 Task: 100. Fashion Model Portfolio: - Build a Squarespace portfolio for a fashion model. Feature modeling work, photo shoots, and modeling career achievements.
Action: Mouse moved to (835, 106)
Screenshot: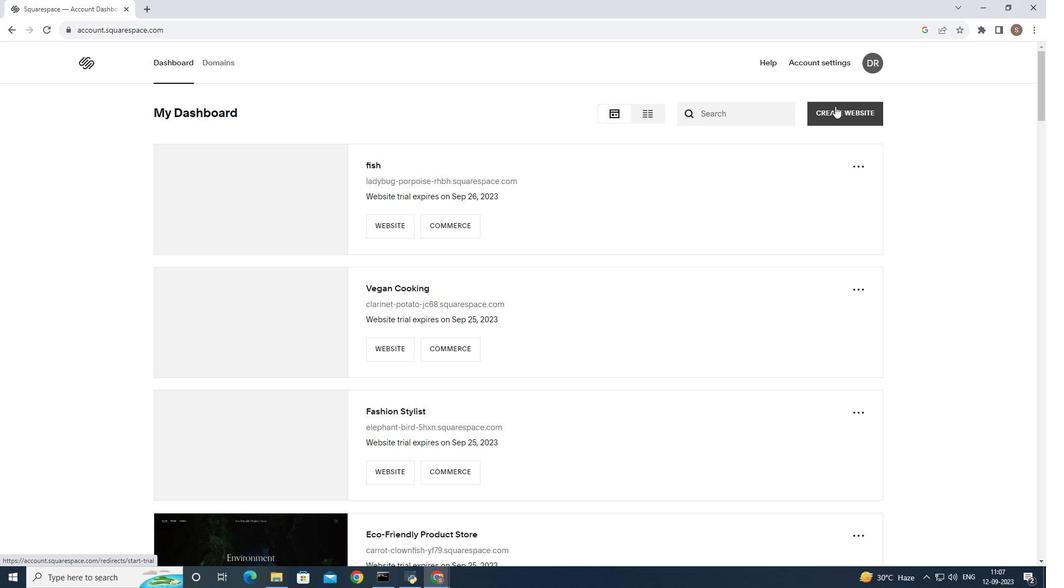 
Action: Mouse pressed left at (835, 106)
Screenshot: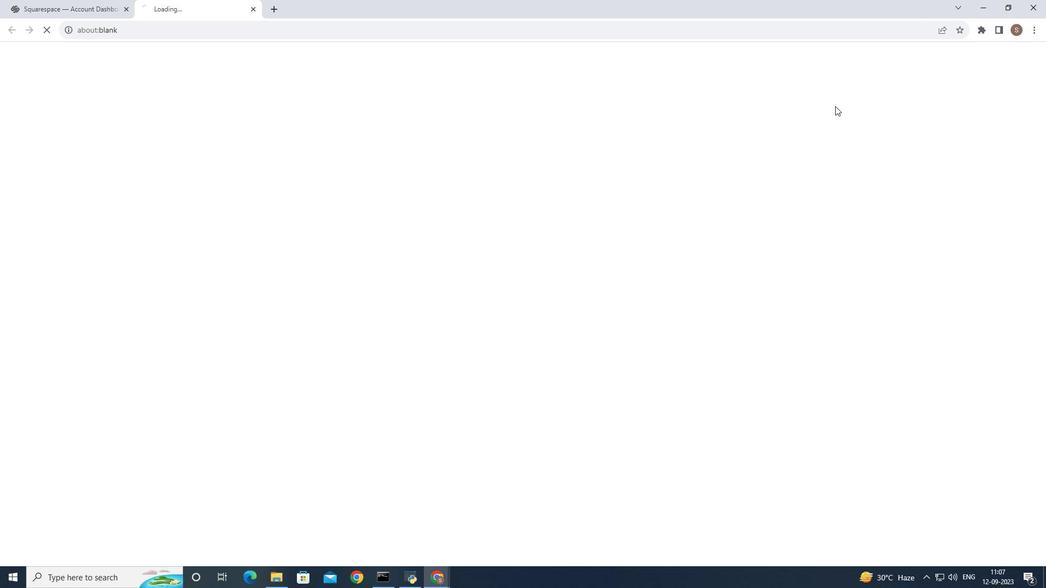 
Action: Mouse moved to (49, 213)
Screenshot: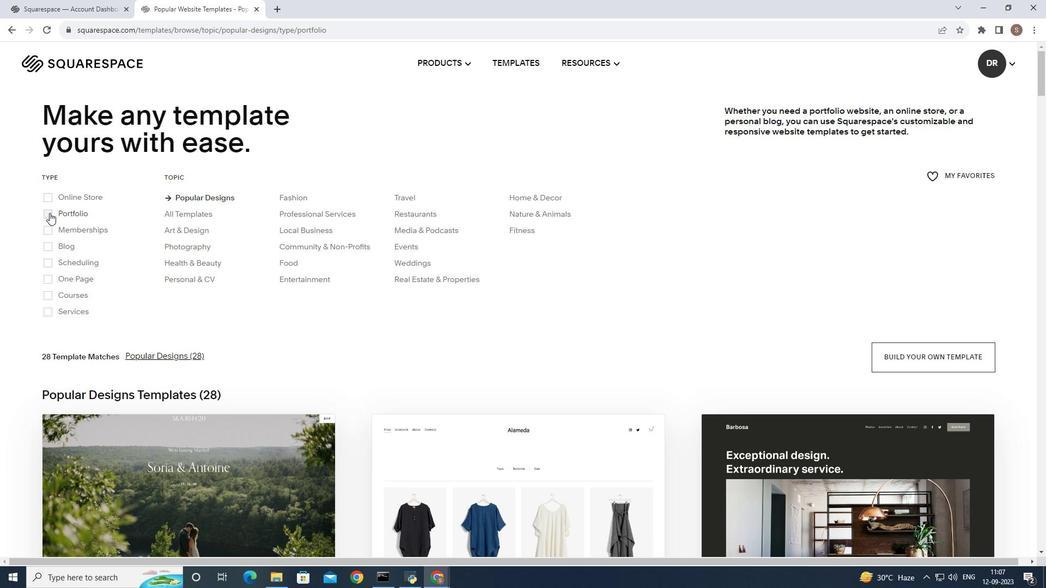 
Action: Mouse pressed left at (49, 213)
Screenshot: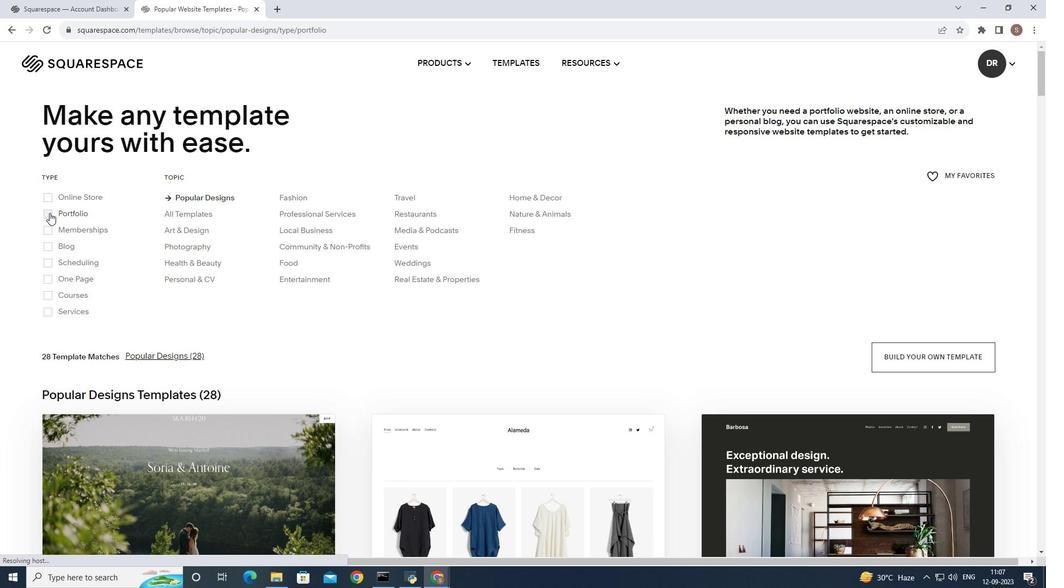 
Action: Mouse moved to (113, 270)
Screenshot: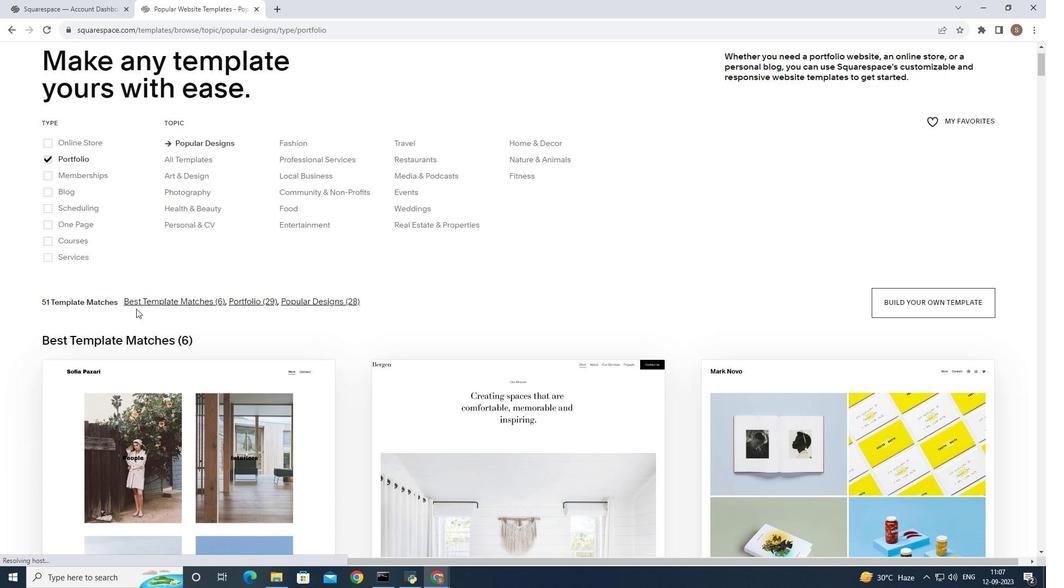
Action: Mouse scrolled (113, 270) with delta (0, 0)
Screenshot: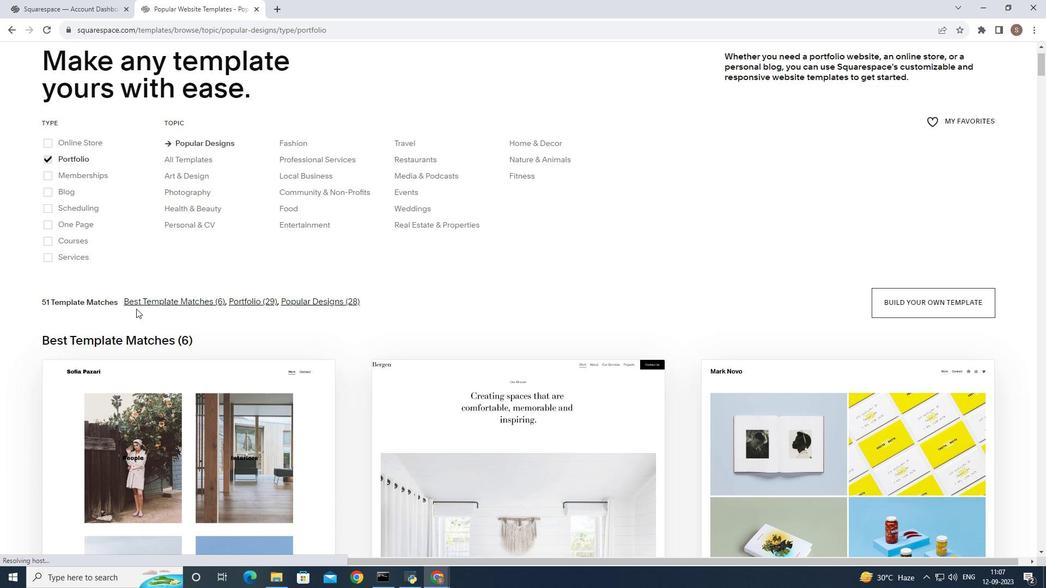 
Action: Mouse moved to (128, 292)
Screenshot: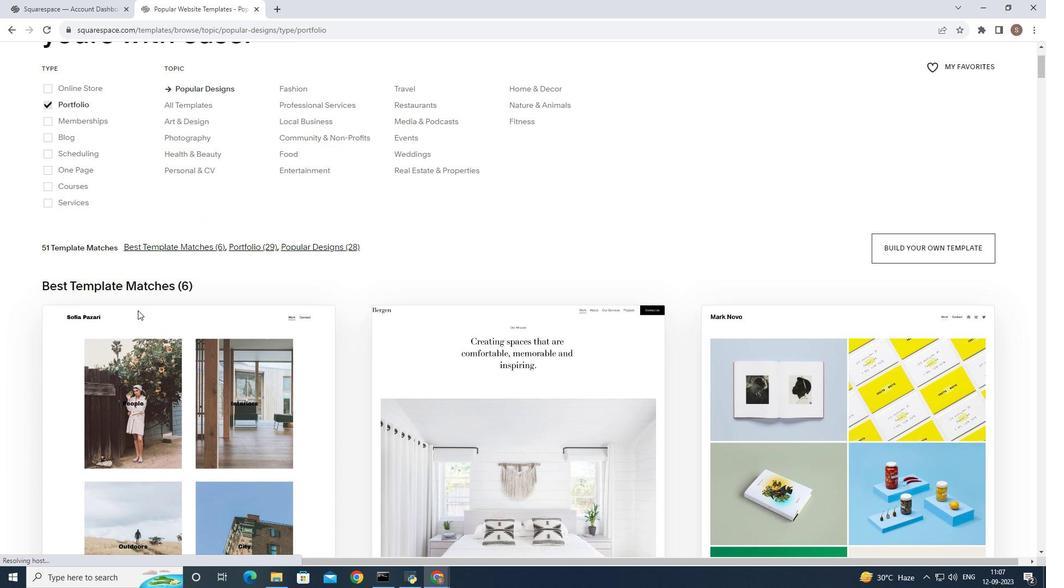 
Action: Mouse scrolled (128, 292) with delta (0, 0)
Screenshot: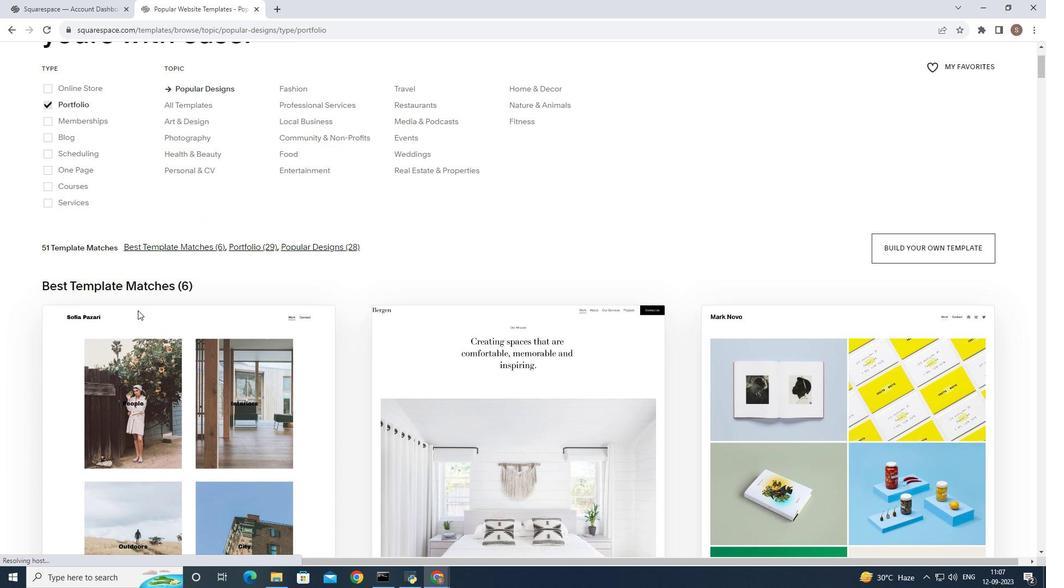 
Action: Mouse moved to (137, 310)
Screenshot: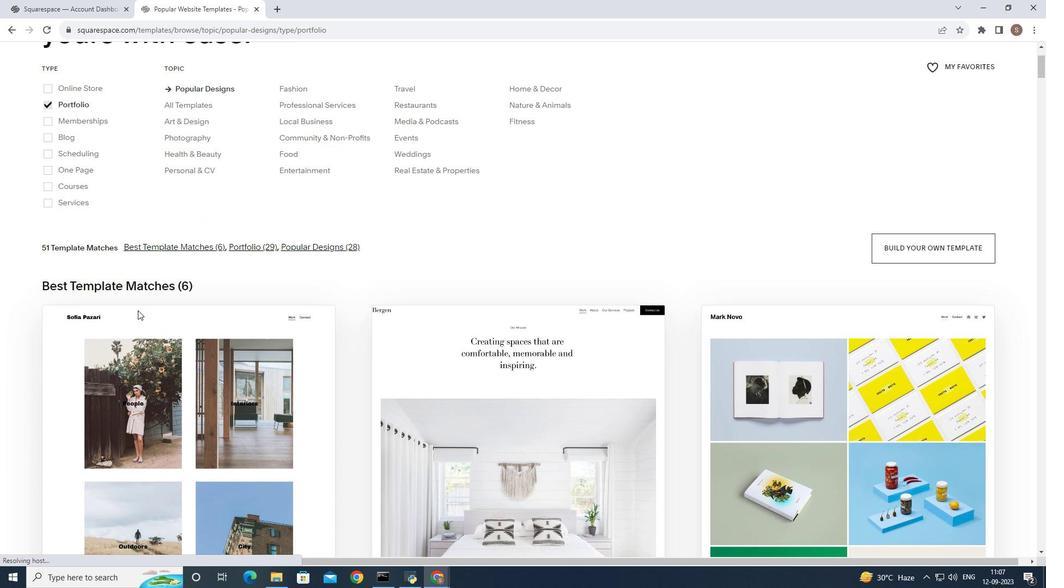 
Action: Mouse scrolled (137, 310) with delta (0, 0)
Screenshot: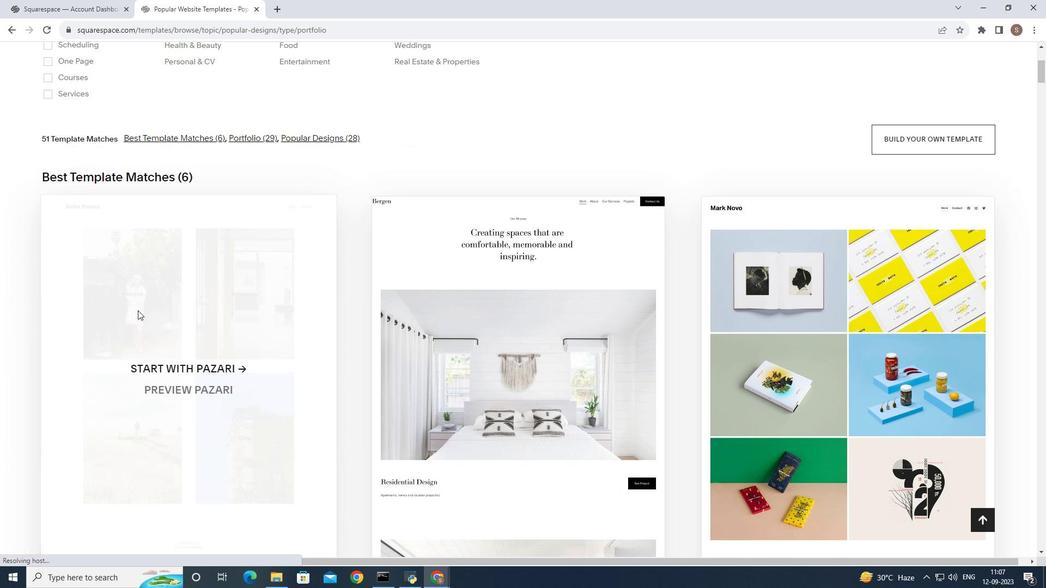 
Action: Mouse scrolled (137, 310) with delta (0, 0)
Screenshot: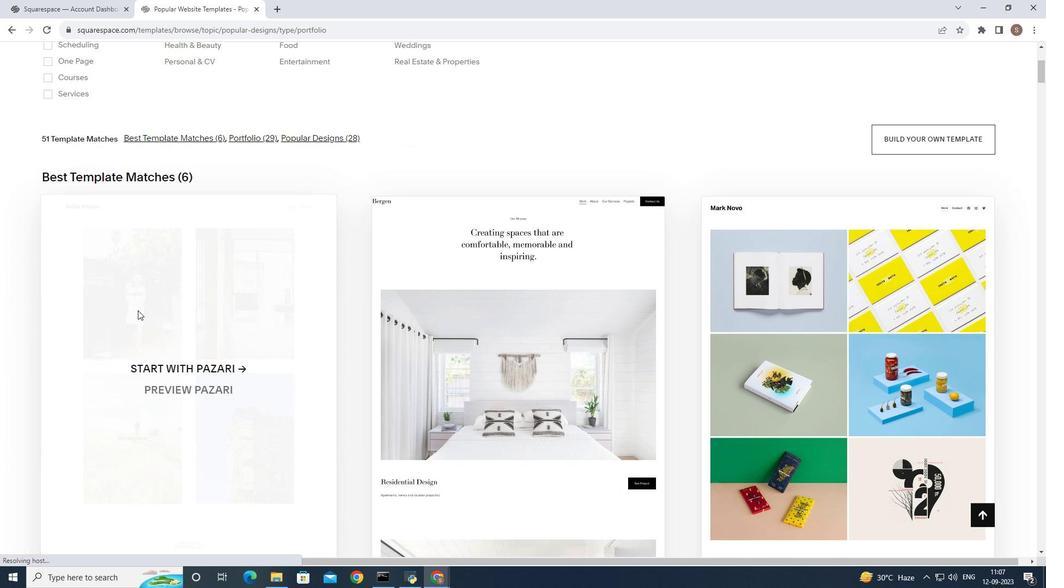 
Action: Mouse scrolled (137, 311) with delta (0, 0)
Screenshot: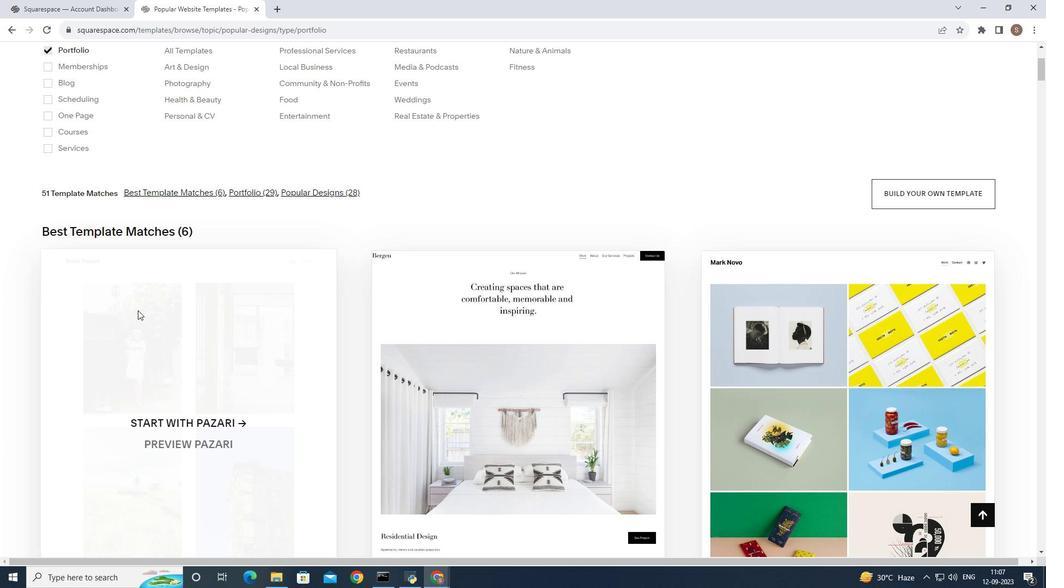 
Action: Mouse scrolled (137, 311) with delta (0, 0)
Screenshot: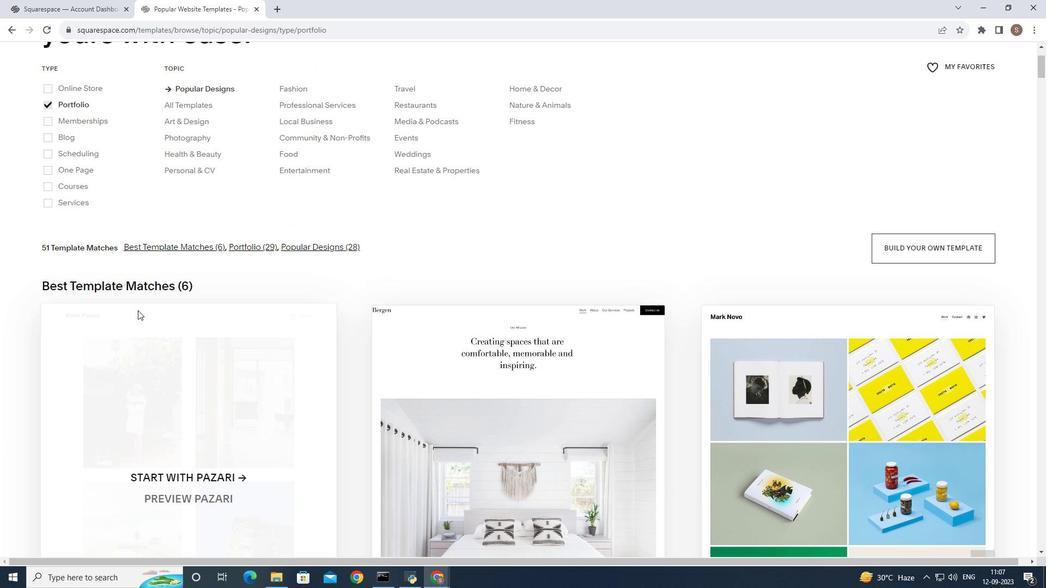 
Action: Mouse scrolled (137, 311) with delta (0, 0)
Screenshot: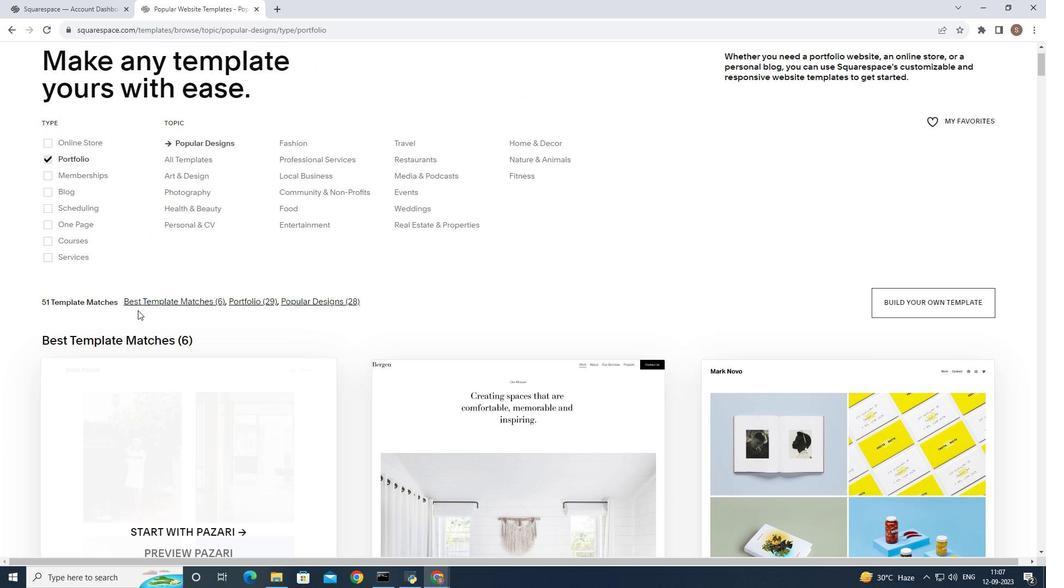 
Action: Mouse moved to (301, 147)
Screenshot: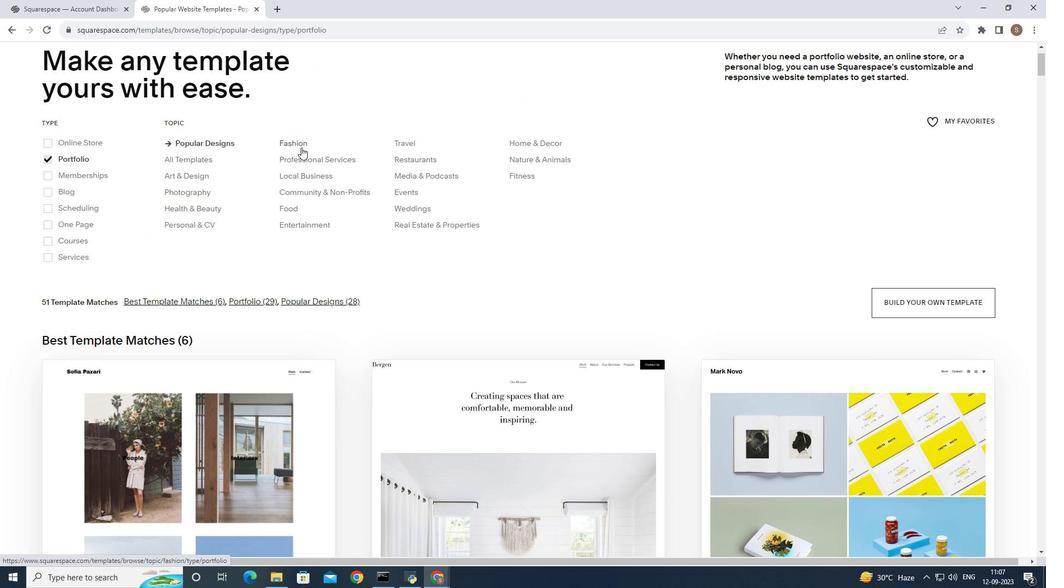 
Action: Mouse pressed left at (301, 147)
Screenshot: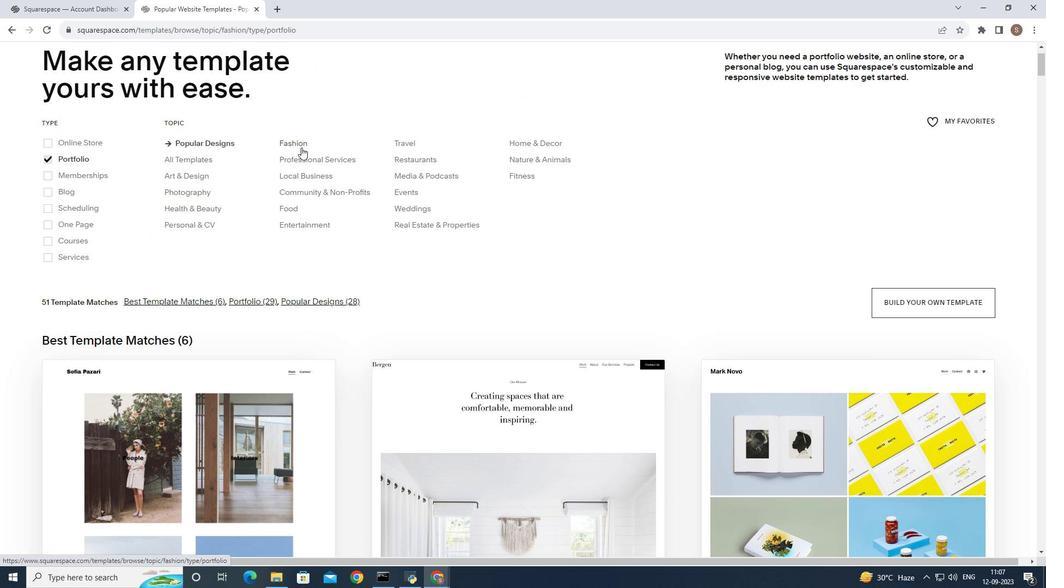 
Action: Mouse moved to (295, 310)
Screenshot: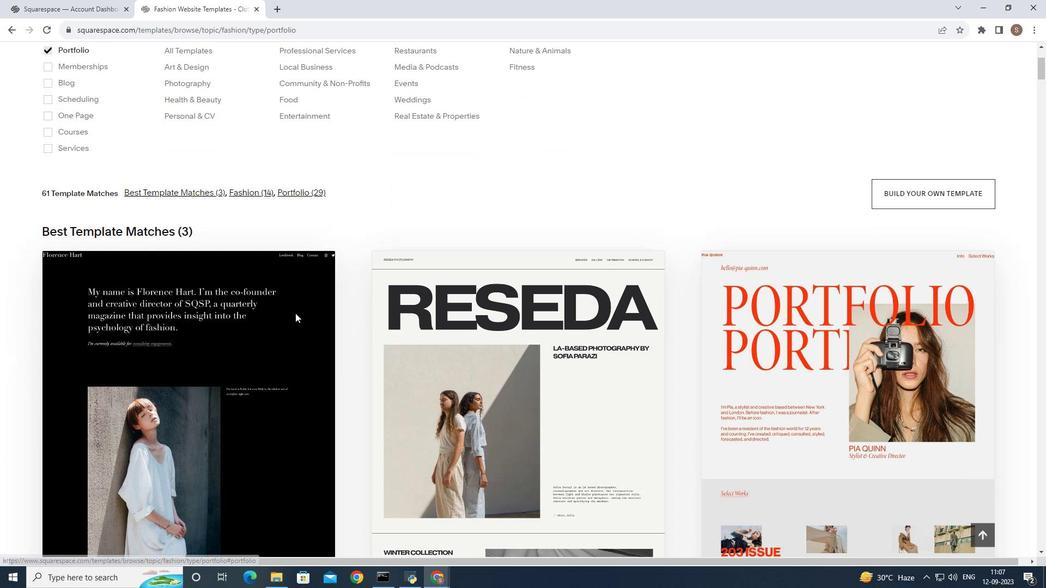 
Action: Mouse scrolled (295, 310) with delta (0, 0)
Screenshot: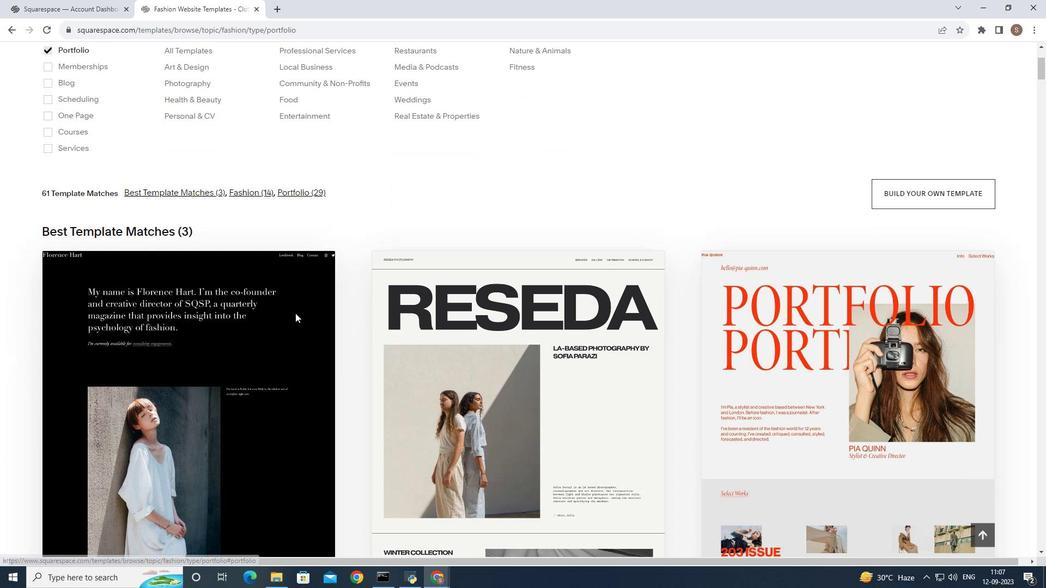 
Action: Mouse moved to (295, 312)
Screenshot: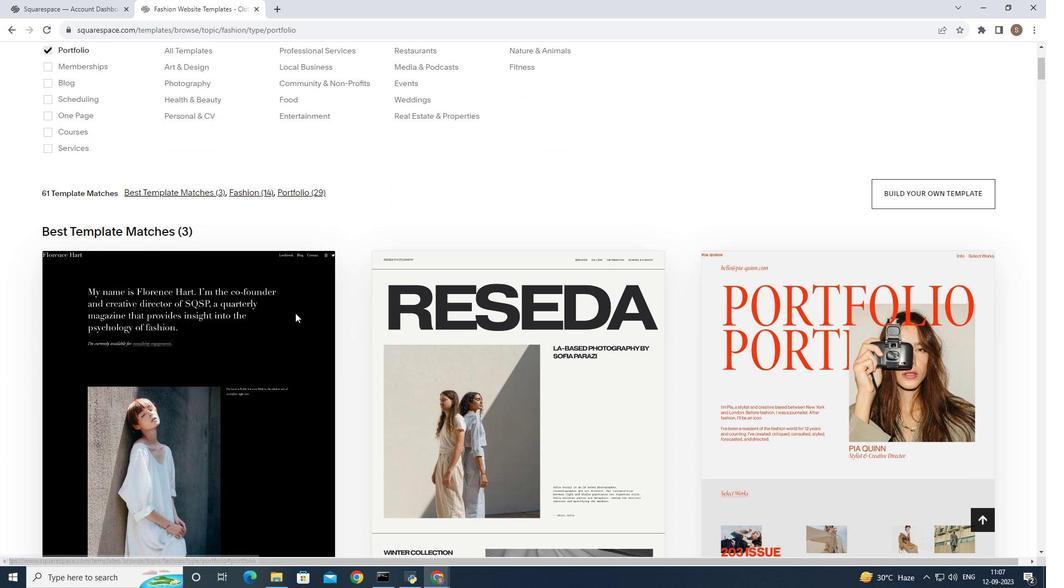 
Action: Mouse scrolled (295, 312) with delta (0, 0)
Screenshot: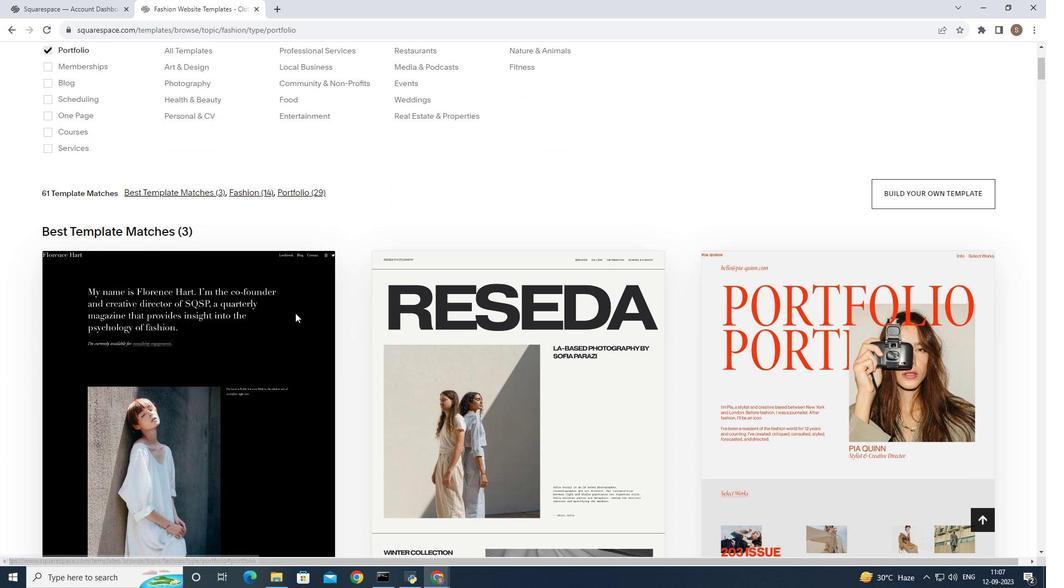 
Action: Mouse moved to (295, 313)
Screenshot: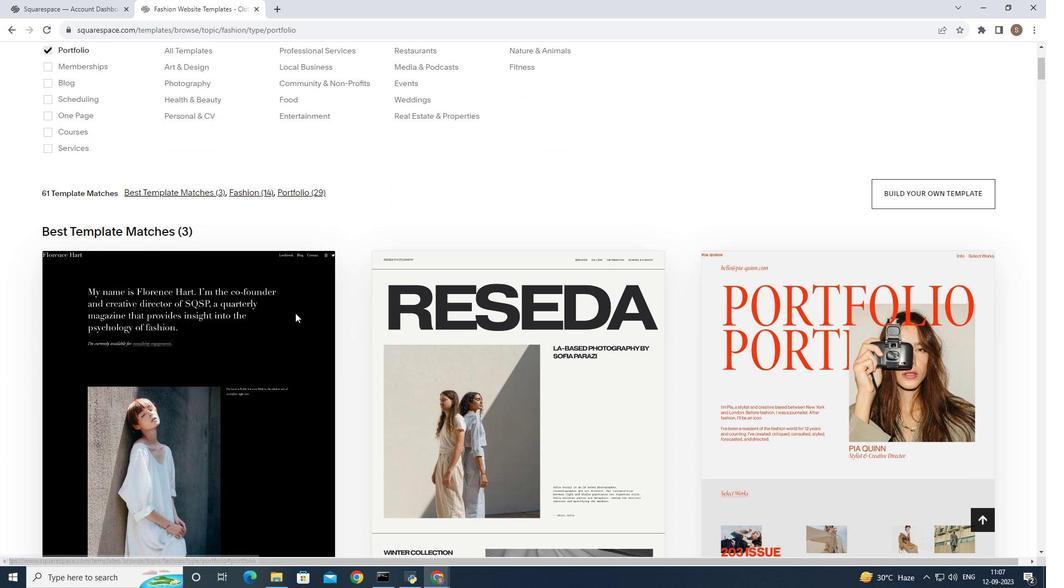 
Action: Mouse scrolled (295, 312) with delta (0, 0)
Screenshot: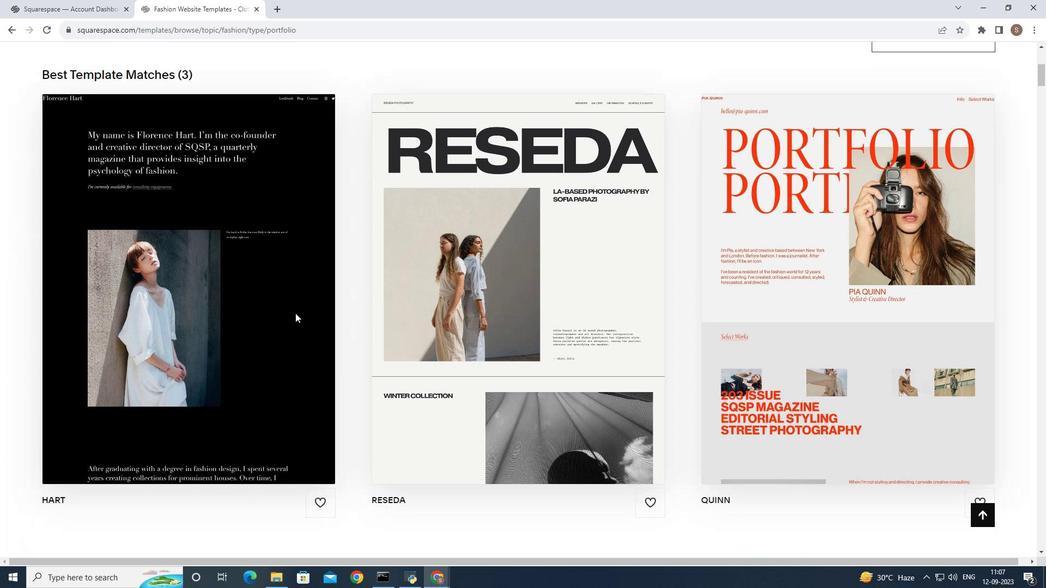 
Action: Mouse scrolled (295, 312) with delta (0, 0)
Screenshot: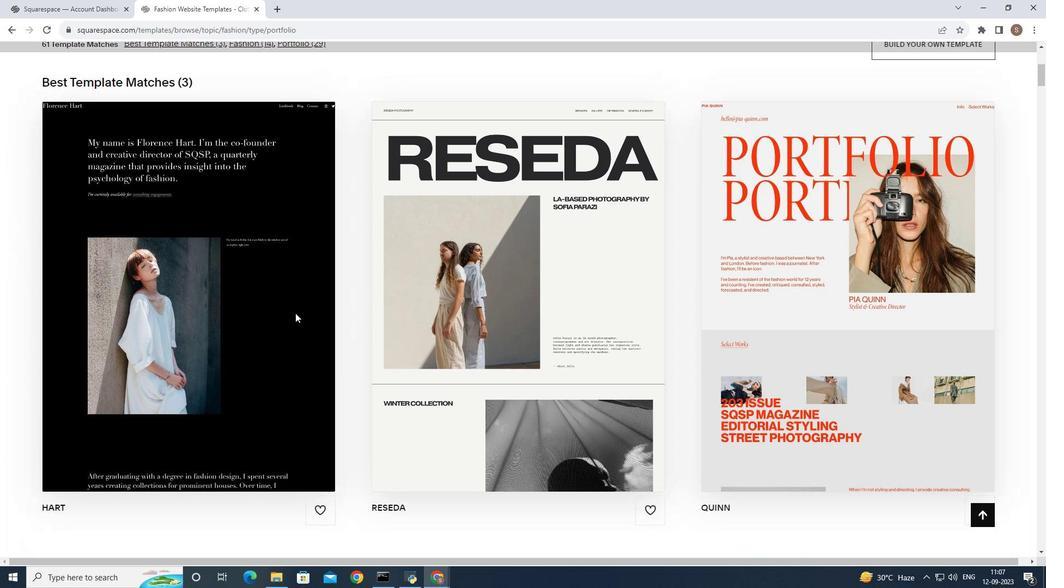
Action: Mouse scrolled (295, 312) with delta (0, 0)
Screenshot: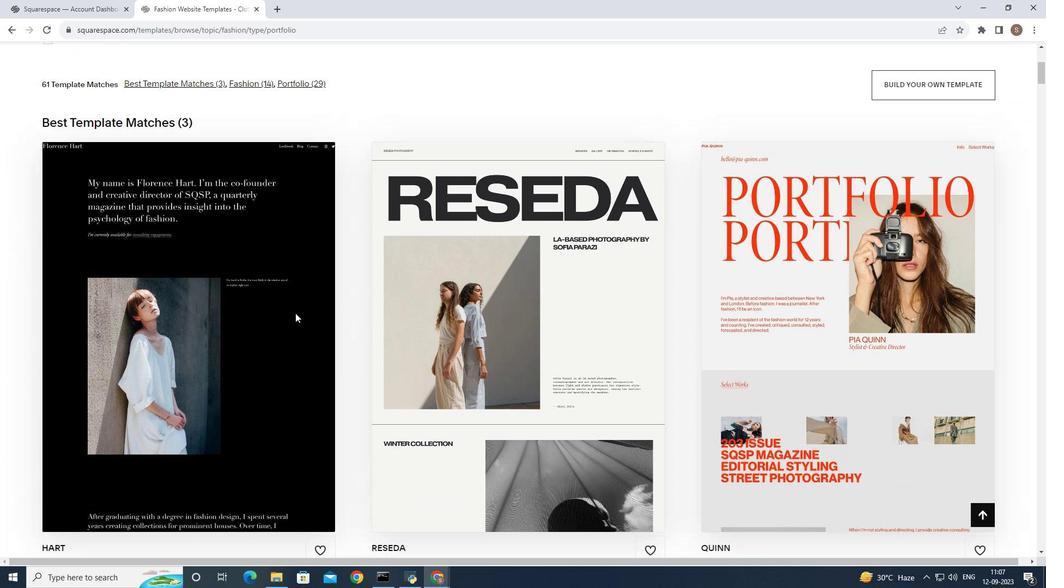 
Action: Mouse scrolled (295, 314) with delta (0, 0)
Screenshot: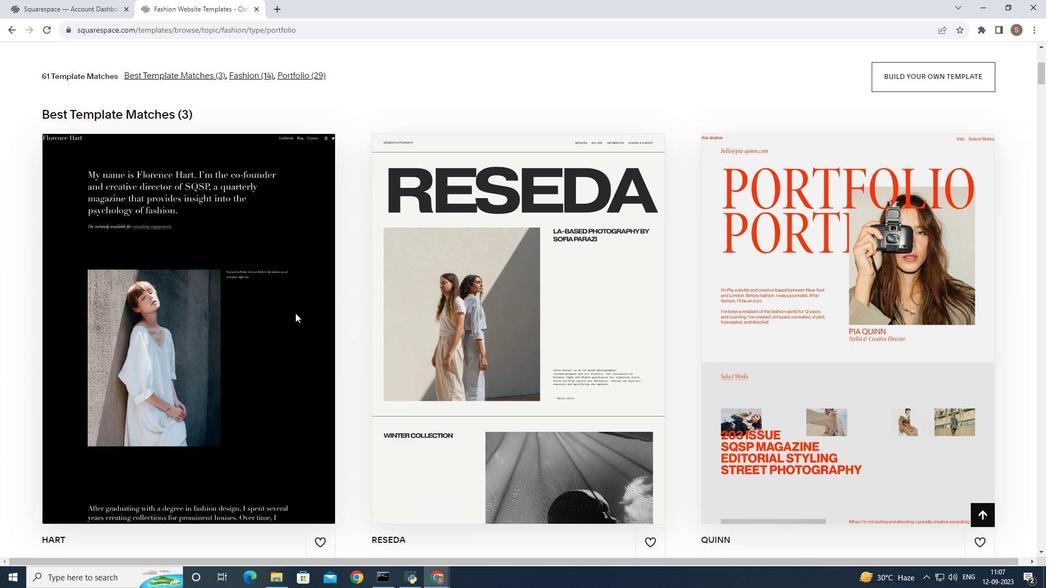 
Action: Mouse scrolled (295, 312) with delta (0, 0)
Screenshot: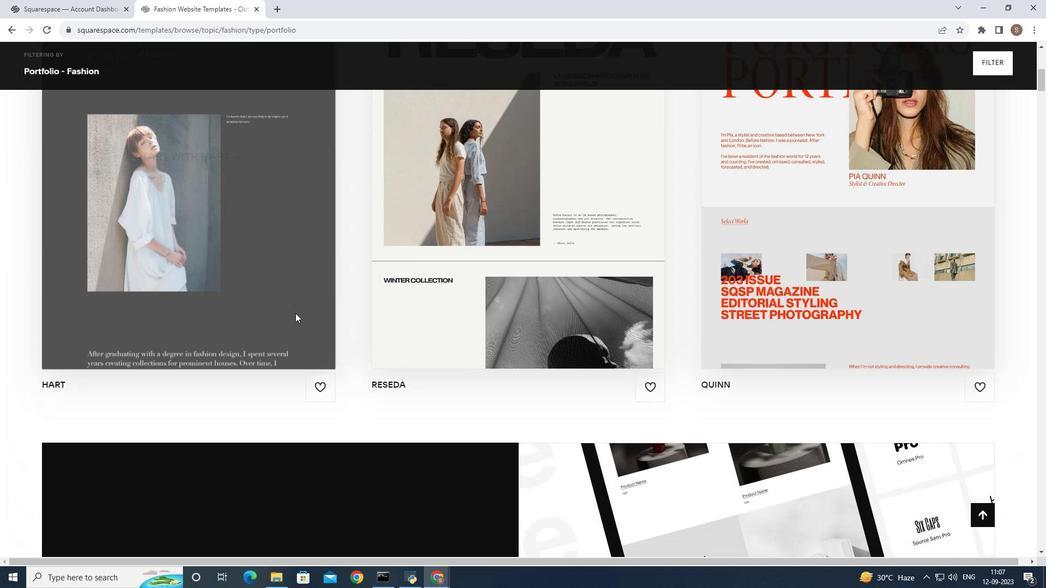 
Action: Mouse scrolled (295, 312) with delta (0, 0)
Screenshot: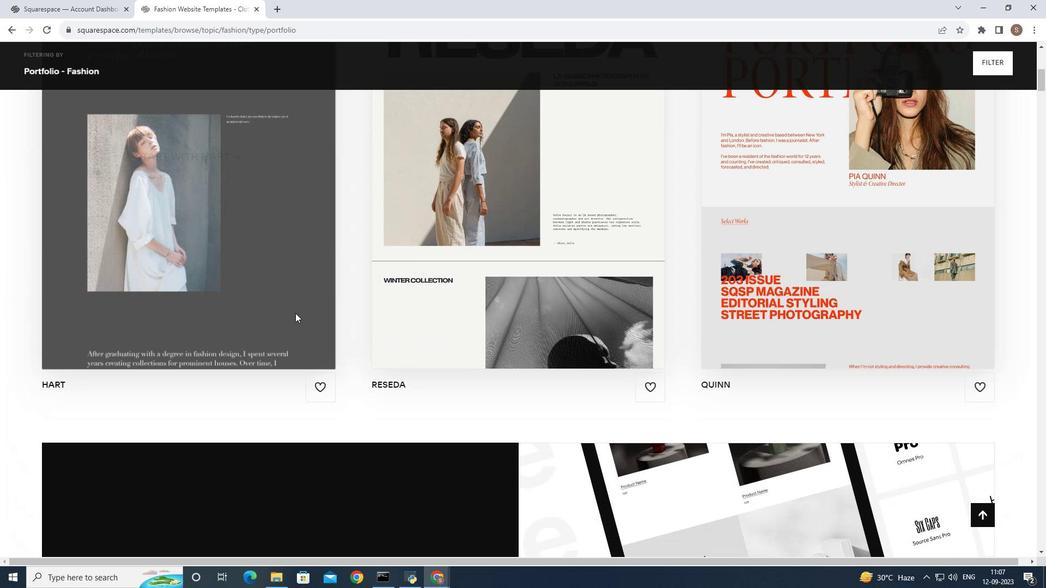 
Action: Mouse scrolled (295, 312) with delta (0, 0)
Screenshot: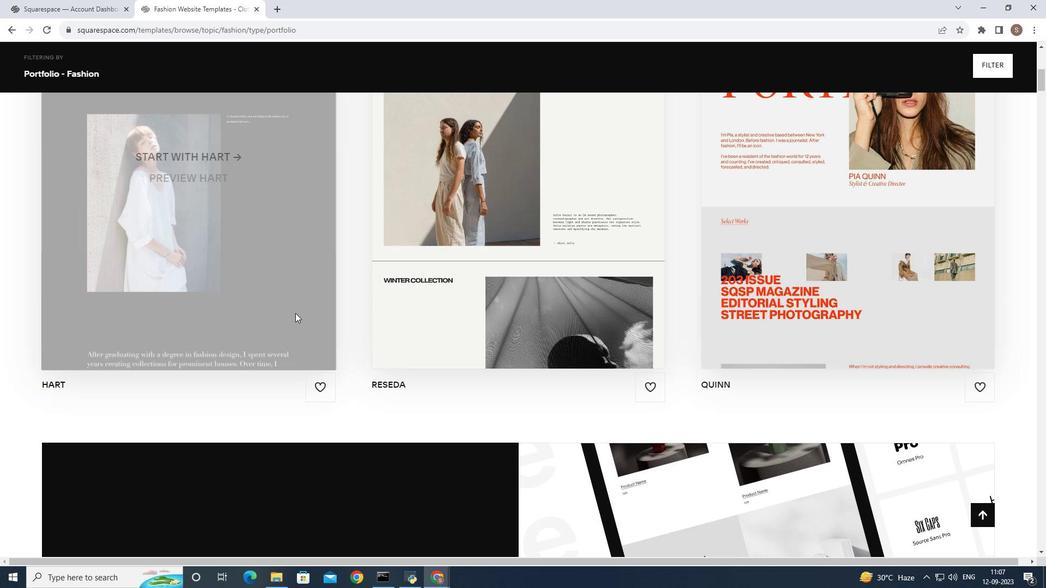 
Action: Mouse scrolled (295, 312) with delta (0, 0)
Screenshot: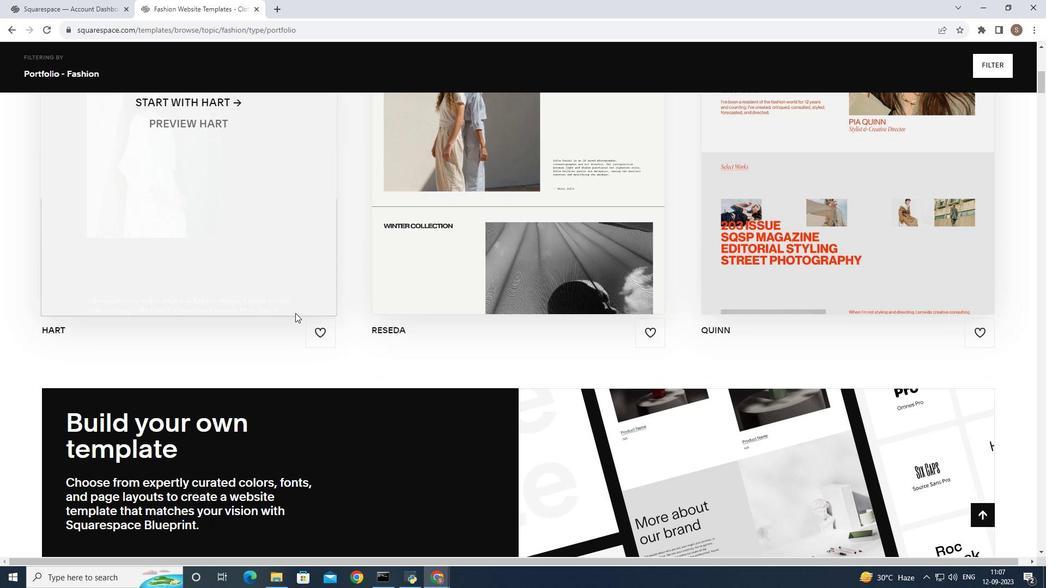 
Action: Mouse scrolled (295, 312) with delta (0, 0)
Screenshot: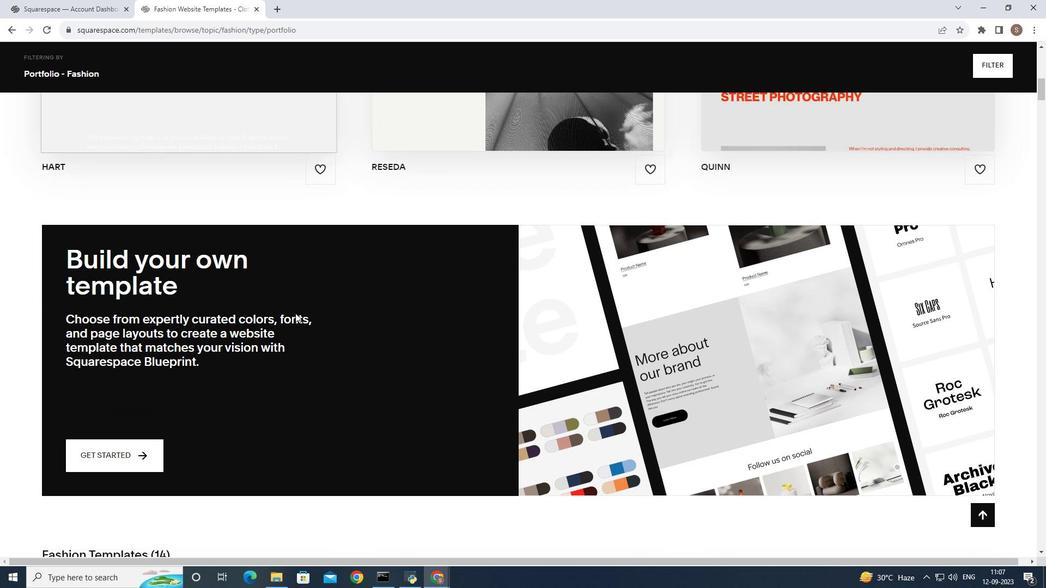 
Action: Mouse scrolled (295, 312) with delta (0, 0)
Screenshot: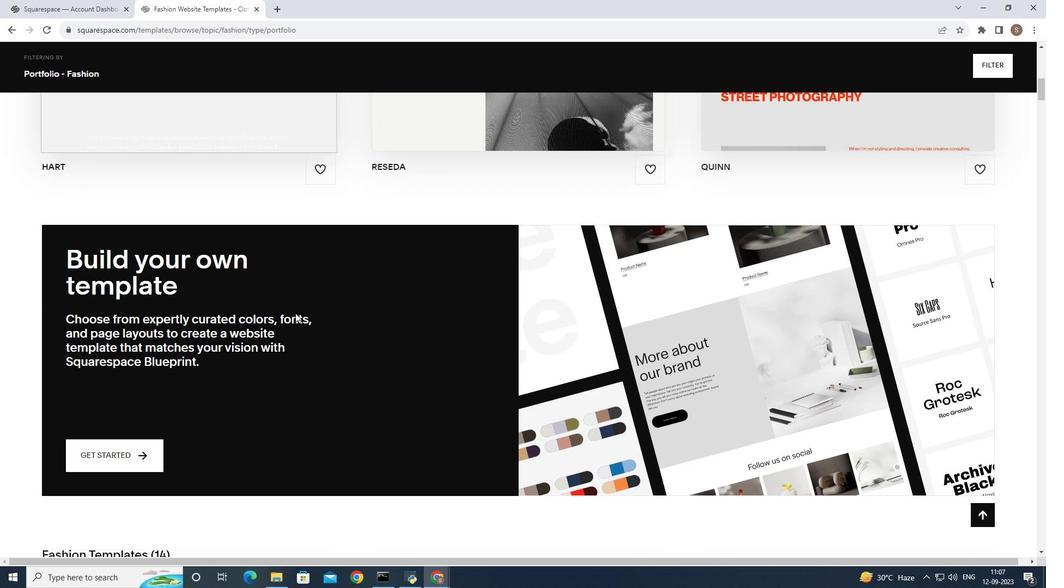 
Action: Mouse scrolled (295, 312) with delta (0, 0)
Screenshot: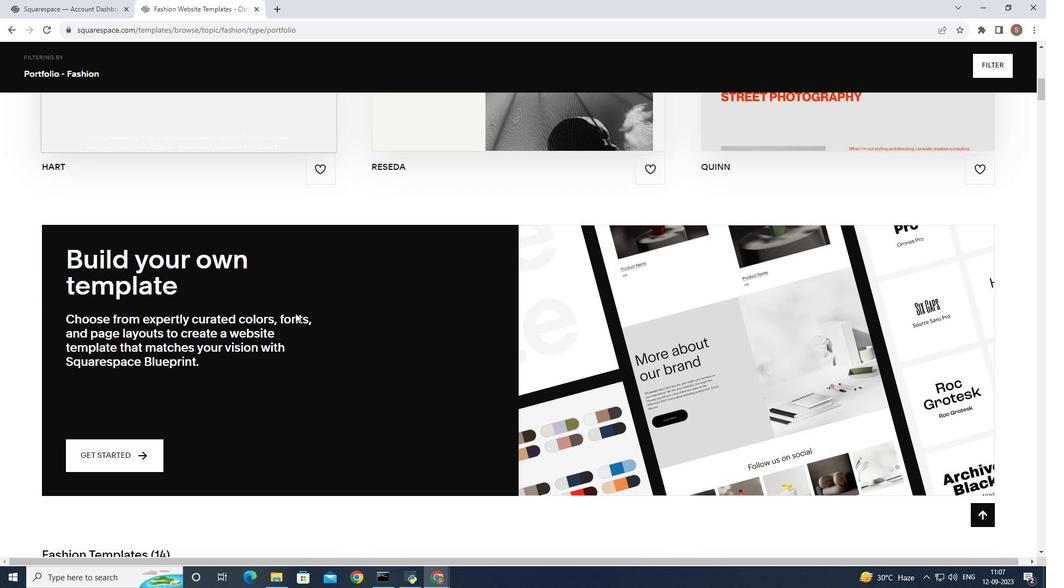 
Action: Mouse scrolled (295, 312) with delta (0, 0)
Screenshot: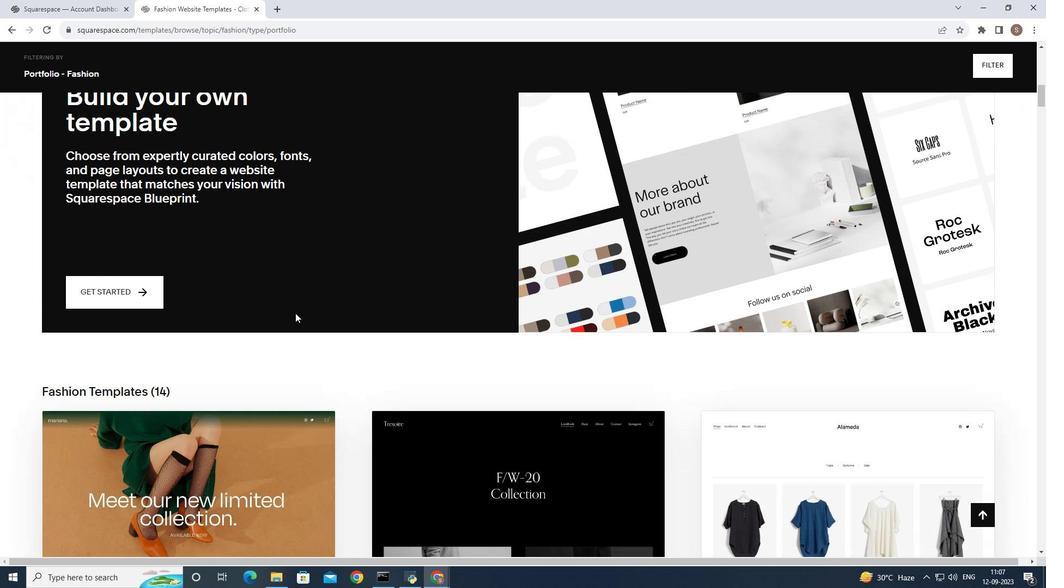 
Action: Mouse scrolled (295, 312) with delta (0, 0)
Screenshot: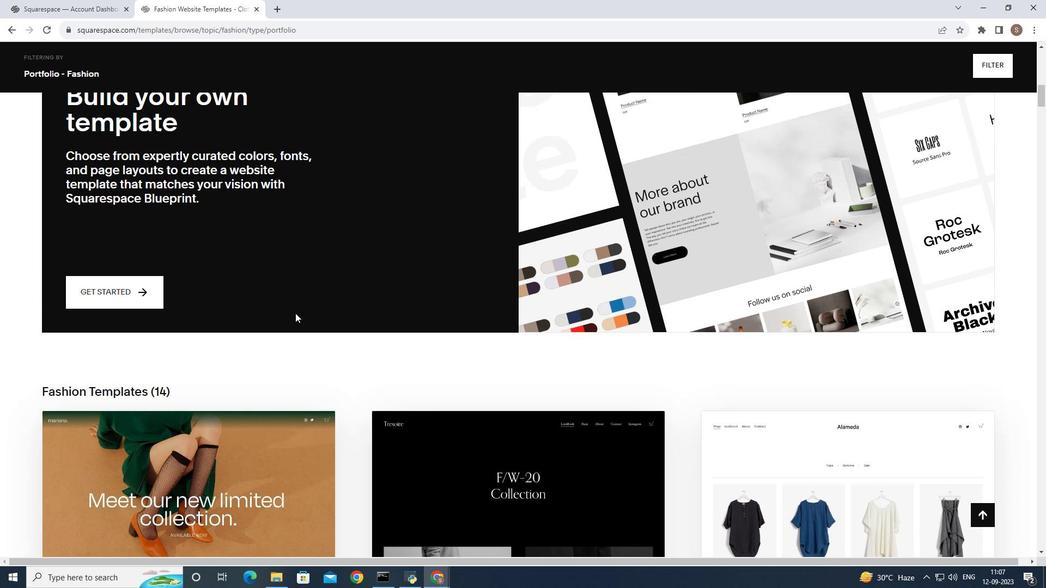 
Action: Mouse scrolled (295, 312) with delta (0, 0)
Screenshot: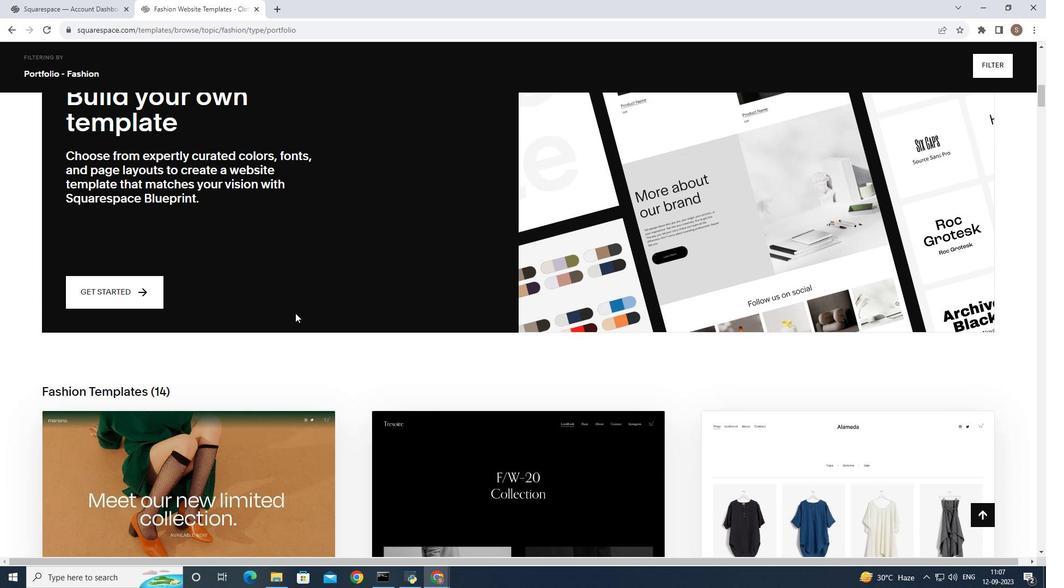 
Action: Mouse scrolled (295, 312) with delta (0, 0)
Screenshot: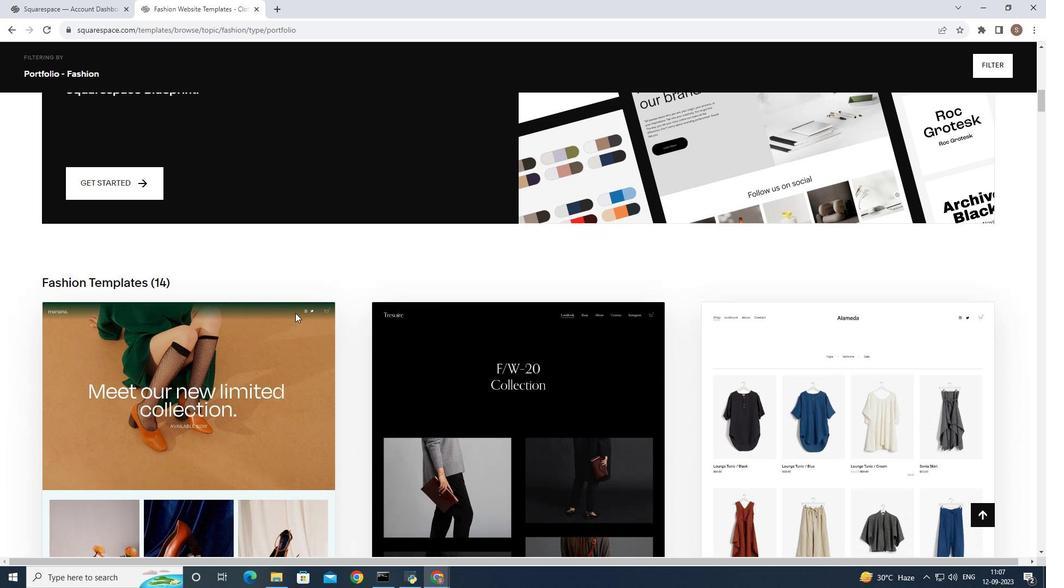 
Action: Mouse scrolled (295, 312) with delta (0, 0)
Screenshot: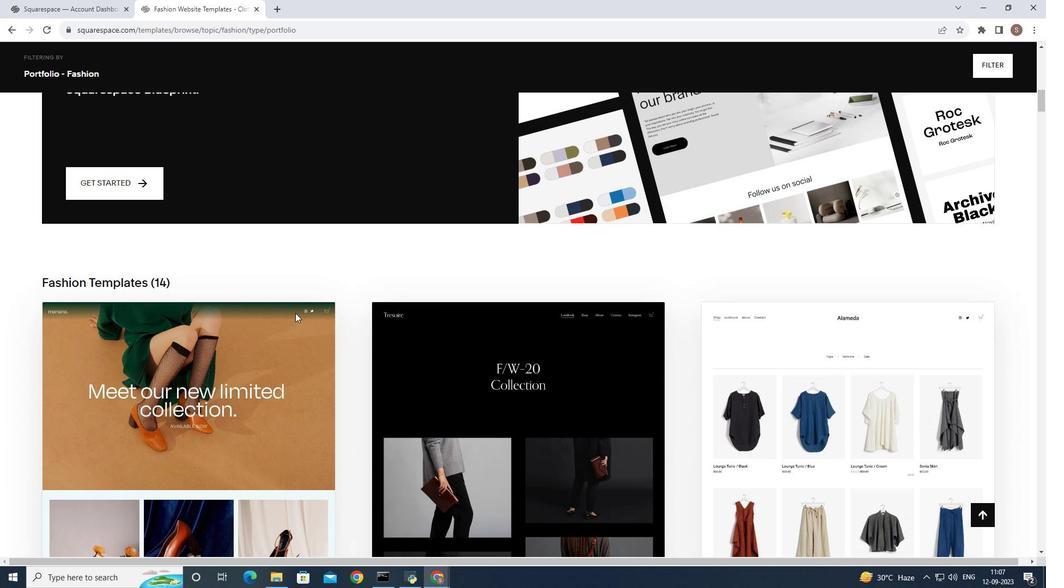 
Action: Mouse scrolled (295, 312) with delta (0, 0)
Screenshot: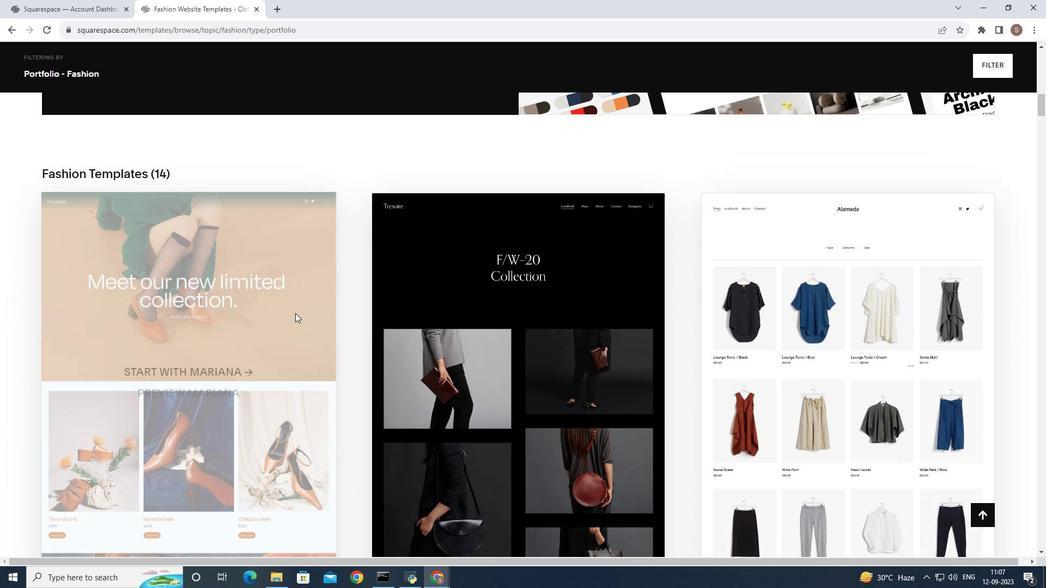 
Action: Mouse scrolled (295, 312) with delta (0, 0)
Screenshot: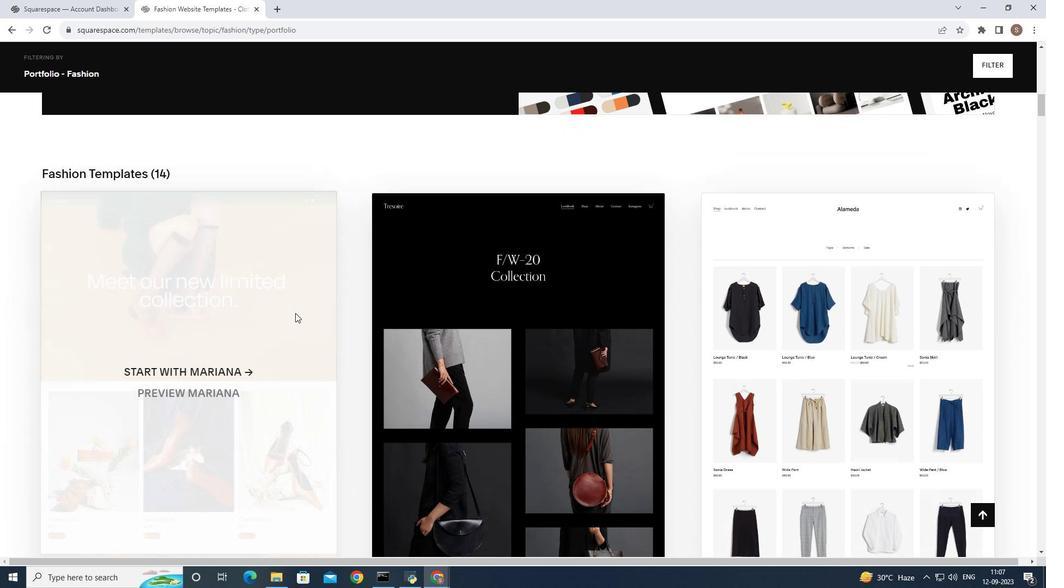 
Action: Mouse scrolled (295, 312) with delta (0, 0)
Screenshot: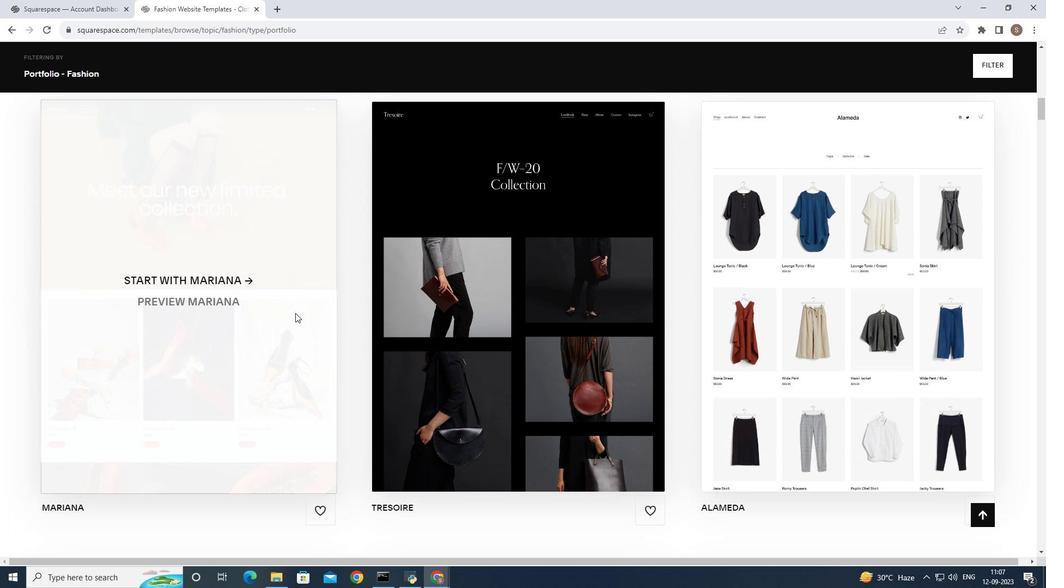 
Action: Mouse scrolled (295, 312) with delta (0, 0)
Screenshot: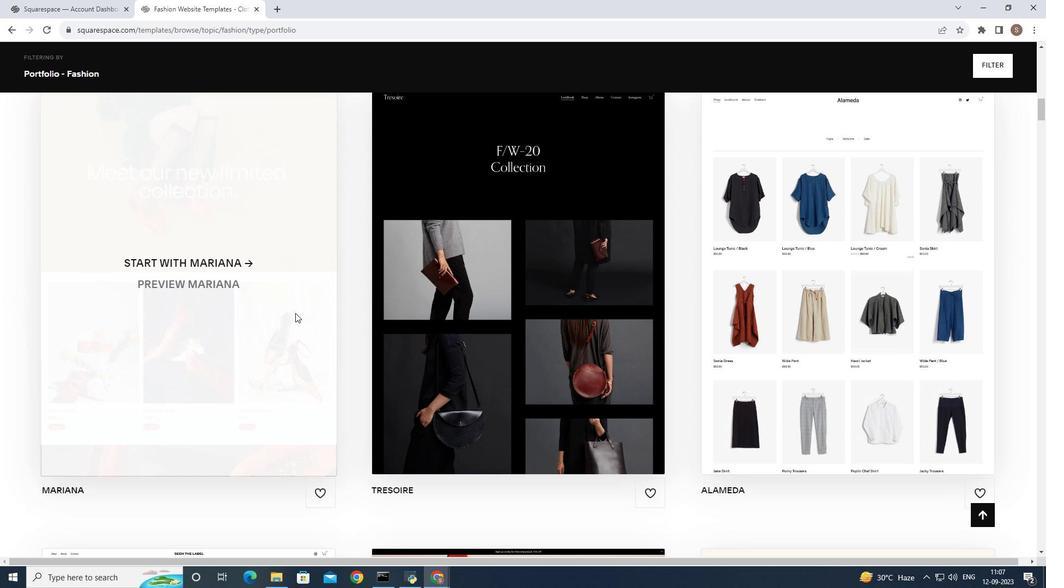
Action: Mouse moved to (298, 314)
Screenshot: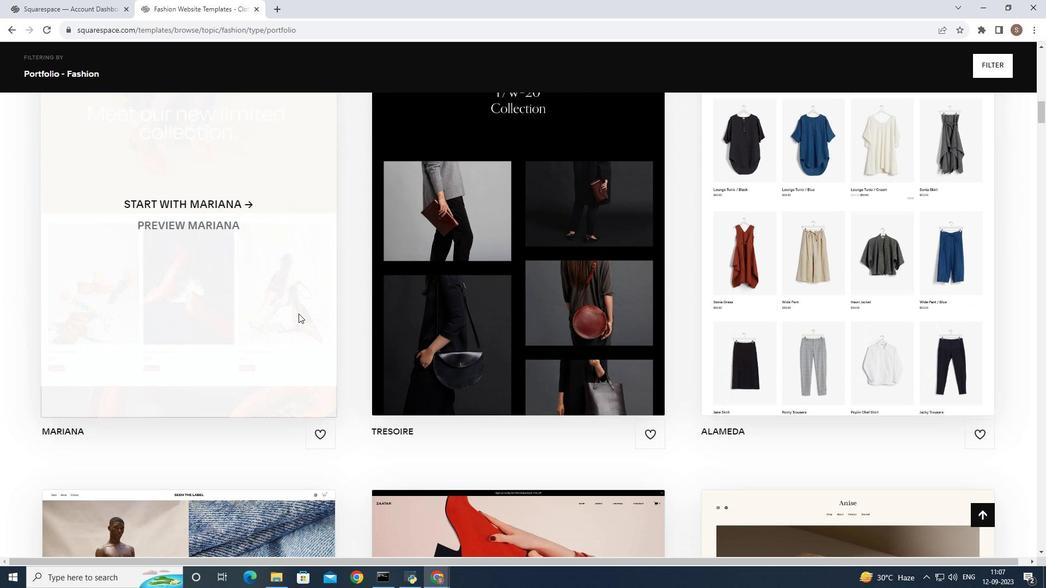 
Action: Mouse scrolled (298, 313) with delta (0, 0)
Screenshot: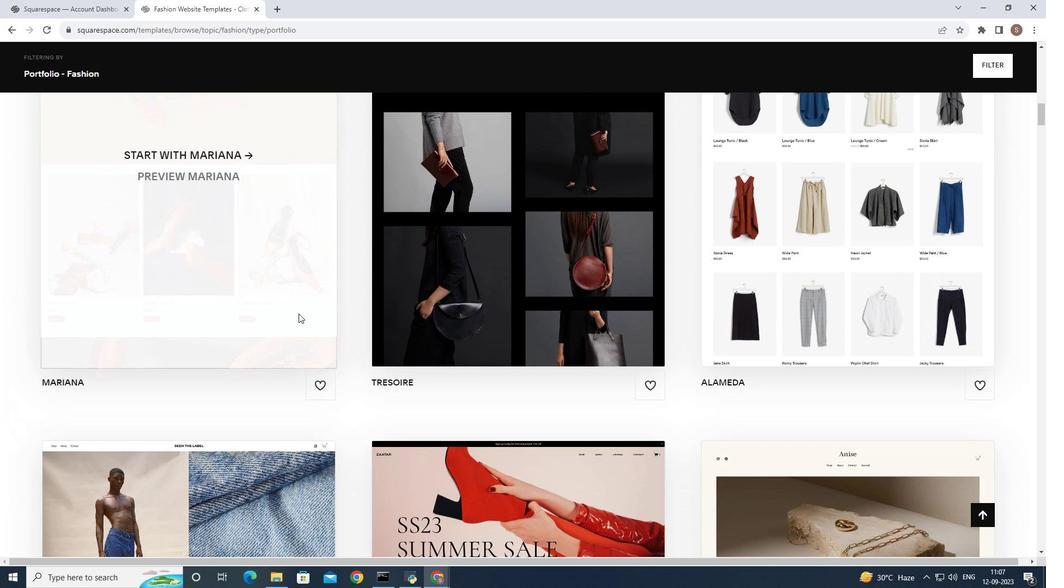 
Action: Mouse scrolled (298, 313) with delta (0, 0)
Screenshot: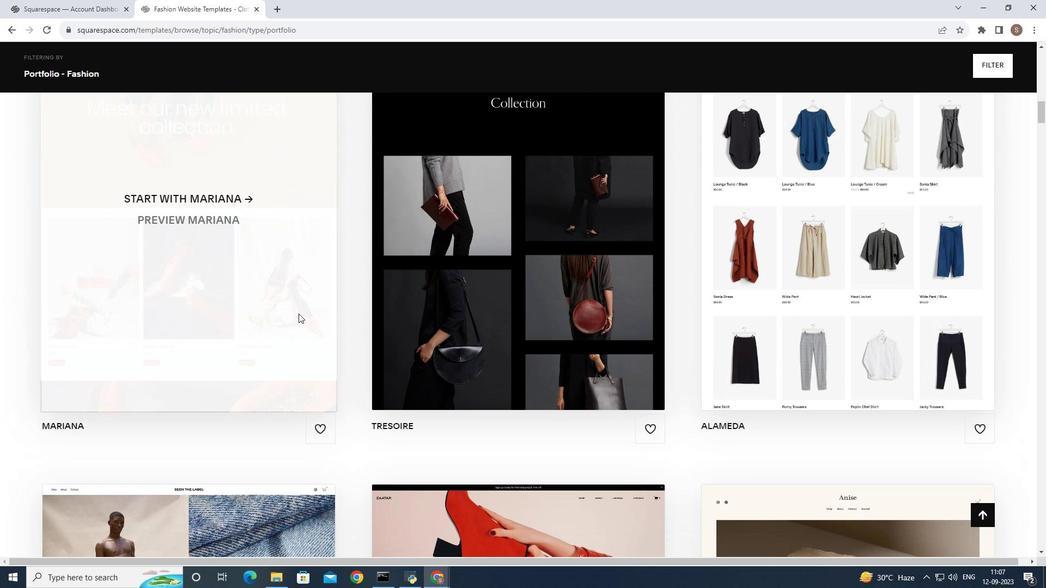 
Action: Mouse scrolled (298, 314) with delta (0, 0)
Screenshot: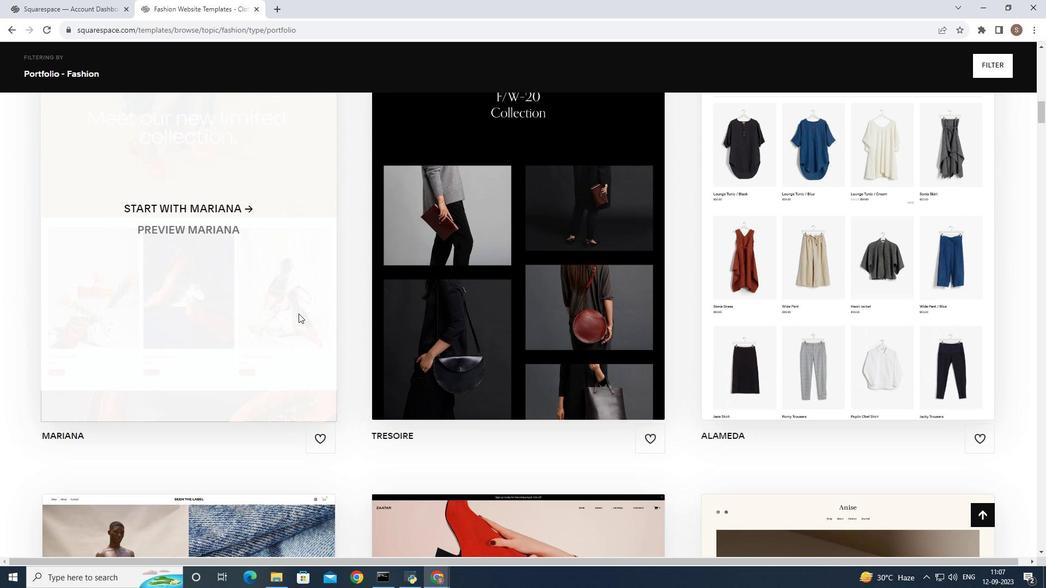 
Action: Mouse moved to (503, 204)
Screenshot: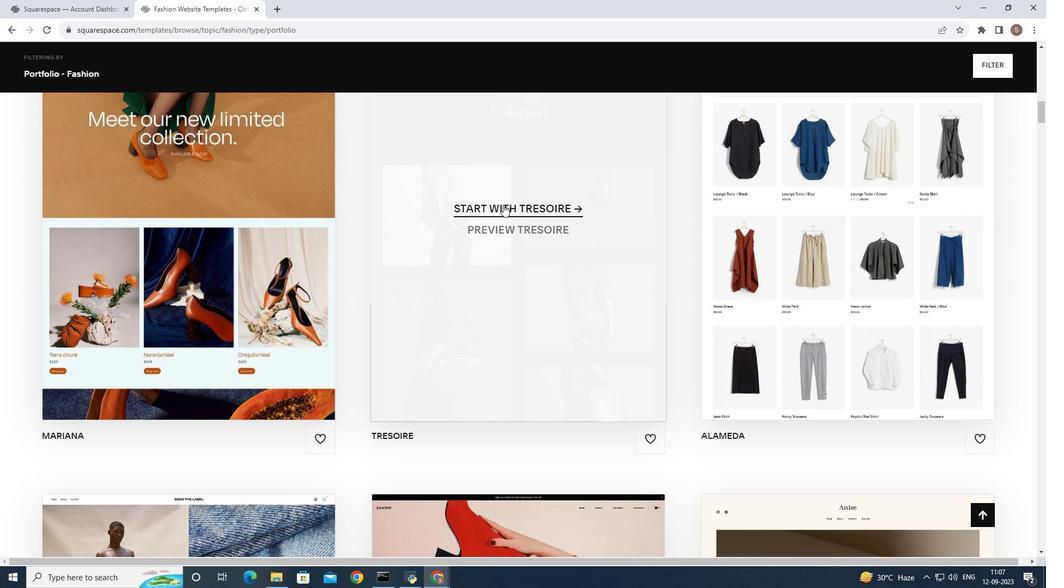
Action: Mouse pressed left at (503, 204)
Screenshot: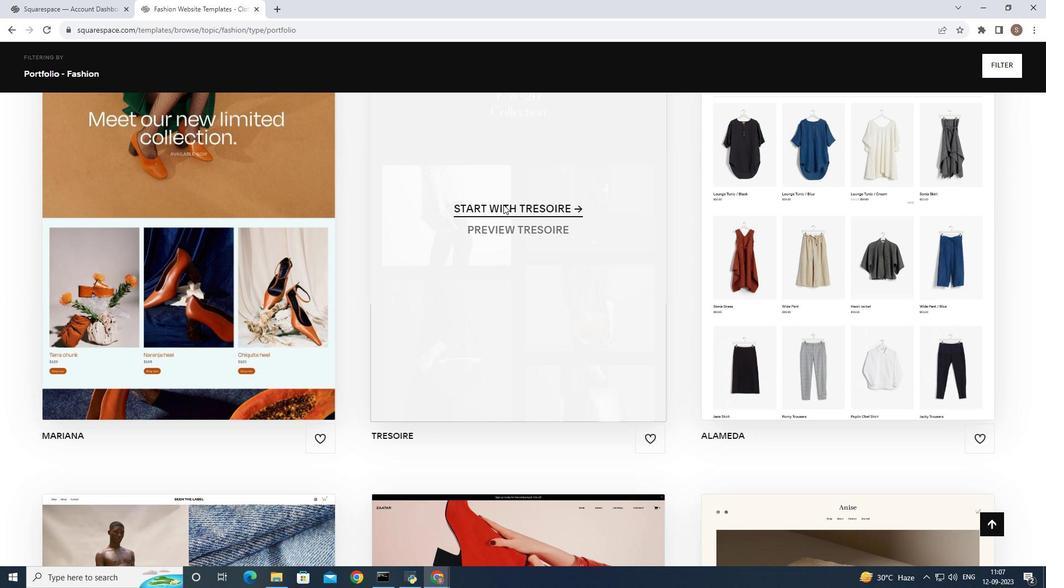 
Action: Mouse moved to (387, 261)
Screenshot: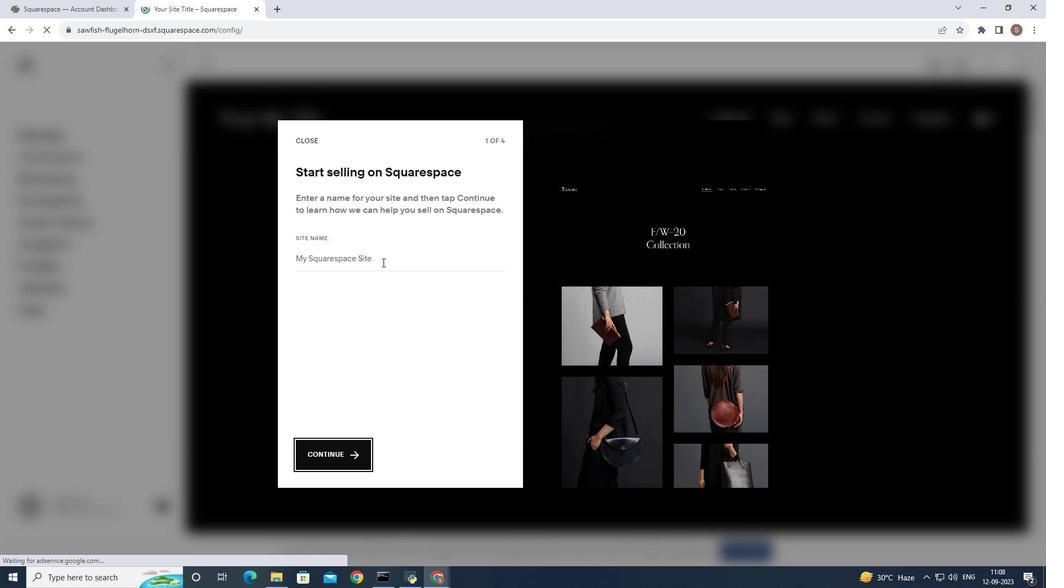 
Action: Mouse pressed left at (387, 261)
Screenshot: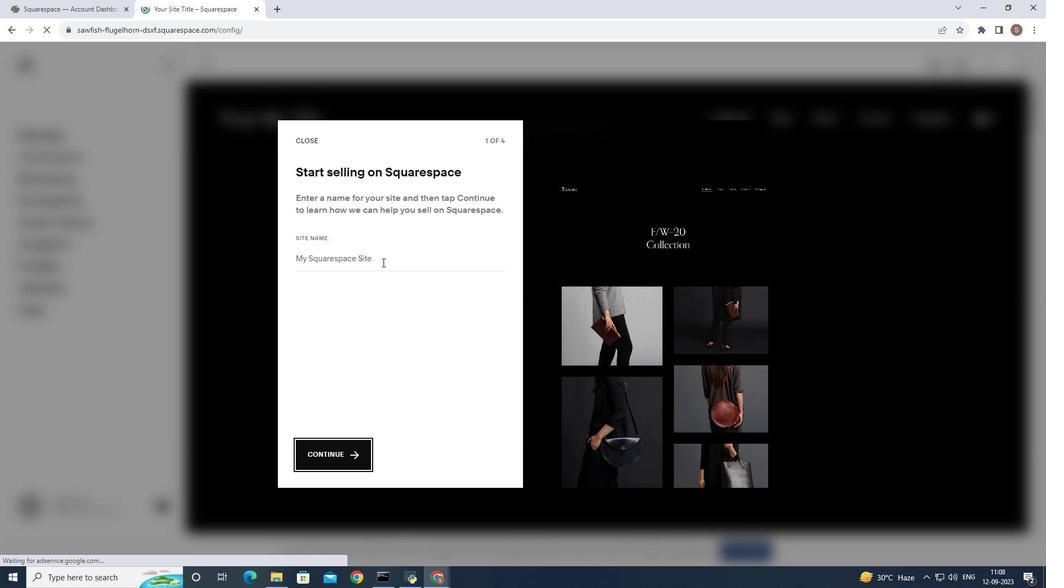 
Action: Mouse moved to (368, 263)
Screenshot: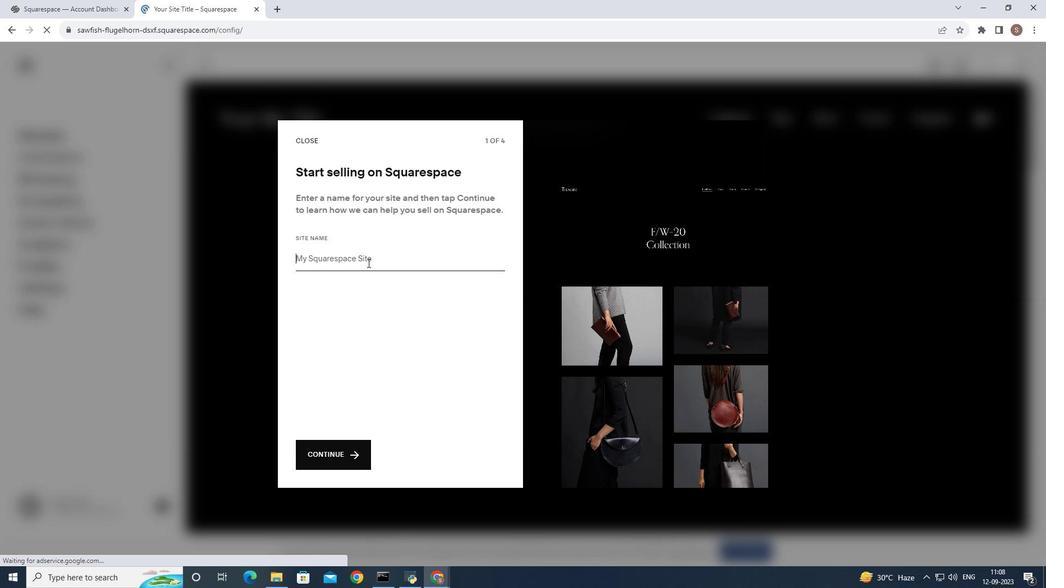 
Action: Key pressed <Key.shift>Fashion<Key.space><Key.shift>Model
Screenshot: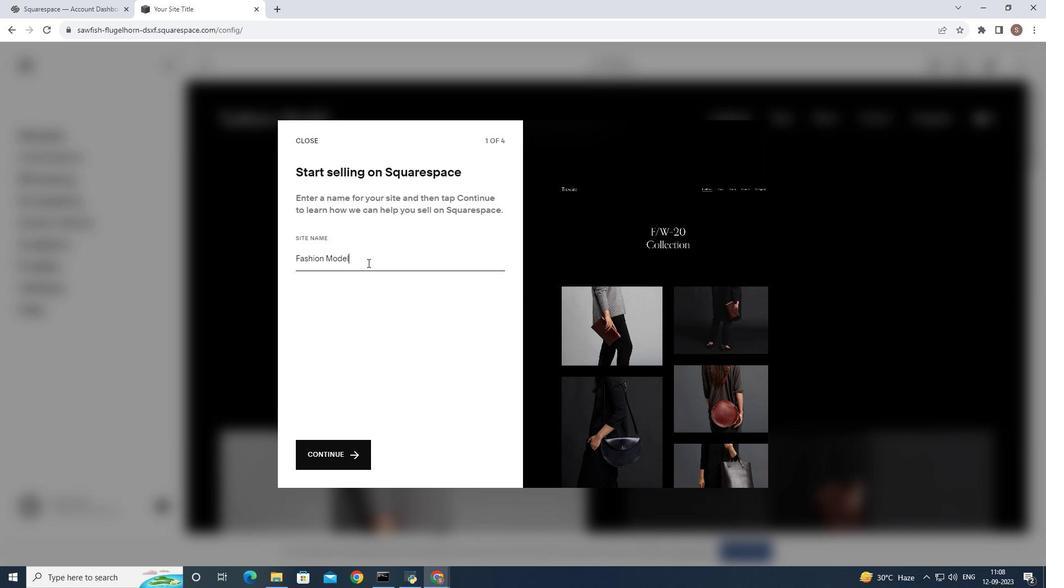 
Action: Mouse moved to (316, 444)
Screenshot: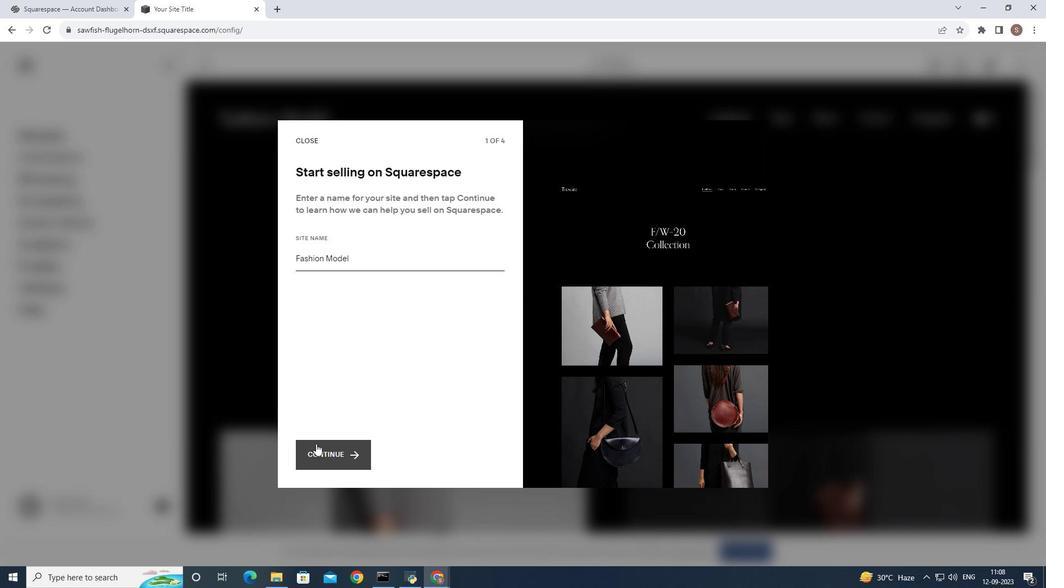 
Action: Mouse pressed left at (316, 444)
Screenshot: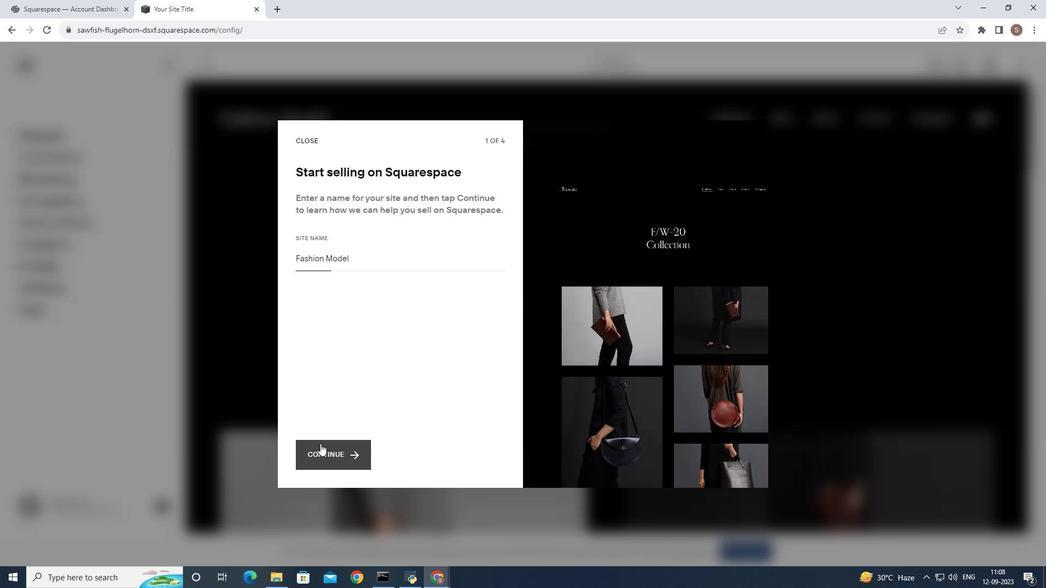 
Action: Mouse moved to (456, 453)
Screenshot: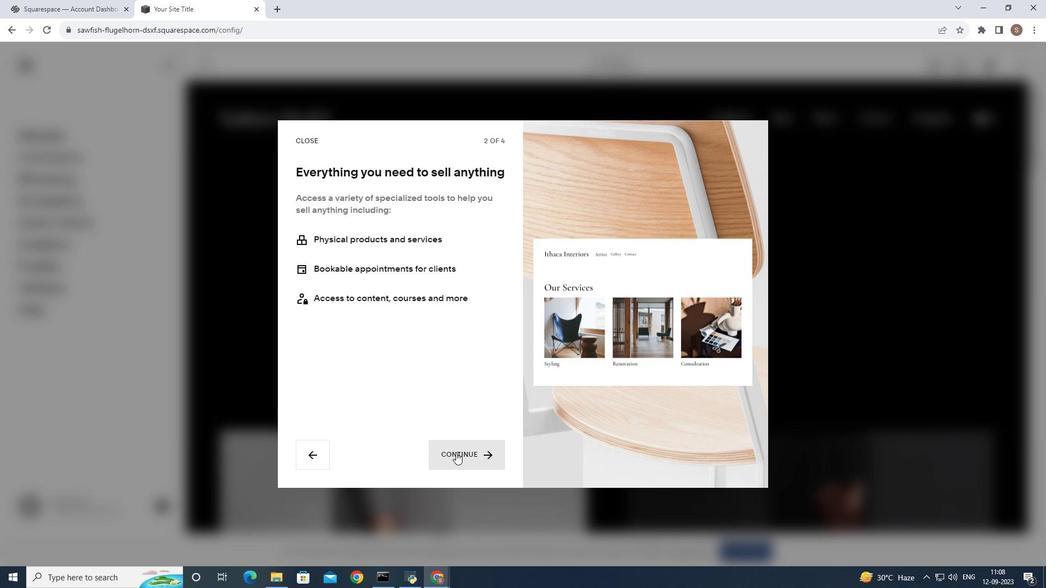 
Action: Mouse pressed left at (456, 453)
Screenshot: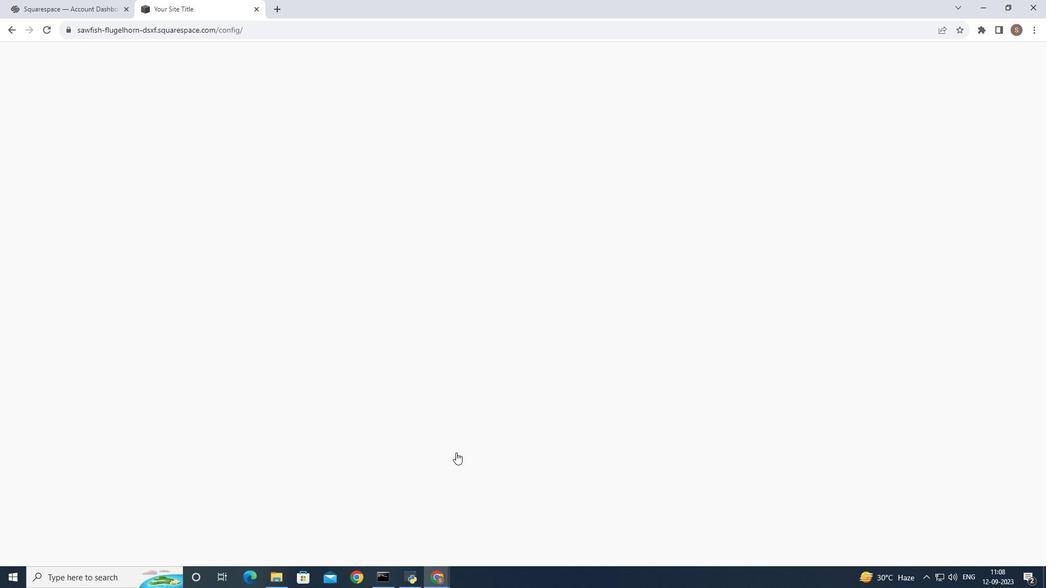 
Action: Mouse pressed left at (456, 453)
Screenshot: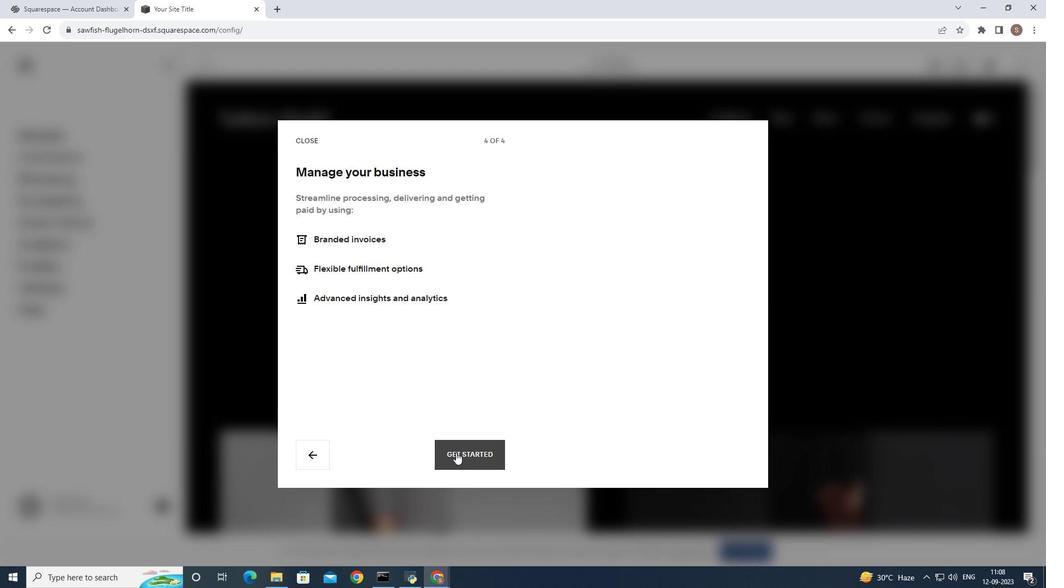 
Action: Mouse pressed left at (456, 453)
Screenshot: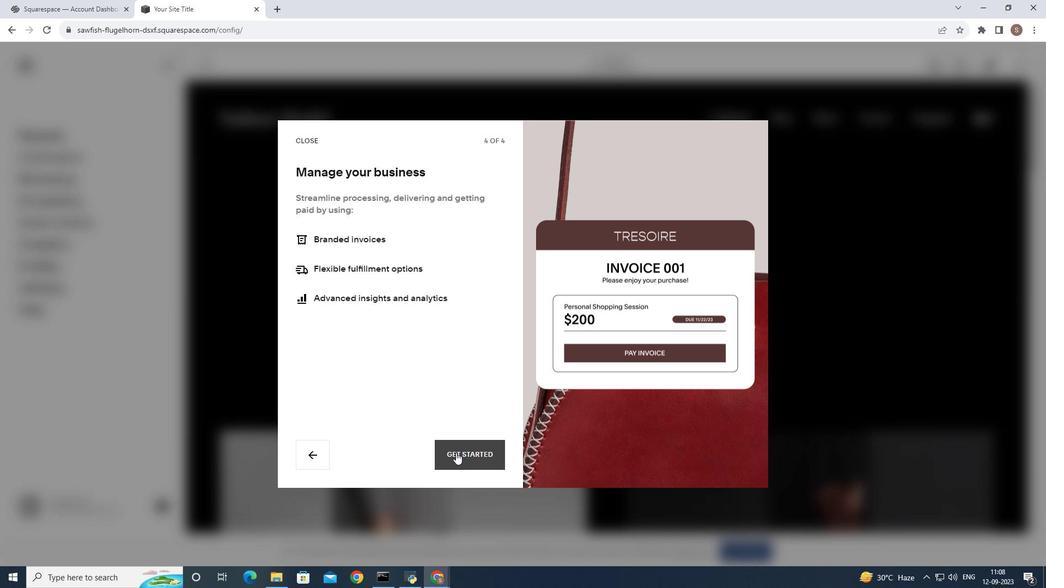 
Action: Mouse moved to (39, 138)
Screenshot: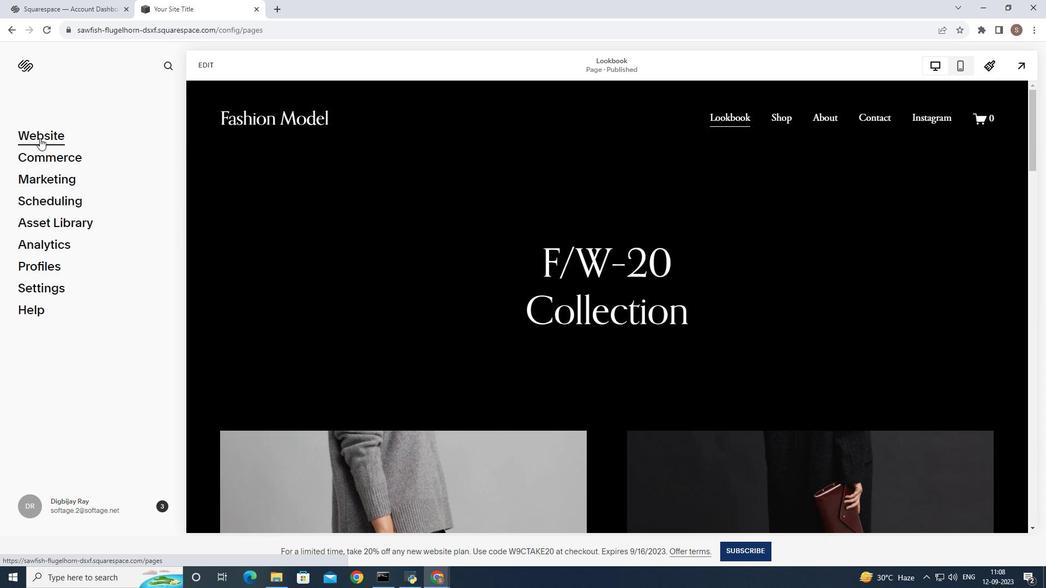 
Action: Mouse pressed left at (39, 138)
Screenshot: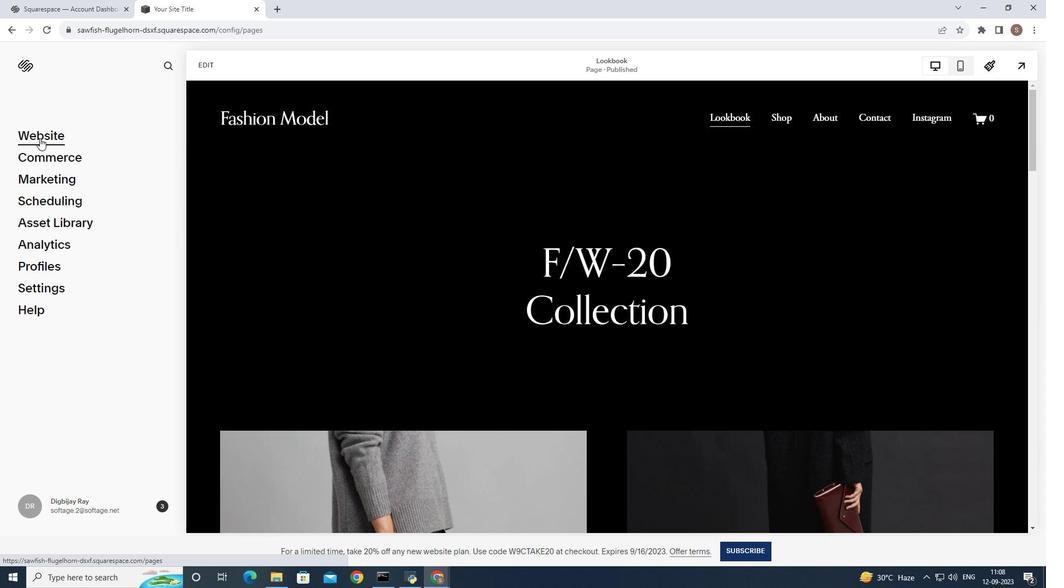 
Action: Mouse moved to (56, 160)
Screenshot: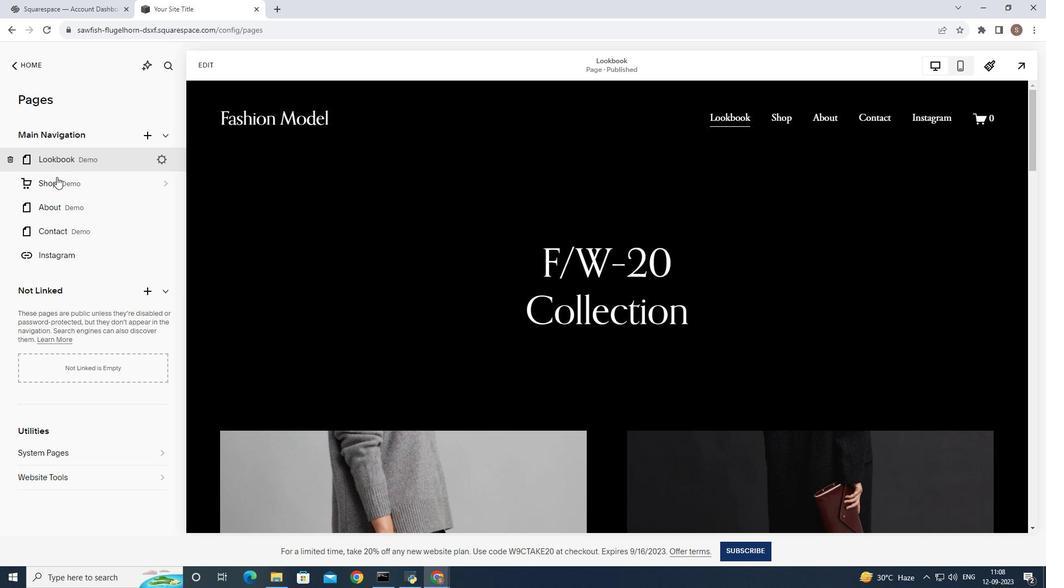 
Action: Mouse pressed left at (56, 160)
Screenshot: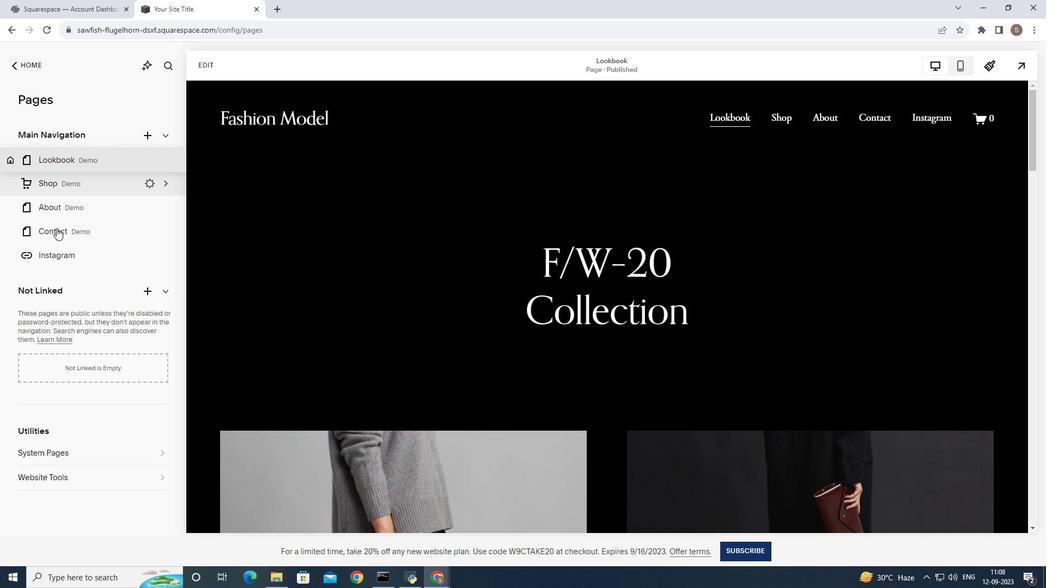 
Action: Mouse moved to (71, 178)
Screenshot: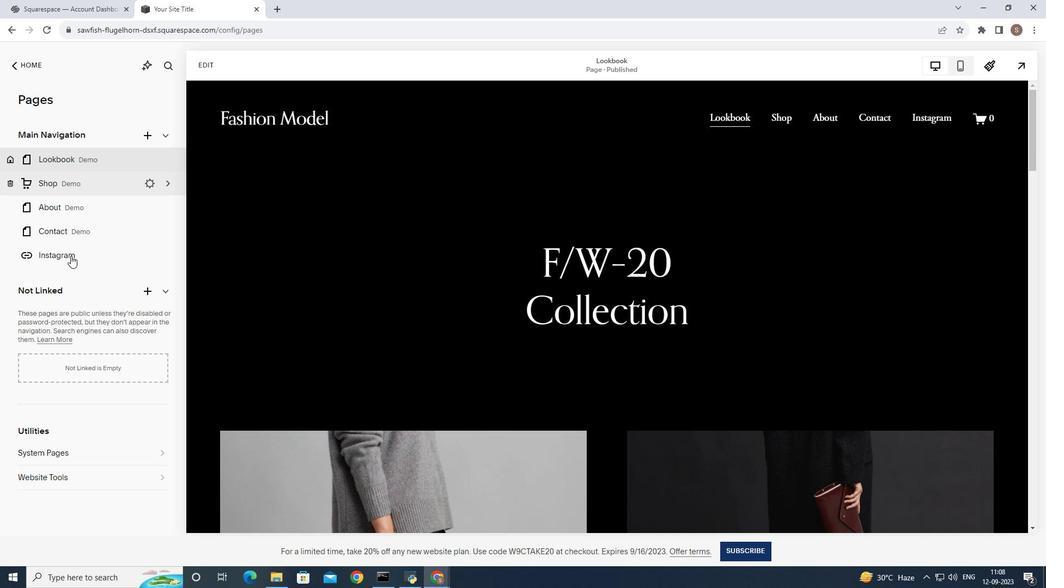 
Action: Mouse pressed left at (71, 178)
Screenshot: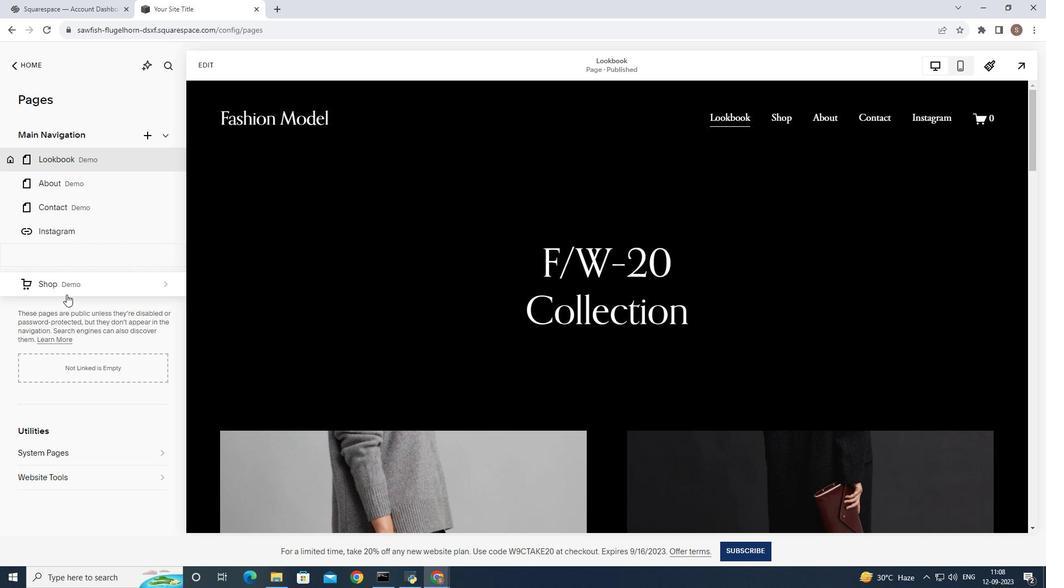 
Action: Mouse moved to (62, 184)
Screenshot: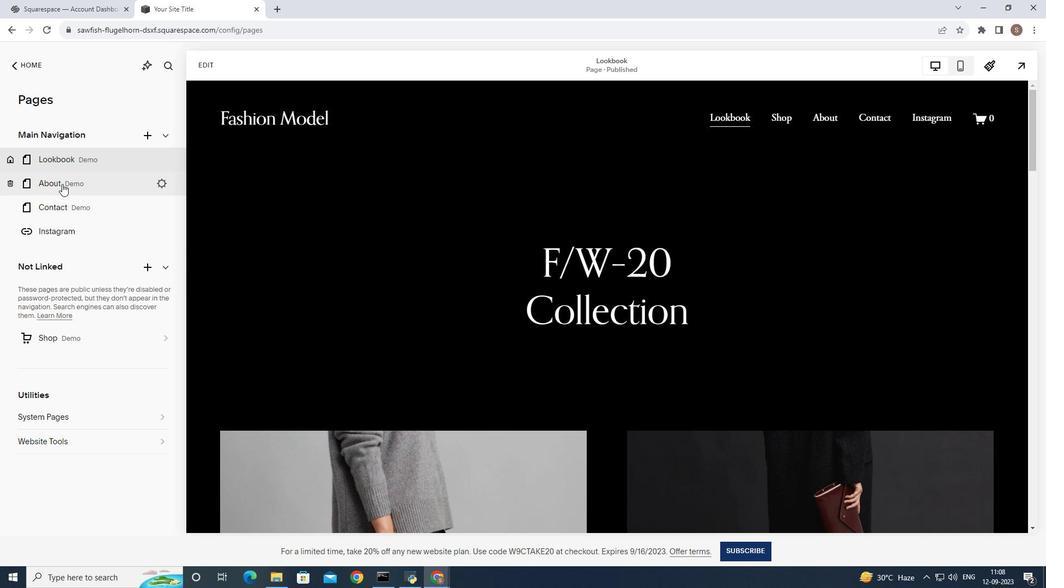 
Action: Mouse pressed left at (62, 184)
Screenshot: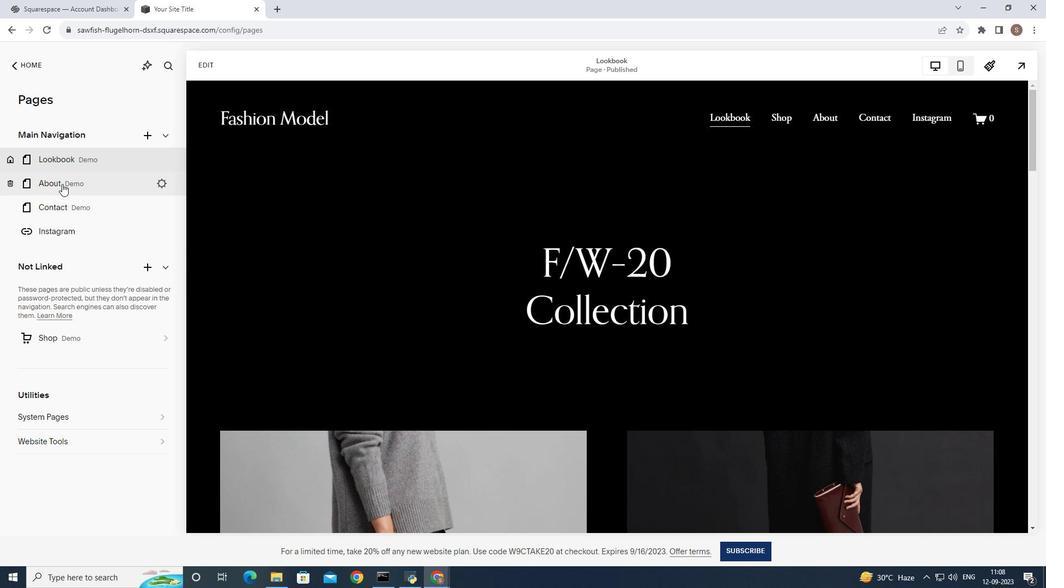 
Action: Mouse moved to (70, 152)
Screenshot: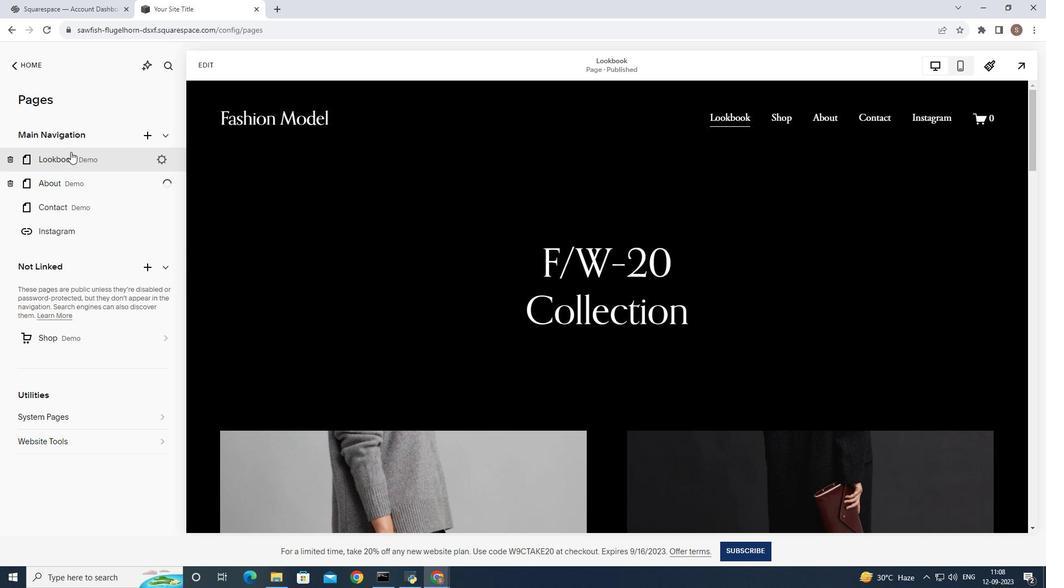 
Action: Mouse pressed left at (70, 152)
Screenshot: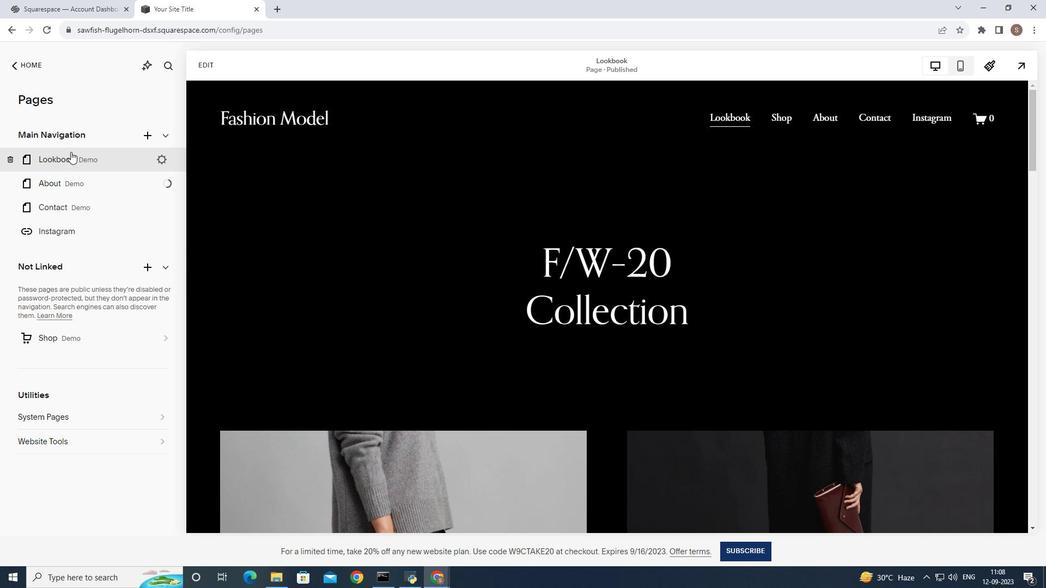 
Action: Mouse moved to (80, 156)
Screenshot: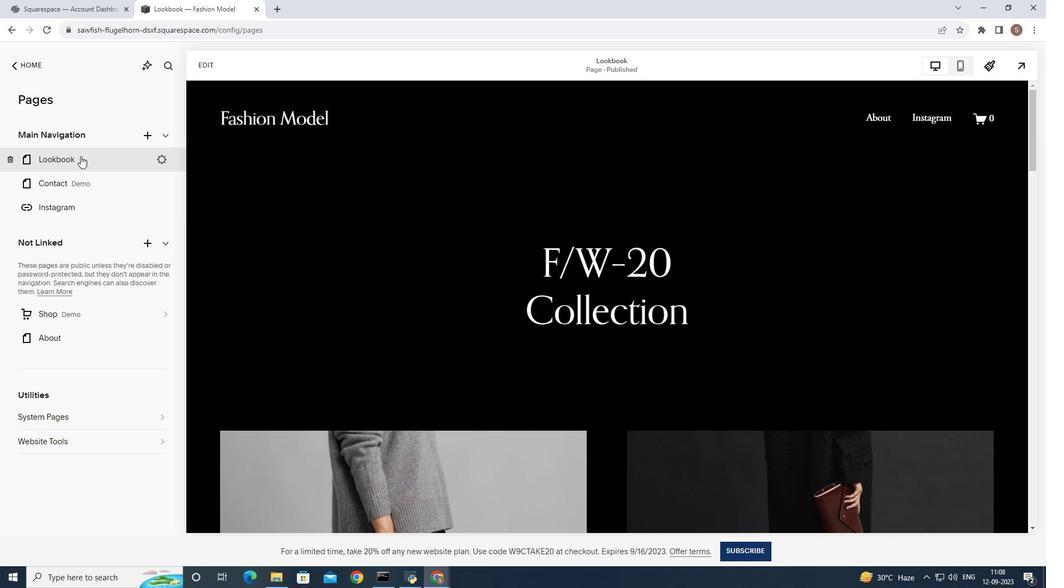 
Action: Mouse pressed left at (80, 156)
Screenshot: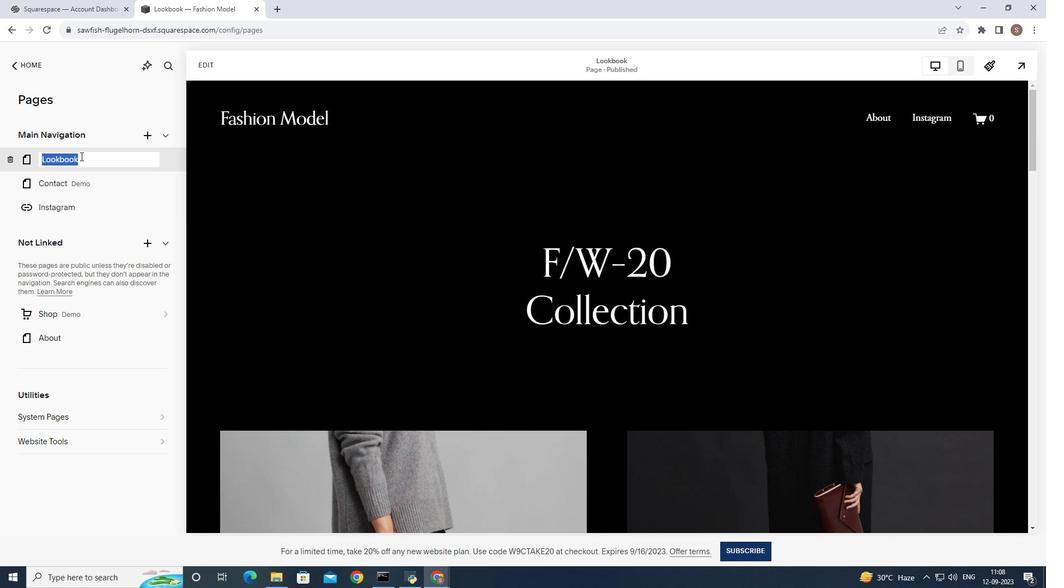 
Action: Mouse pressed left at (80, 156)
Screenshot: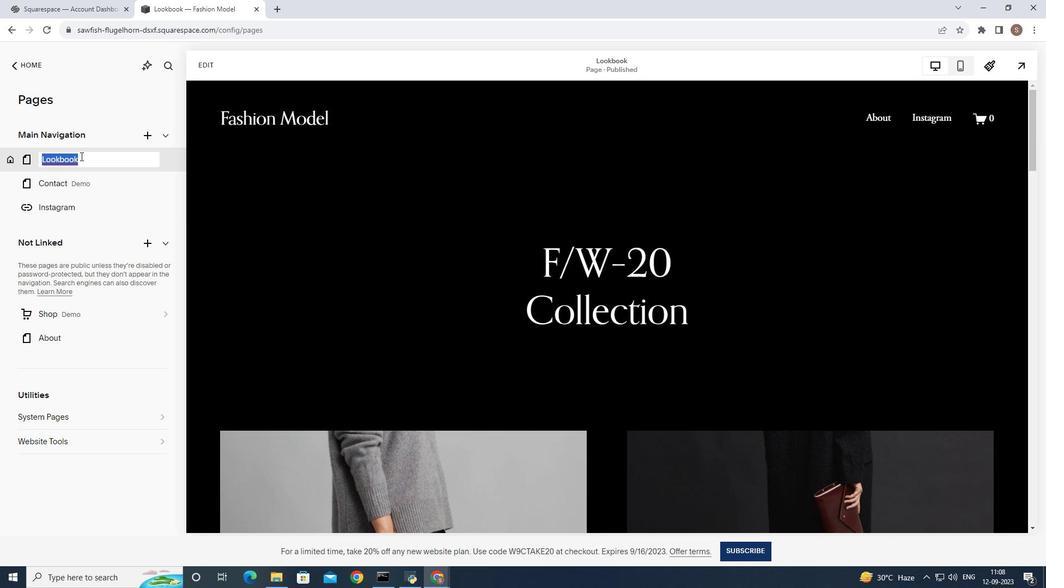 
Action: Key pressed <Key.shift>Home
Screenshot: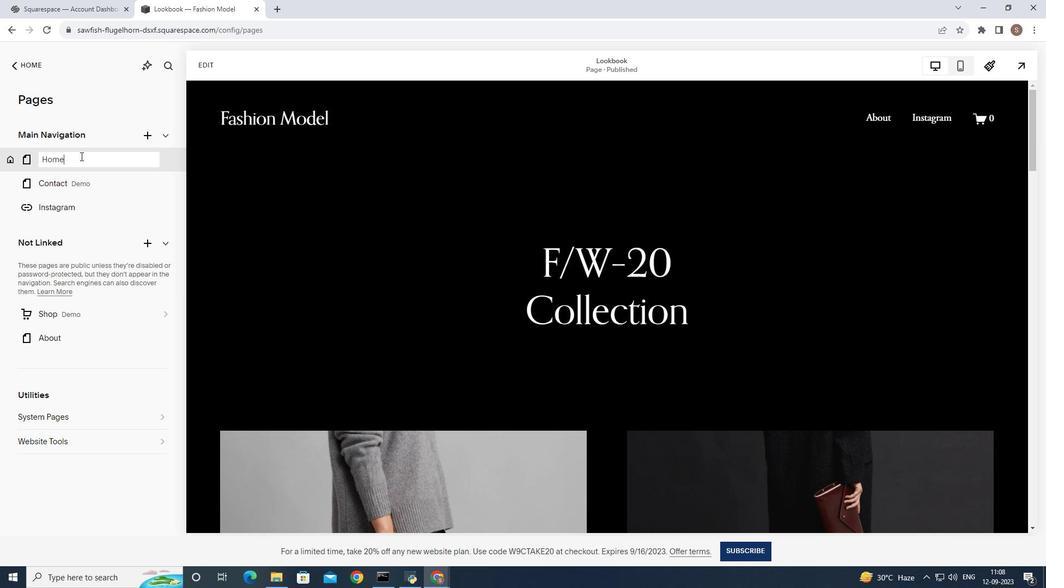 
Action: Mouse moved to (75, 210)
Screenshot: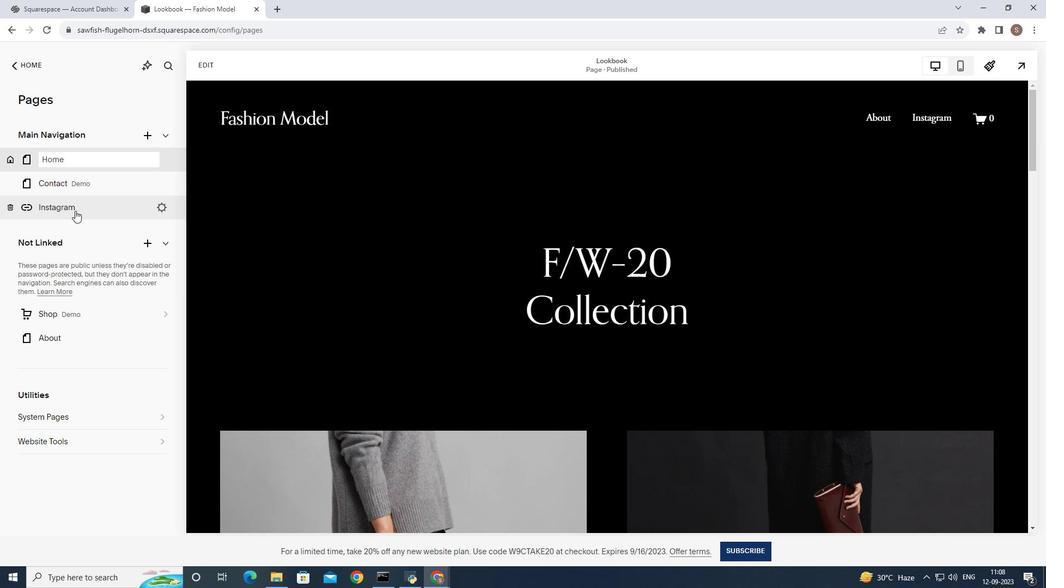 
Action: Mouse pressed left at (75, 210)
Screenshot: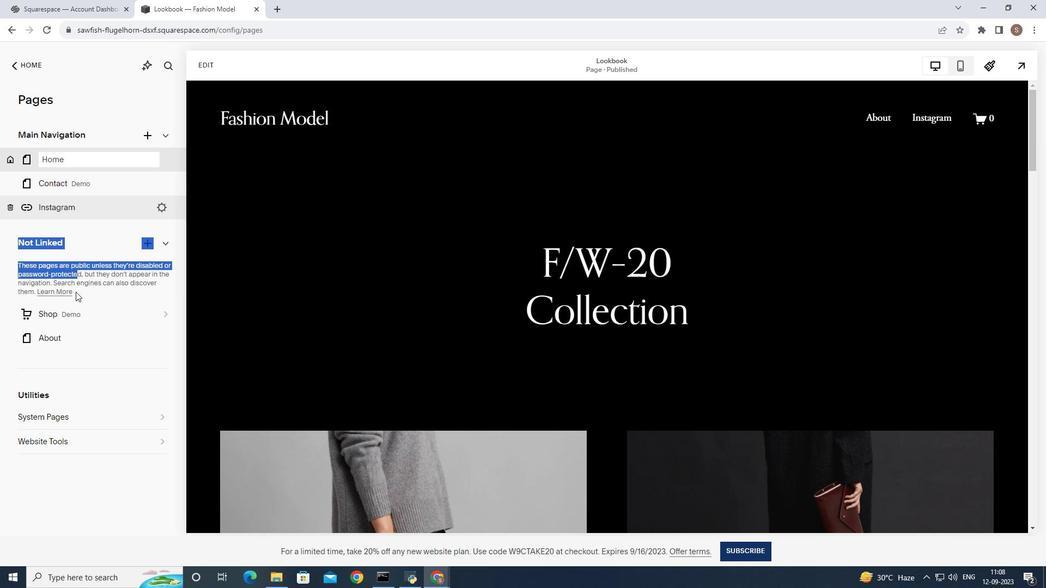 
Action: Mouse moved to (96, 204)
Screenshot: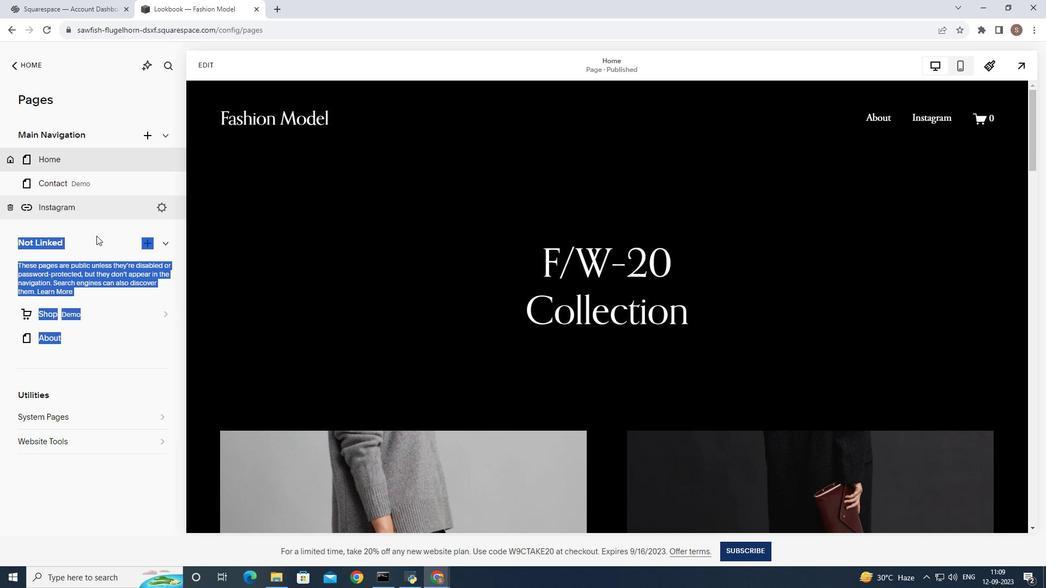 
Action: Mouse pressed left at (96, 204)
Screenshot: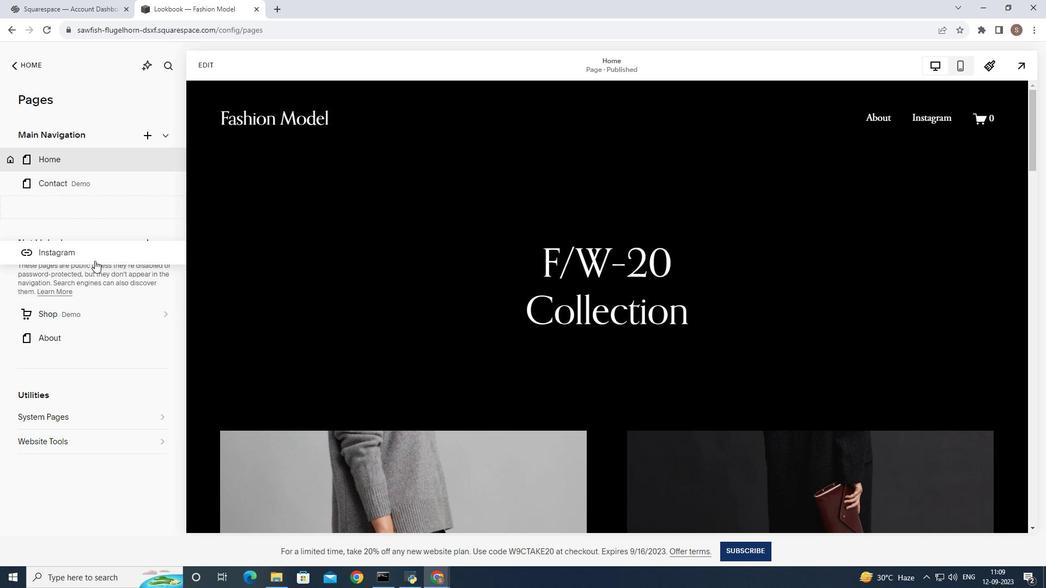 
Action: Mouse moved to (203, 61)
Screenshot: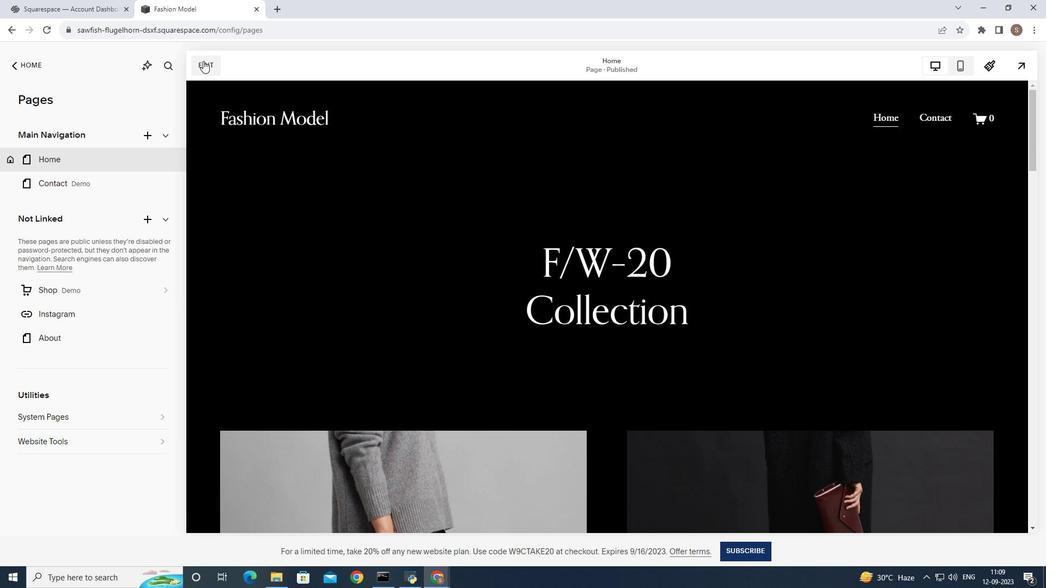 
Action: Mouse pressed left at (203, 61)
Screenshot: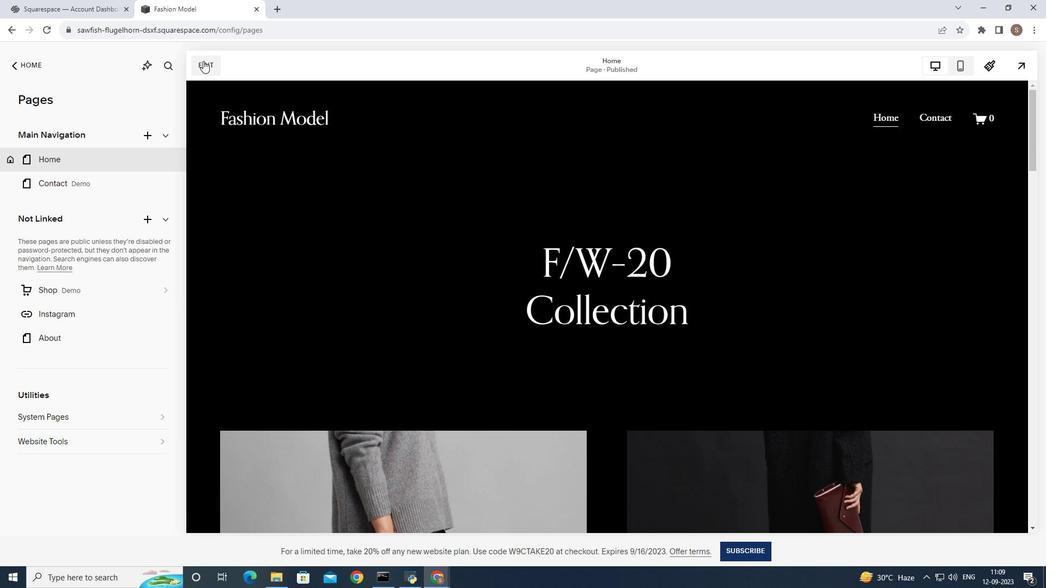 
Action: Mouse moved to (553, 261)
Screenshot: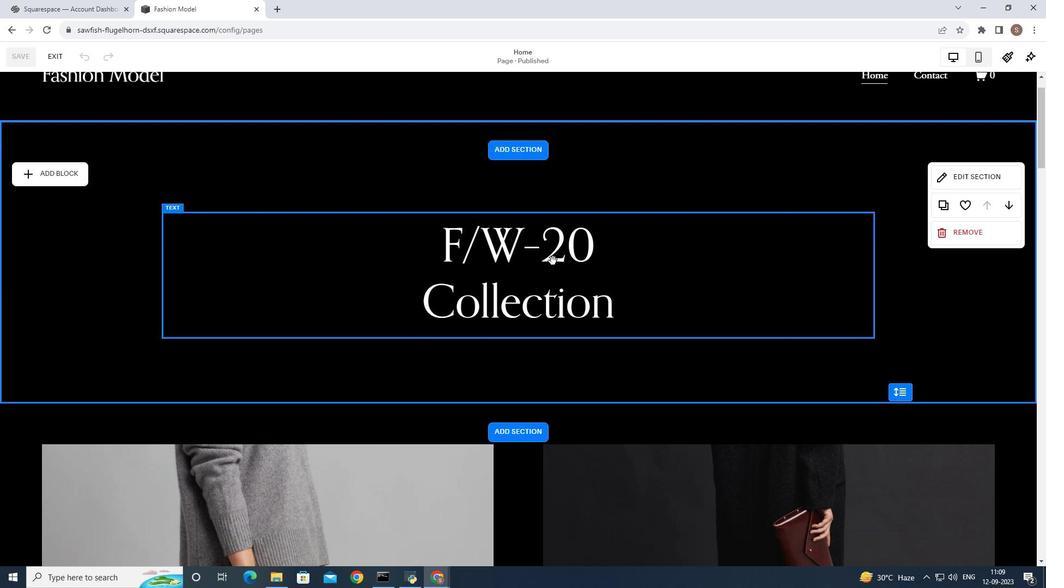 
Action: Mouse scrolled (553, 260) with delta (0, 0)
Screenshot: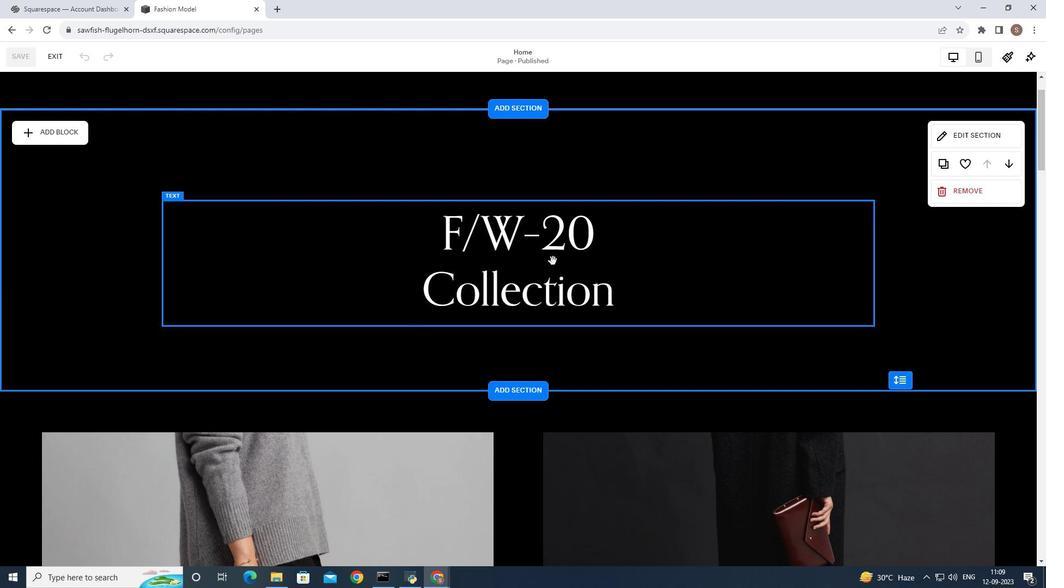 
Action: Mouse scrolled (553, 261) with delta (0, 0)
Screenshot: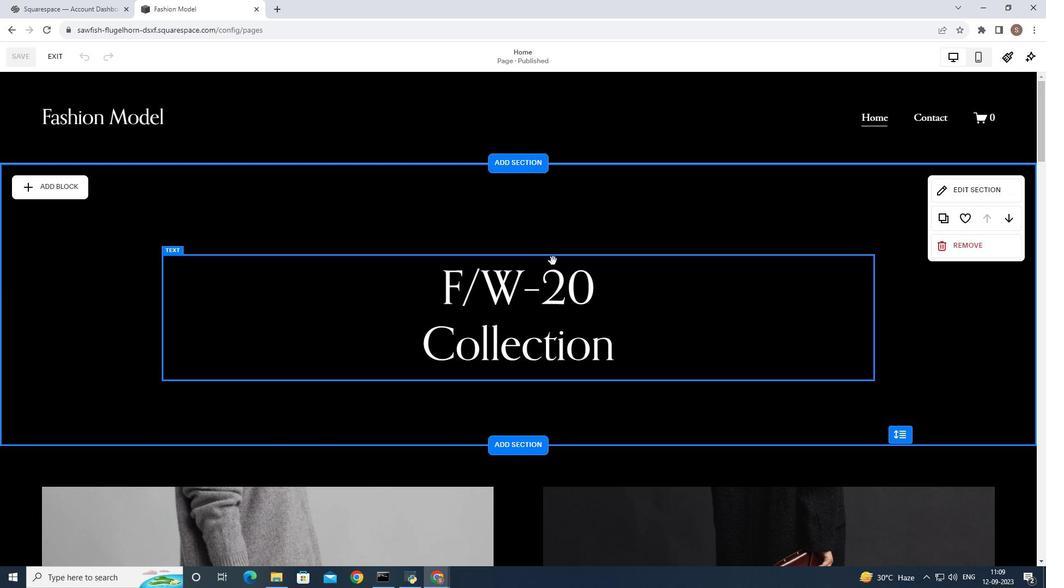 
Action: Mouse scrolled (553, 261) with delta (0, 0)
Screenshot: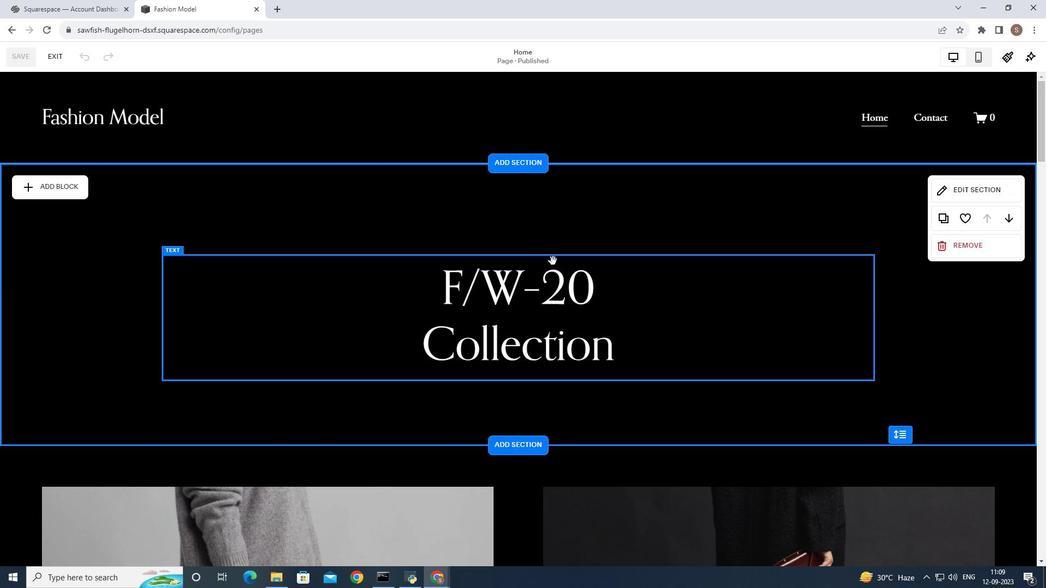 
Action: Mouse scrolled (553, 261) with delta (0, 0)
Screenshot: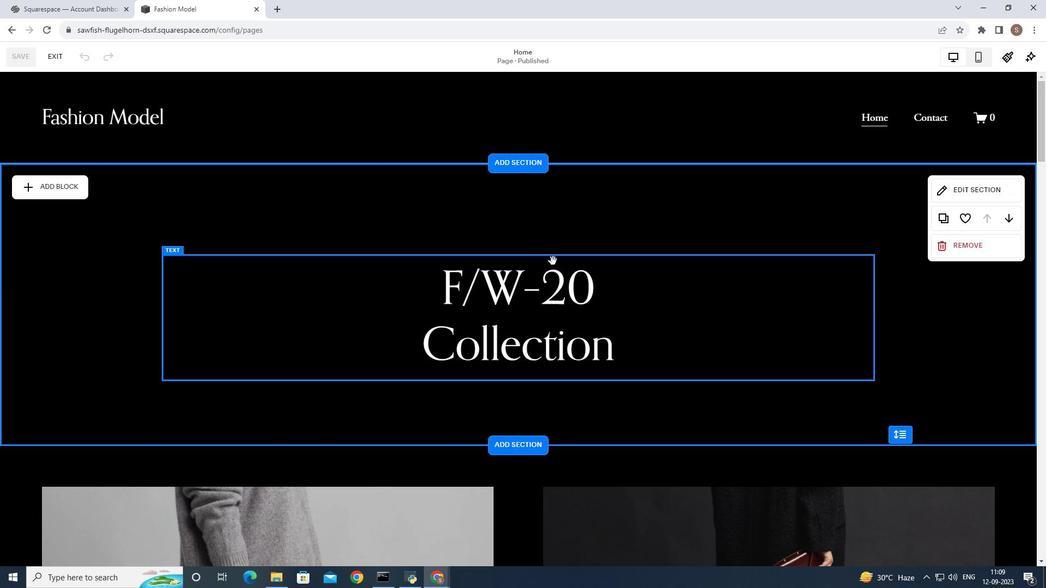 
Action: Mouse moved to (574, 326)
Screenshot: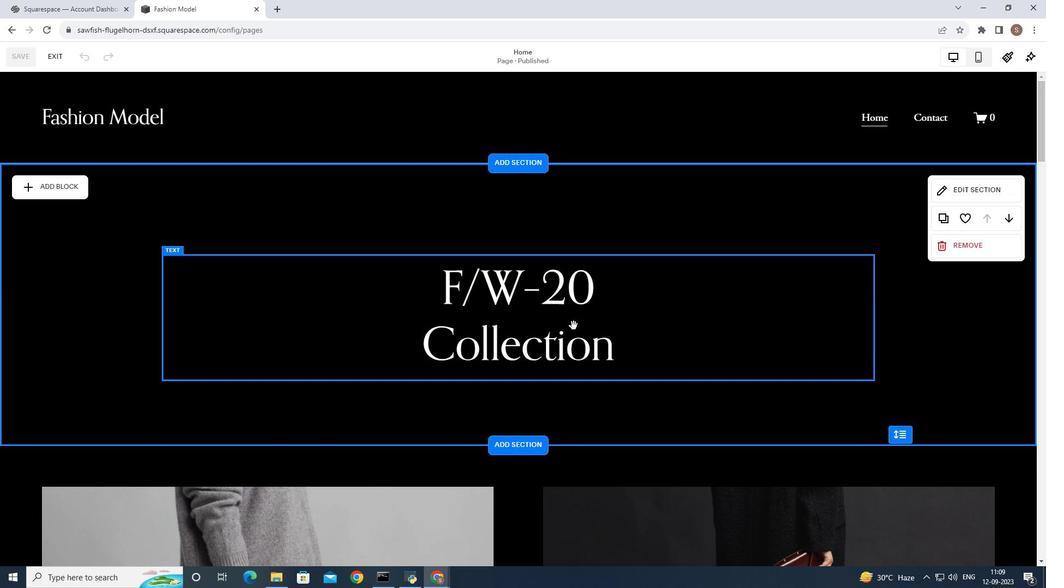 
Action: Mouse pressed left at (574, 326)
Screenshot: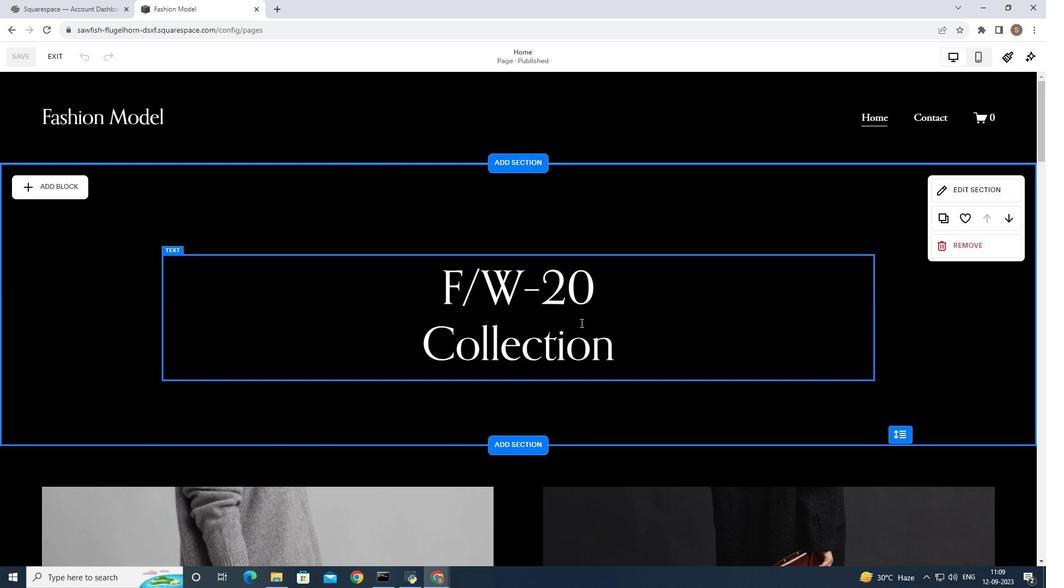
Action: Mouse moved to (240, 234)
Screenshot: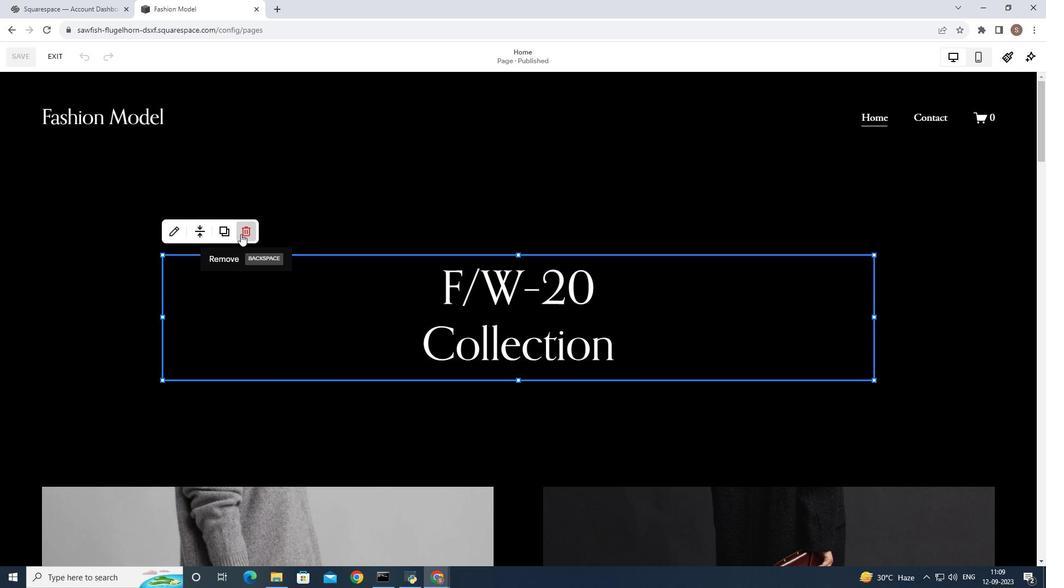 
Action: Mouse pressed left at (240, 234)
Screenshot: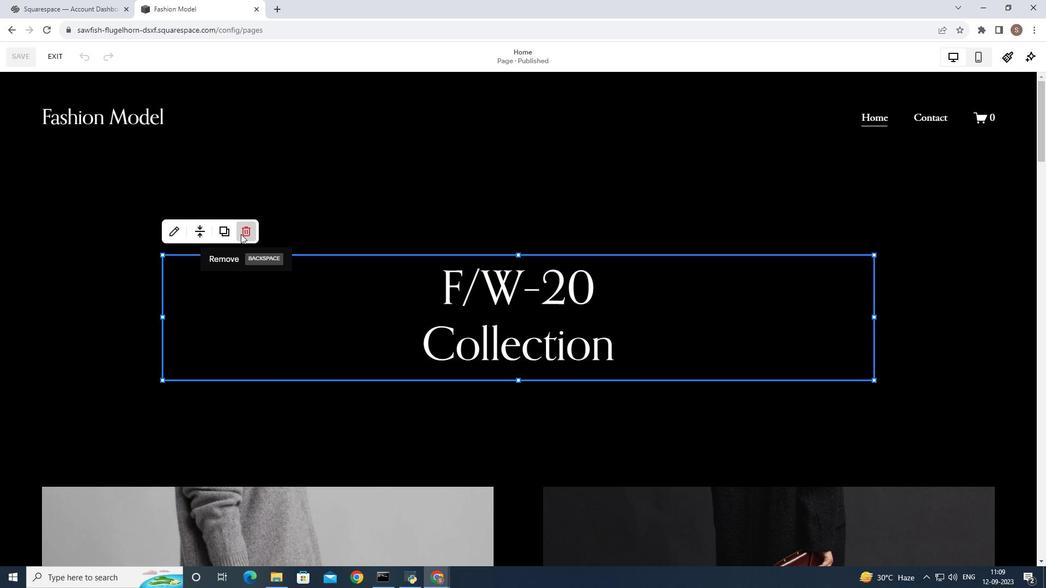 
Action: Mouse moved to (964, 187)
Screenshot: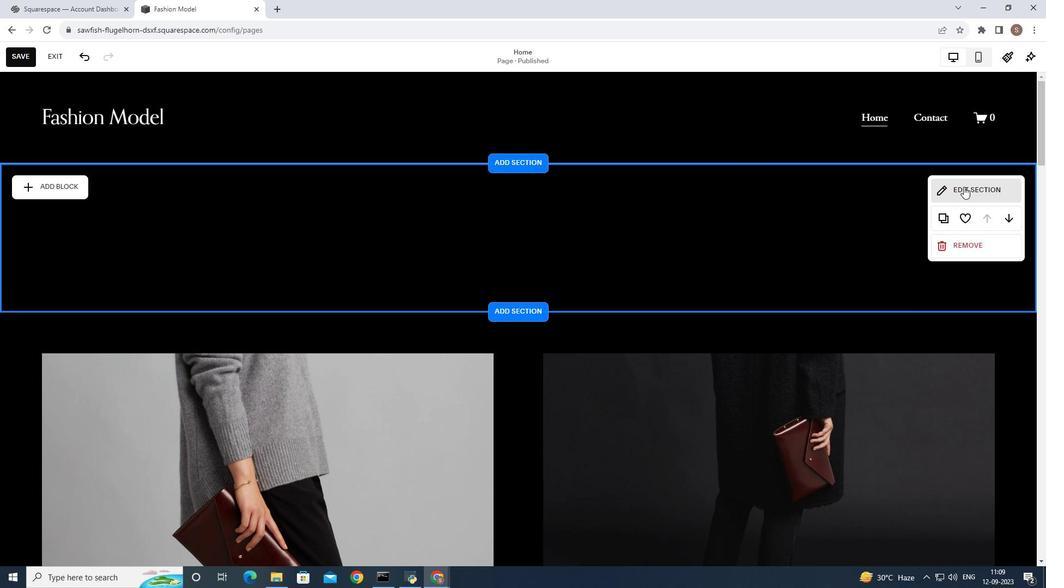 
Action: Mouse pressed left at (964, 187)
Screenshot: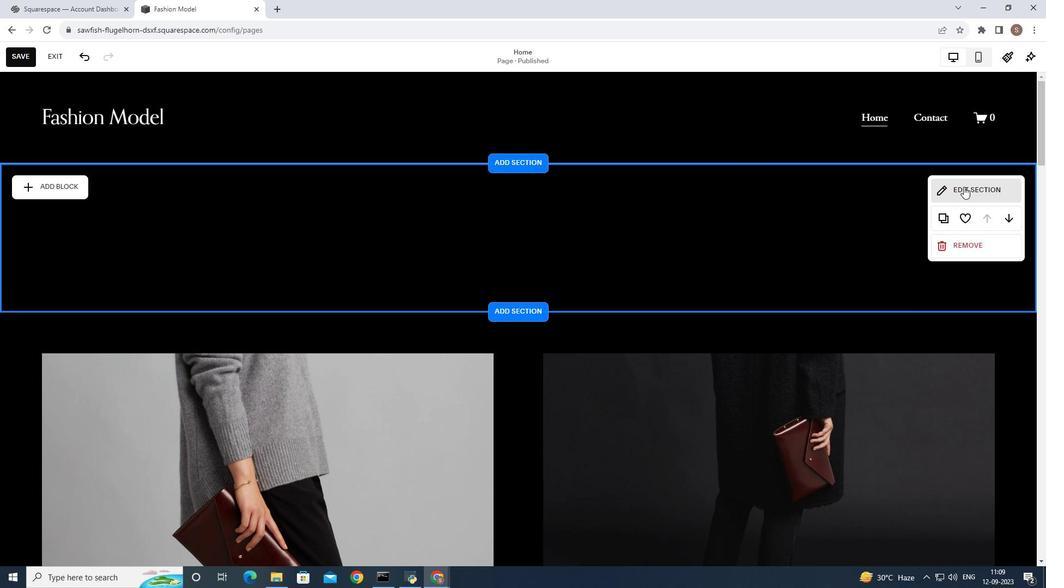 
Action: Mouse moved to (930, 170)
Screenshot: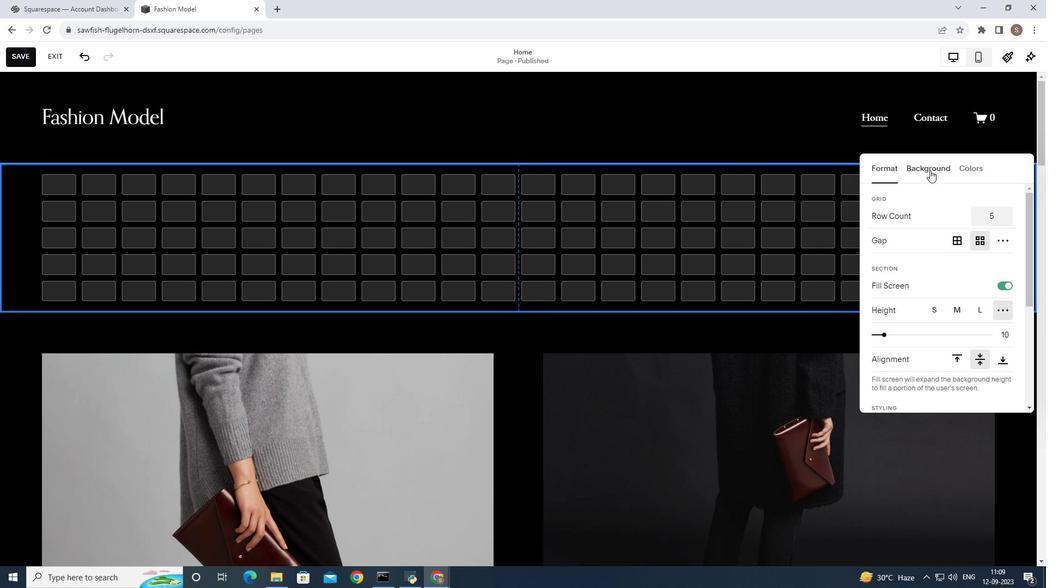 
Action: Mouse pressed left at (930, 170)
Screenshot: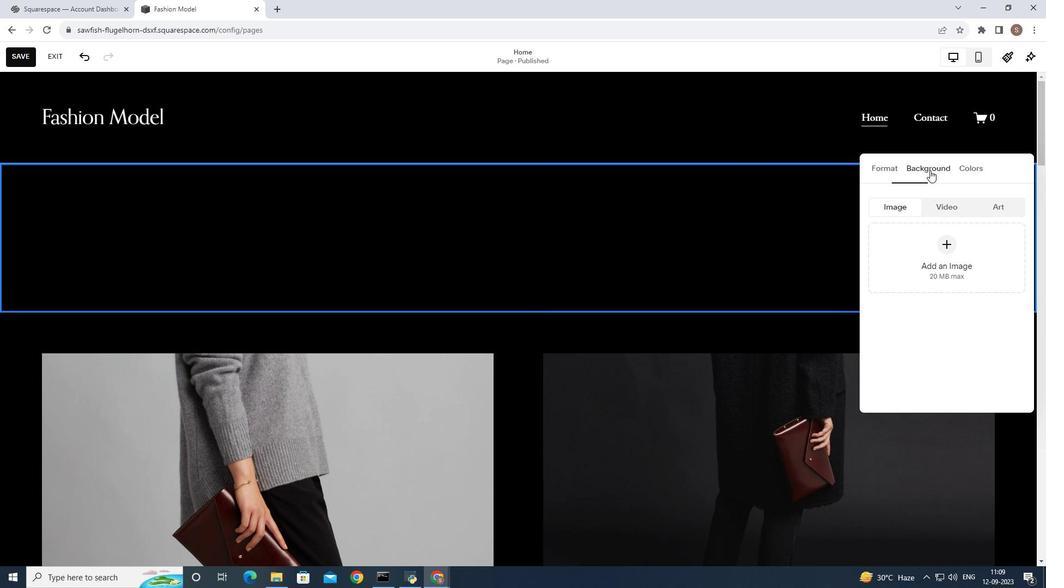 
Action: Mouse moved to (948, 242)
Screenshot: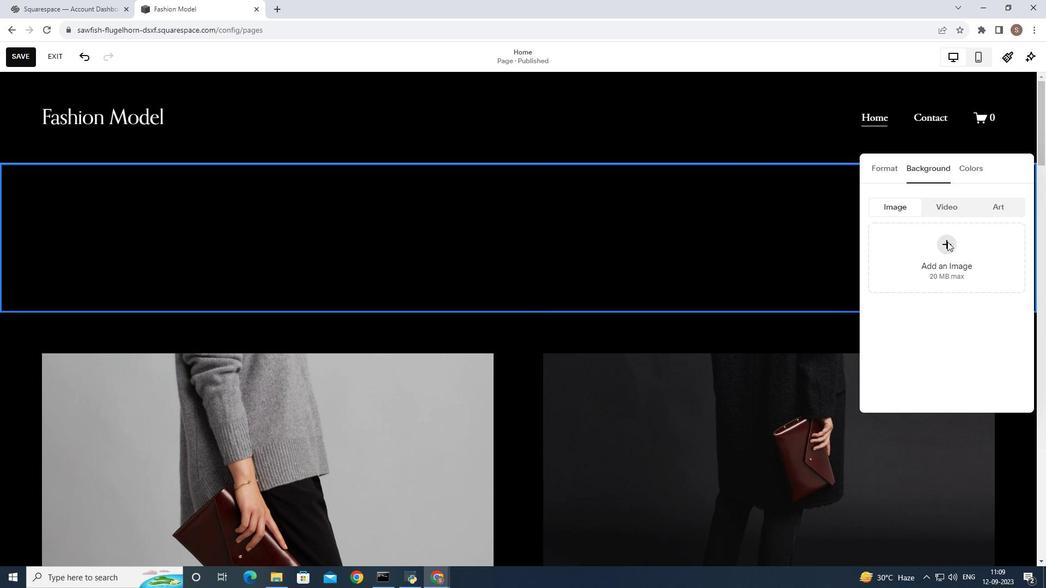 
Action: Mouse pressed left at (948, 242)
Screenshot: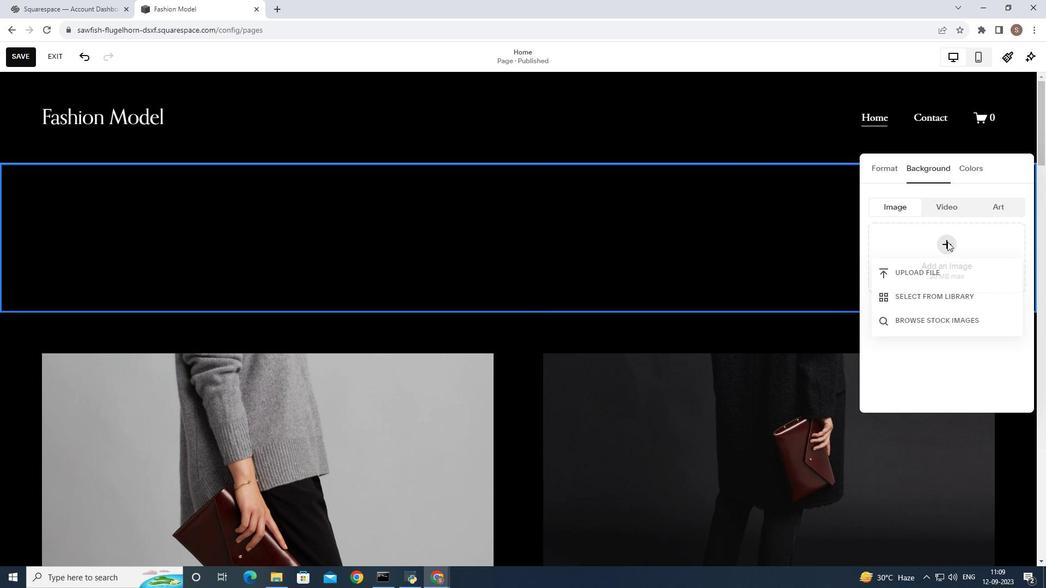 
Action: Mouse moved to (943, 321)
Screenshot: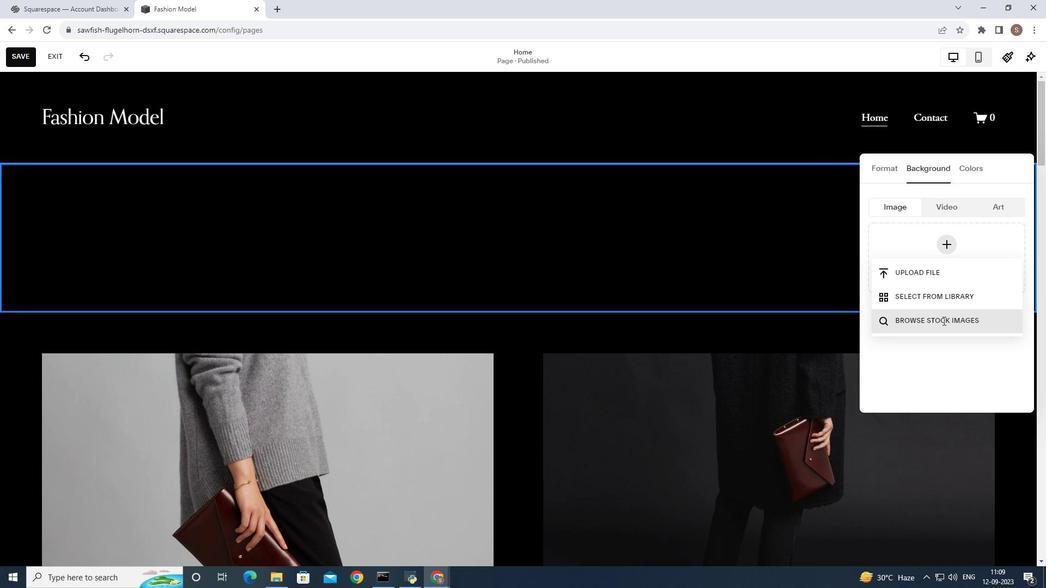 
Action: Mouse pressed left at (943, 321)
Screenshot: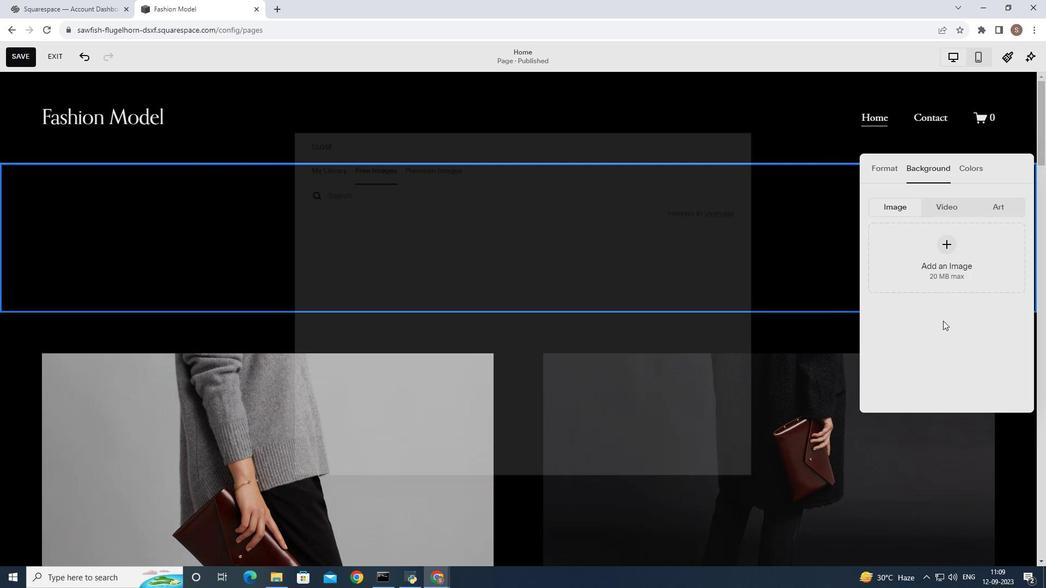 
Action: Mouse moved to (330, 191)
Screenshot: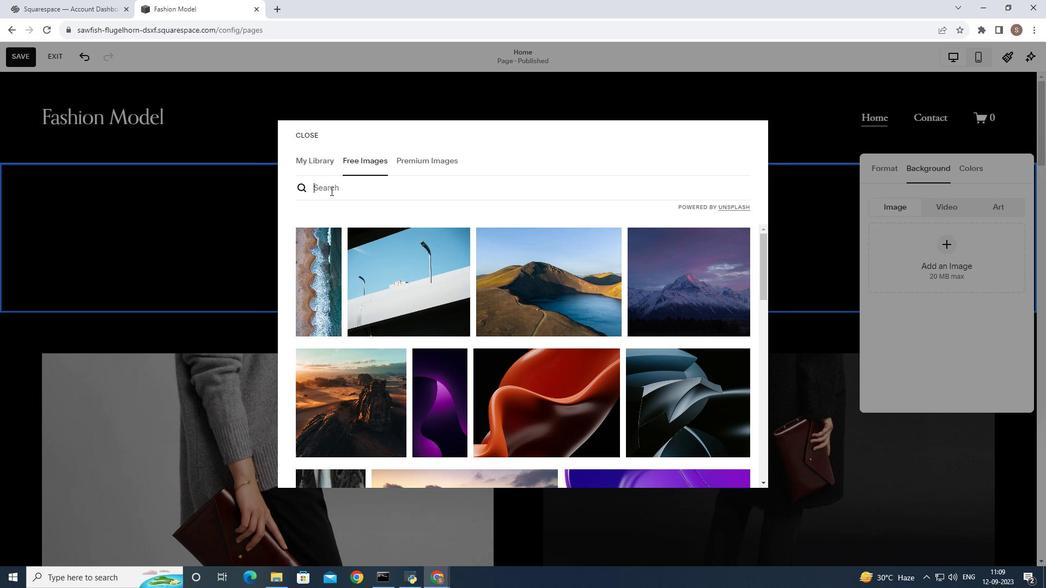 
Action: Mouse pressed left at (330, 191)
Screenshot: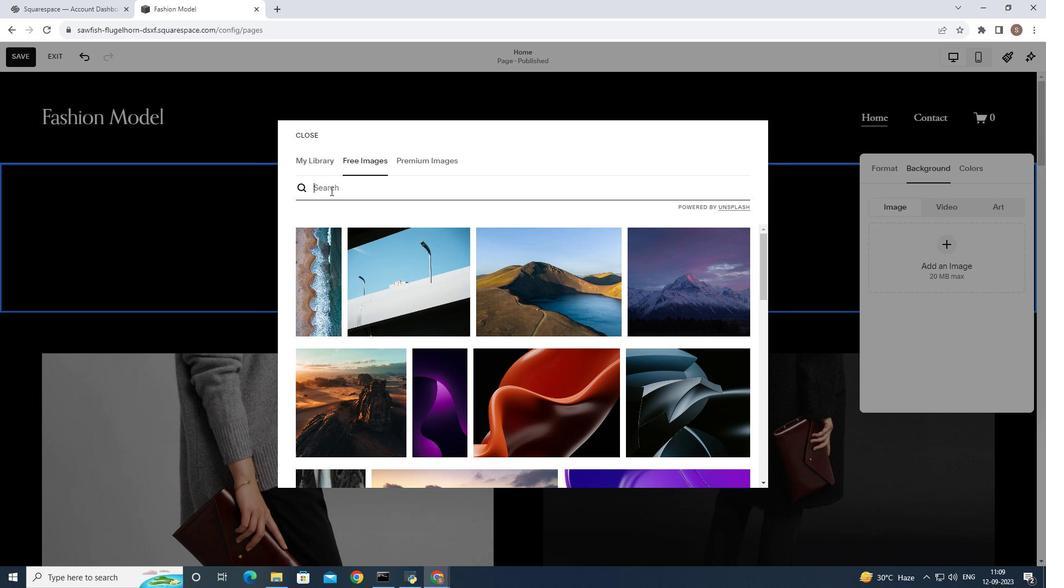 
Action: Key pressed <Key.shift>Model<Key.backspace><Key.backspace><Key.backspace><Key.backspace><Key.backspace><Key.backspace><Key.backspace><Key.backspace><Key.backspace><Key.backspace><Key.backspace><Key.backspace><Key.shift>Fashion<Key.space><Key.shift>Model<Key.enter>
Screenshot: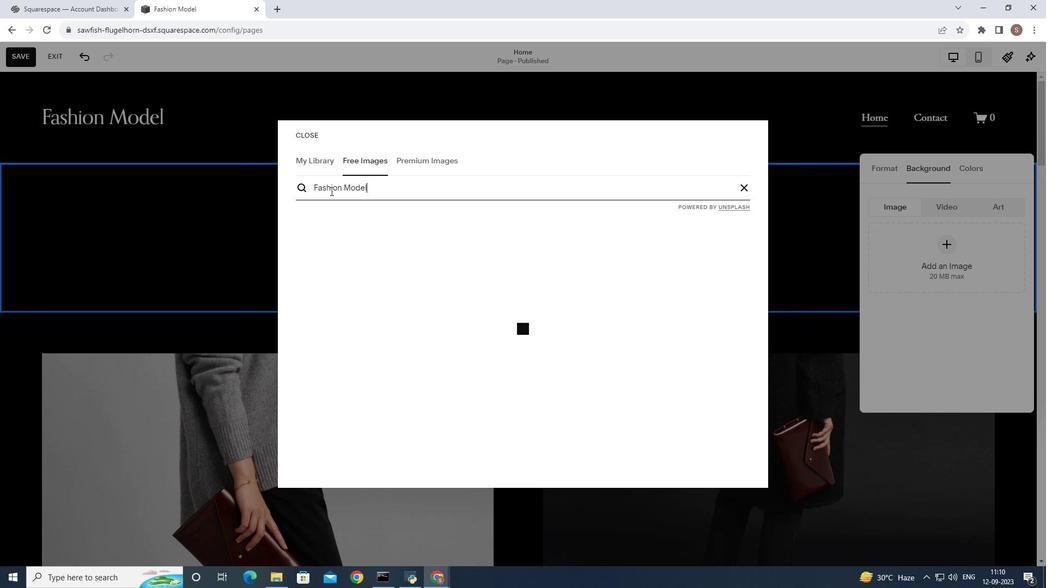 
Action: Mouse moved to (453, 320)
Screenshot: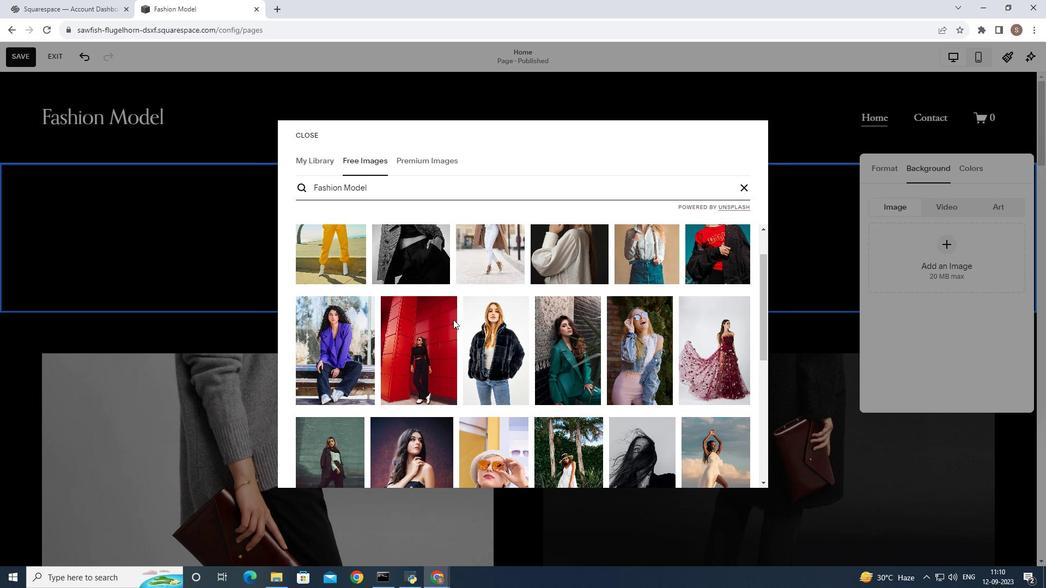 
Action: Mouse scrolled (453, 319) with delta (0, 0)
Screenshot: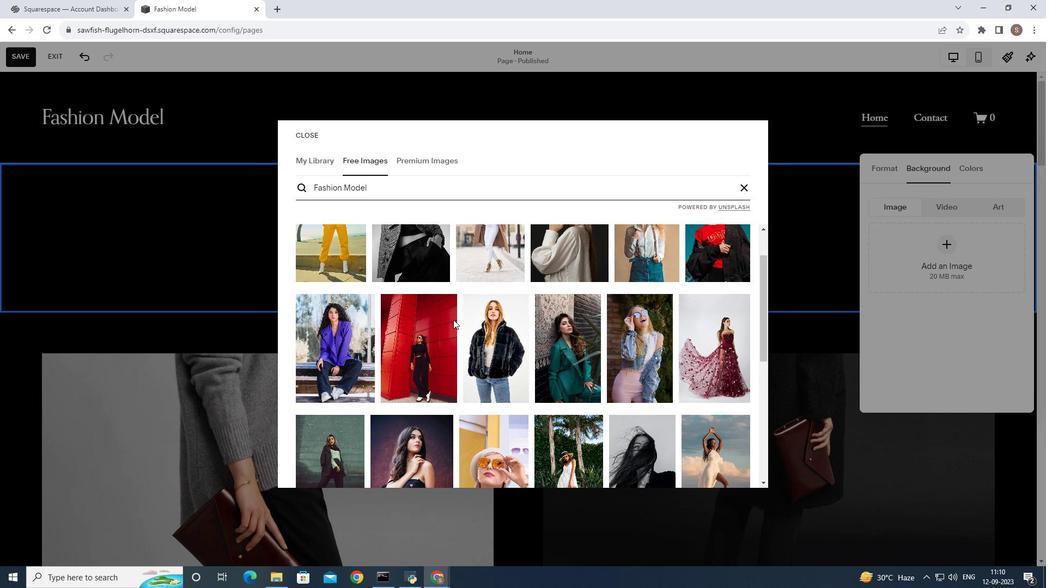 
Action: Mouse scrolled (453, 320) with delta (0, 0)
Screenshot: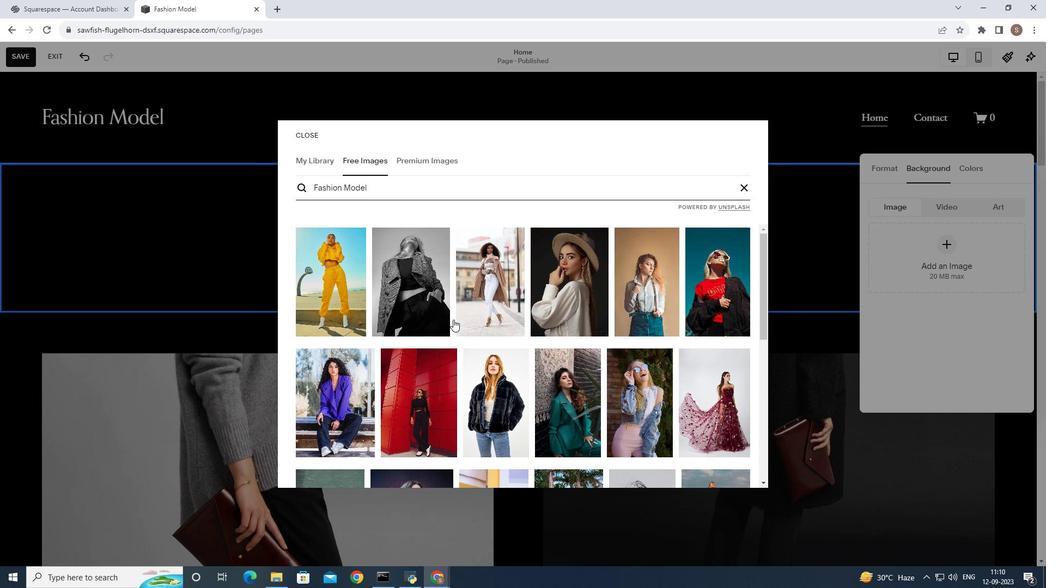 
Action: Mouse scrolled (453, 320) with delta (0, 0)
Screenshot: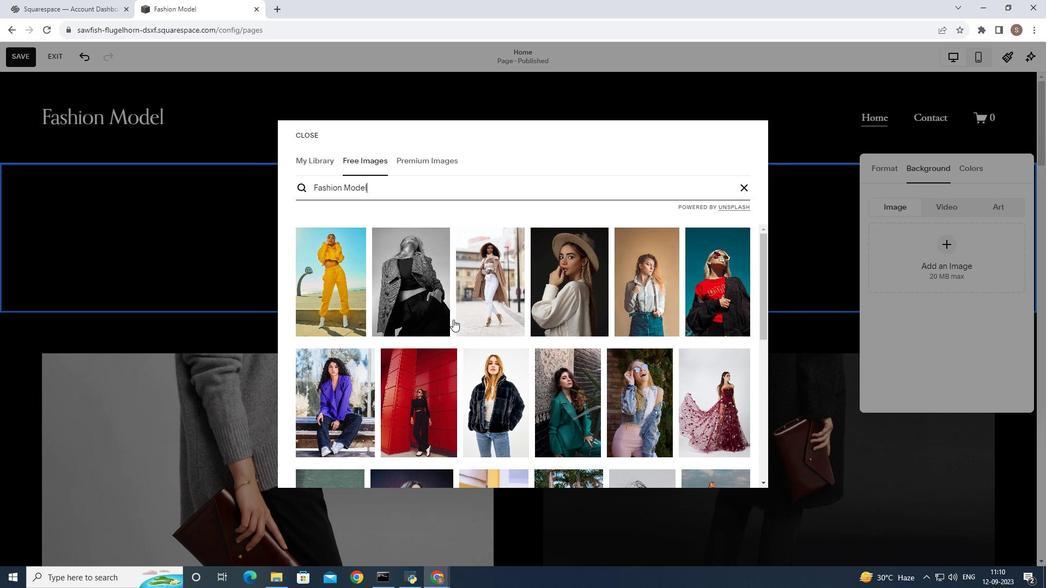 
Action: Mouse moved to (557, 295)
Screenshot: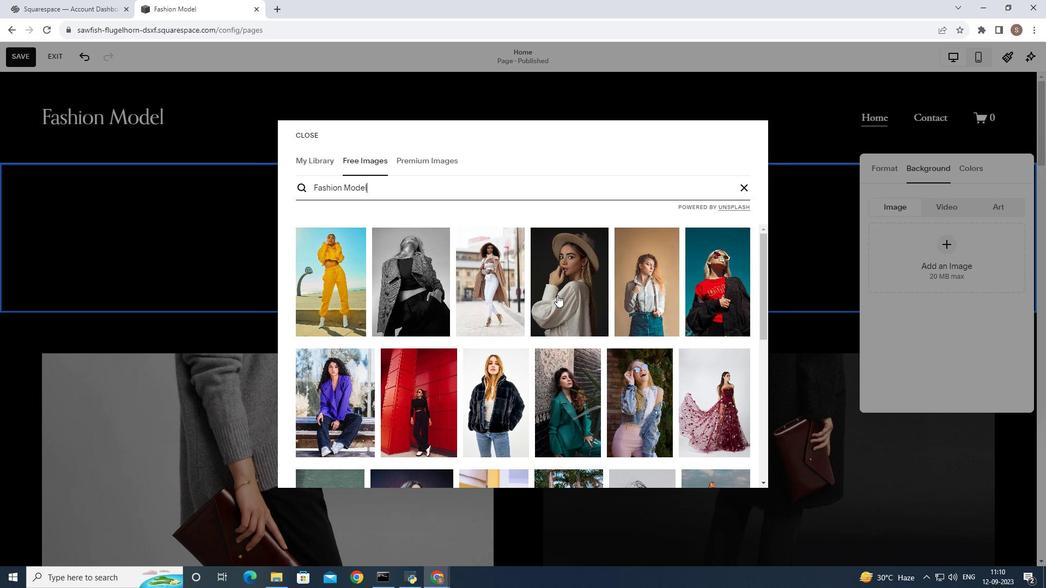 
Action: Mouse scrolled (557, 294) with delta (0, 0)
Screenshot: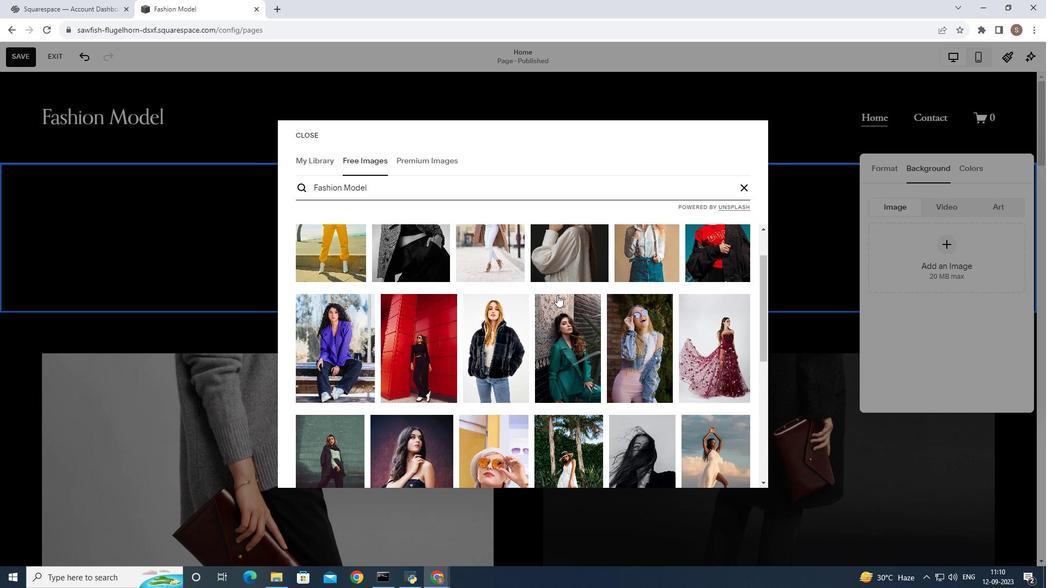 
Action: Mouse scrolled (557, 296) with delta (0, 0)
Screenshot: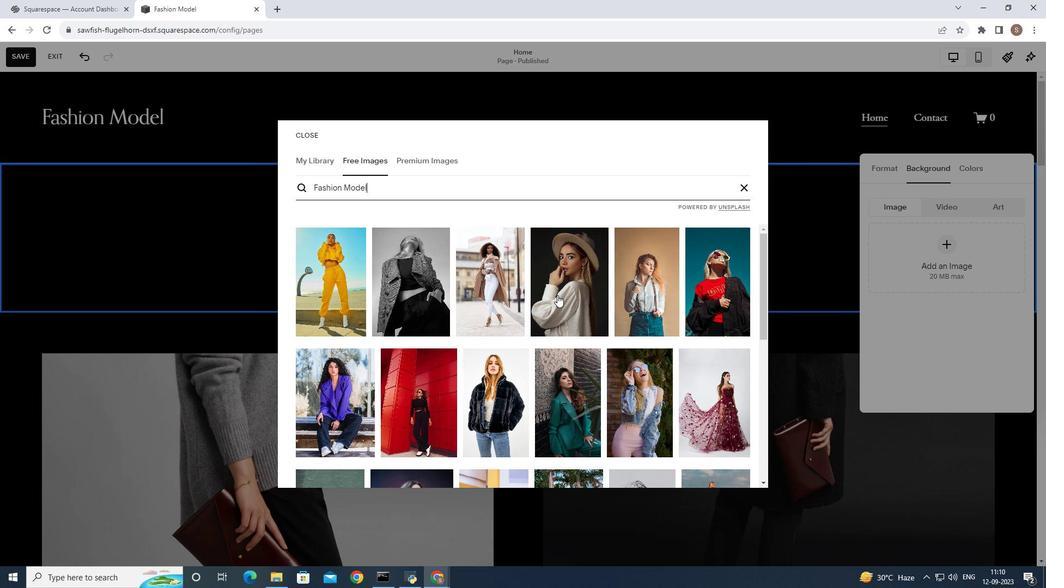 
Action: Mouse scrolled (557, 296) with delta (0, 0)
Screenshot: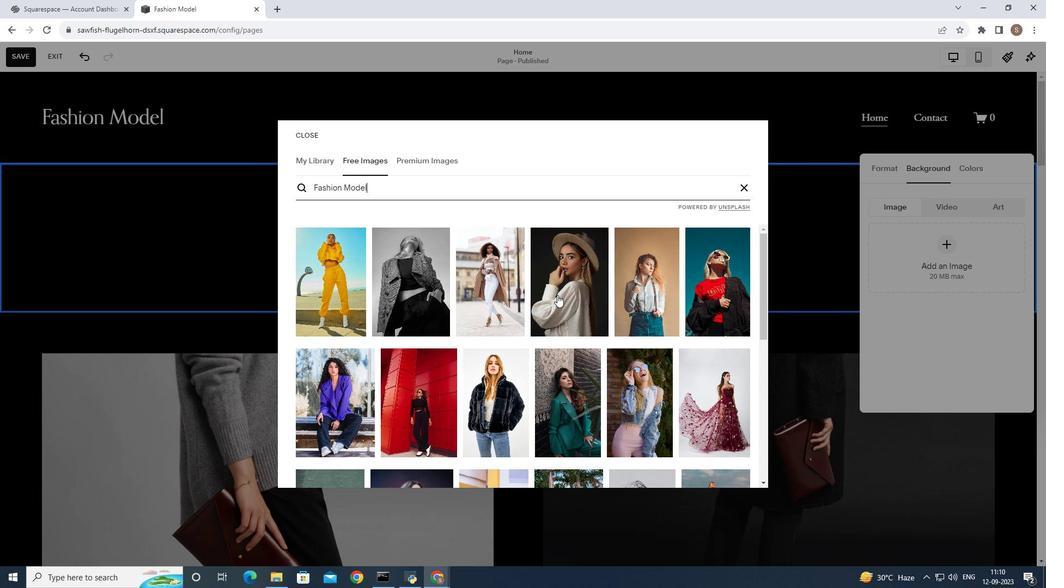 
Action: Mouse moved to (563, 285)
Screenshot: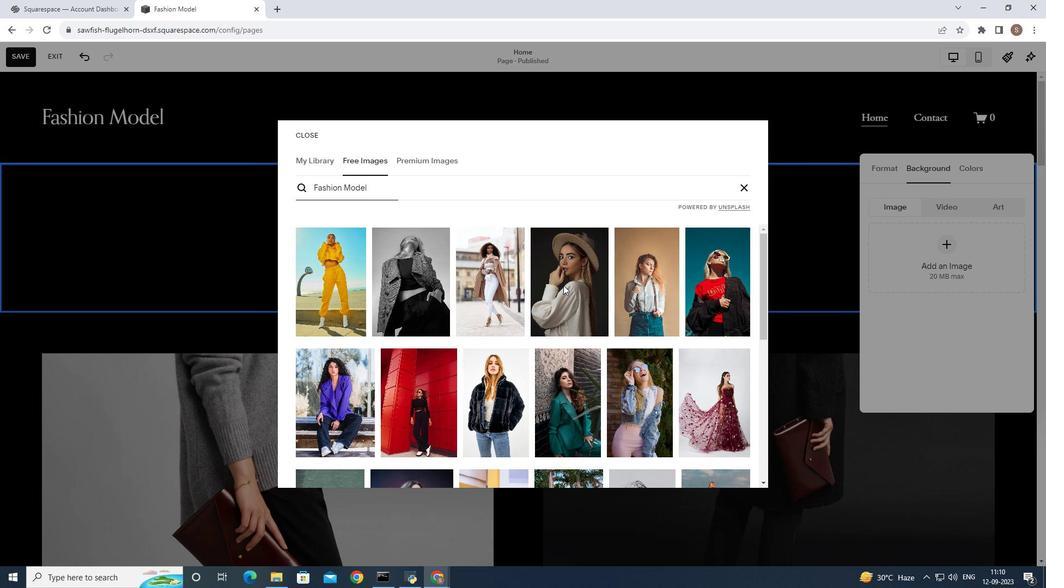 
Action: Mouse pressed left at (563, 285)
Screenshot: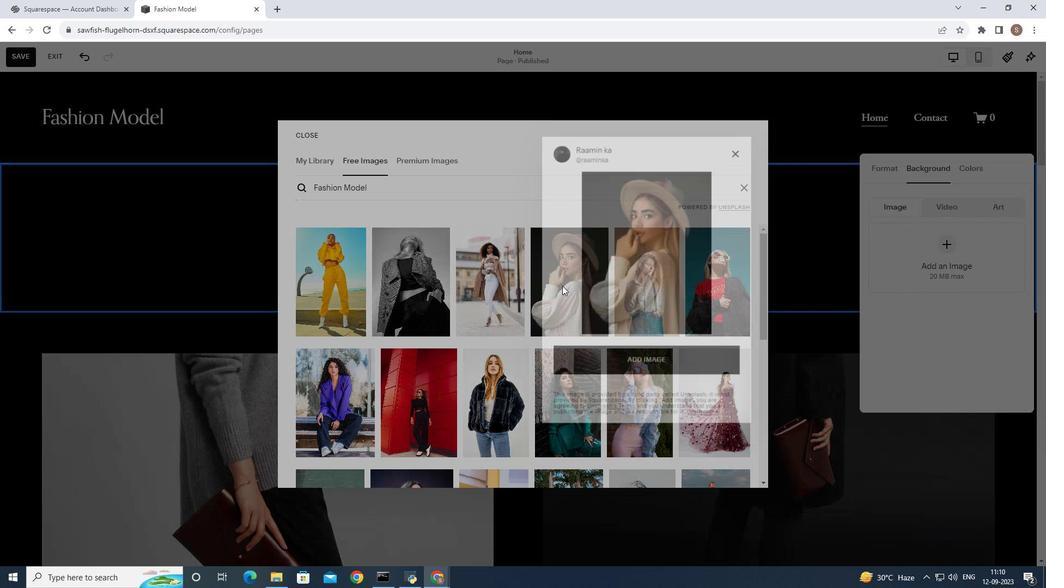 
Action: Mouse moved to (597, 370)
Screenshot: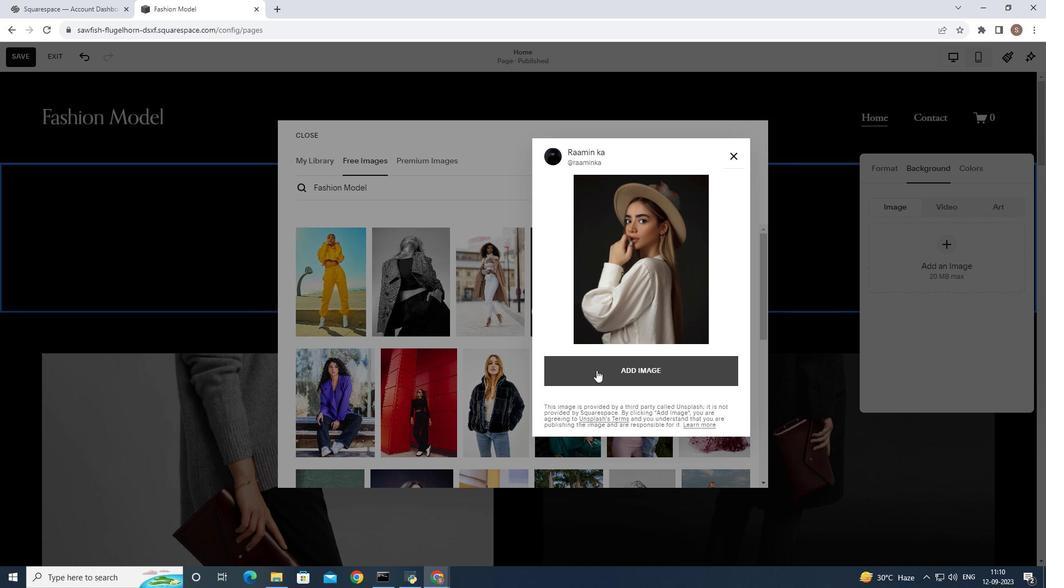 
Action: Mouse pressed left at (597, 370)
Screenshot: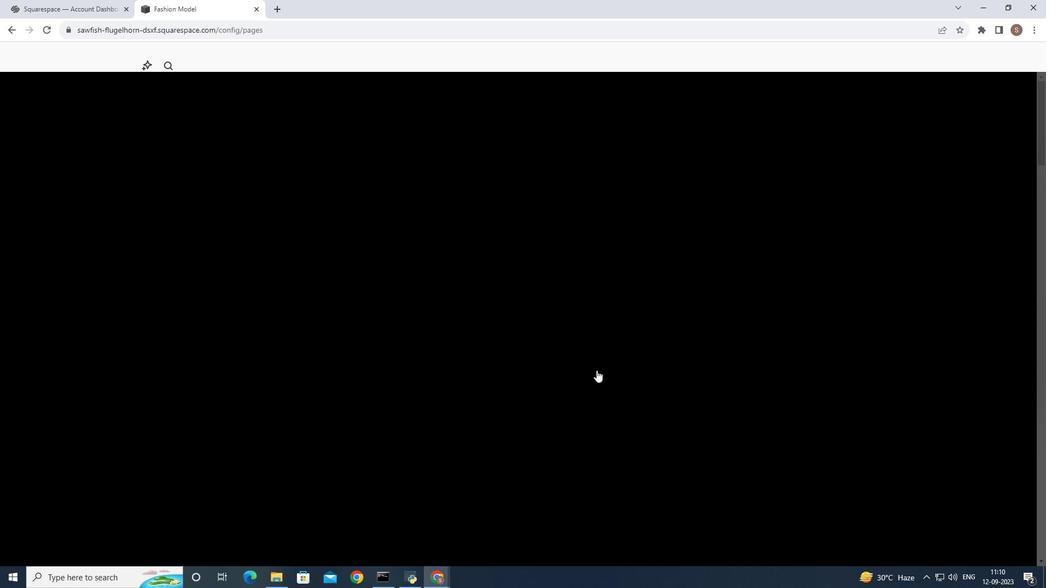 
Action: Mouse moved to (390, 263)
Screenshot: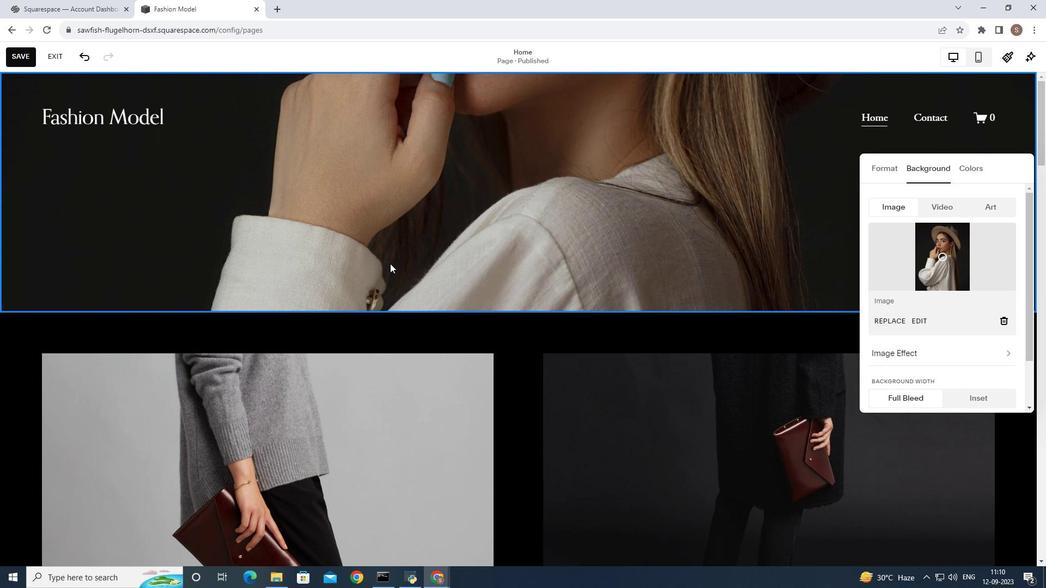 
Action: Mouse scrolled (390, 264) with delta (0, 0)
Screenshot: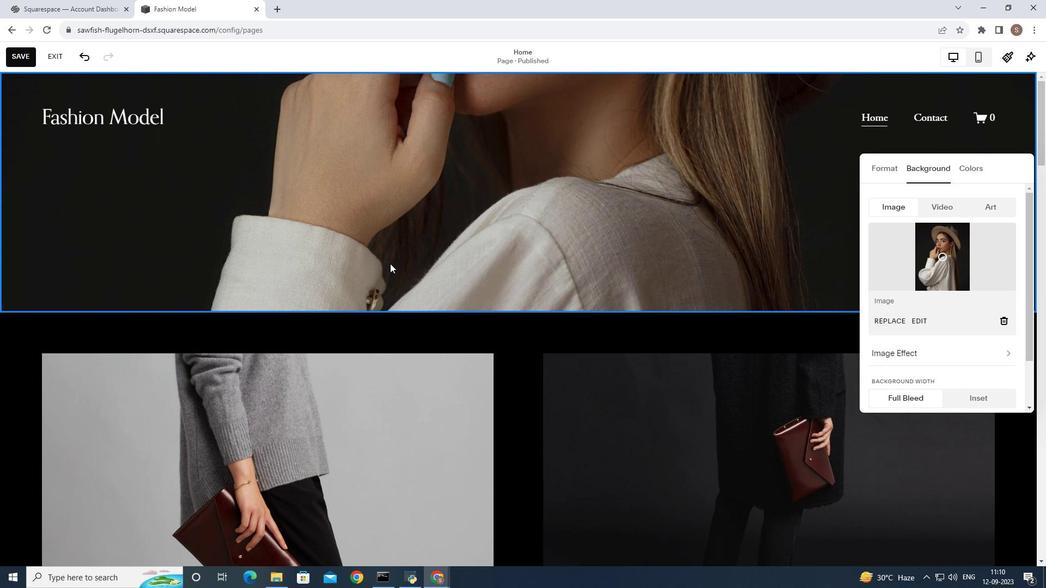 
Action: Mouse scrolled (390, 264) with delta (0, 0)
Screenshot: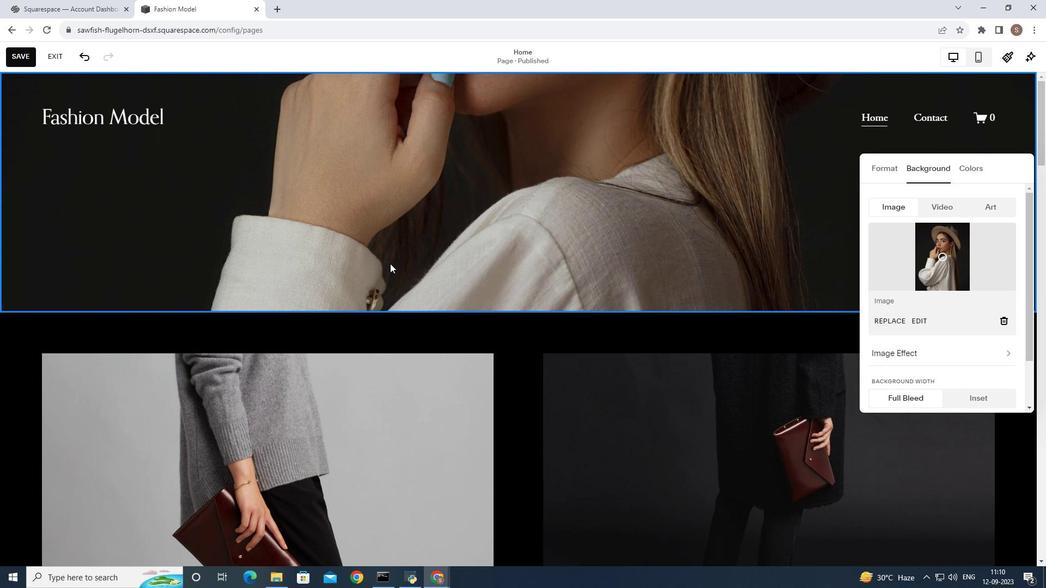 
Action: Mouse scrolled (390, 264) with delta (0, 0)
Screenshot: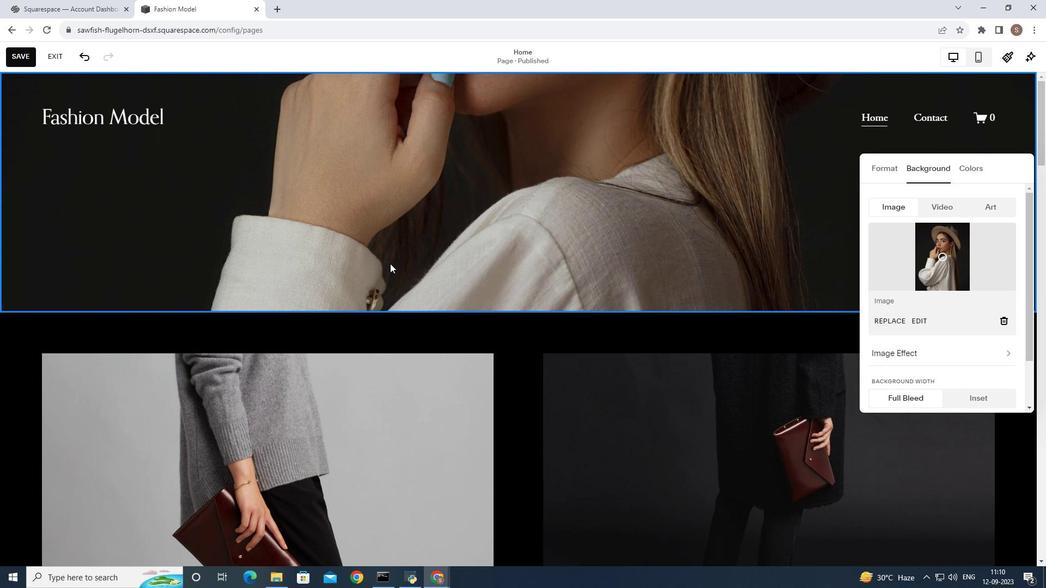 
Action: Mouse scrolled (390, 264) with delta (0, 0)
Screenshot: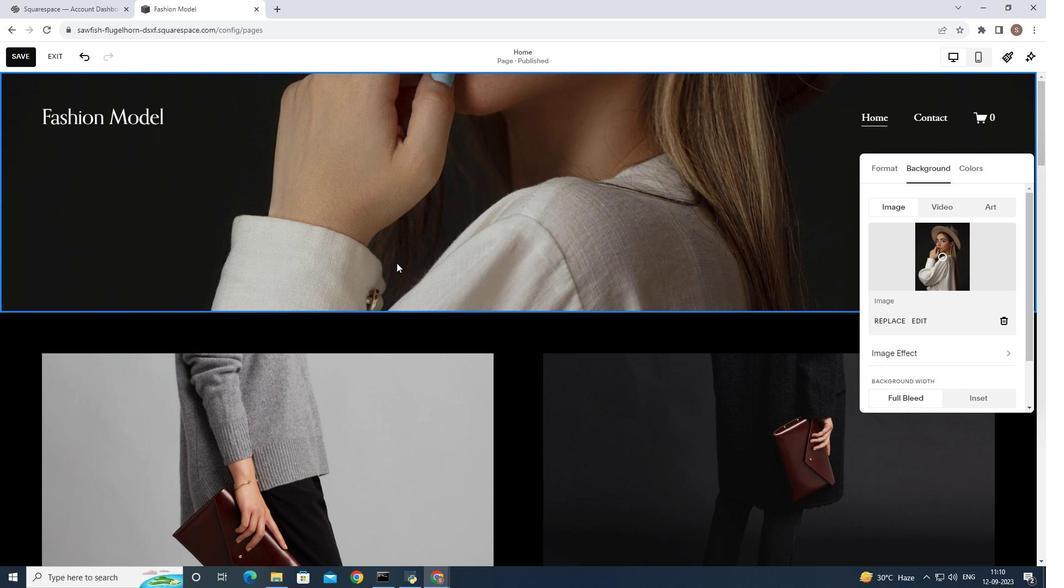 
Action: Mouse moved to (435, 220)
Screenshot: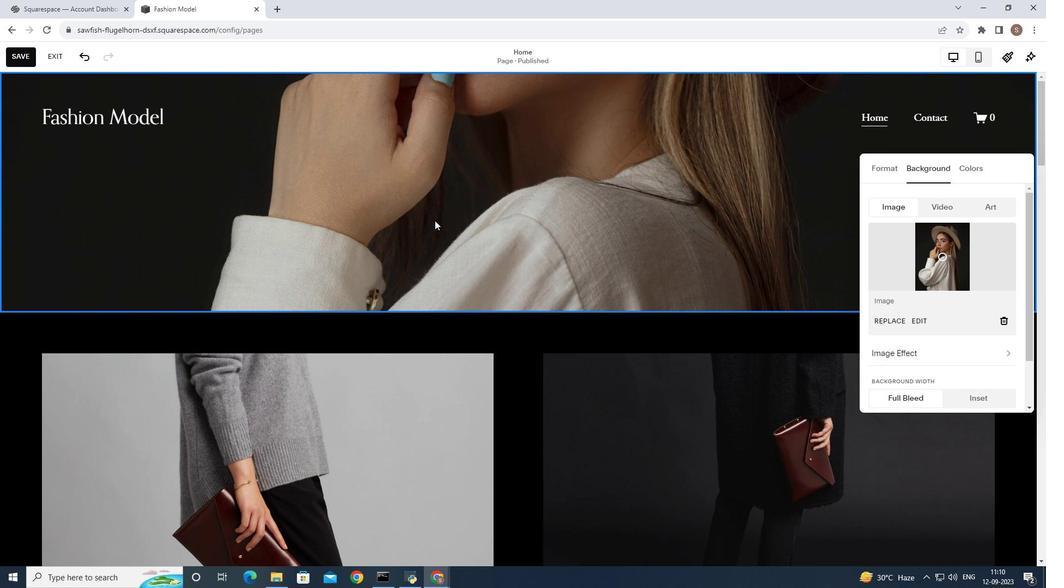 
Action: Mouse pressed left at (435, 220)
Screenshot: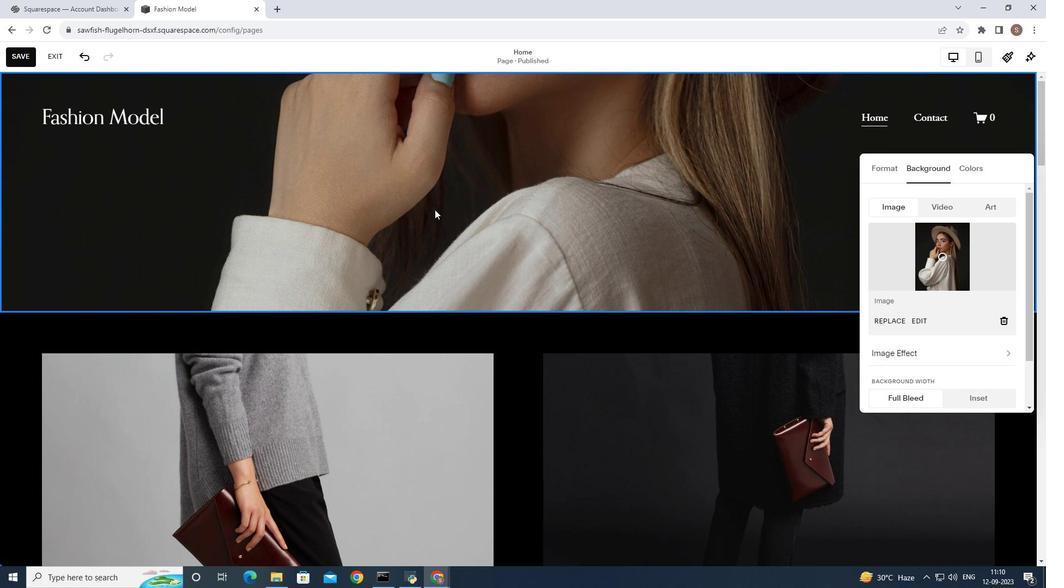 
Action: Mouse moved to (367, 227)
Screenshot: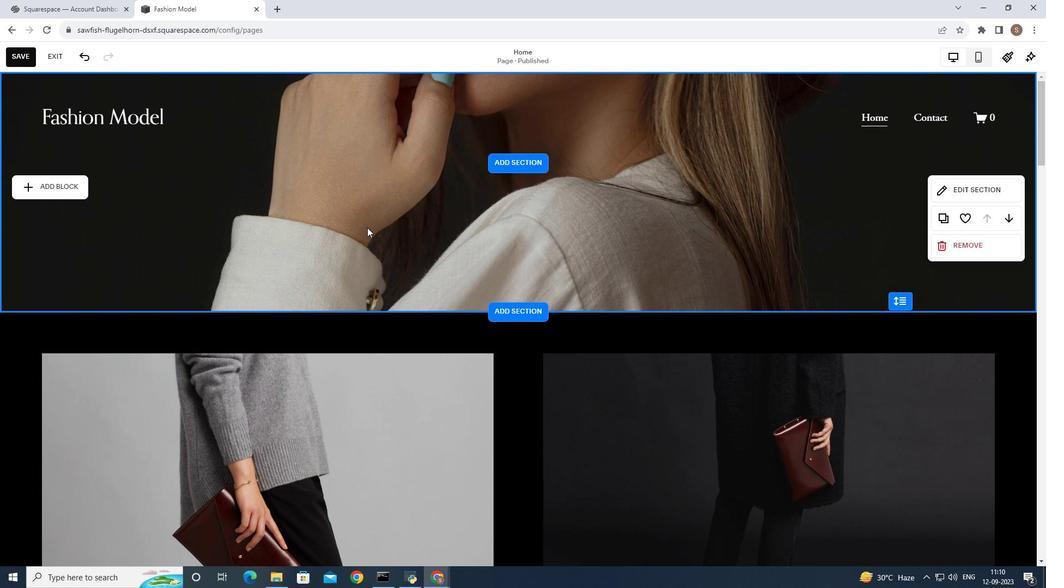 
Action: Mouse scrolled (367, 228) with delta (0, 0)
Screenshot: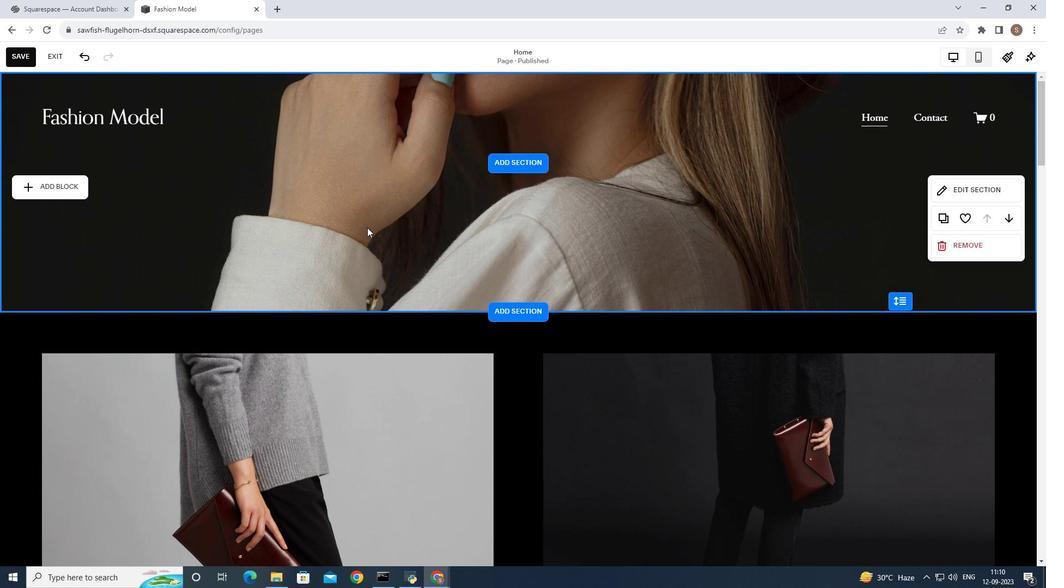 
Action: Mouse scrolled (367, 228) with delta (0, 0)
Screenshot: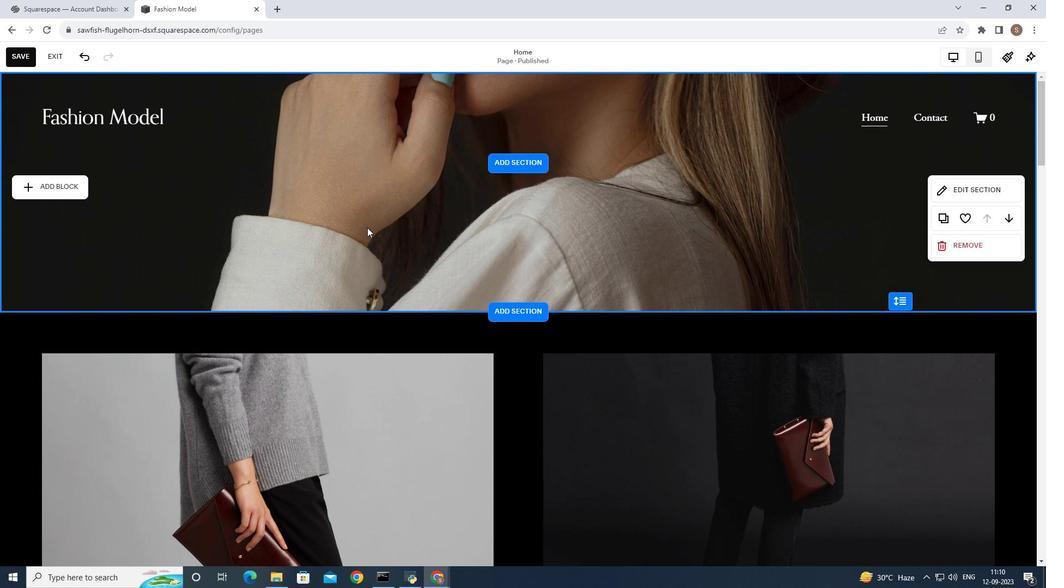 
Action: Mouse moved to (406, 397)
Screenshot: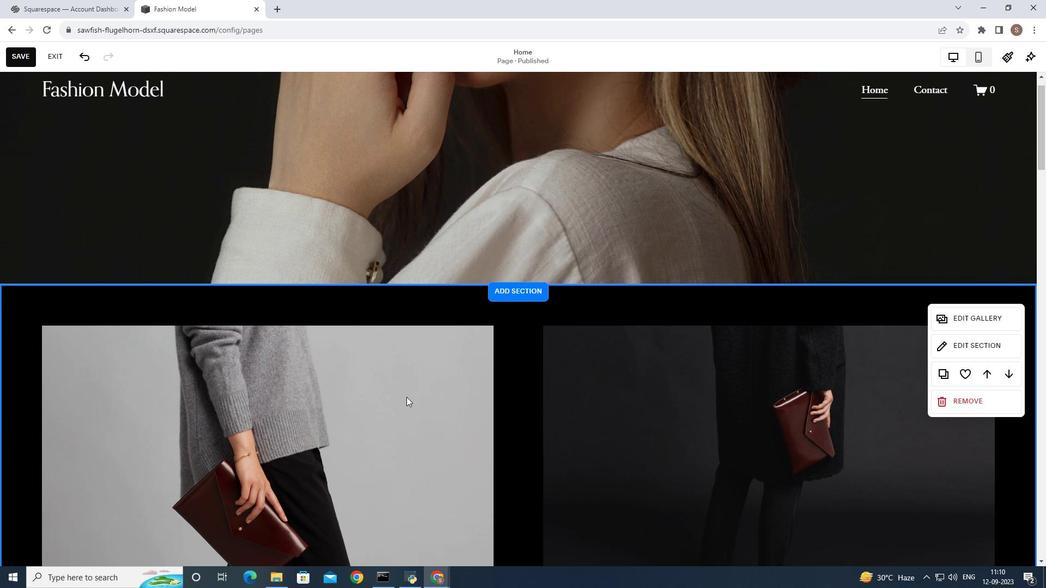 
Action: Mouse scrolled (406, 396) with delta (0, 0)
Screenshot: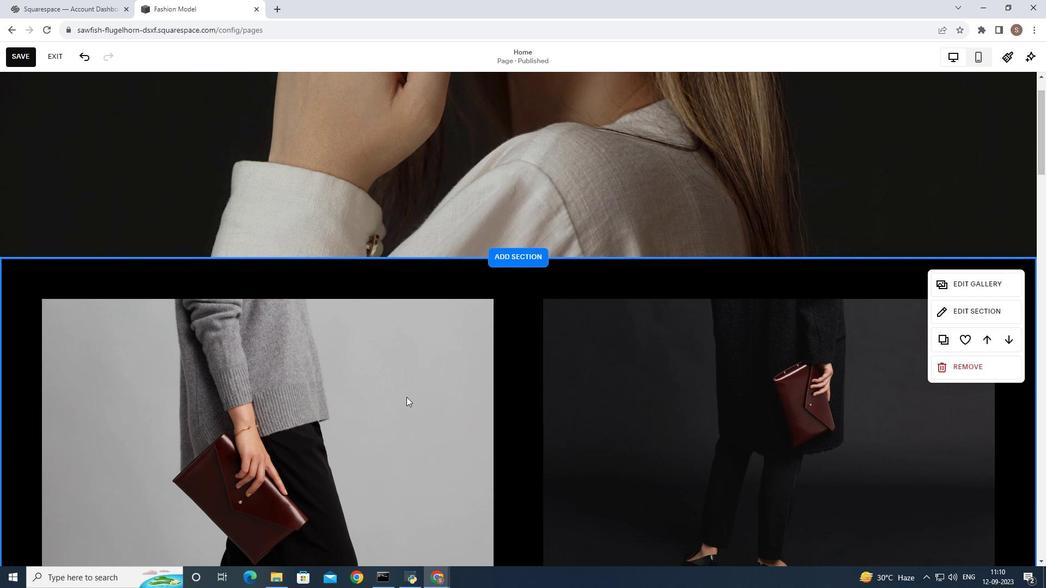 
Action: Mouse scrolled (406, 396) with delta (0, 0)
Screenshot: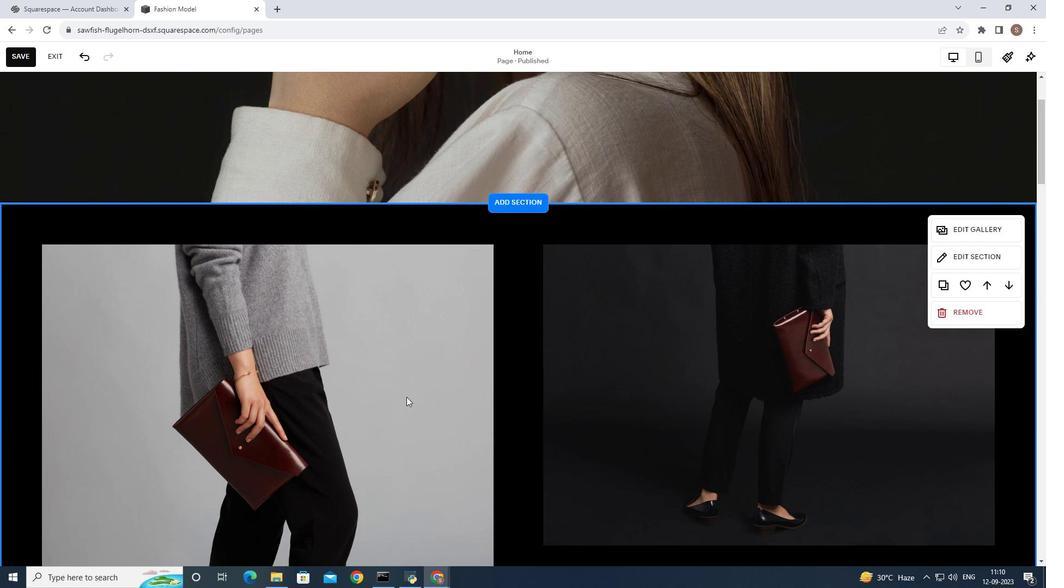 
Action: Mouse scrolled (406, 396) with delta (0, 0)
Screenshot: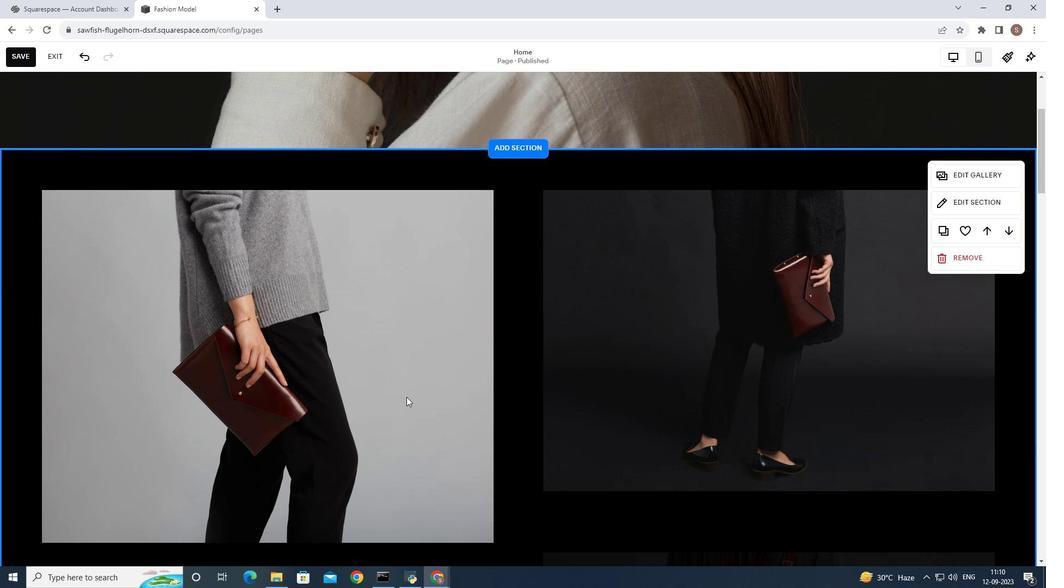 
Action: Mouse moved to (407, 382)
Screenshot: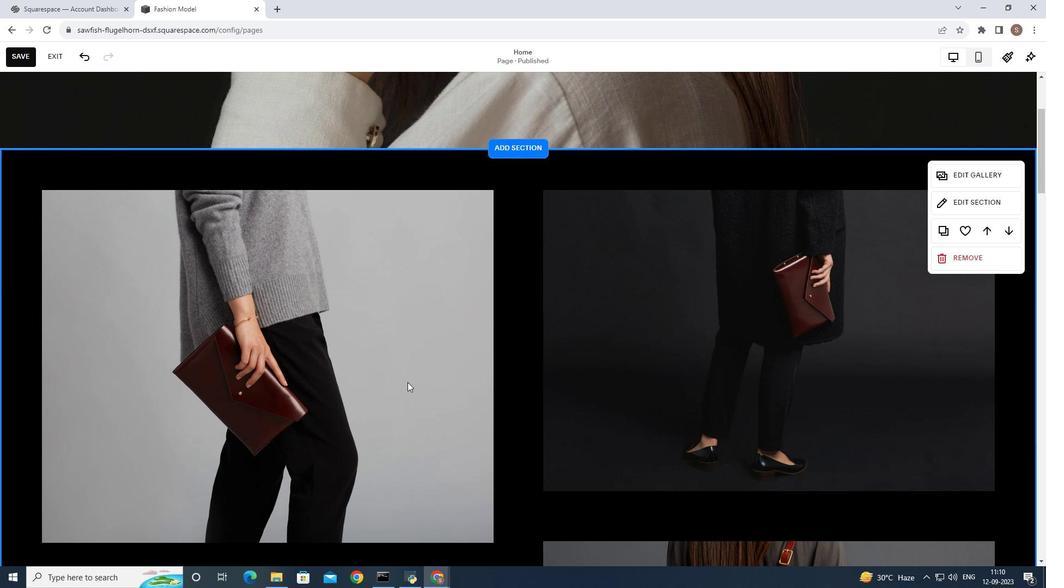 
Action: Mouse scrolled (407, 383) with delta (0, 0)
Screenshot: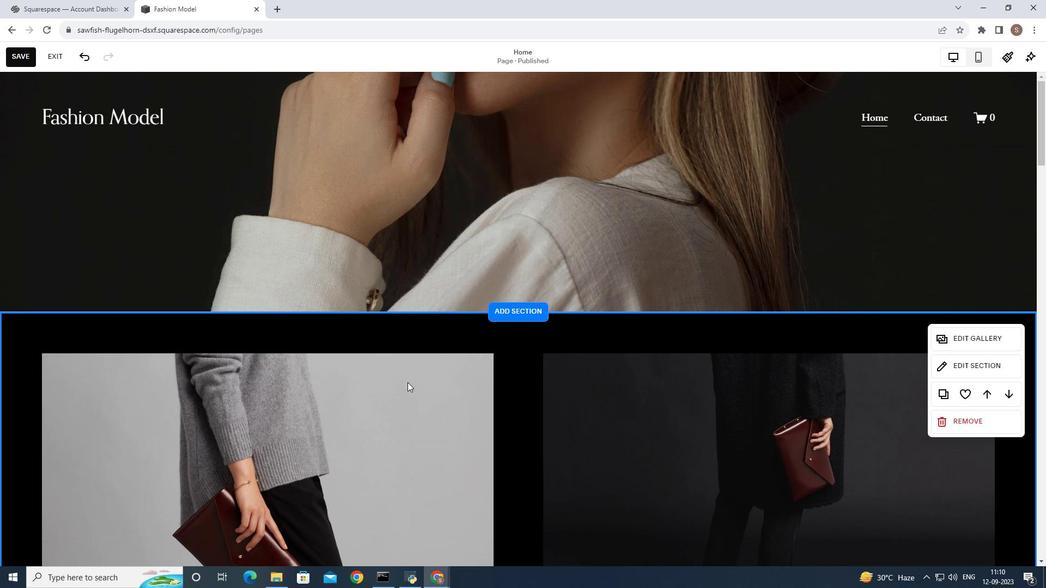 
Action: Mouse scrolled (407, 383) with delta (0, 0)
Screenshot: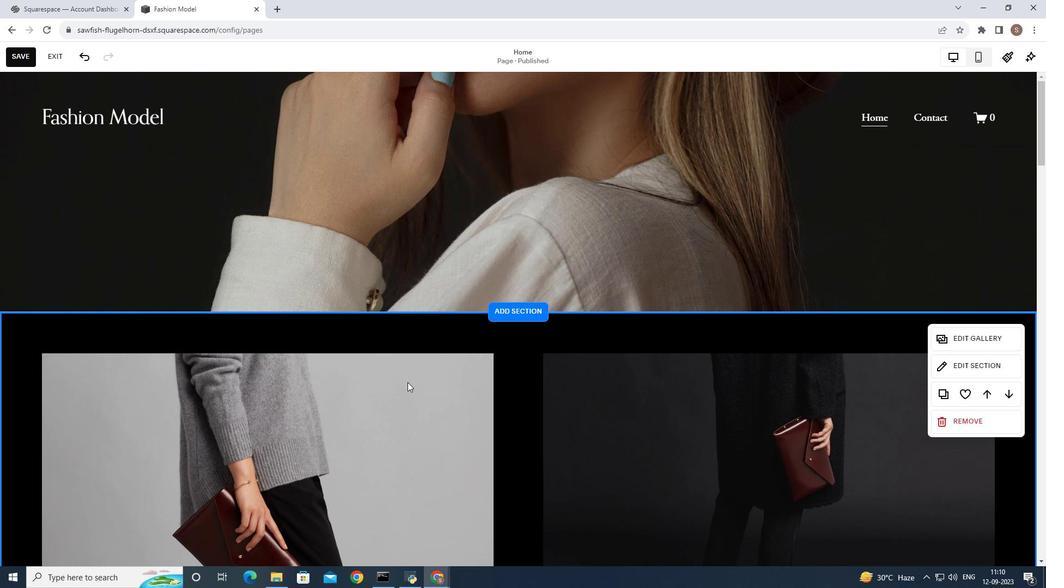 
Action: Mouse scrolled (407, 383) with delta (0, 0)
Screenshot: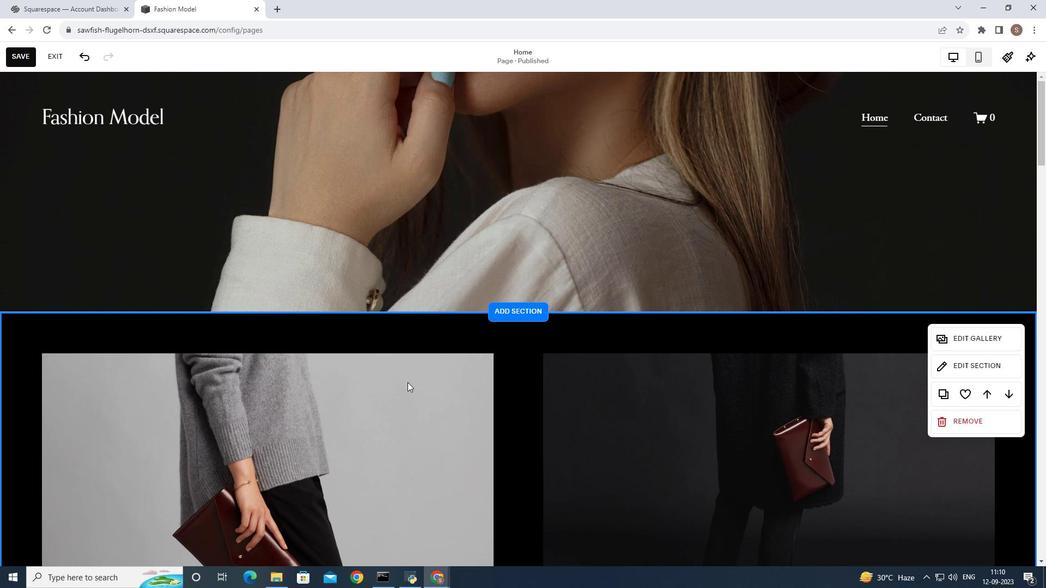 
Action: Mouse scrolled (407, 383) with delta (0, 0)
Screenshot: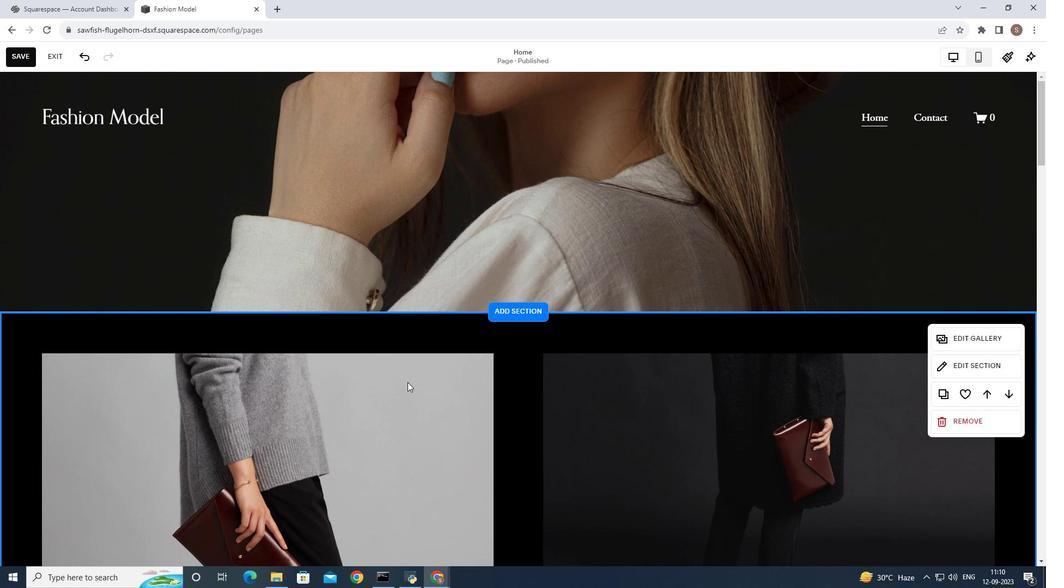 
Action: Mouse scrolled (407, 383) with delta (0, 0)
Screenshot: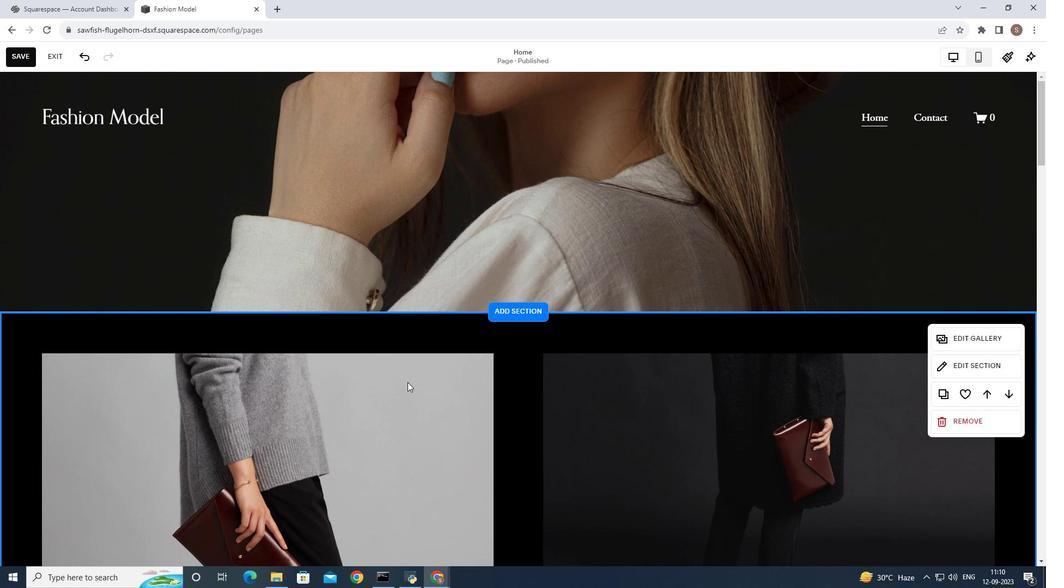 
Action: Mouse scrolled (407, 383) with delta (0, 0)
Screenshot: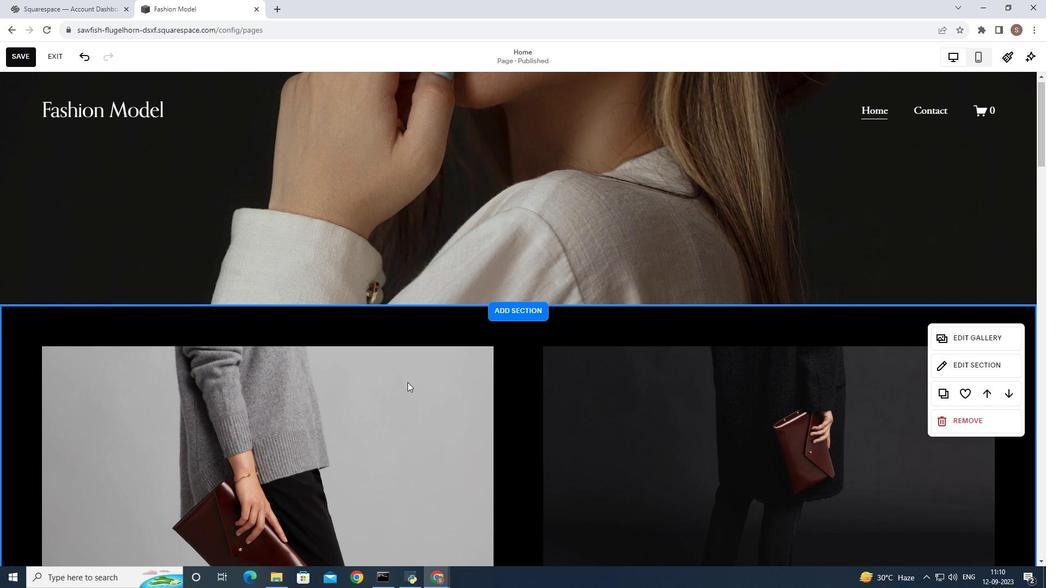 
Action: Mouse scrolled (407, 383) with delta (0, 0)
Screenshot: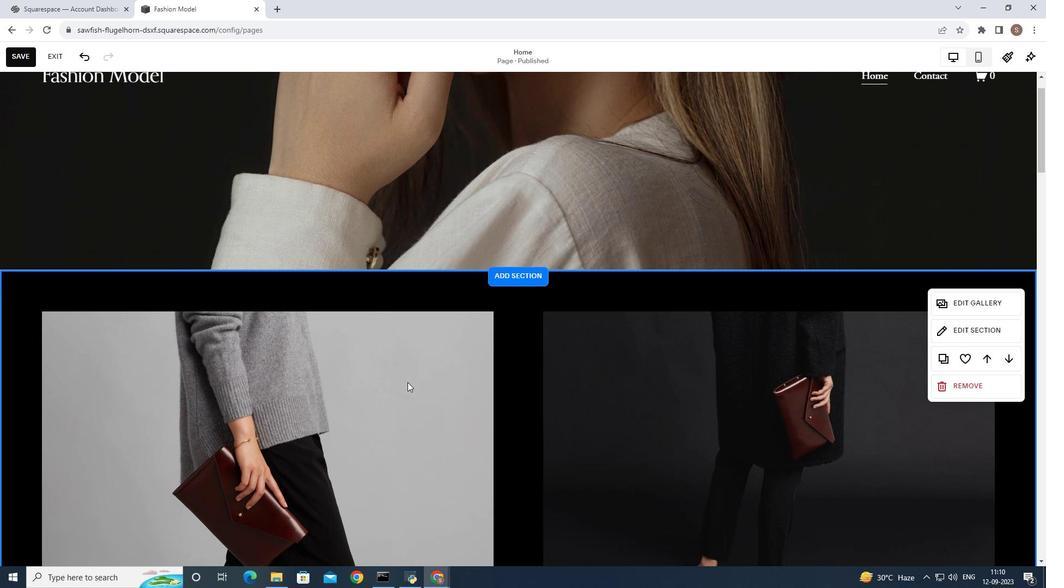 
Action: Mouse scrolled (407, 382) with delta (0, 0)
Screenshot: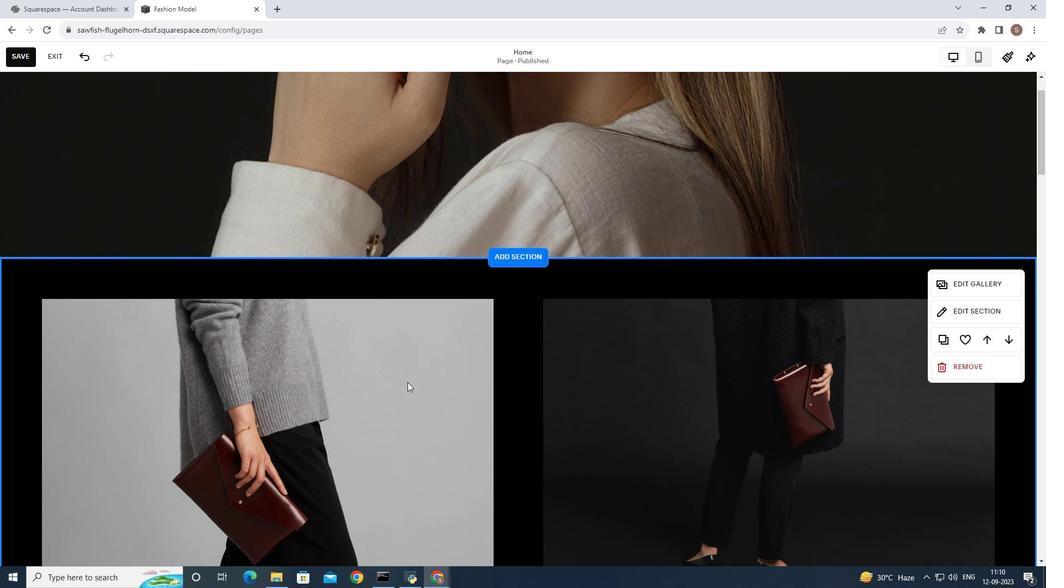 
Action: Mouse scrolled (407, 383) with delta (0, 0)
Screenshot: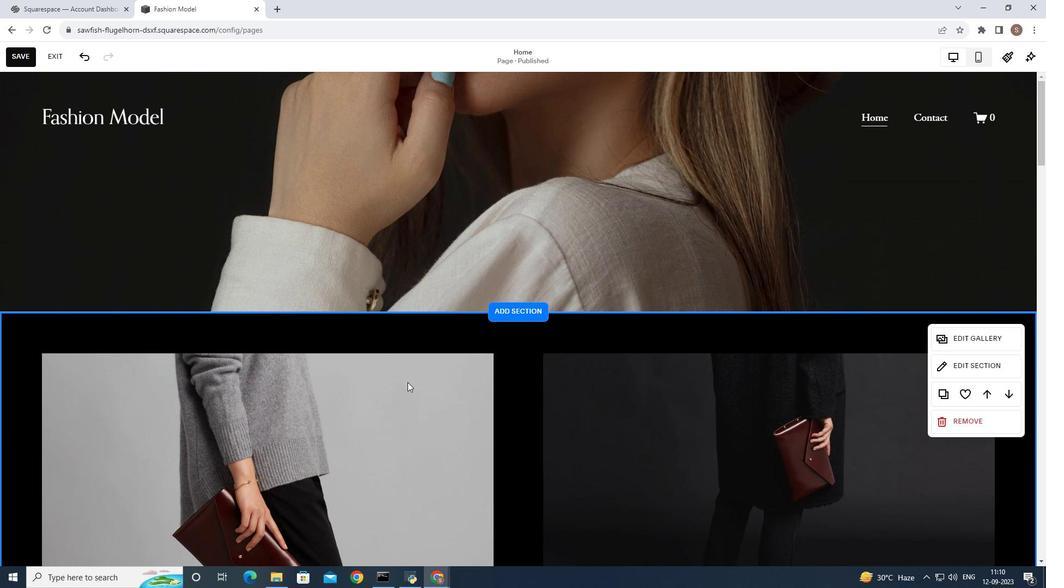 
Action: Mouse scrolled (407, 383) with delta (0, 0)
Screenshot: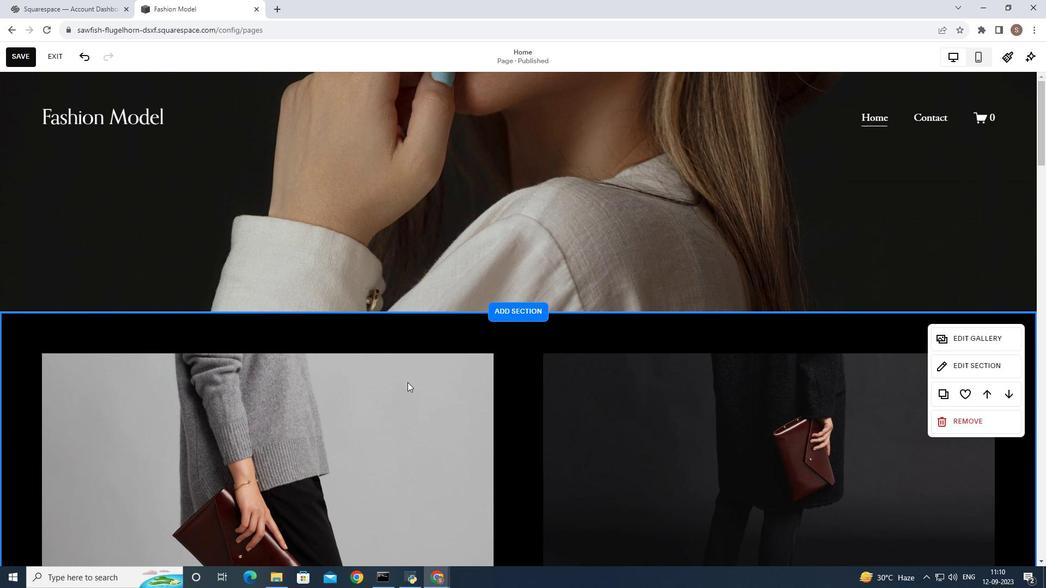 
Action: Mouse scrolled (407, 383) with delta (0, 0)
Screenshot: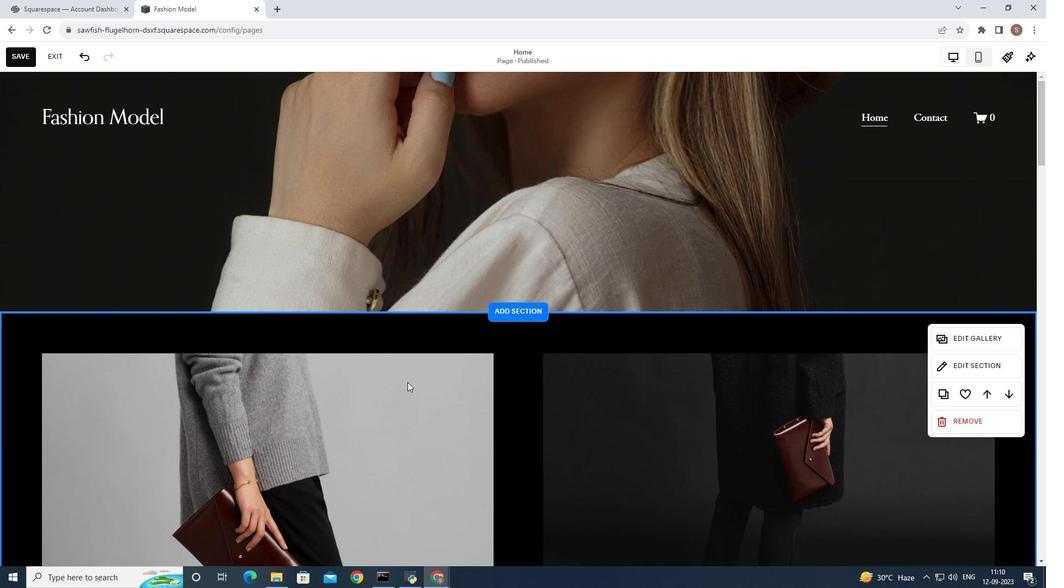 
Action: Mouse scrolled (407, 382) with delta (0, 0)
Screenshot: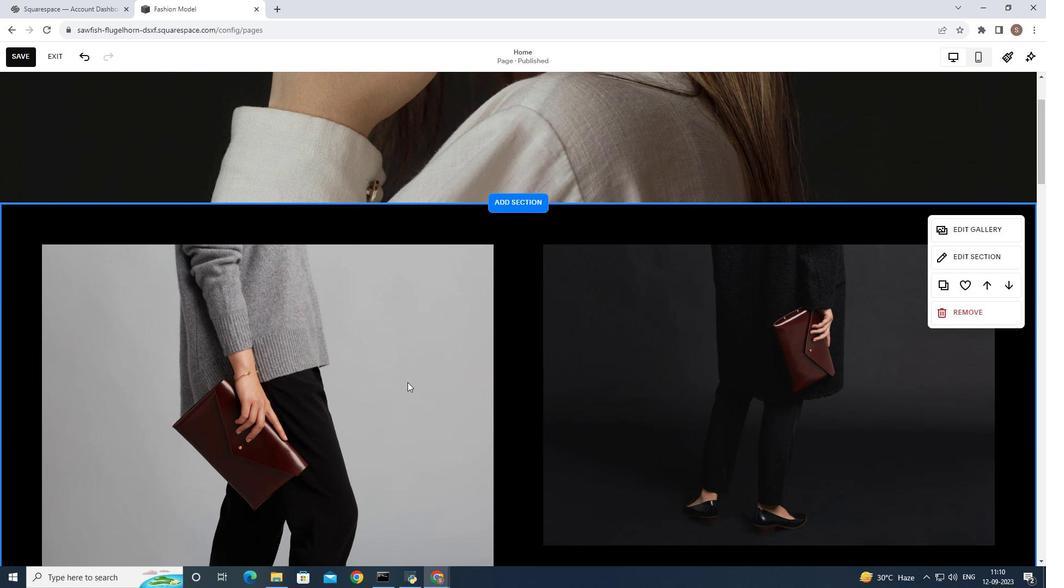 
Action: Mouse scrolled (407, 382) with delta (0, 0)
Screenshot: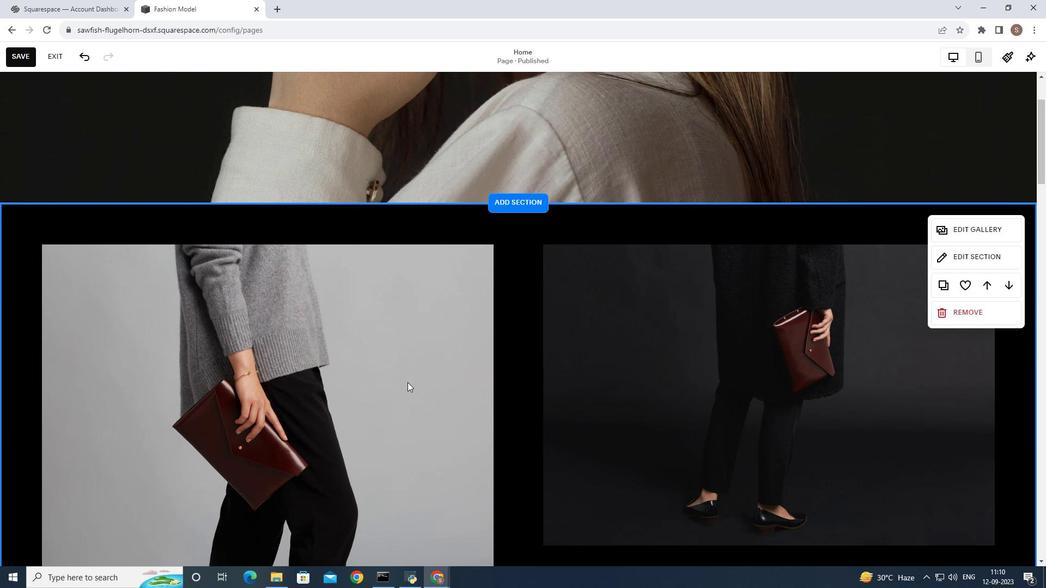 
Action: Mouse scrolled (407, 382) with delta (0, 0)
Screenshot: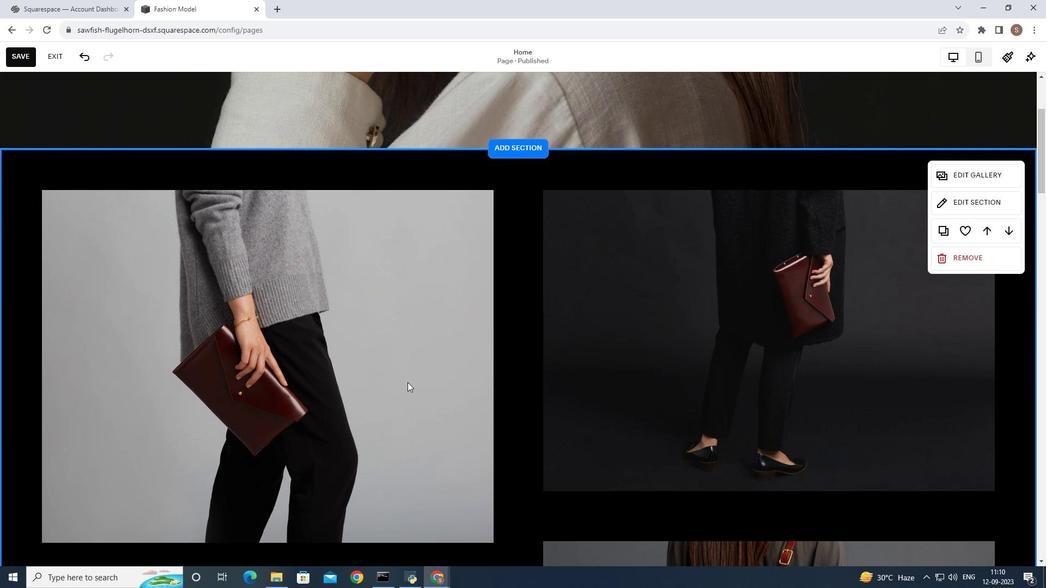 
Action: Mouse moved to (297, 381)
Screenshot: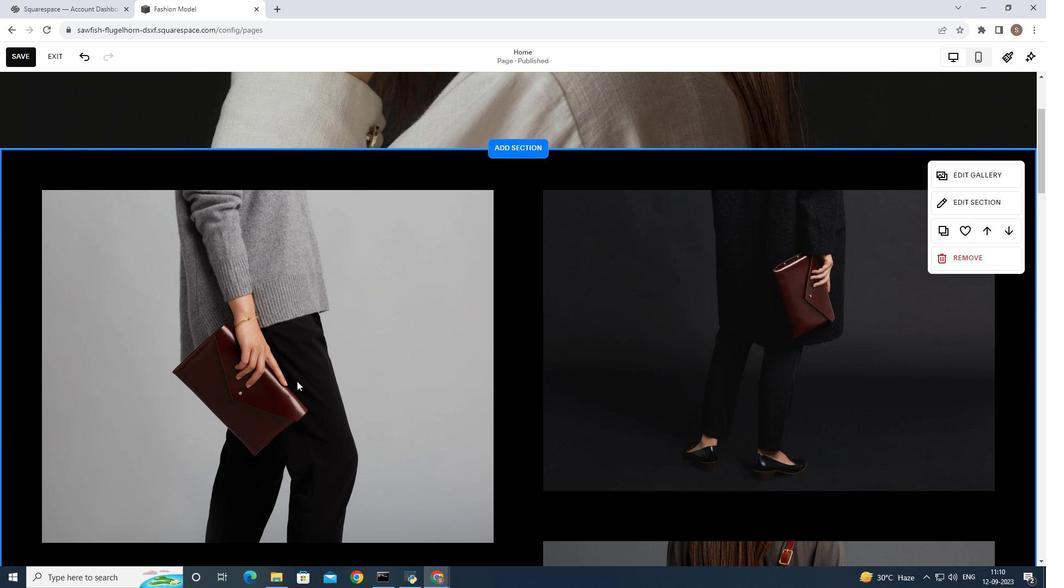 
Action: Mouse pressed left at (297, 381)
Screenshot: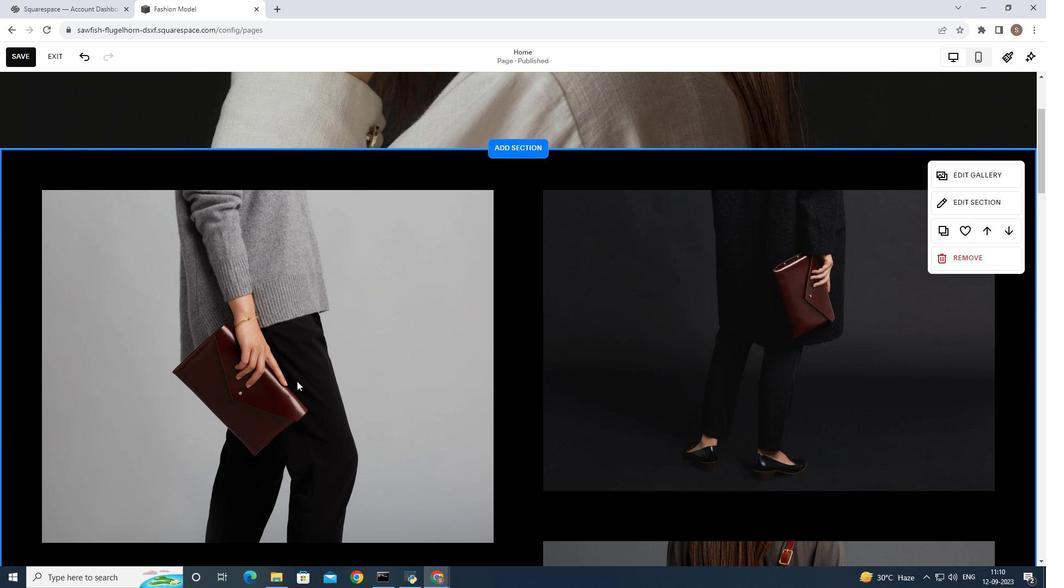 
Action: Mouse moved to (378, 299)
Screenshot: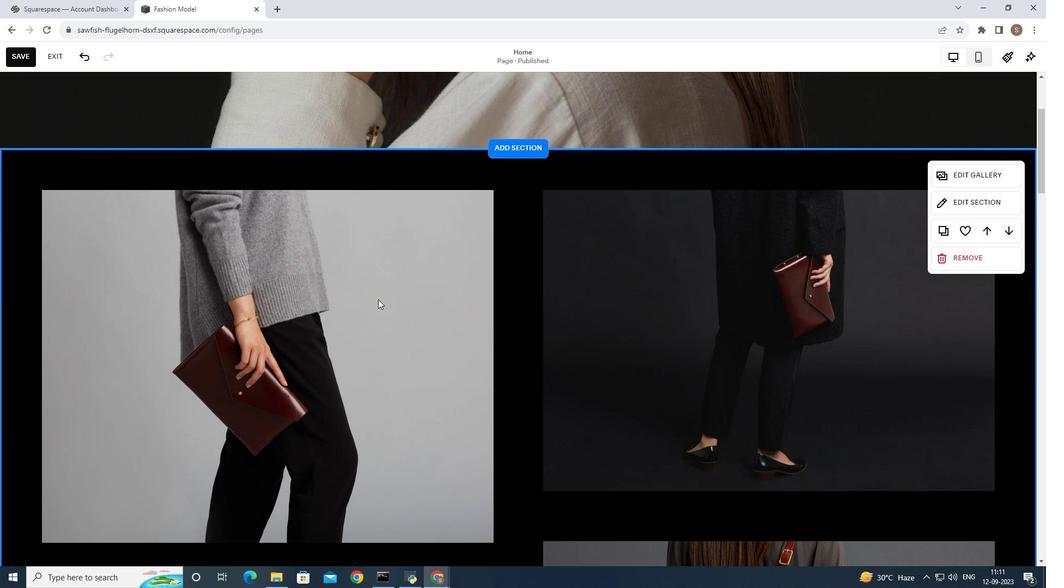 
Action: Mouse pressed left at (378, 299)
Screenshot: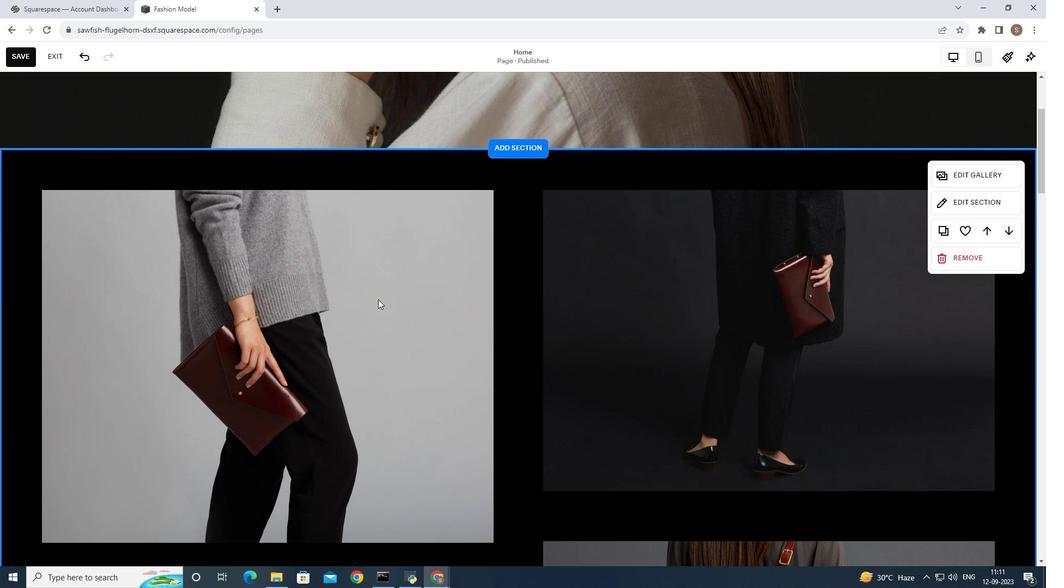 
Action: Mouse moved to (525, 294)
Screenshot: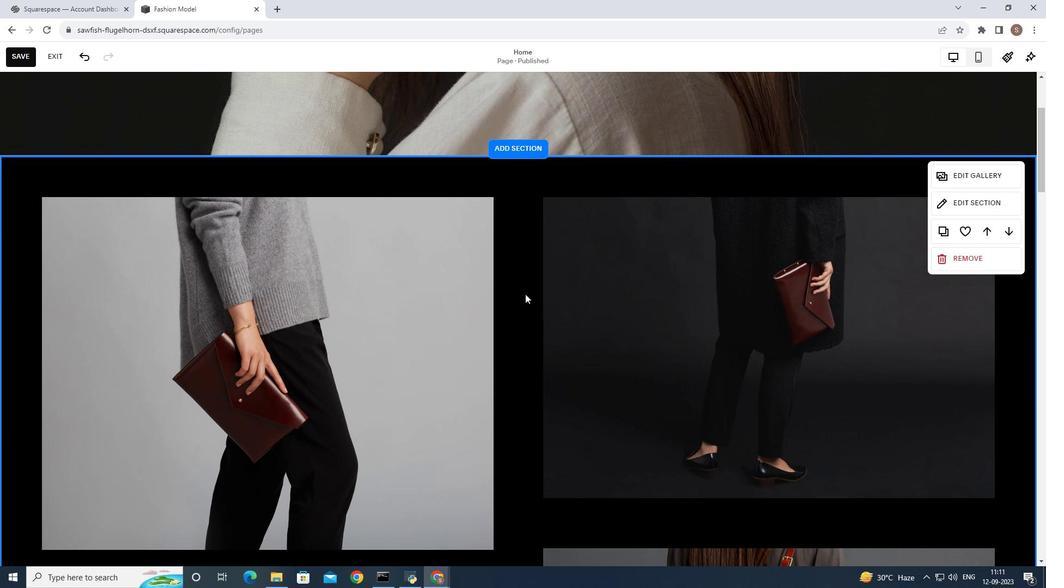 
Action: Mouse scrolled (525, 294) with delta (0, 0)
Screenshot: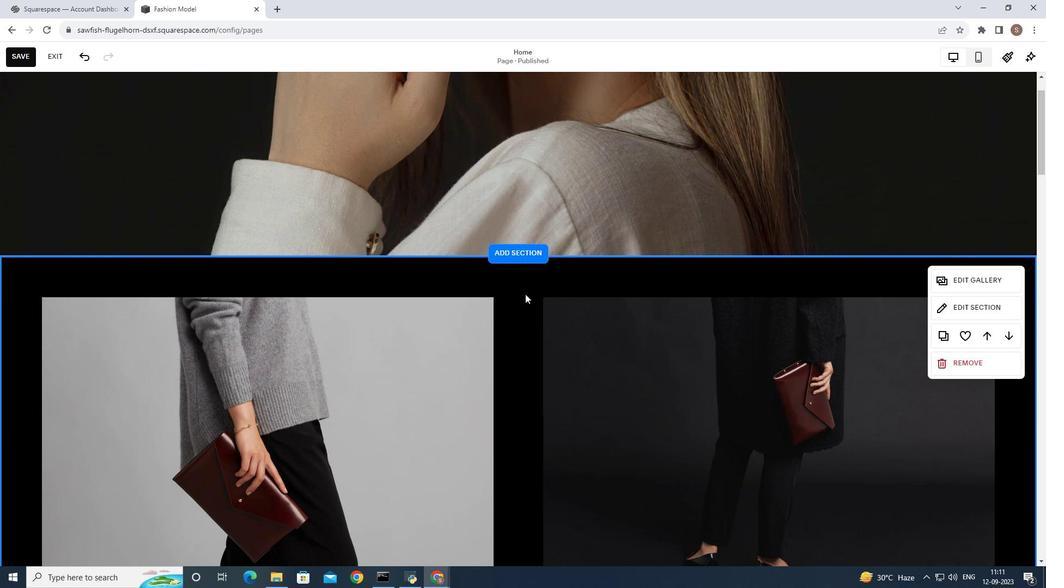 
Action: Mouse scrolled (525, 294) with delta (0, 0)
Screenshot: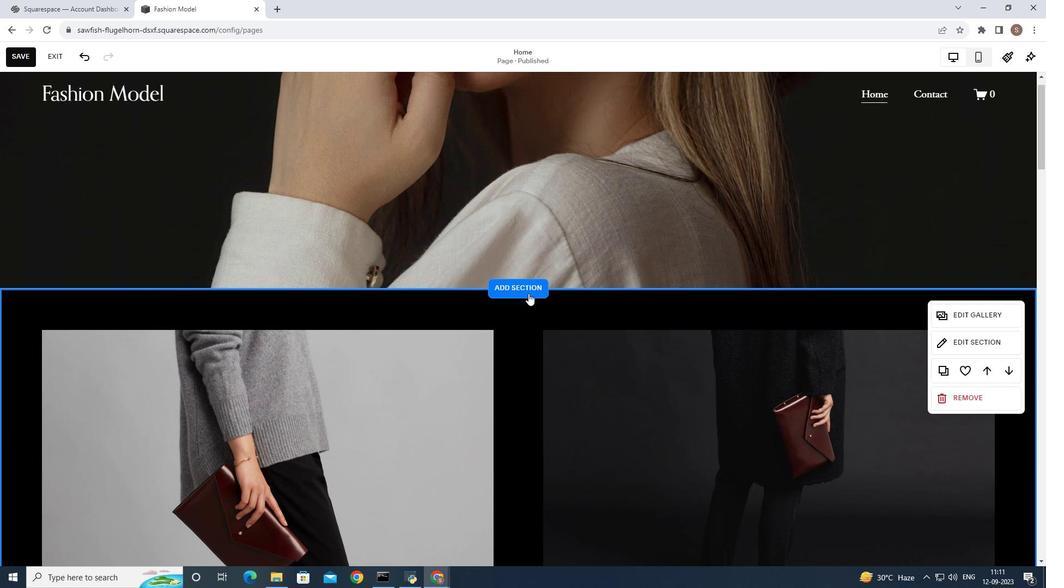 
Action: Mouse scrolled (525, 294) with delta (0, 0)
Screenshot: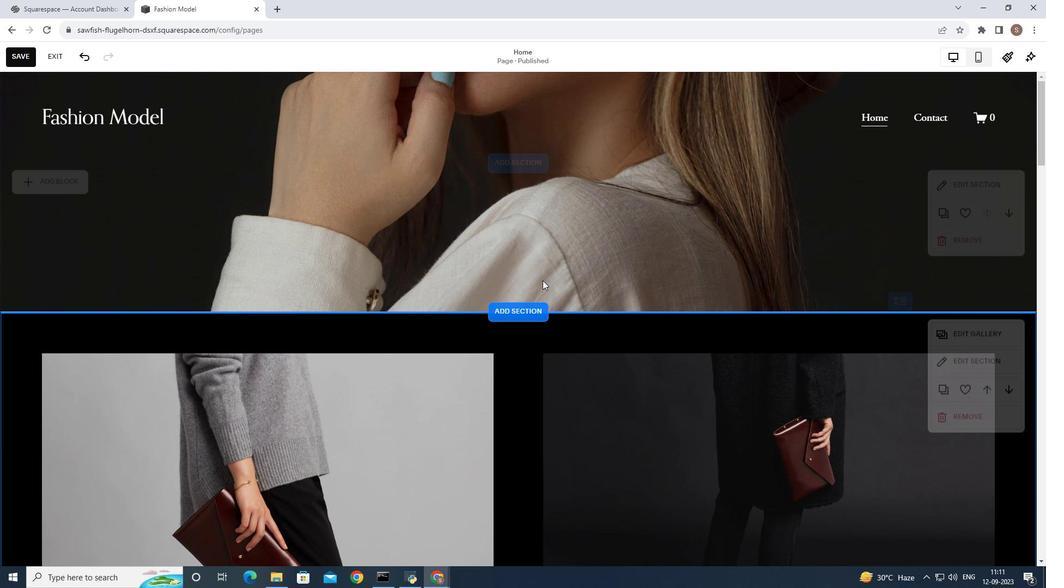 
Action: Mouse moved to (534, 291)
Screenshot: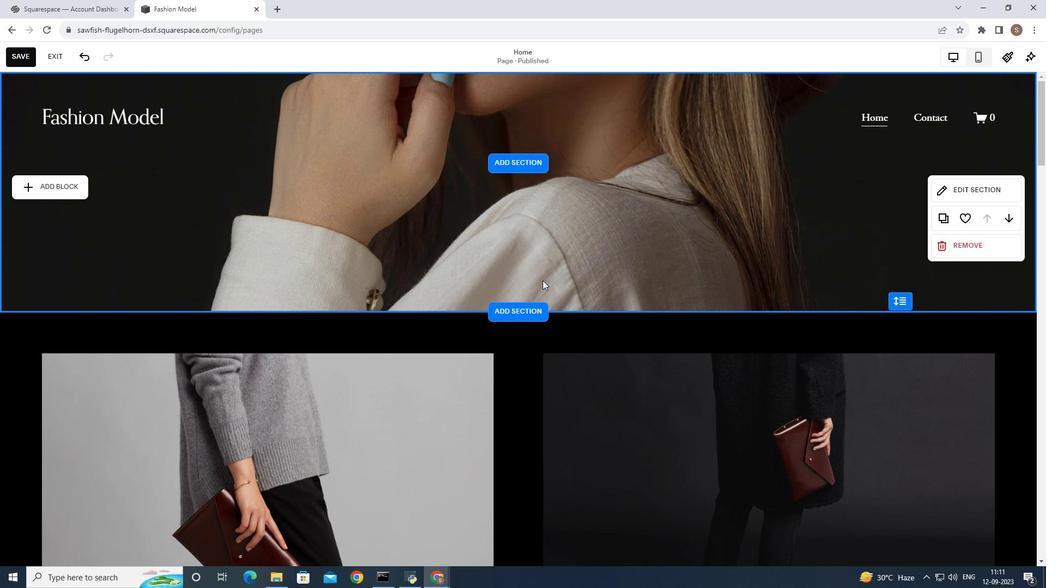 
Action: Mouse scrolled (534, 291) with delta (0, 0)
Screenshot: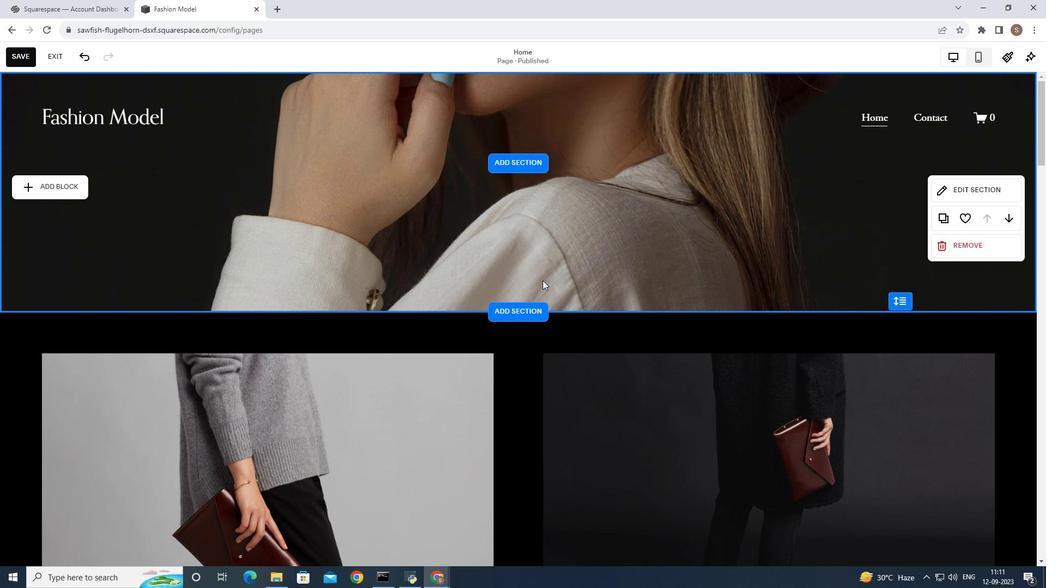 
Action: Mouse moved to (543, 280)
Screenshot: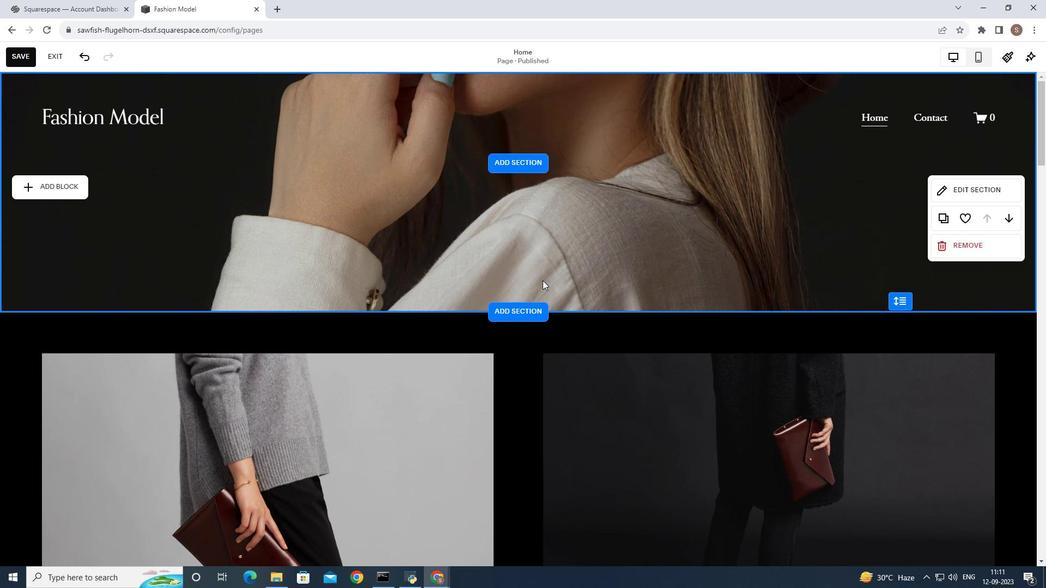 
Action: Mouse scrolled (543, 280) with delta (0, 0)
Screenshot: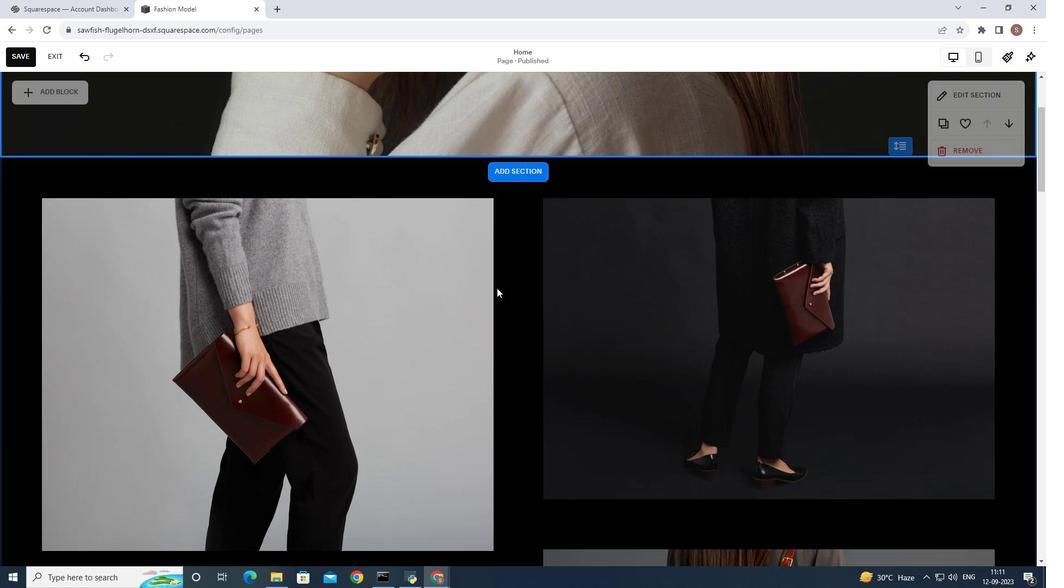 
Action: Mouse scrolled (543, 280) with delta (0, 0)
Screenshot: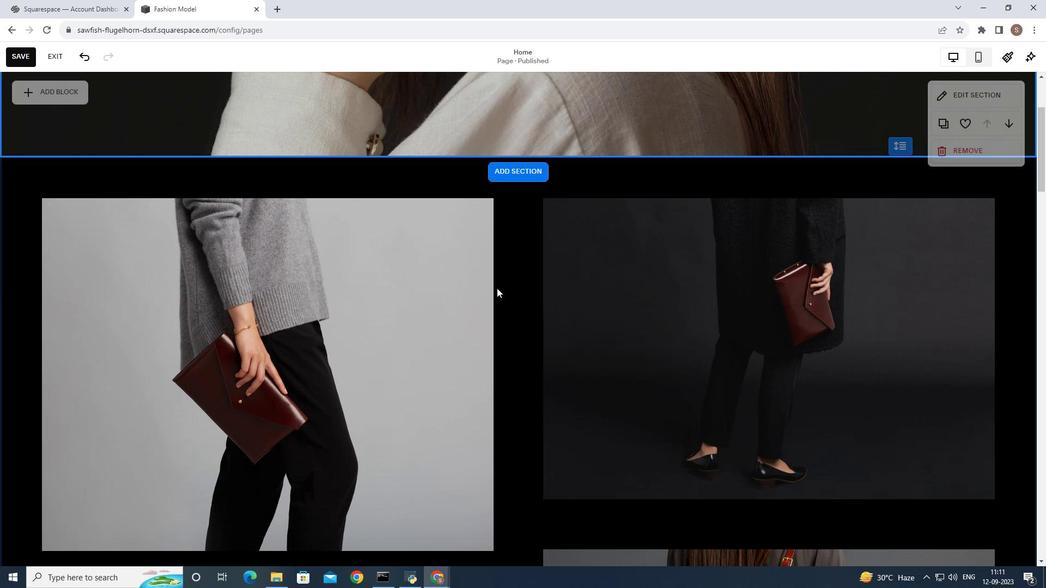 
Action: Mouse scrolled (543, 280) with delta (0, 0)
Screenshot: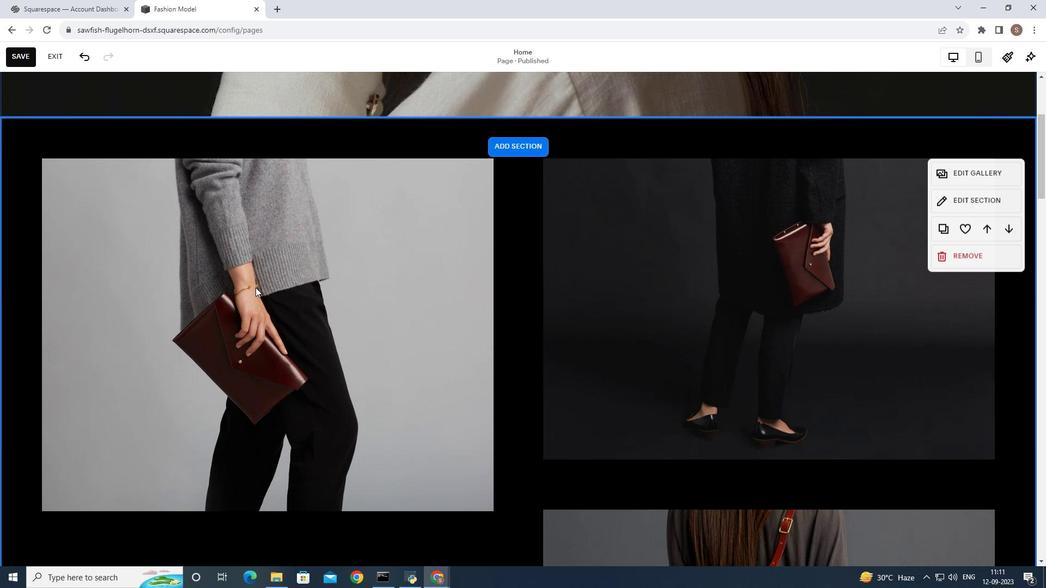 
Action: Mouse moved to (543, 280)
Screenshot: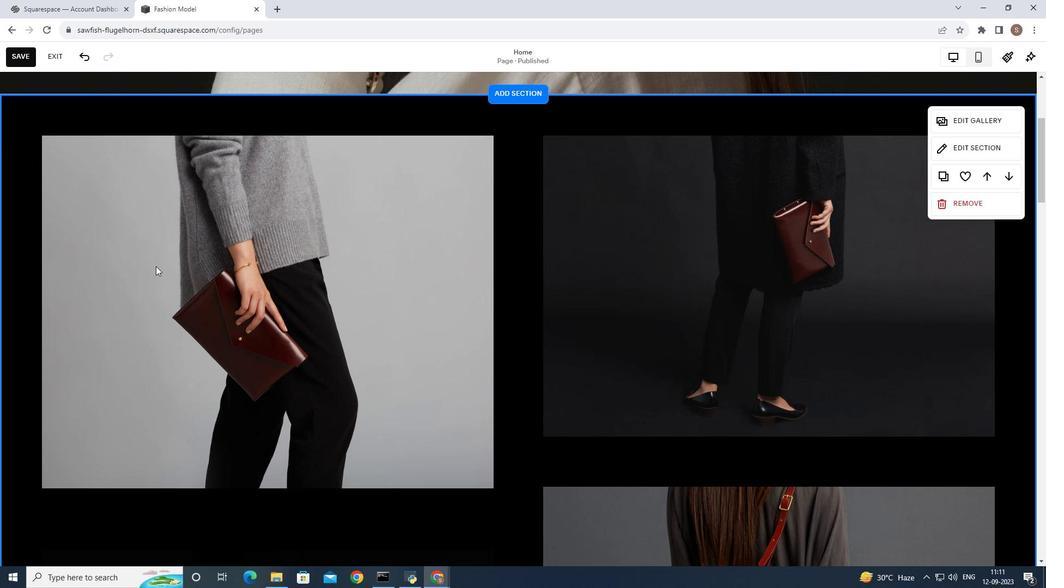 
Action: Mouse scrolled (543, 280) with delta (0, 0)
Screenshot: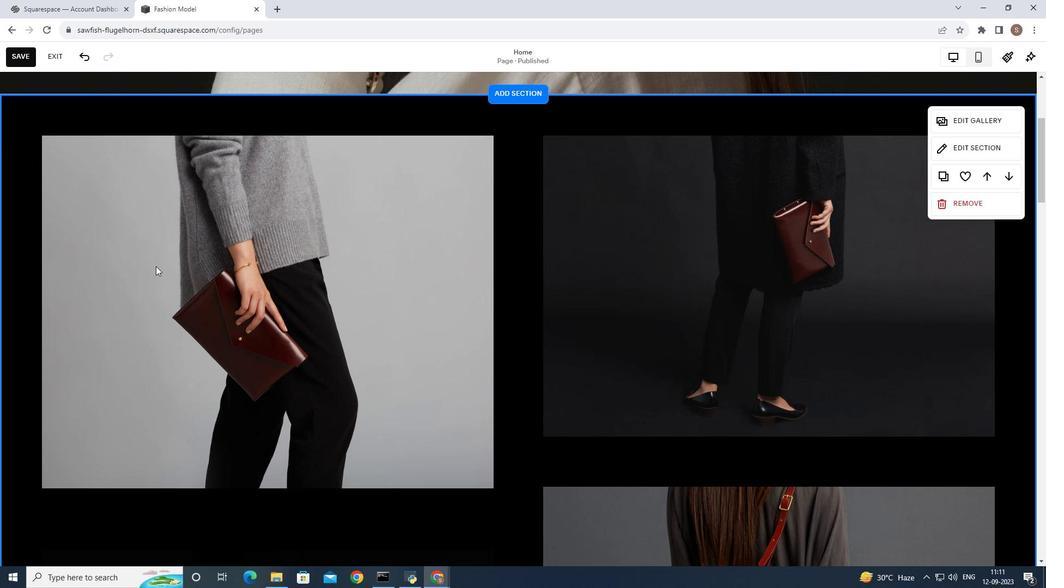 
Action: Mouse moved to (155, 263)
Screenshot: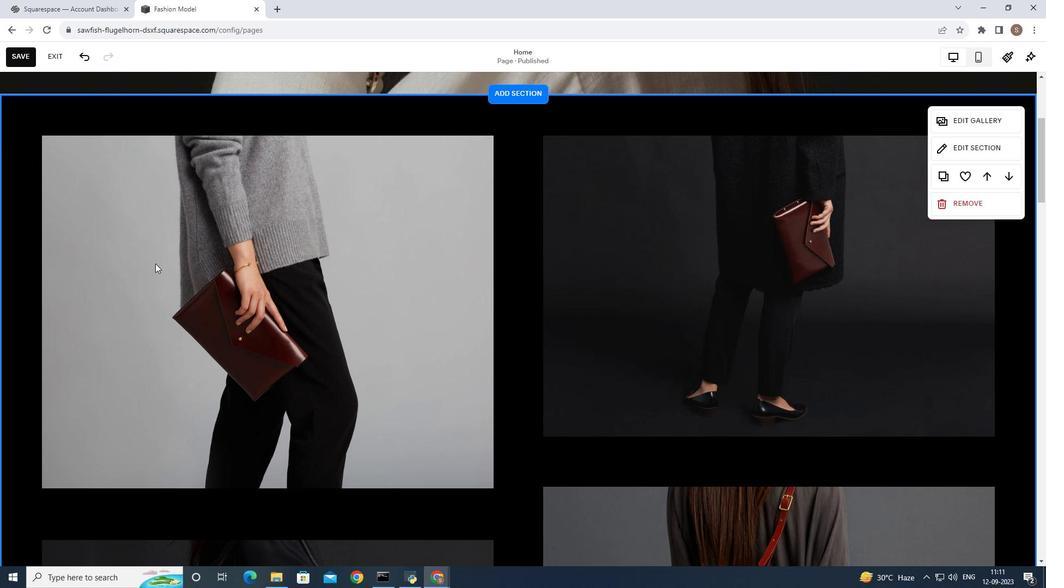 
Action: Mouse pressed left at (155, 263)
Screenshot: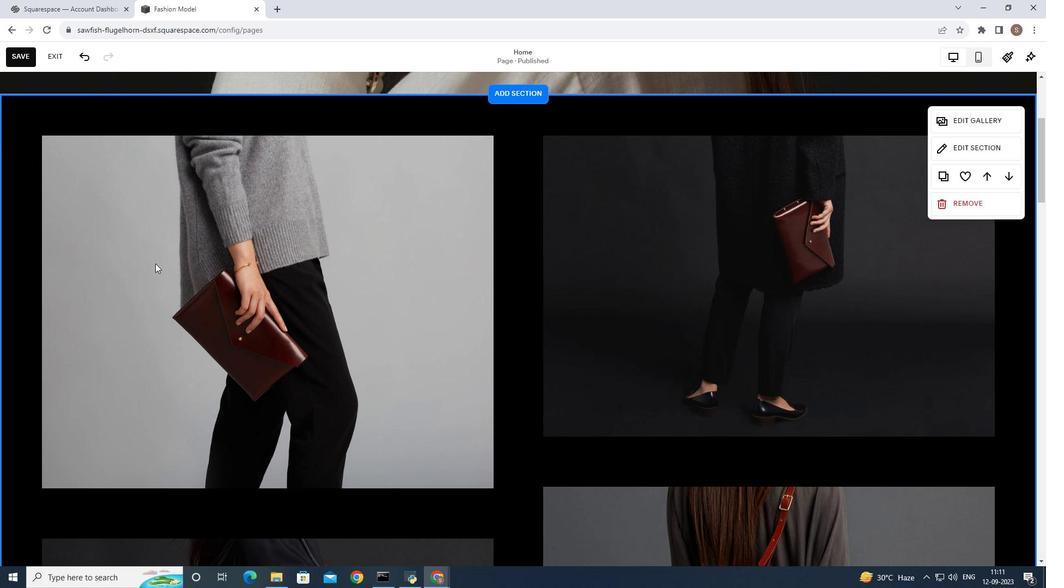 
Action: Mouse moved to (246, 163)
Screenshot: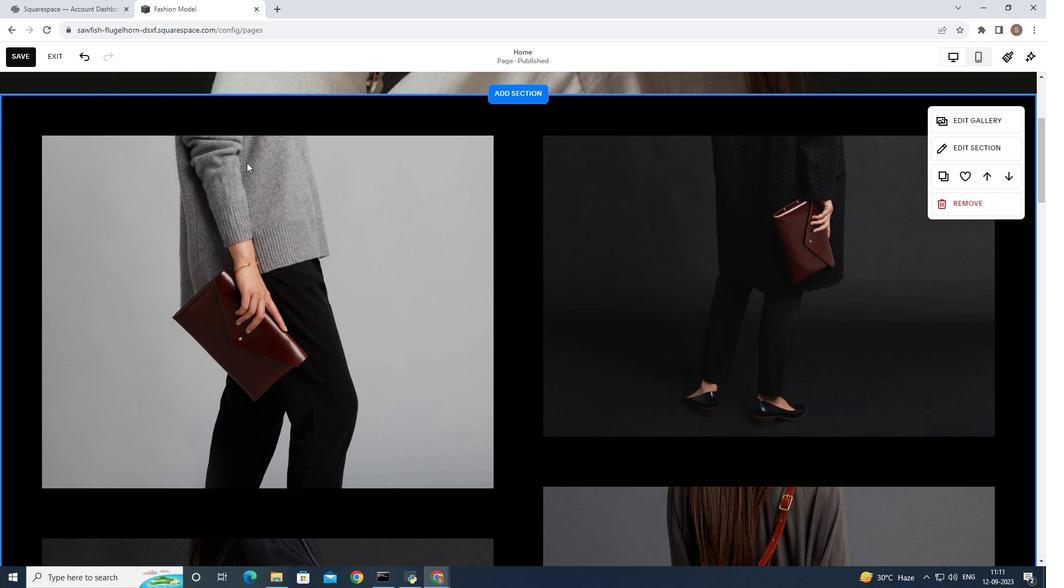 
Action: Mouse scrolled (246, 162) with delta (0, 0)
Screenshot: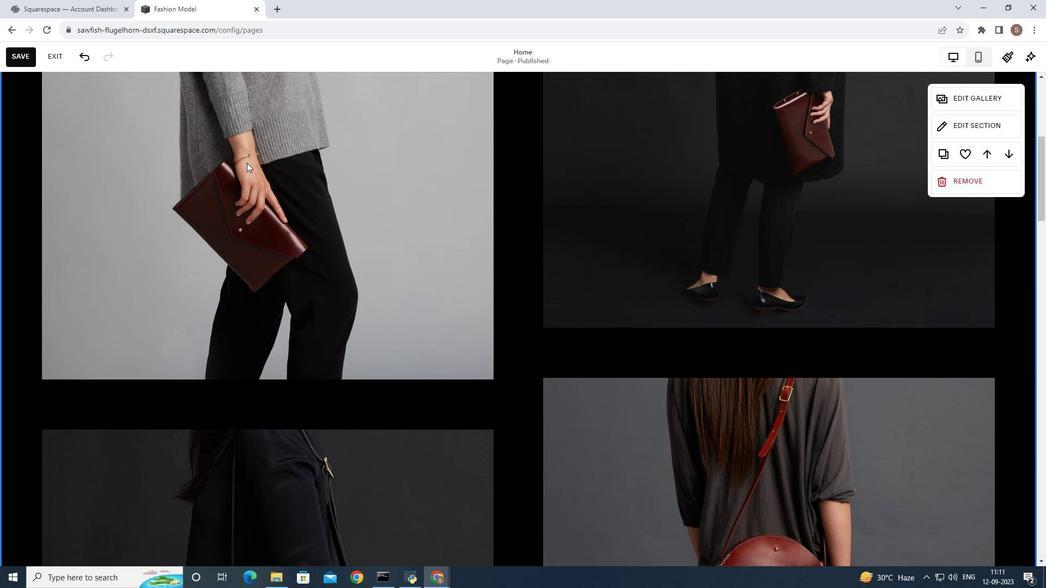 
Action: Mouse scrolled (246, 162) with delta (0, 0)
Screenshot: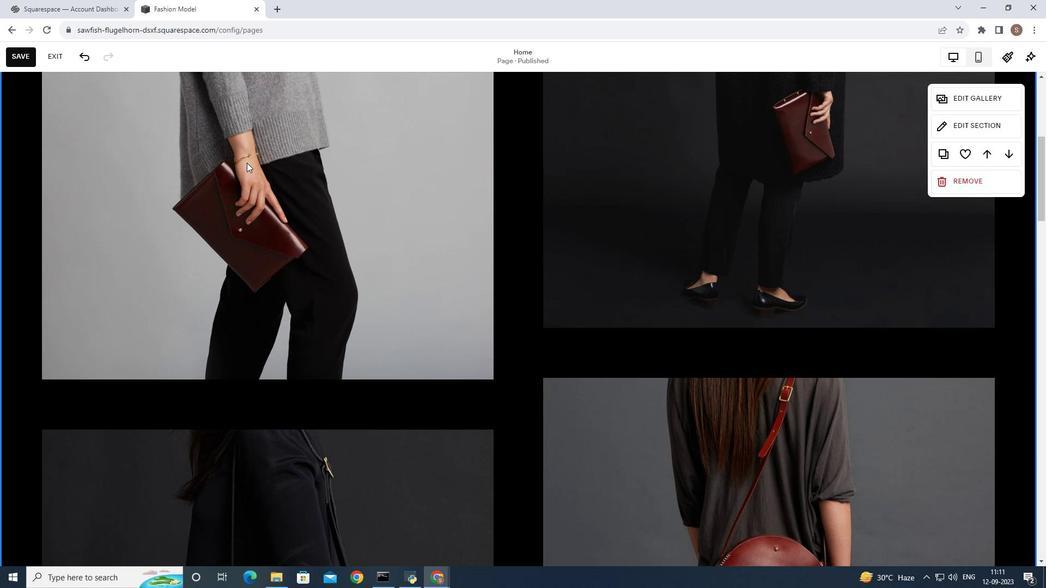 
Action: Mouse scrolled (246, 162) with delta (0, 0)
Screenshot: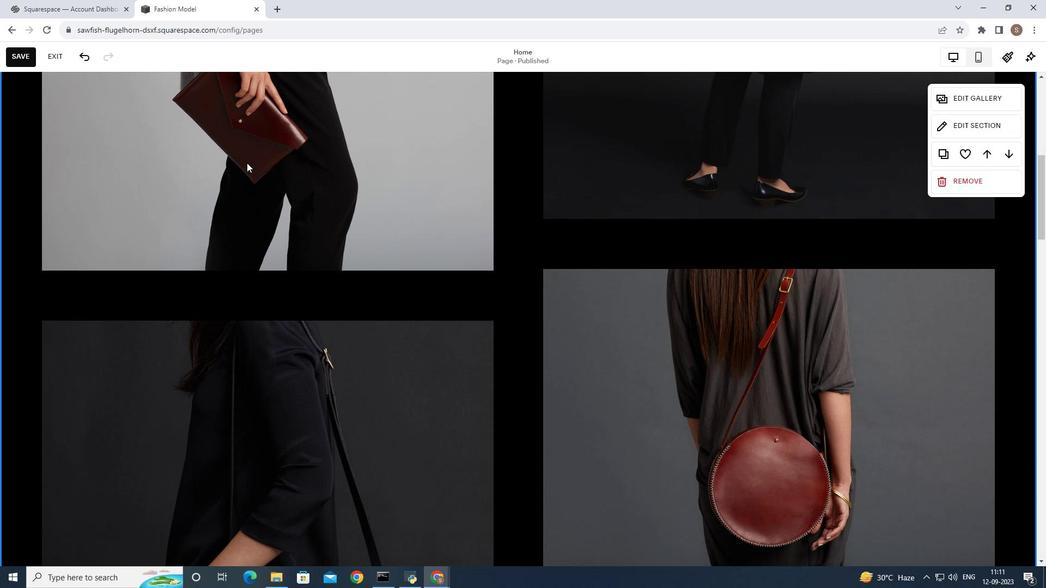 
Action: Mouse scrolled (246, 162) with delta (0, 0)
Screenshot: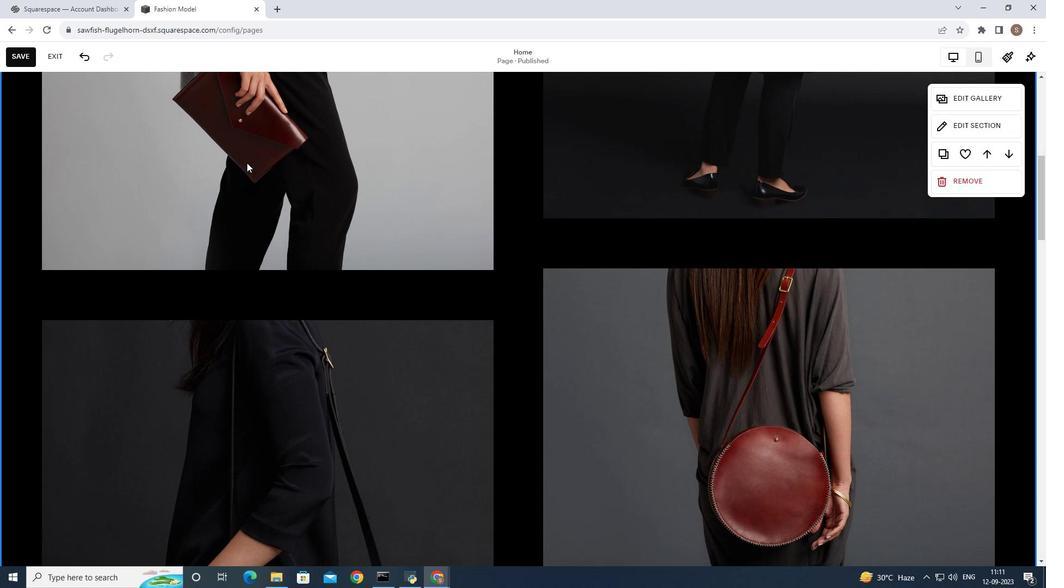 
Action: Mouse scrolled (246, 162) with delta (0, 0)
Screenshot: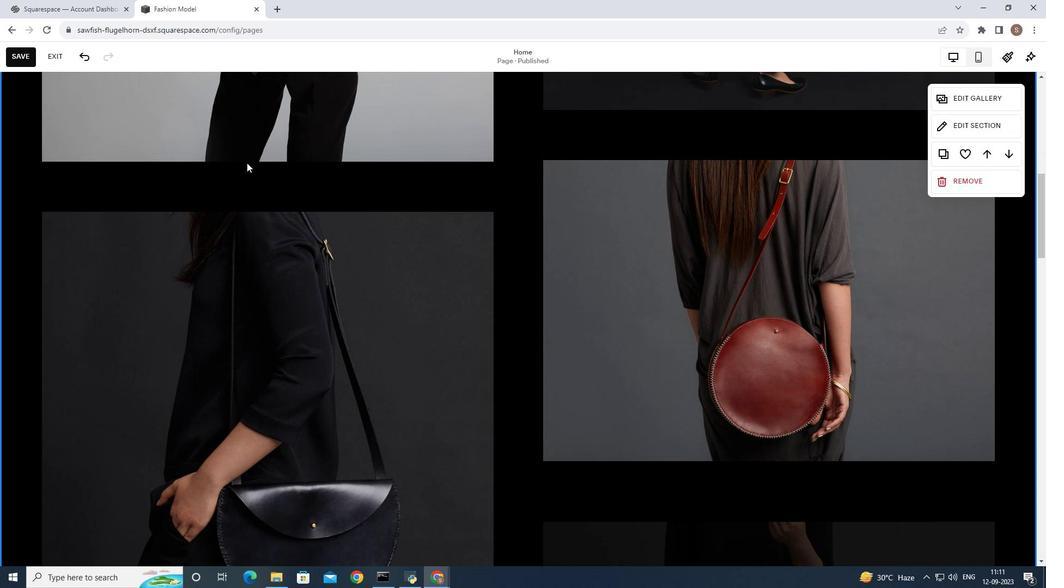 
Action: Mouse scrolled (246, 162) with delta (0, 0)
Screenshot: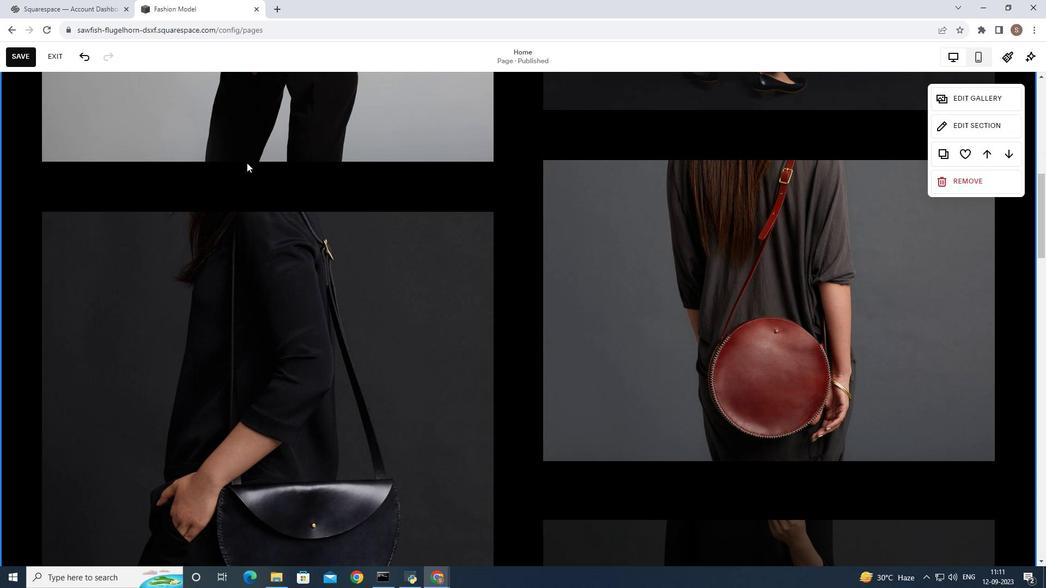 
Action: Mouse scrolled (246, 162) with delta (0, 0)
Screenshot: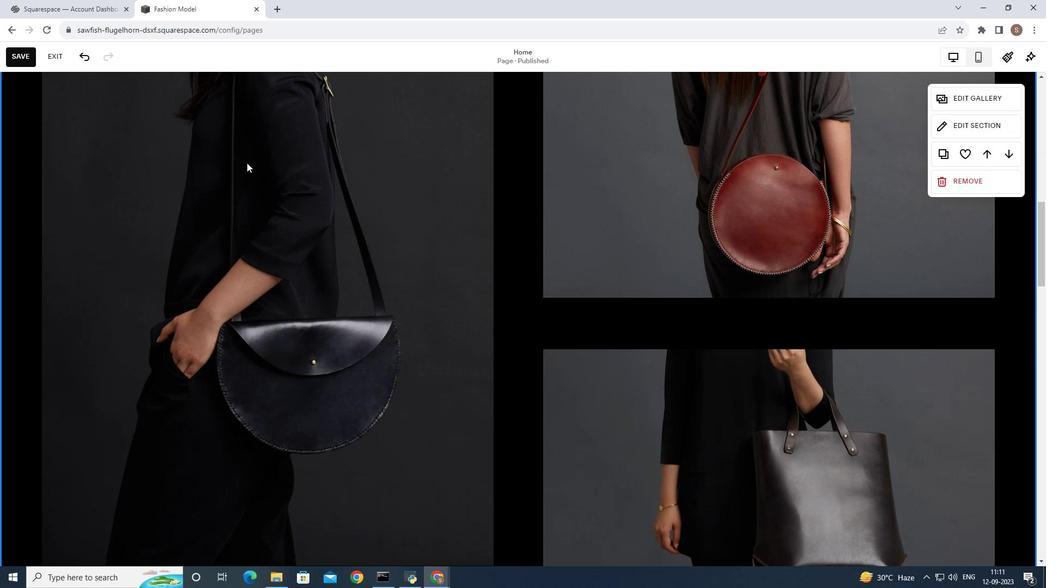 
Action: Mouse scrolled (246, 162) with delta (0, 0)
Screenshot: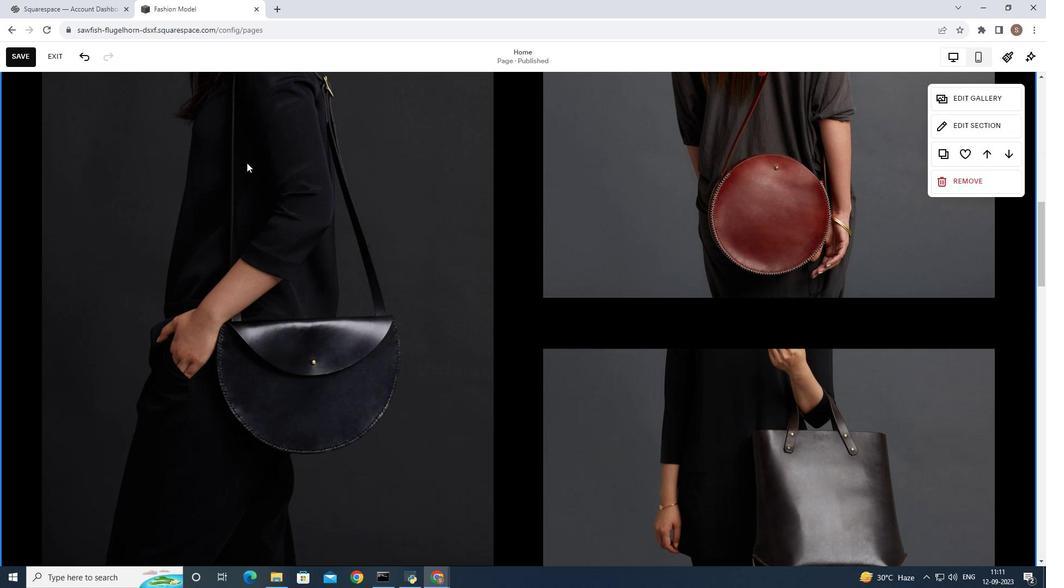 
Action: Mouse scrolled (246, 162) with delta (0, 0)
Screenshot: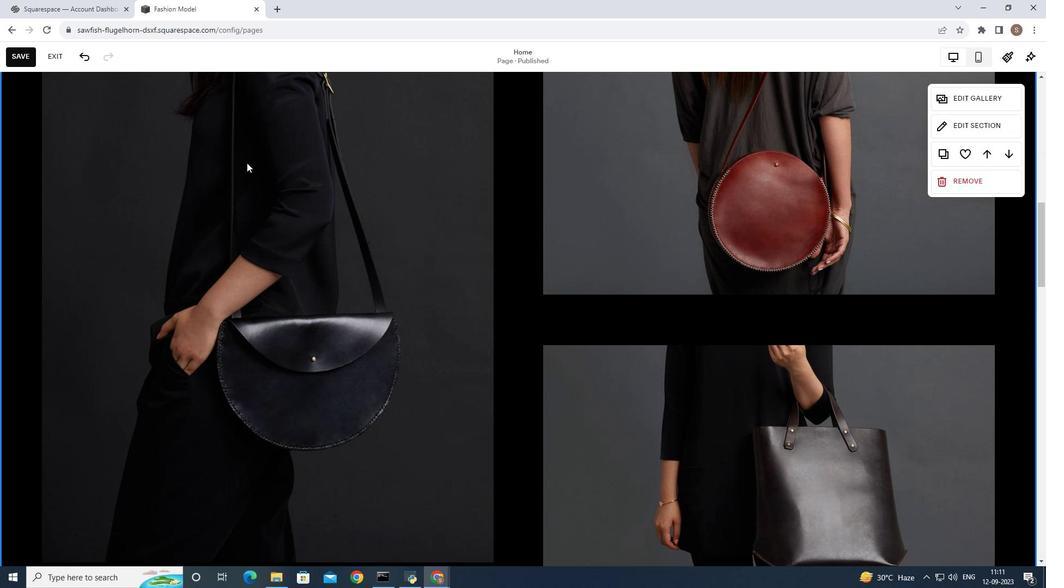 
Action: Mouse scrolled (246, 162) with delta (0, 0)
Screenshot: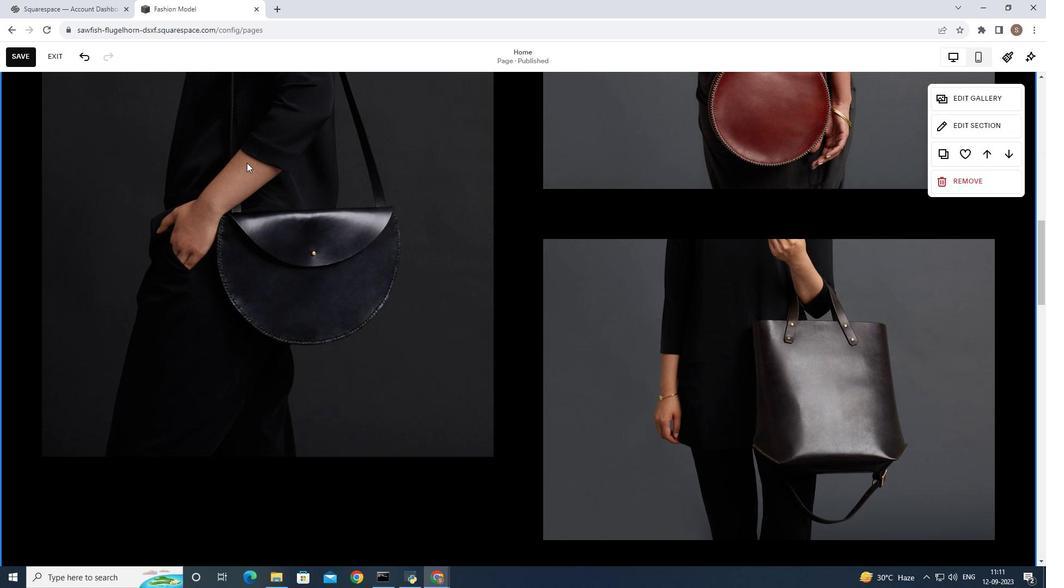 
Action: Mouse scrolled (246, 162) with delta (0, 0)
Screenshot: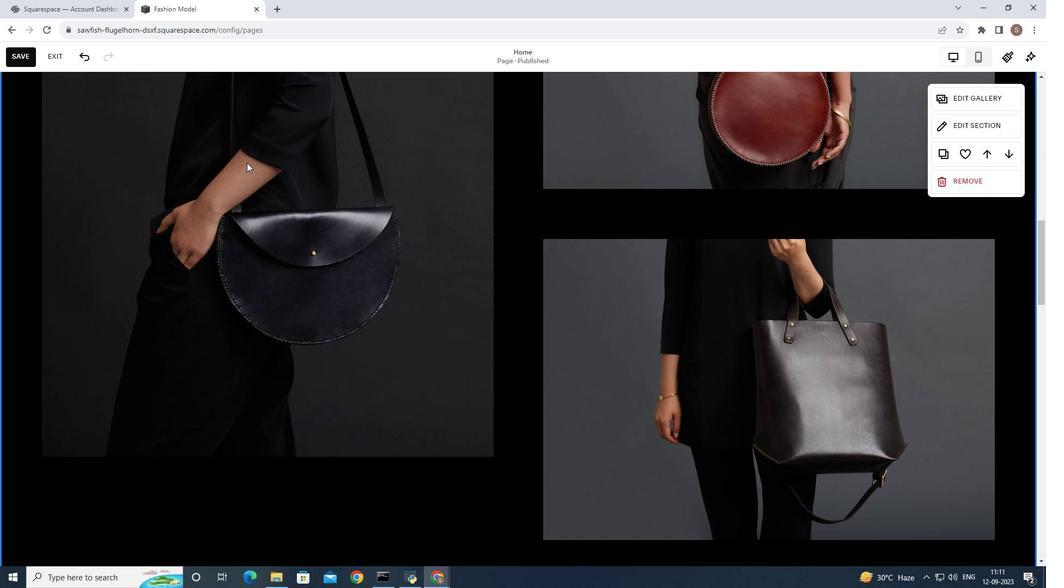 
Action: Mouse scrolled (246, 162) with delta (0, 0)
Screenshot: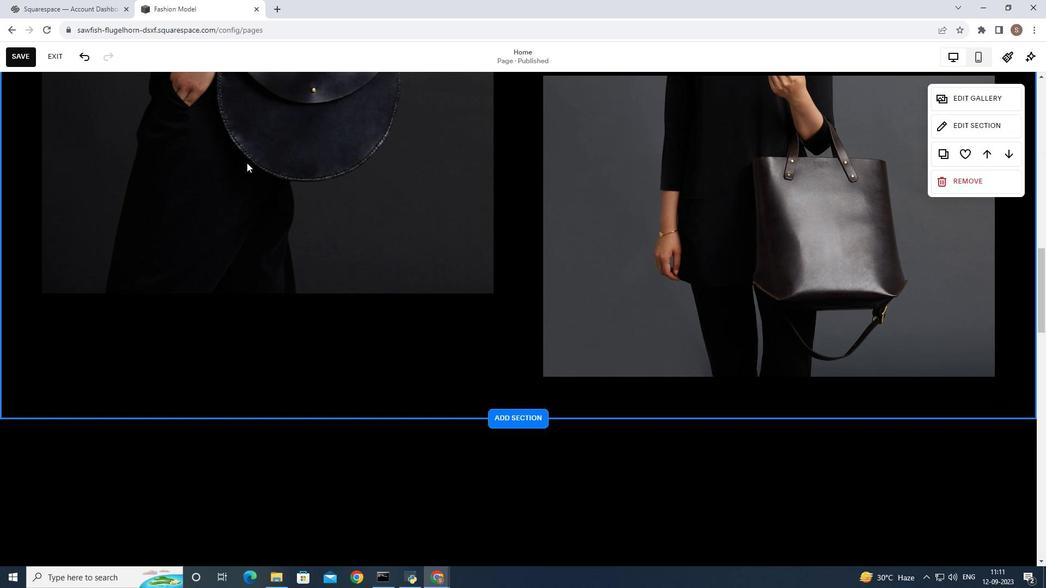 
Action: Mouse scrolled (246, 162) with delta (0, 0)
Screenshot: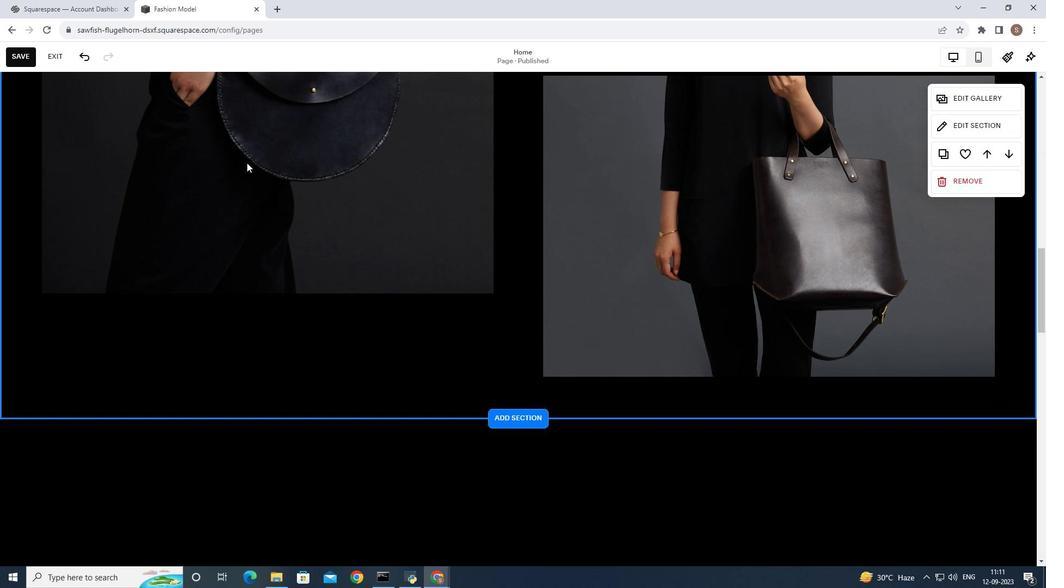 
Action: Mouse scrolled (246, 162) with delta (0, 0)
Screenshot: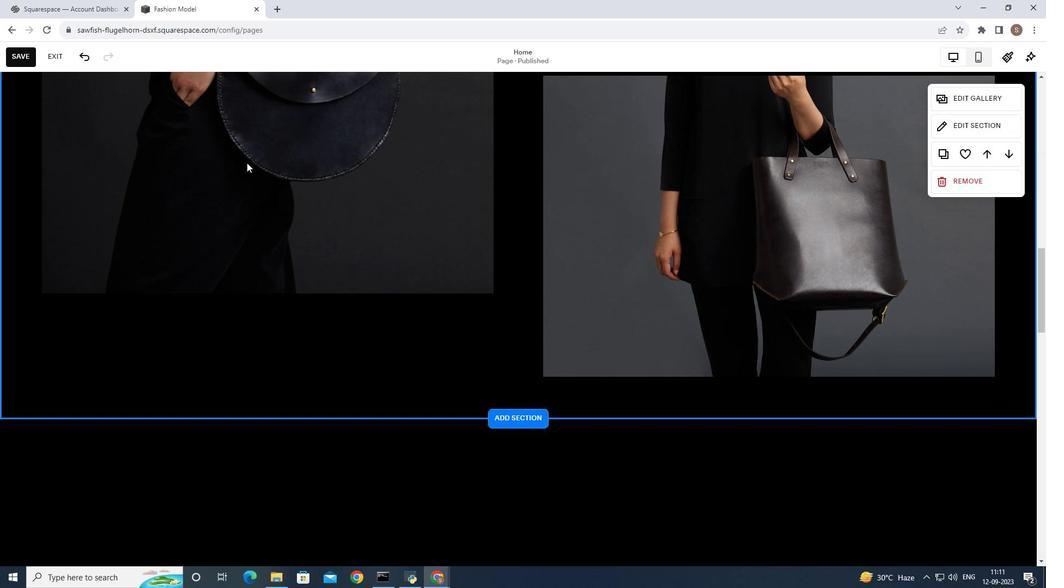 
Action: Mouse scrolled (246, 162) with delta (0, 0)
Screenshot: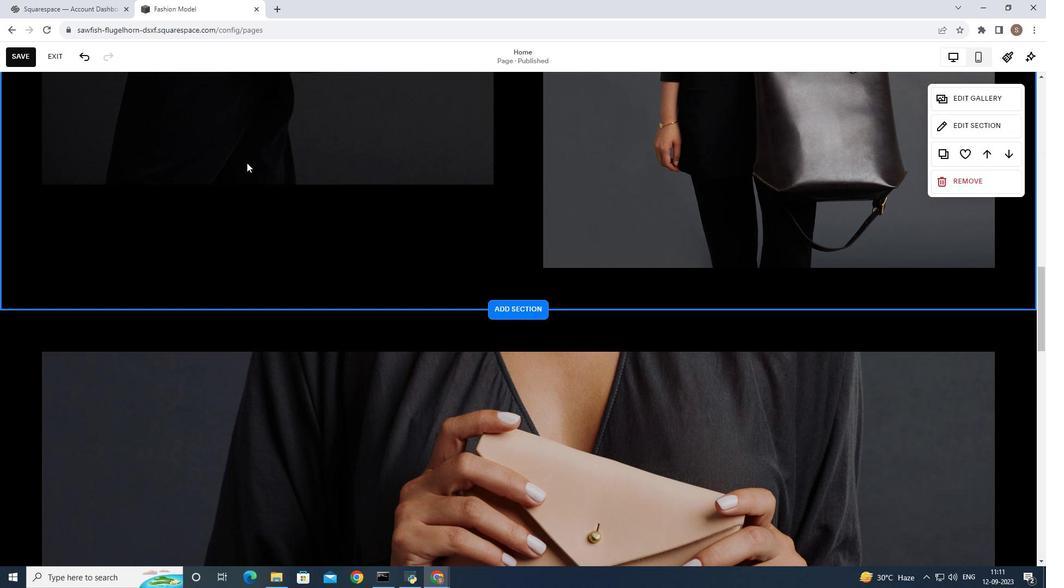 
Action: Mouse scrolled (246, 162) with delta (0, 0)
Screenshot: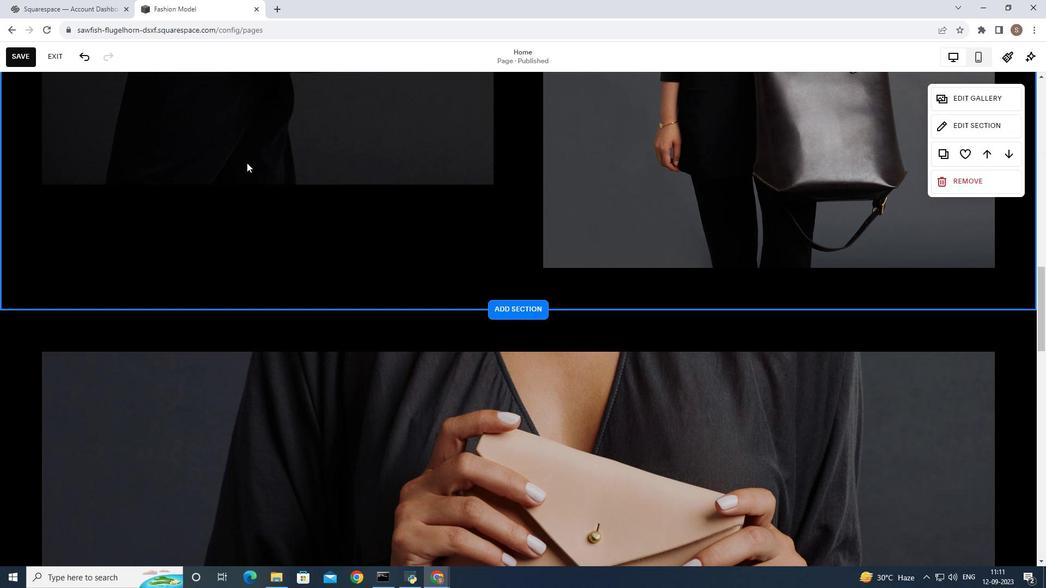 
Action: Mouse scrolled (246, 163) with delta (0, 0)
Screenshot: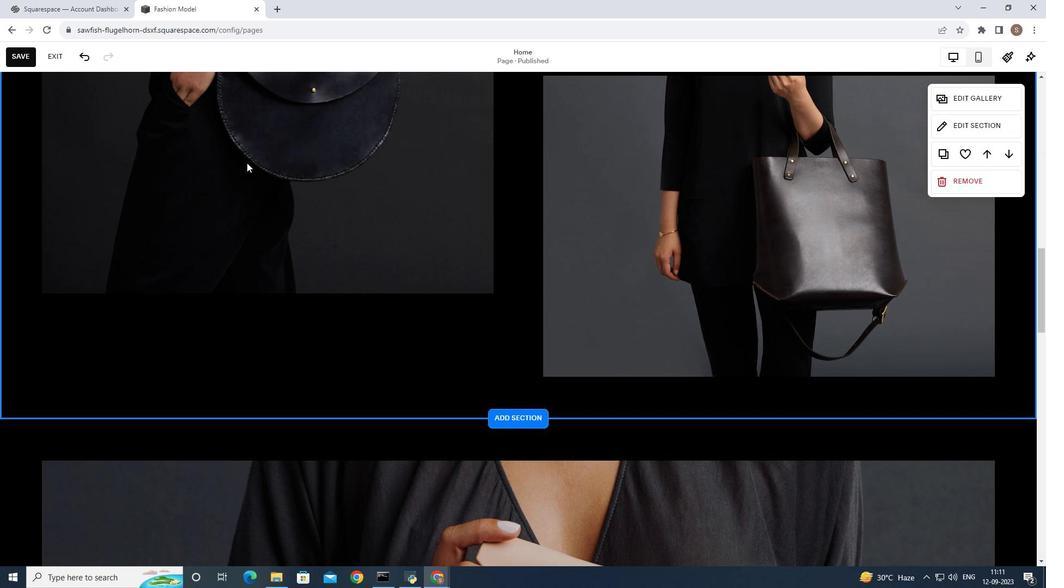 
Action: Mouse scrolled (246, 163) with delta (0, 0)
Screenshot: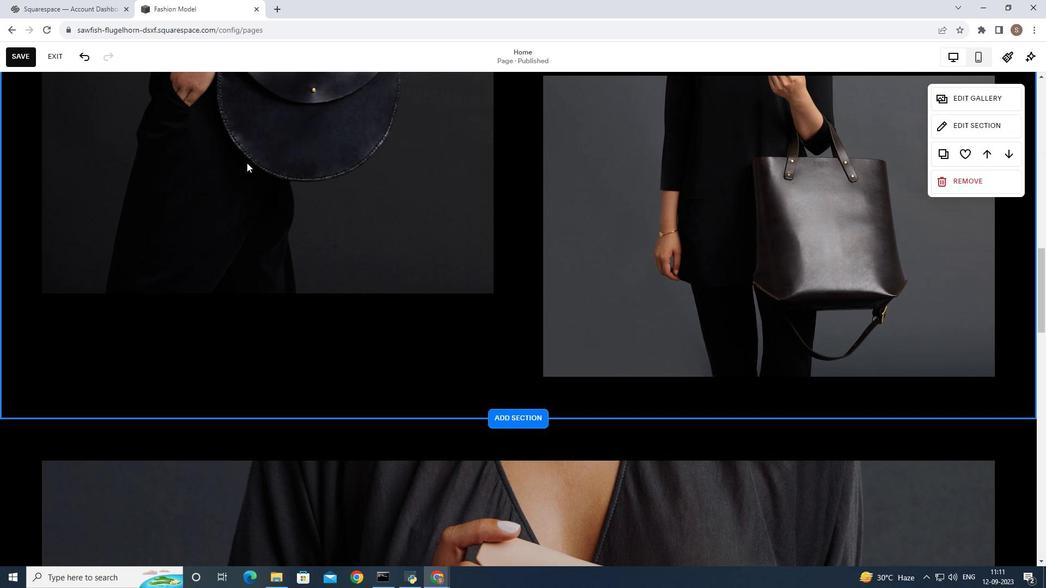 
Action: Mouse scrolled (246, 163) with delta (0, 0)
Screenshot: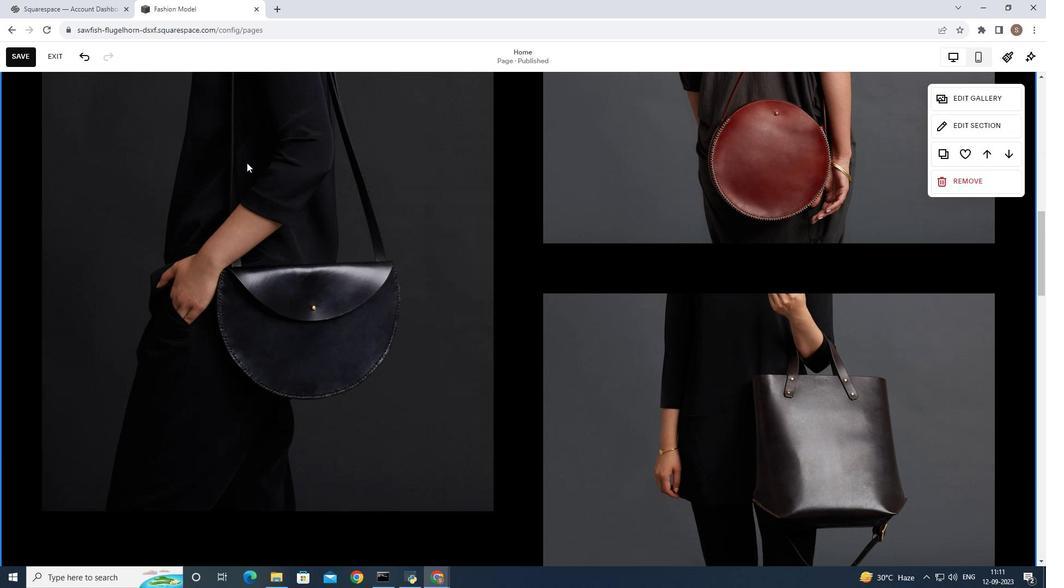 
Action: Mouse scrolled (246, 163) with delta (0, 0)
Screenshot: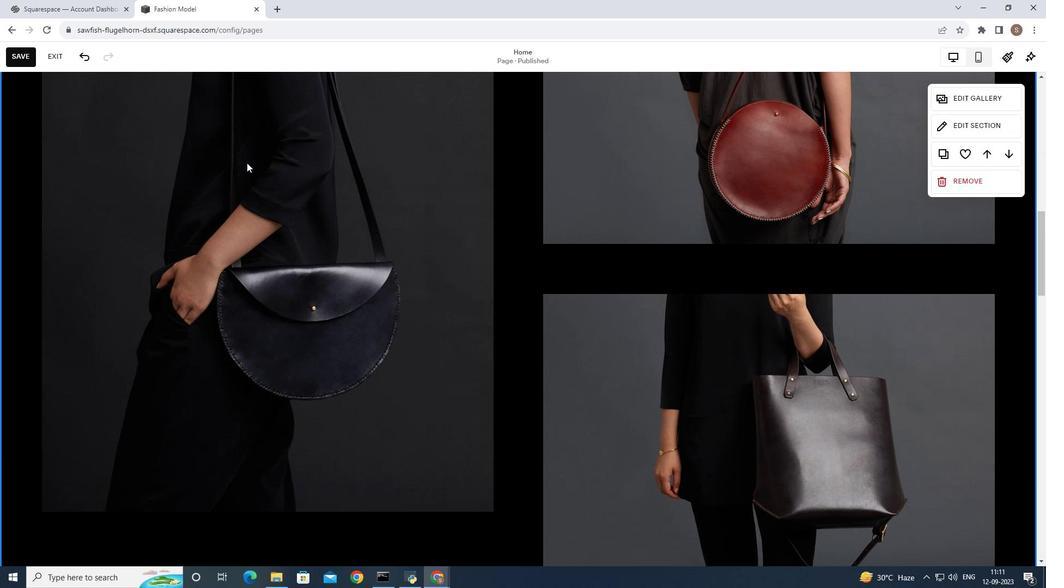 
Action: Mouse scrolled (246, 163) with delta (0, 0)
Screenshot: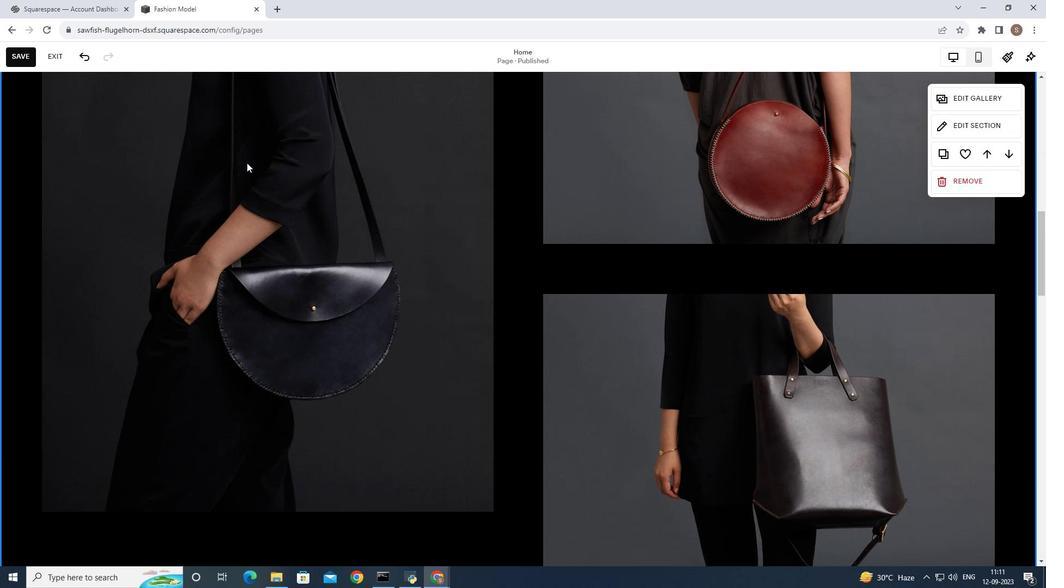 
Action: Mouse scrolled (246, 163) with delta (0, 0)
Screenshot: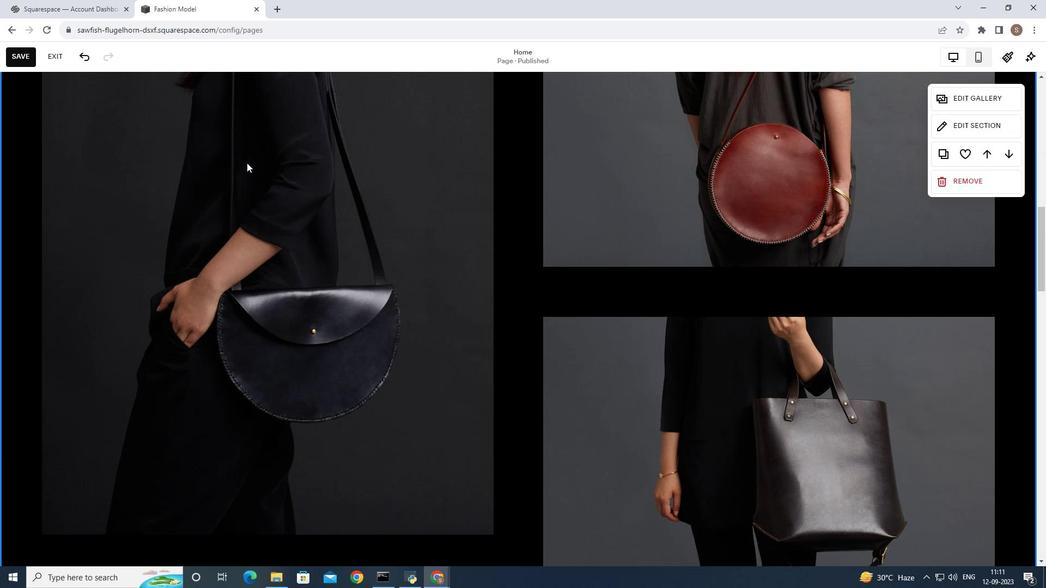 
Action: Mouse scrolled (246, 163) with delta (0, 0)
Screenshot: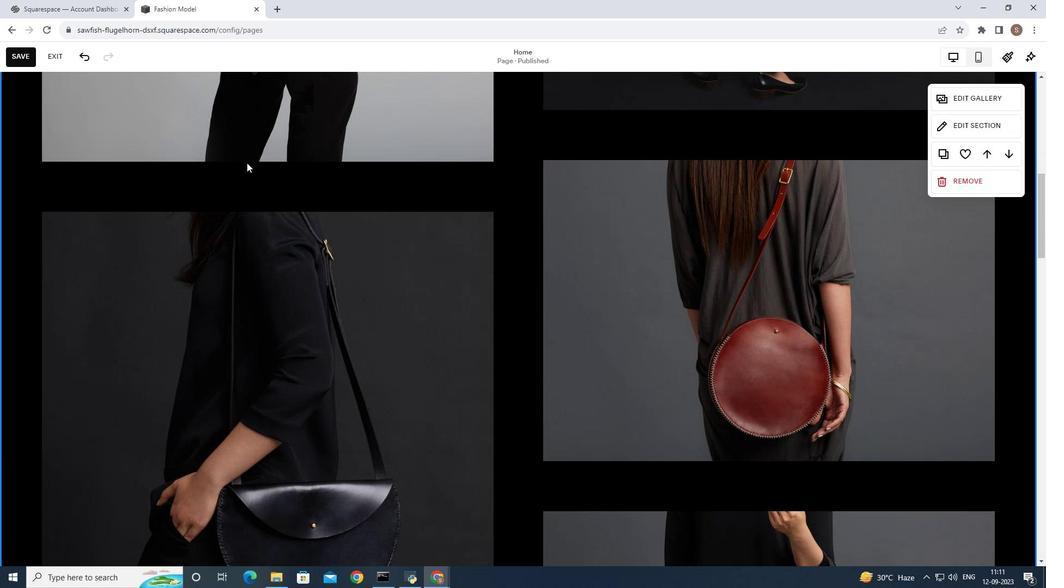 
Action: Mouse scrolled (246, 163) with delta (0, 0)
Screenshot: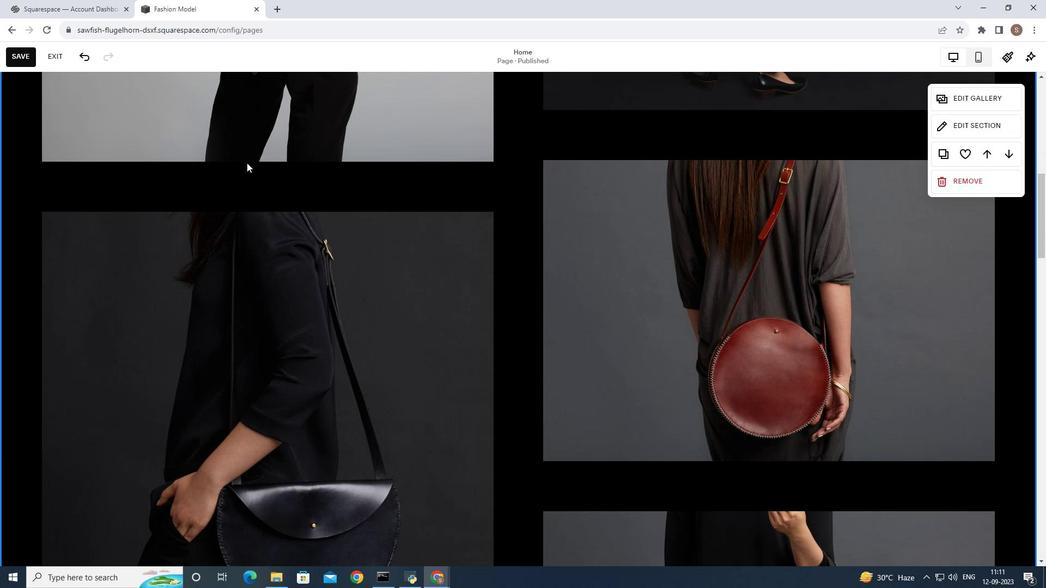 
Action: Mouse scrolled (246, 163) with delta (0, 0)
Screenshot: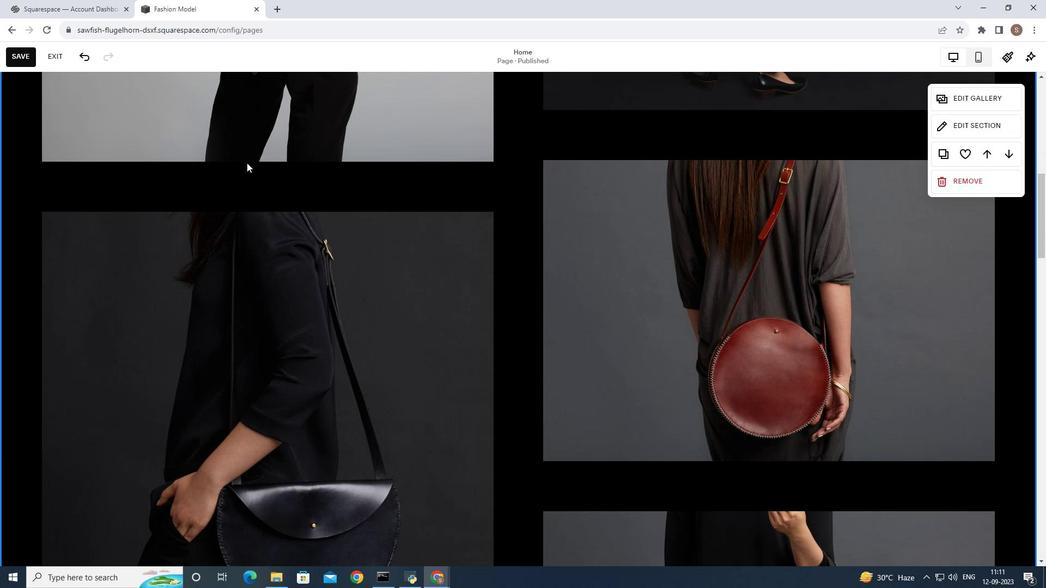 
Action: Mouse scrolled (246, 163) with delta (0, 0)
Screenshot: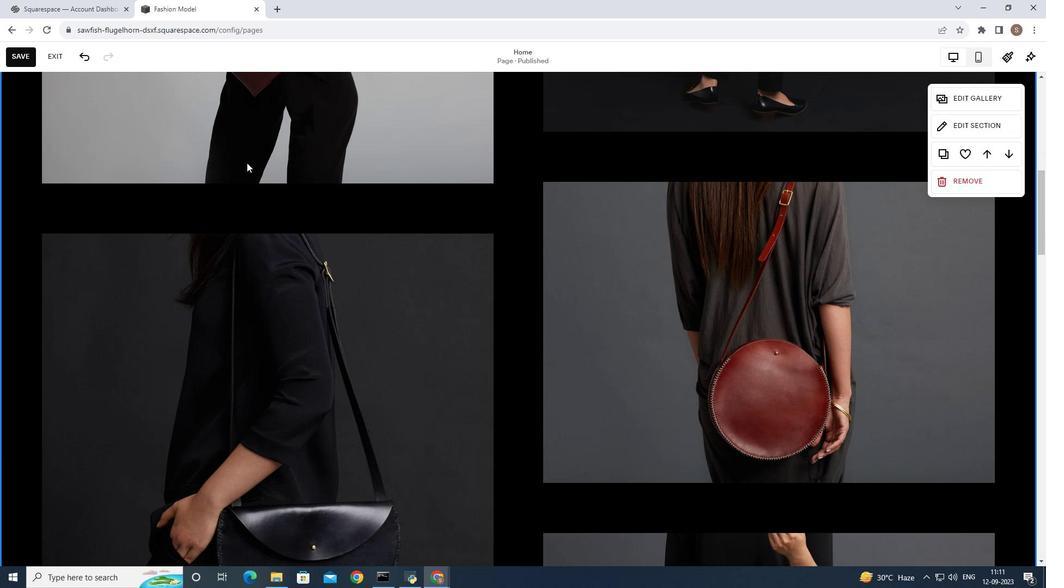 
Action: Mouse scrolled (246, 163) with delta (0, 0)
Screenshot: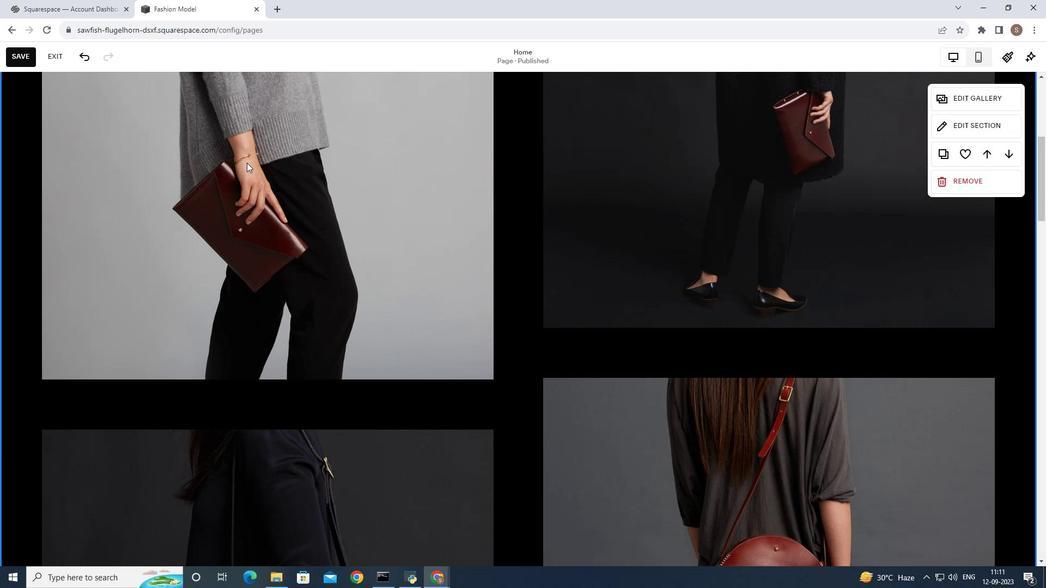 
Action: Mouse scrolled (246, 163) with delta (0, 0)
Screenshot: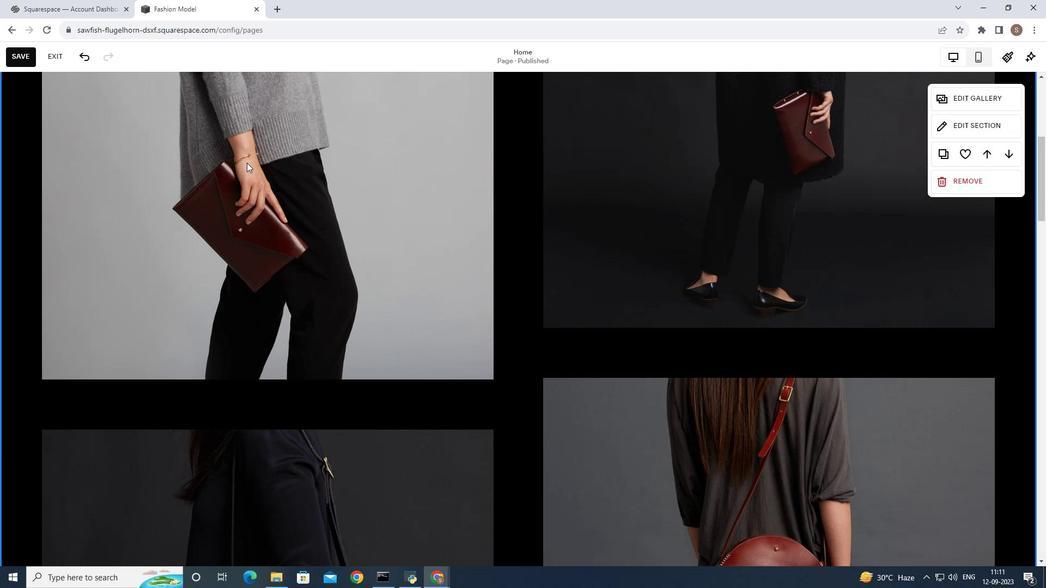 
Action: Mouse scrolled (246, 163) with delta (0, 0)
Screenshot: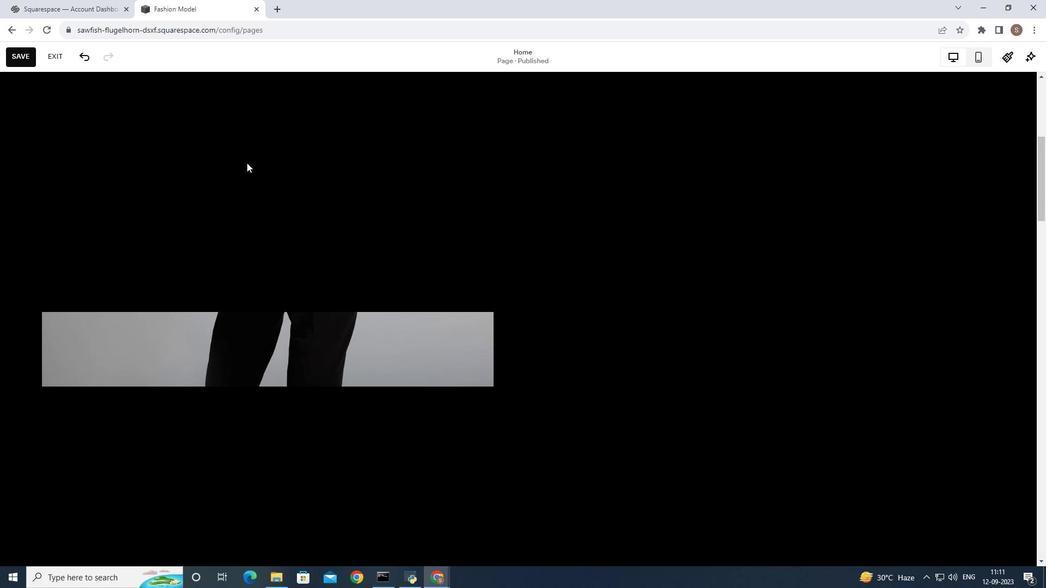 
Action: Mouse scrolled (246, 163) with delta (0, 0)
Screenshot: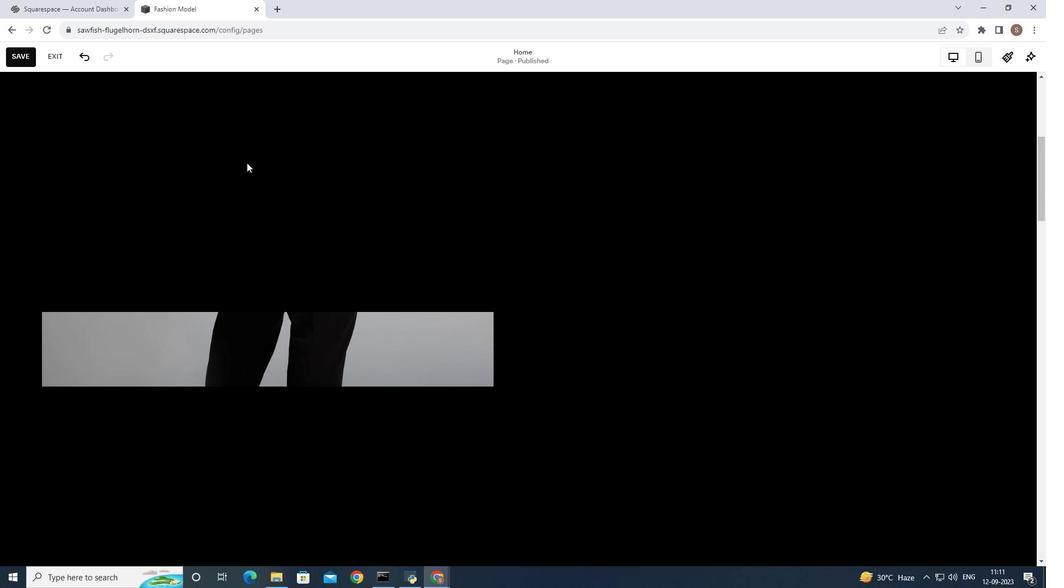 
Action: Mouse scrolled (246, 163) with delta (0, 0)
Screenshot: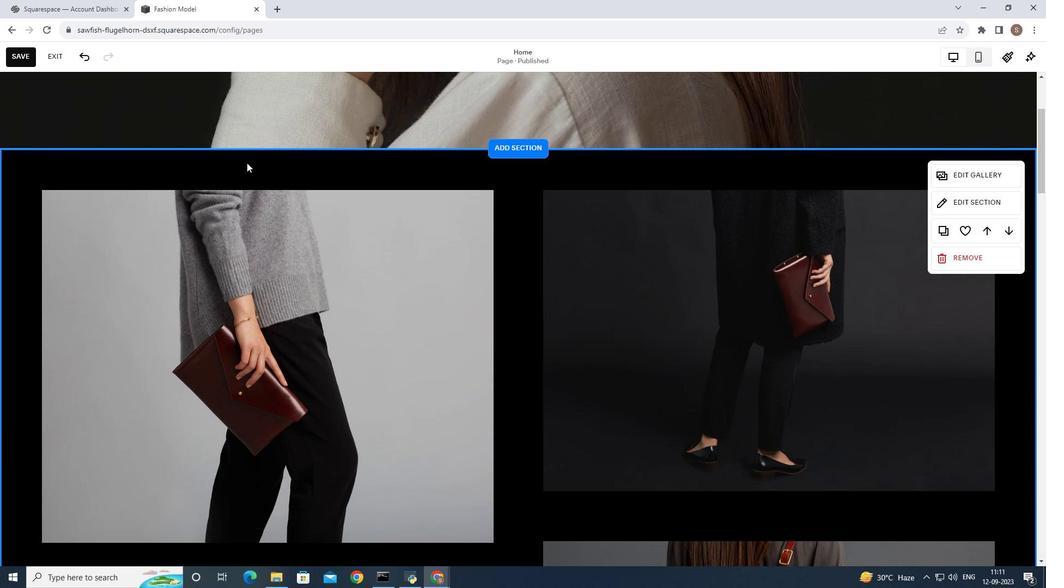 
Action: Mouse scrolled (246, 163) with delta (0, 0)
Screenshot: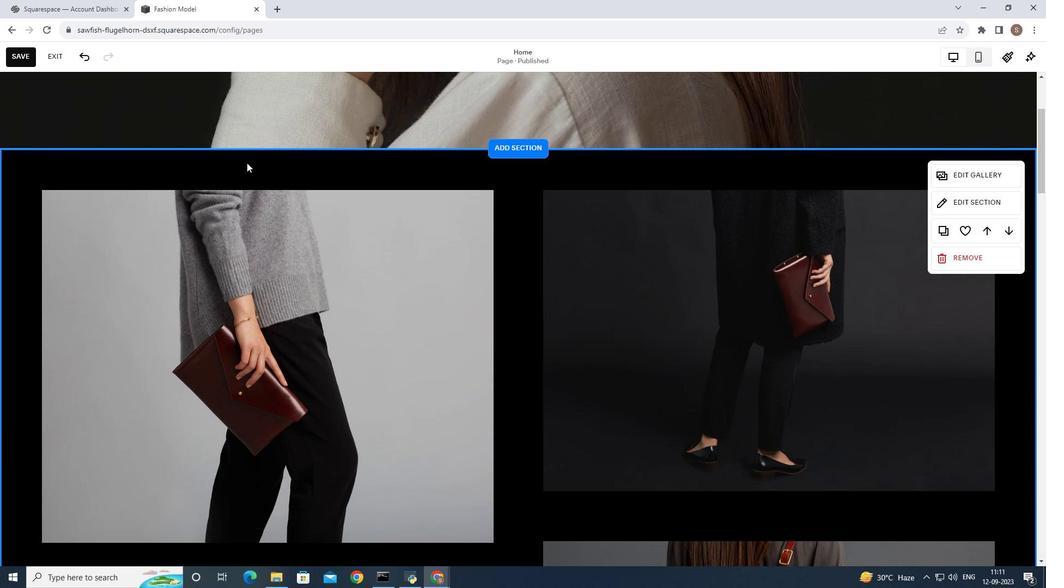 
Action: Mouse scrolled (246, 163) with delta (0, 0)
Screenshot: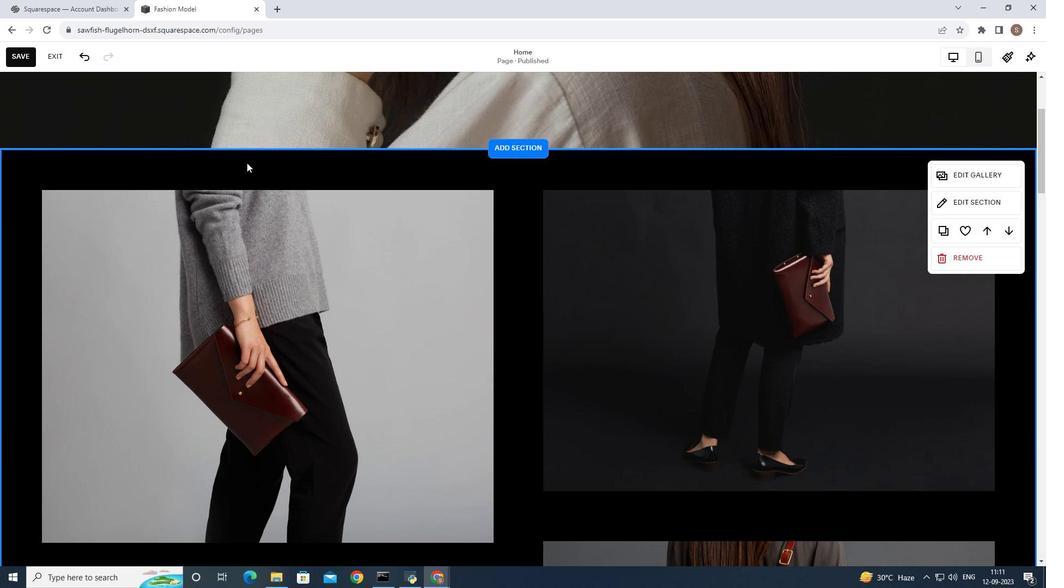 
Action: Mouse moved to (262, 170)
Screenshot: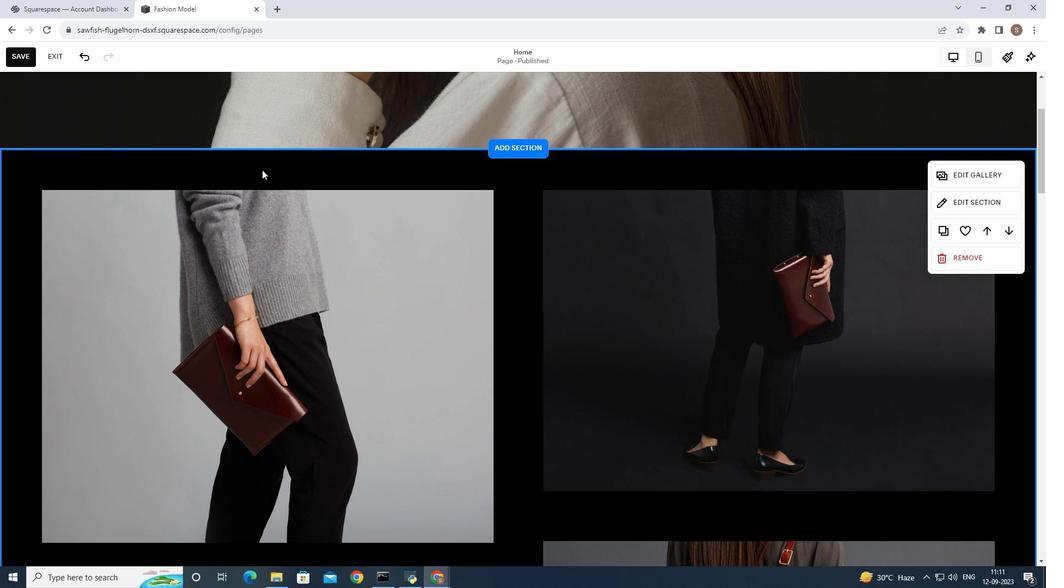 
Action: Mouse pressed left at (262, 170)
Screenshot: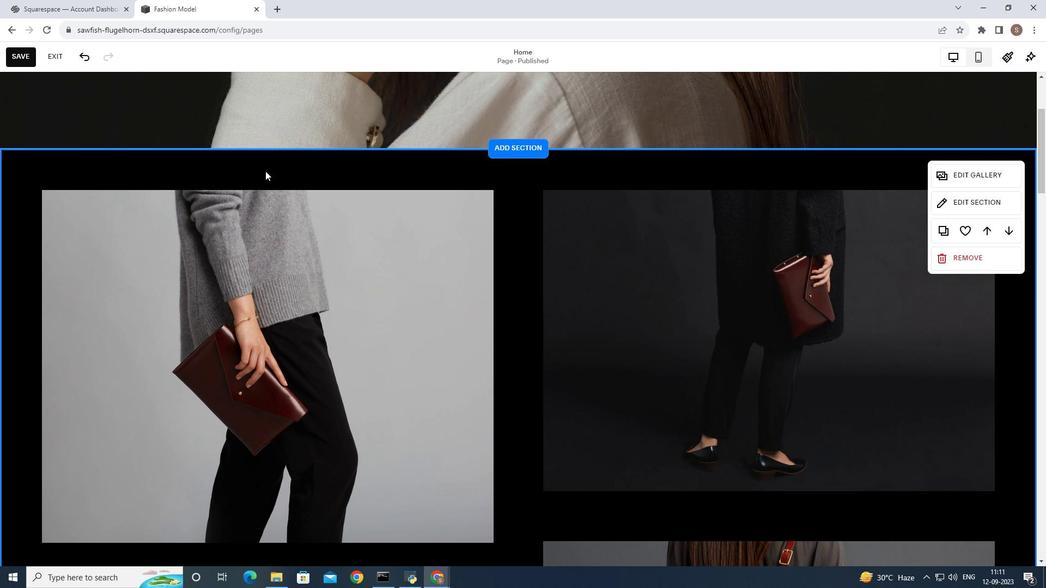 
Action: Mouse moved to (946, 199)
Screenshot: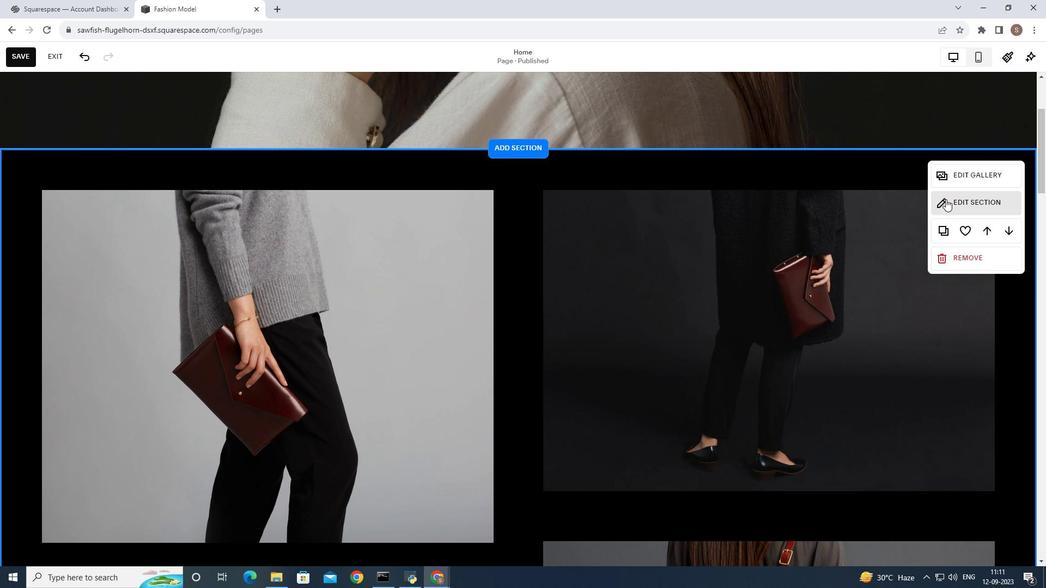 
Action: Mouse pressed left at (946, 199)
Screenshot: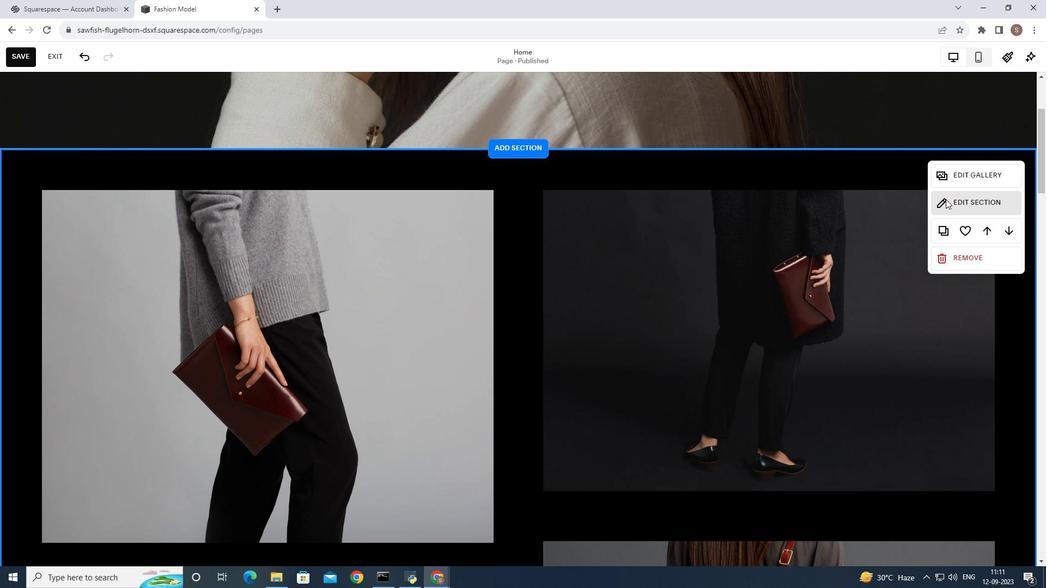 
Action: Mouse moved to (754, 224)
Screenshot: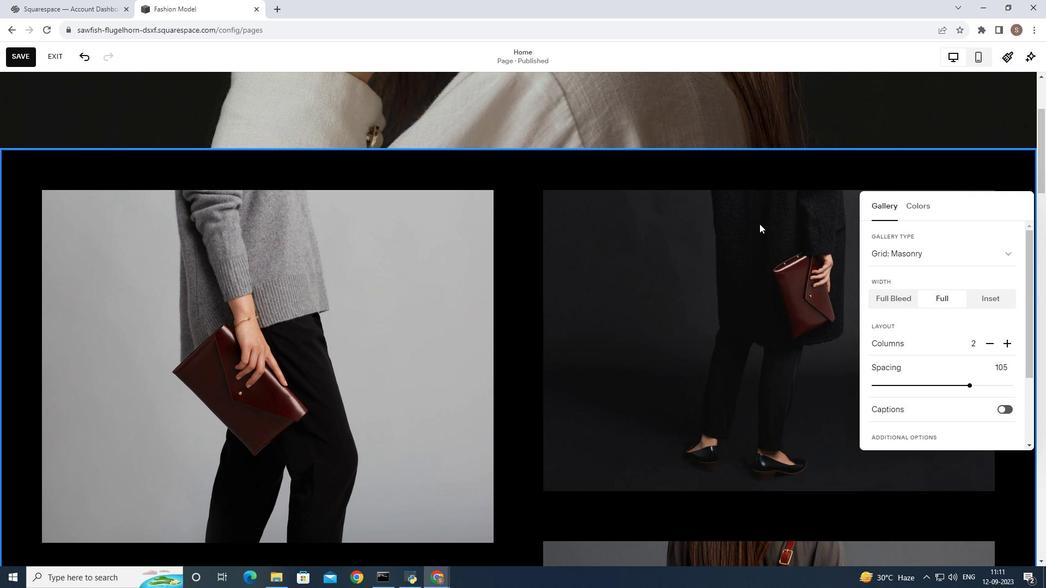 
Action: Mouse pressed left at (754, 224)
Screenshot: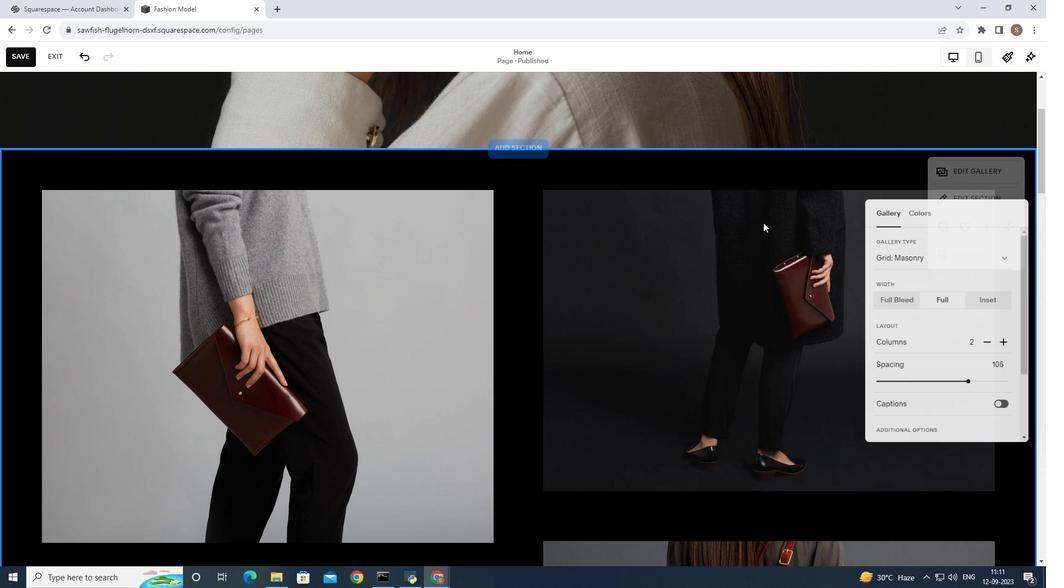 
Action: Mouse moved to (956, 171)
Screenshot: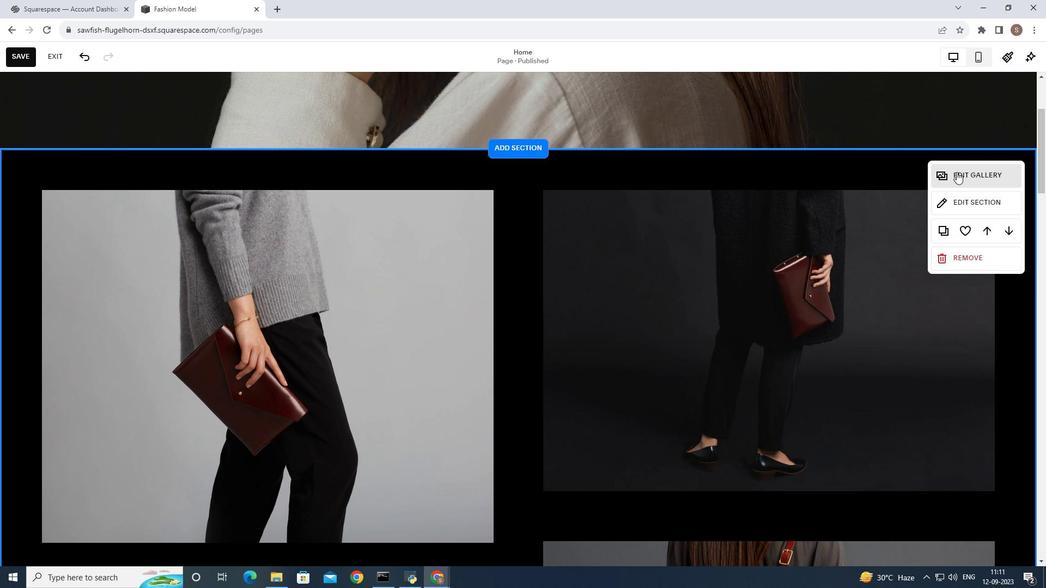
Action: Mouse pressed left at (956, 171)
Screenshot: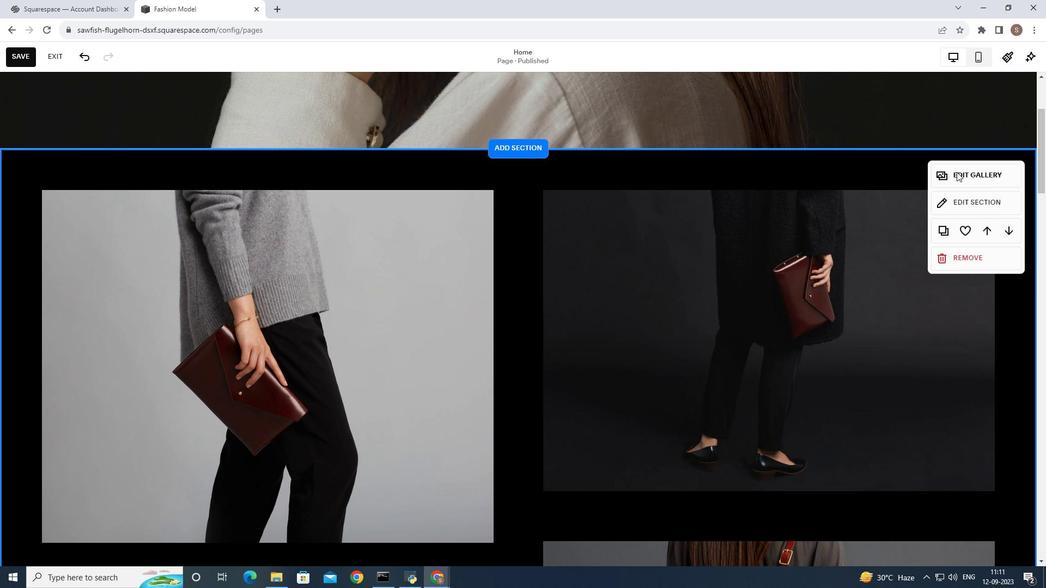 
Action: Mouse moved to (359, 189)
Screenshot: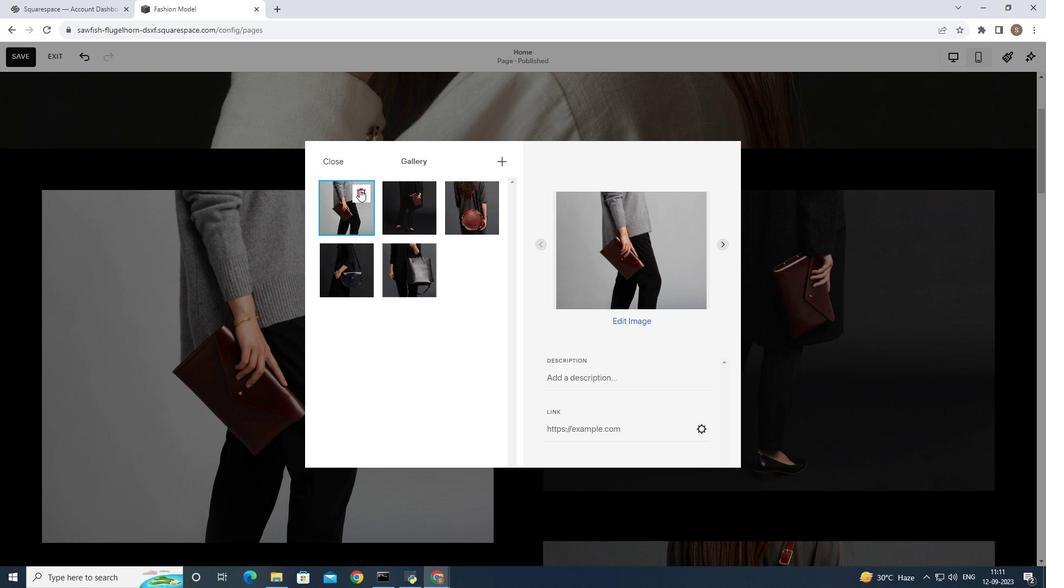 
Action: Mouse pressed left at (359, 189)
Screenshot: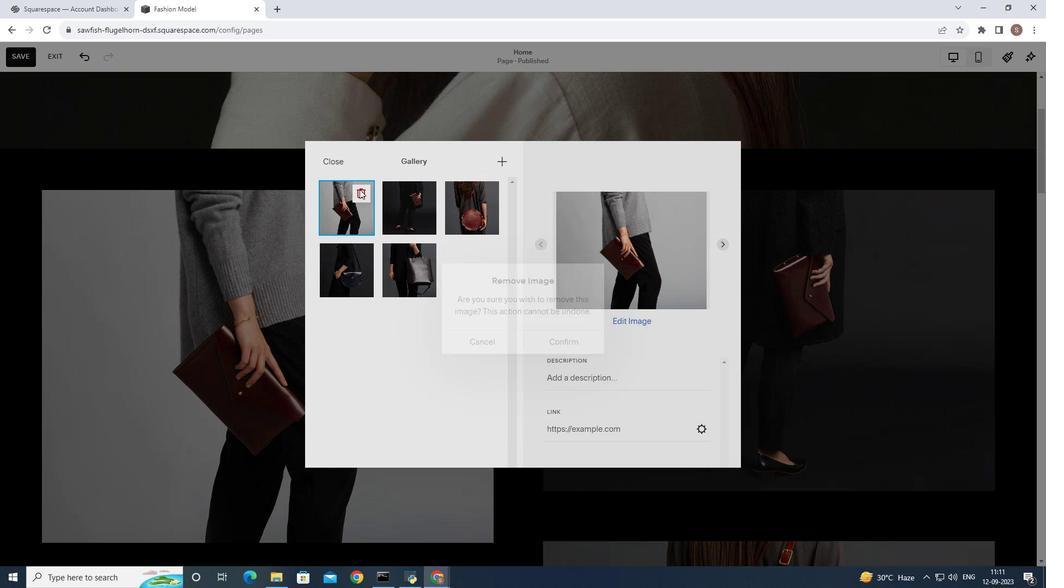 
Action: Mouse moved to (547, 334)
Screenshot: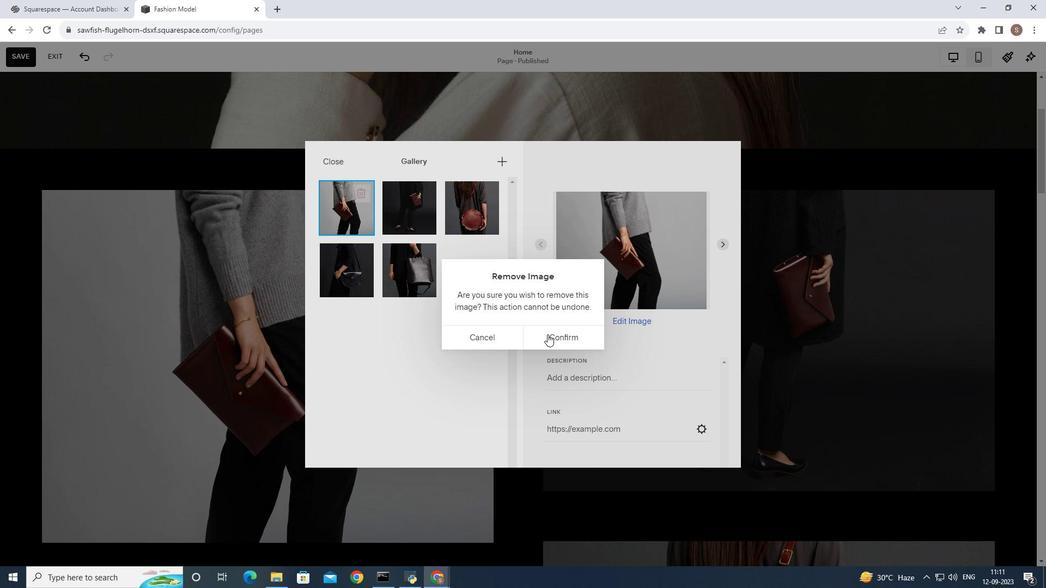 
Action: Mouse pressed left at (547, 334)
Screenshot: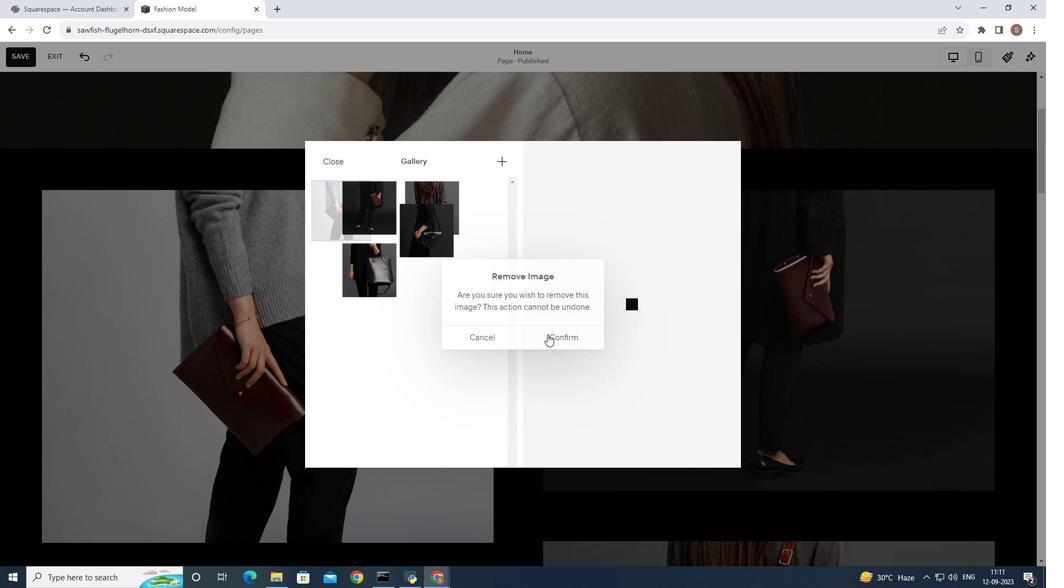 
Action: Mouse moved to (361, 189)
Screenshot: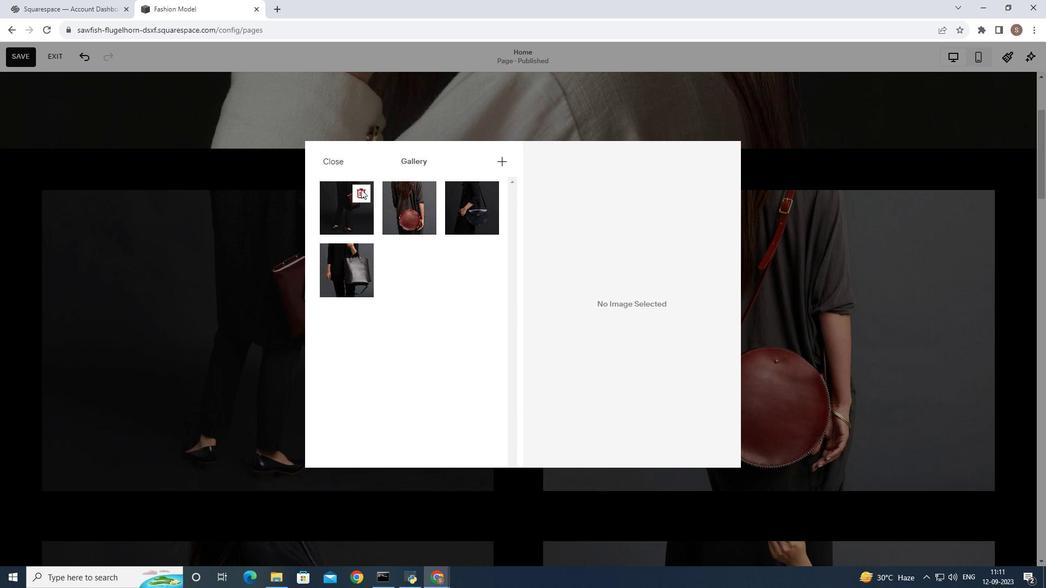 
Action: Mouse pressed left at (361, 189)
Screenshot: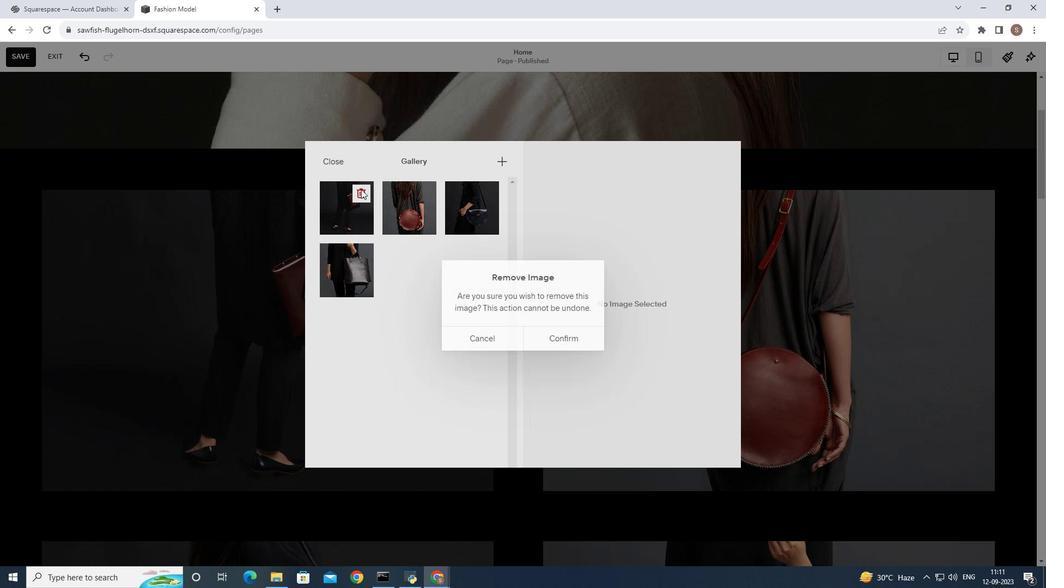 
Action: Mouse moved to (547, 333)
Screenshot: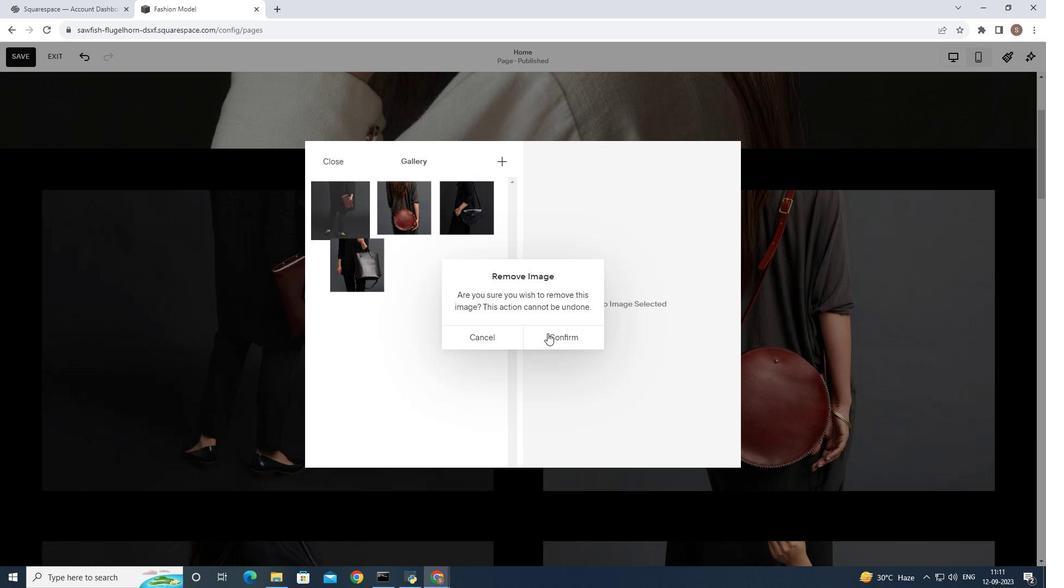 
Action: Mouse pressed left at (547, 333)
Screenshot: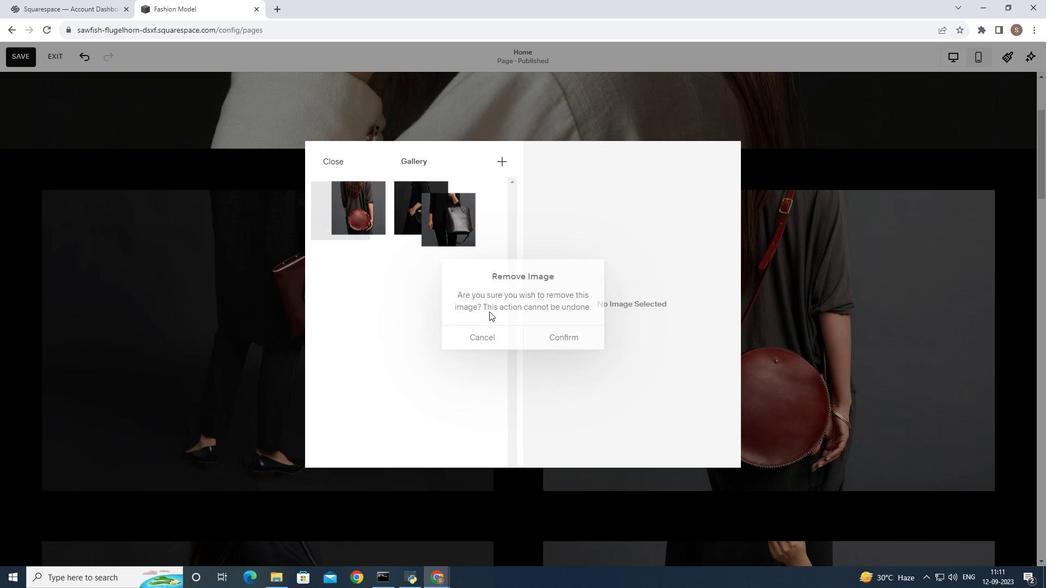 
Action: Mouse moved to (362, 210)
Screenshot: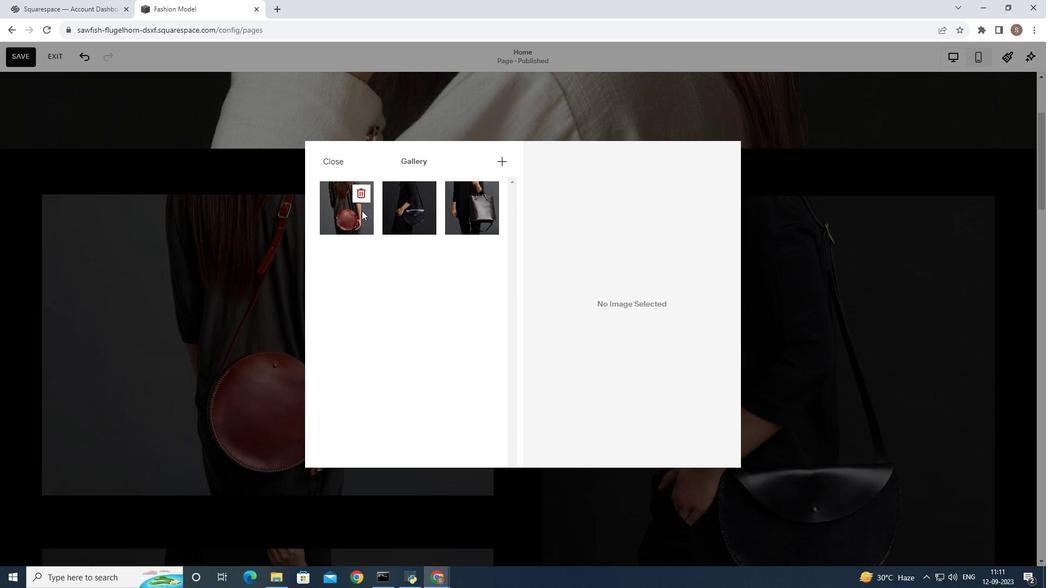 
Action: Mouse pressed left at (362, 210)
Screenshot: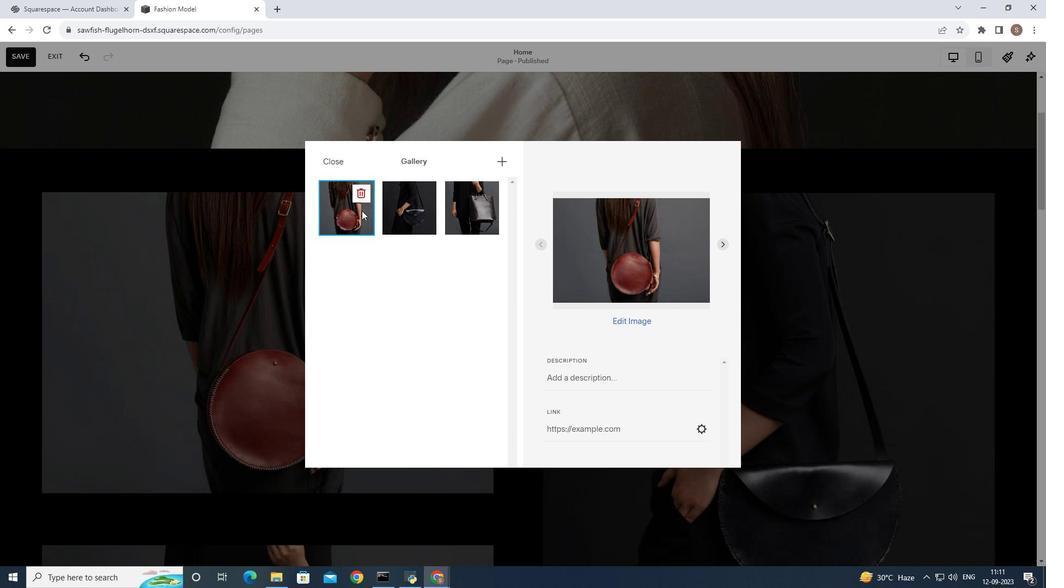 
Action: Mouse moved to (353, 185)
Screenshot: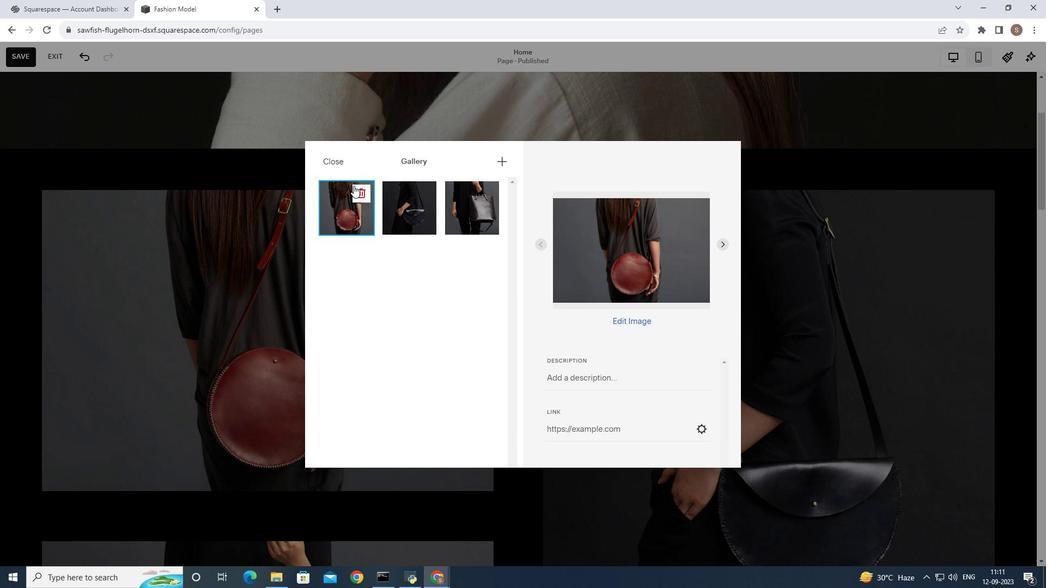 
Action: Mouse pressed left at (353, 185)
Screenshot: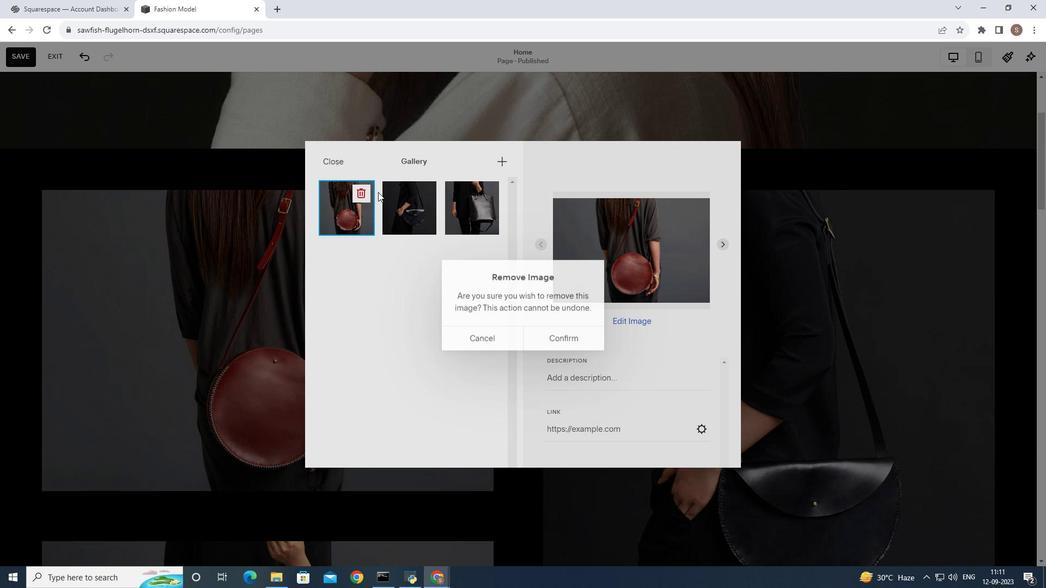 
Action: Mouse moved to (561, 330)
Screenshot: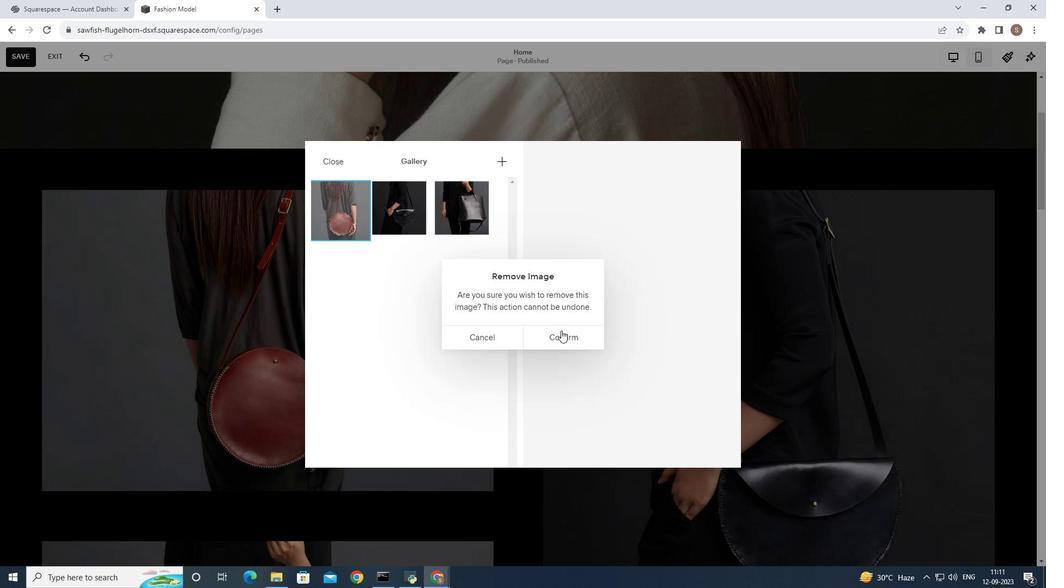 
Action: Mouse pressed left at (561, 330)
Screenshot: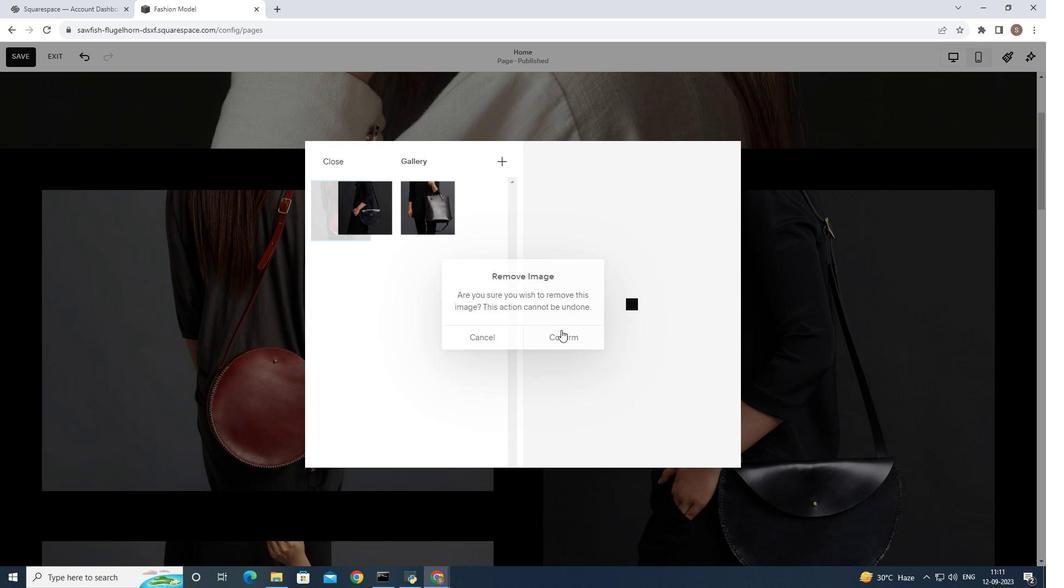
Action: Mouse moved to (360, 221)
Screenshot: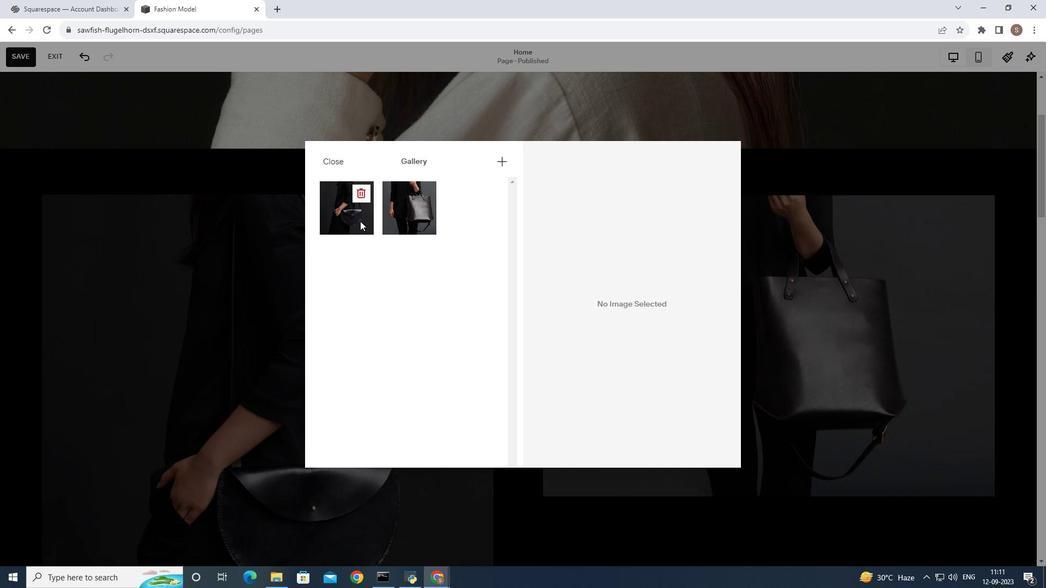
Action: Mouse pressed left at (360, 221)
Screenshot: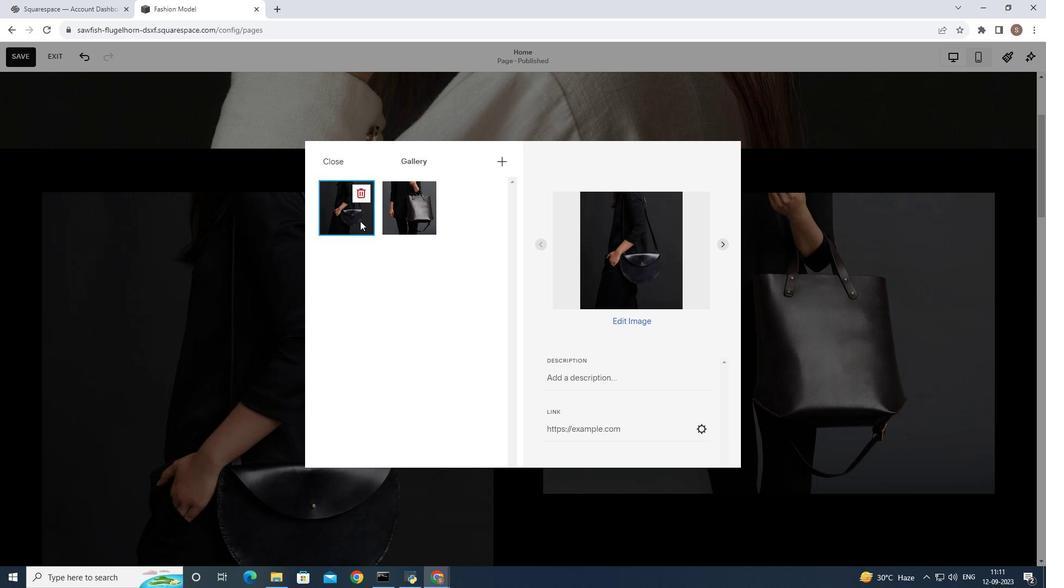 
Action: Mouse moved to (358, 185)
Screenshot: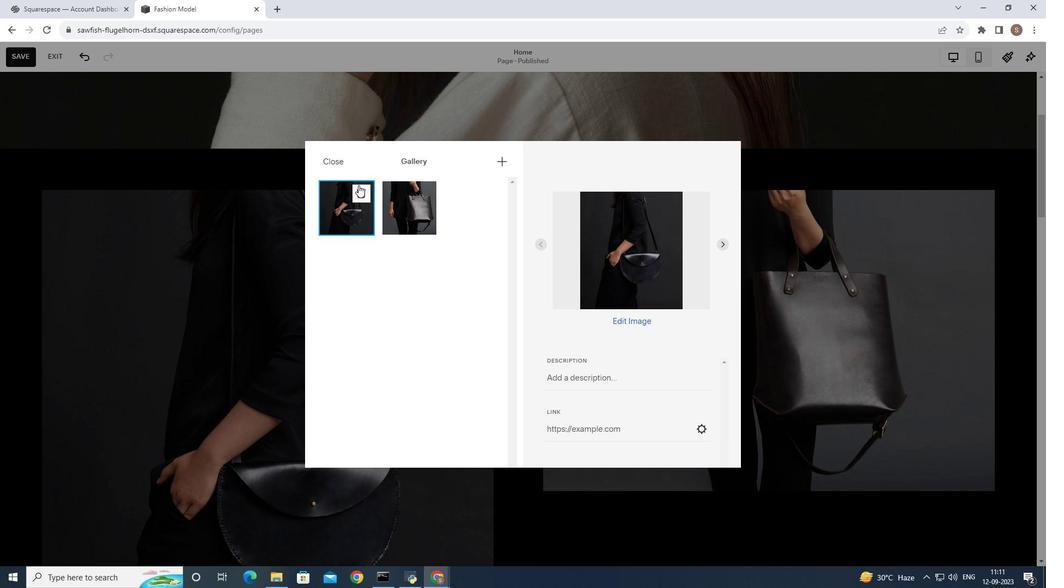 
Action: Mouse pressed left at (358, 185)
Screenshot: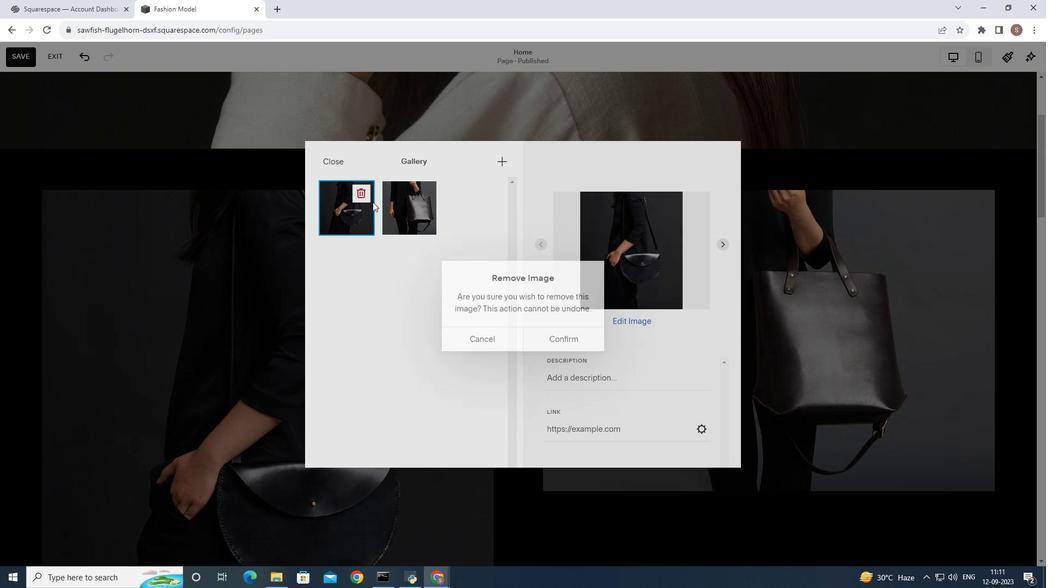 
Action: Mouse moved to (560, 333)
Screenshot: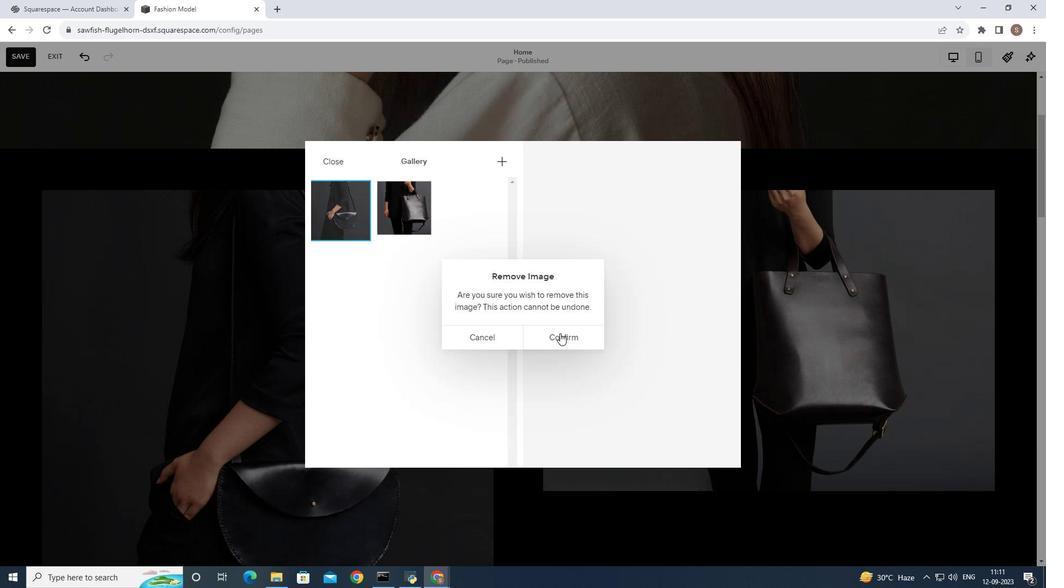 
Action: Mouse pressed left at (560, 333)
Screenshot: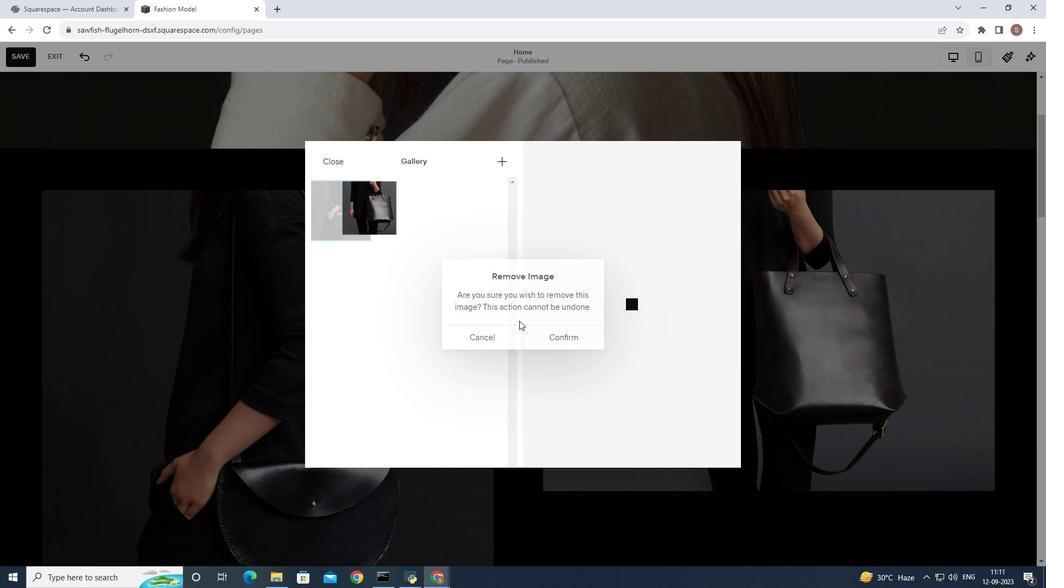 
Action: Mouse moved to (365, 184)
Screenshot: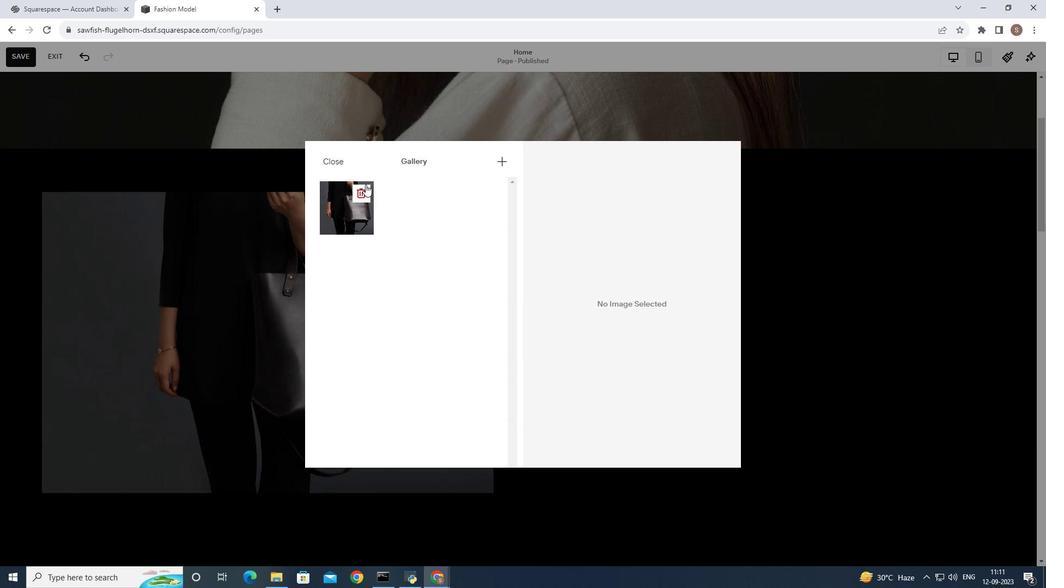 
Action: Mouse pressed left at (365, 184)
Screenshot: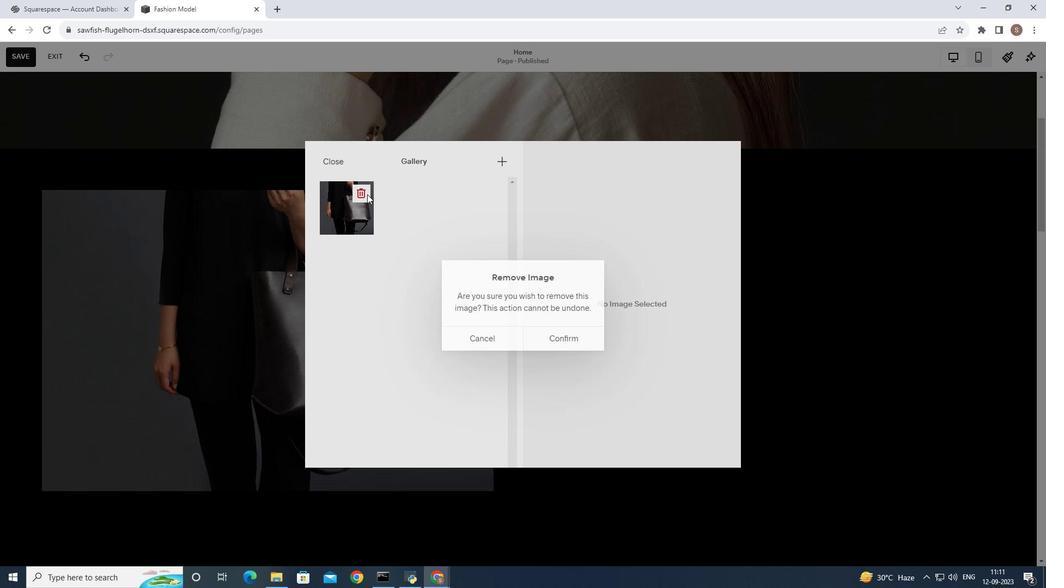
Action: Mouse moved to (559, 342)
Screenshot: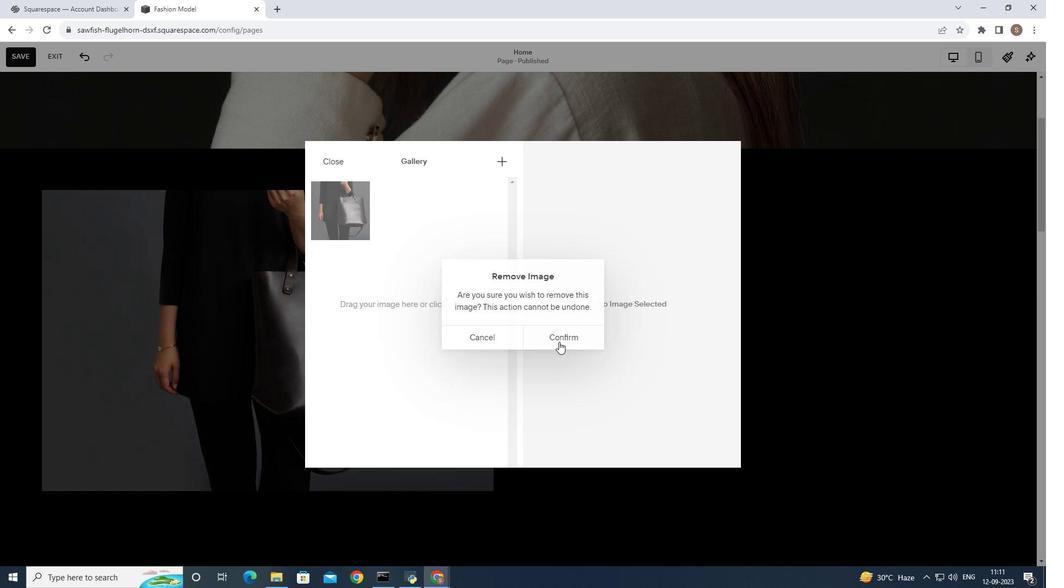 
Action: Mouse pressed left at (559, 342)
Screenshot: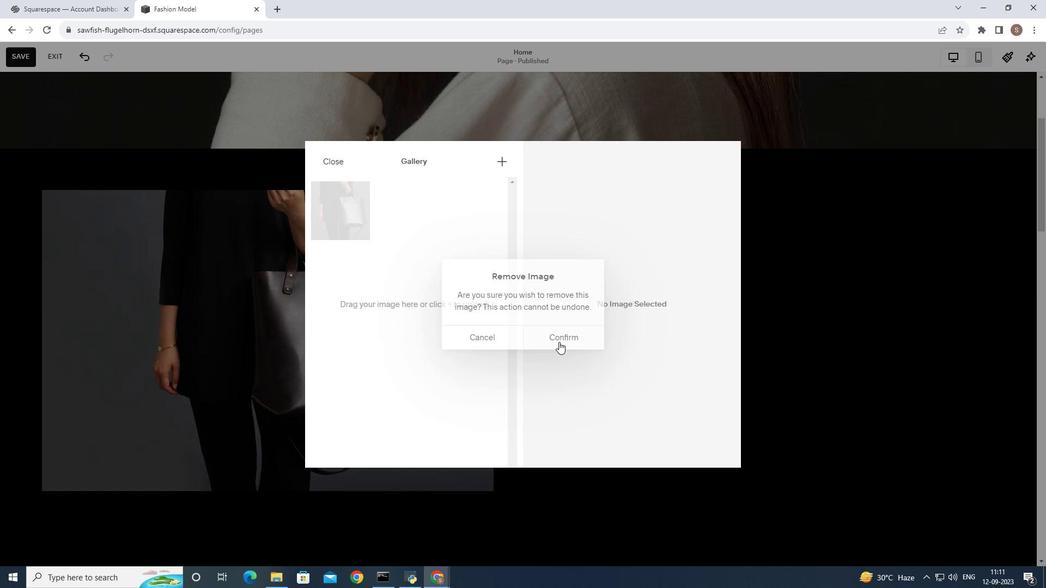 
Action: Mouse moved to (811, 308)
Screenshot: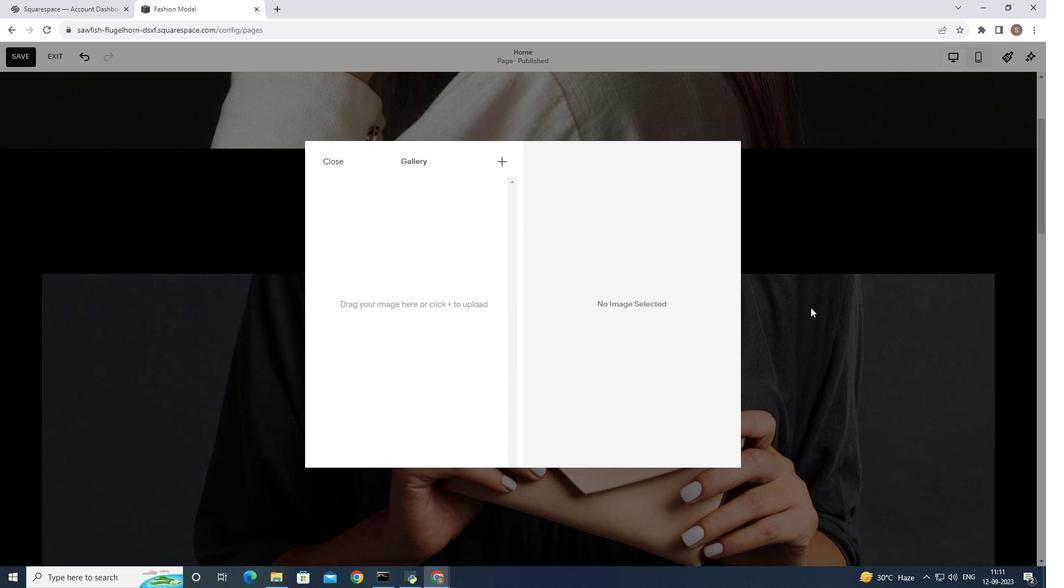 
Action: Mouse scrolled (811, 308) with delta (0, 0)
Screenshot: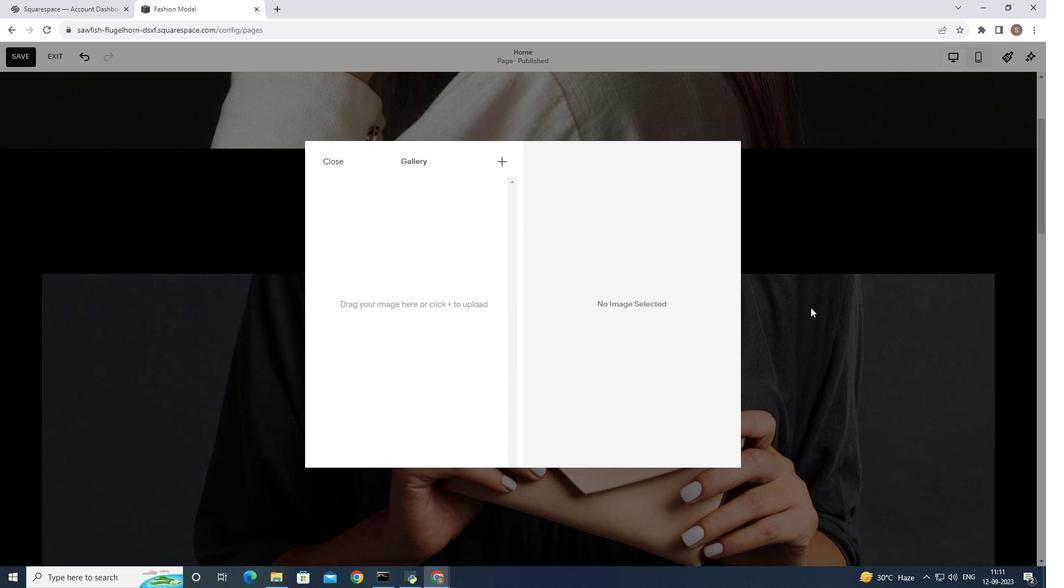 
Action: Mouse scrolled (811, 308) with delta (0, 0)
Screenshot: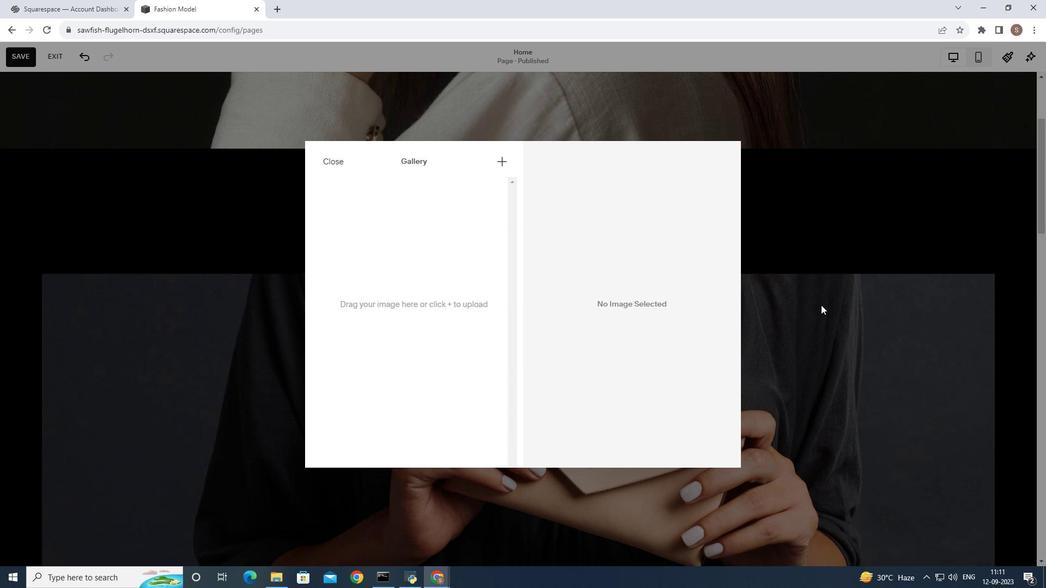 
Action: Mouse moved to (774, 208)
Screenshot: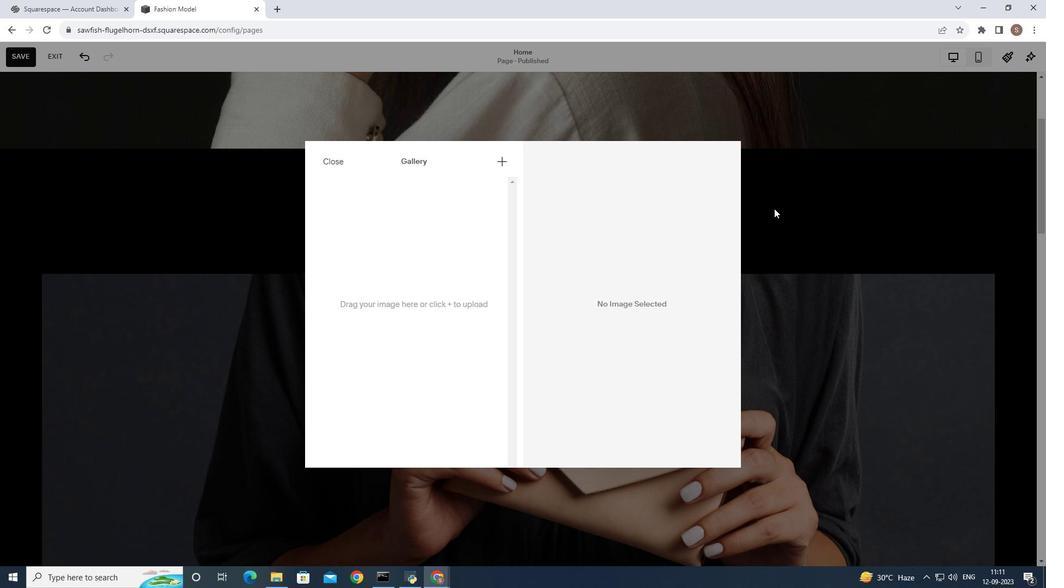 
Action: Mouse pressed left at (774, 208)
Screenshot: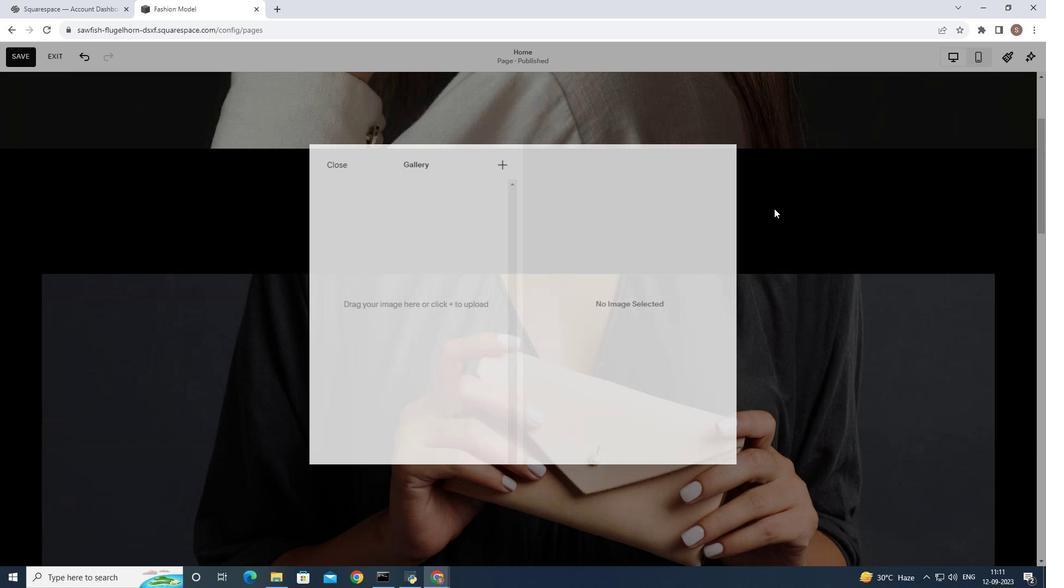 
Action: Mouse moved to (677, 202)
Screenshot: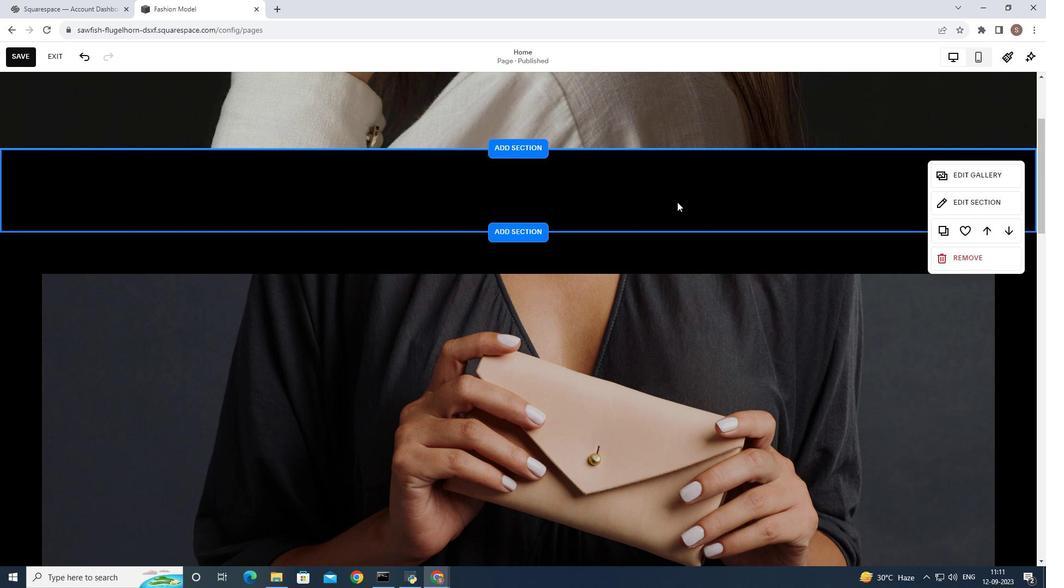 
Action: Mouse pressed left at (677, 202)
Screenshot: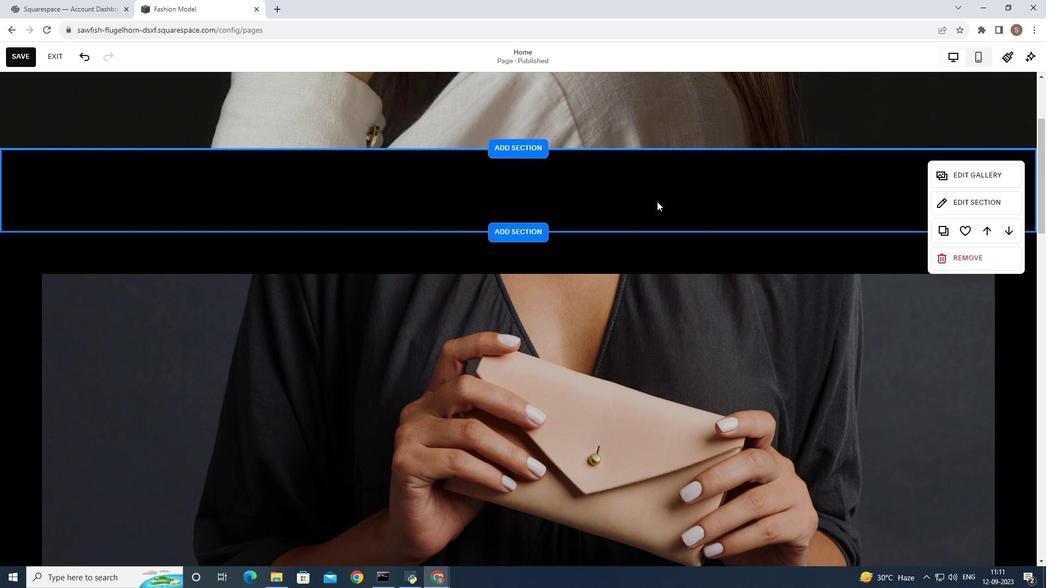 
Action: Mouse moved to (941, 196)
Screenshot: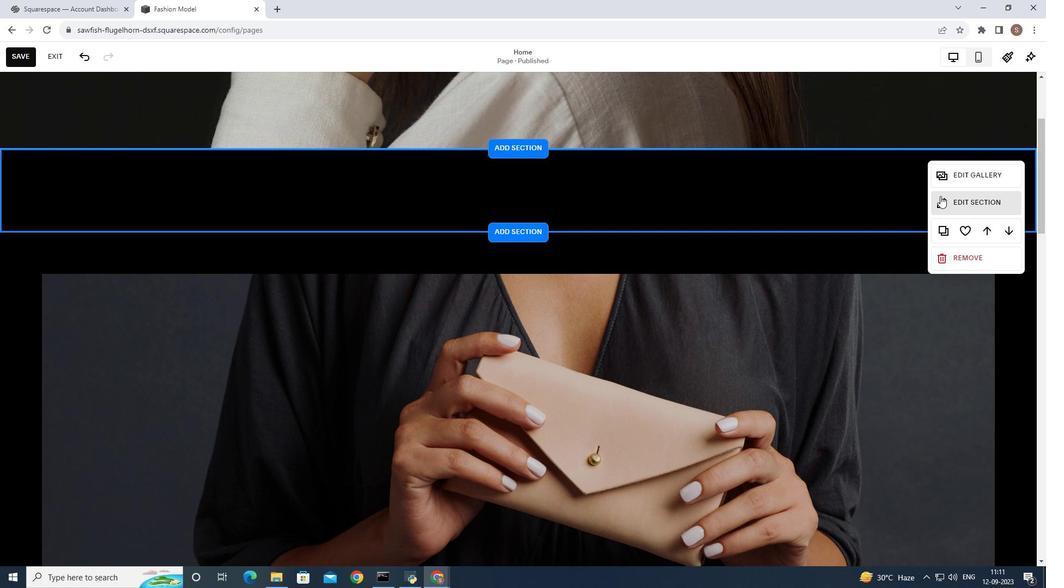 
Action: Mouse pressed left at (941, 196)
Screenshot: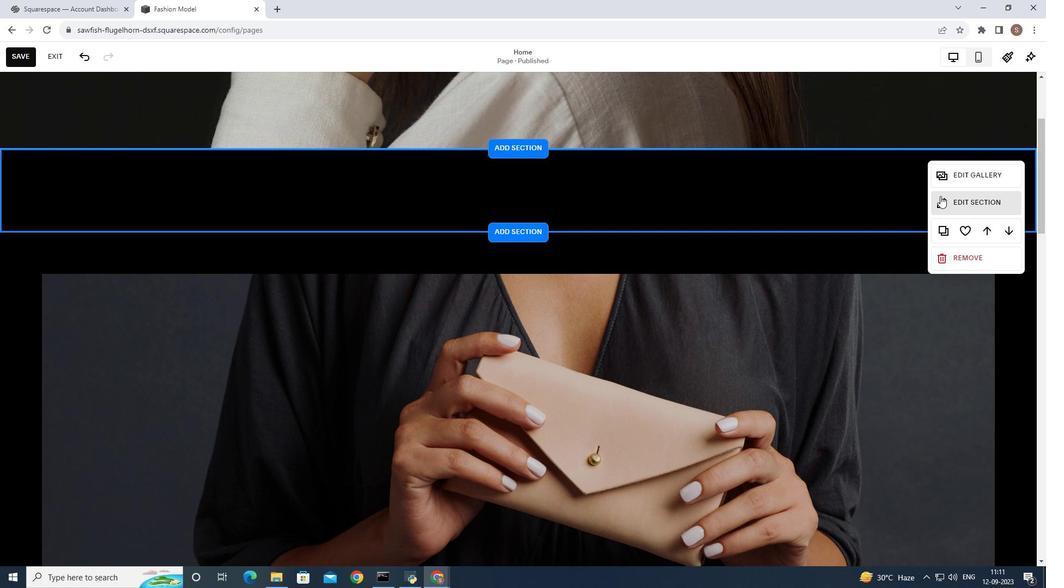 
Action: Mouse moved to (732, 191)
Screenshot: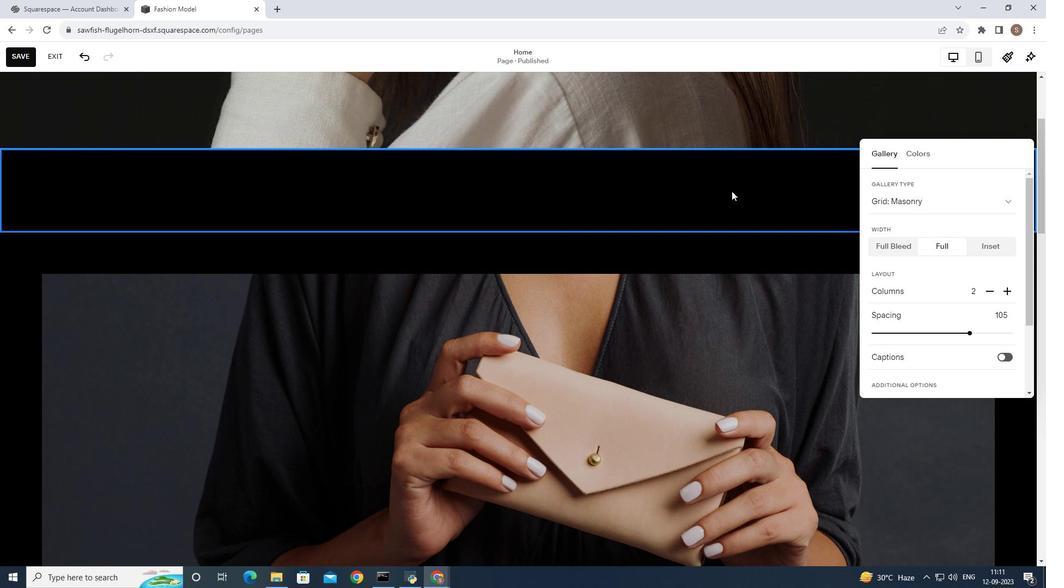 
Action: Mouse pressed left at (732, 191)
Screenshot: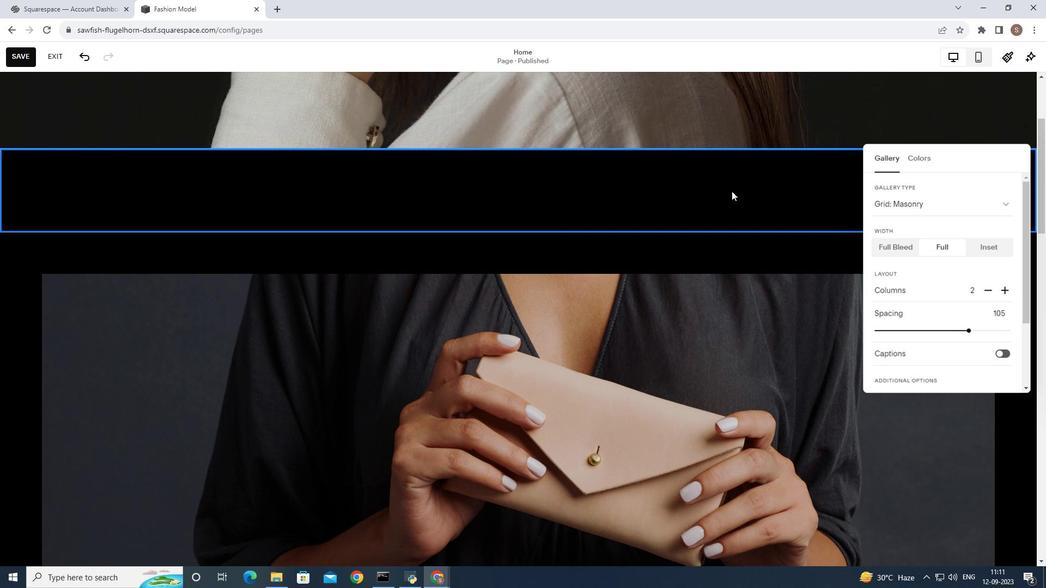
Action: Mouse moved to (115, 186)
Screenshot: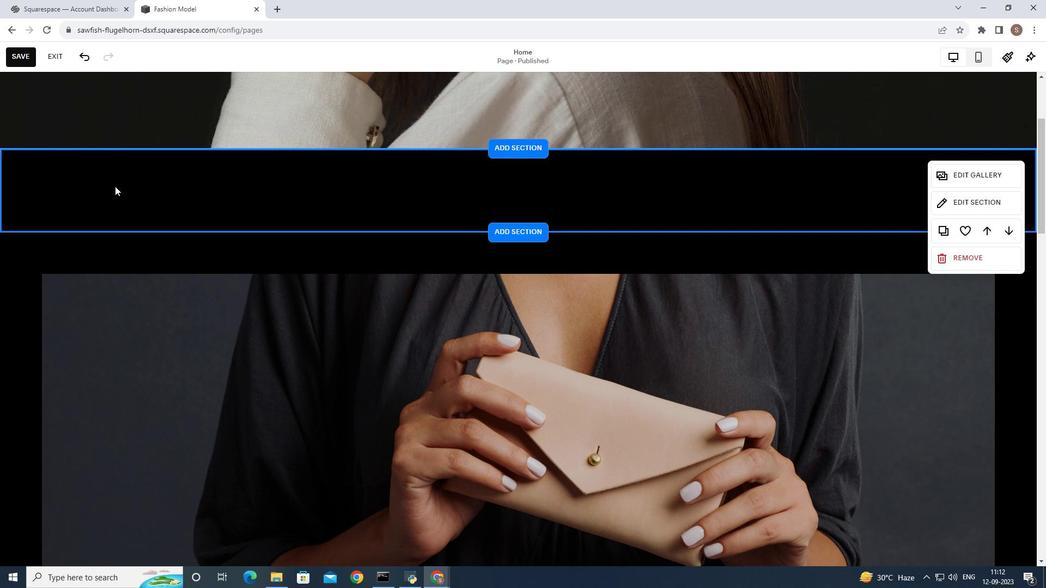 
Action: Mouse pressed left at (115, 186)
Screenshot: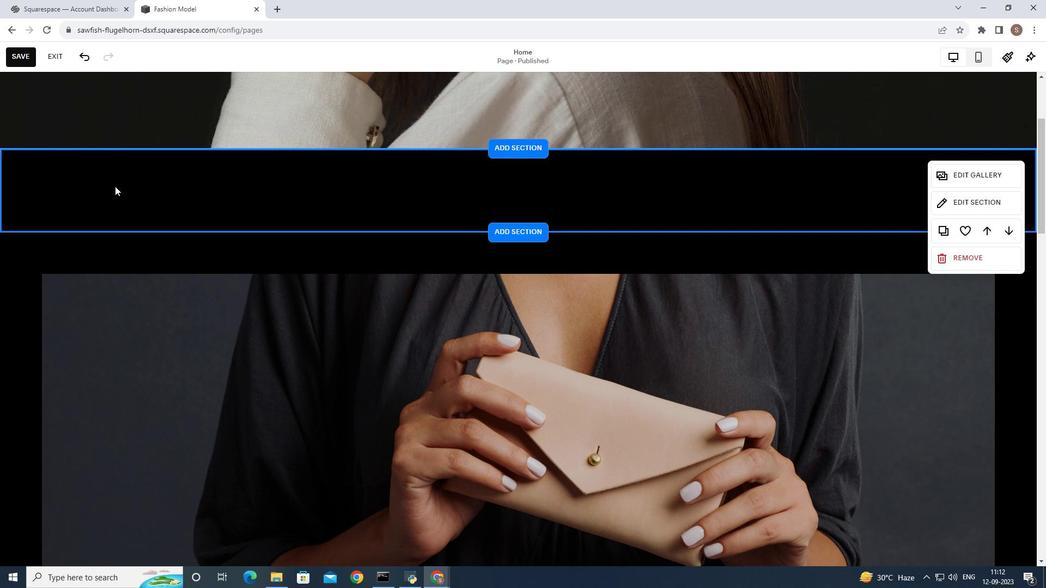 
Action: Mouse pressed left at (115, 186)
Screenshot: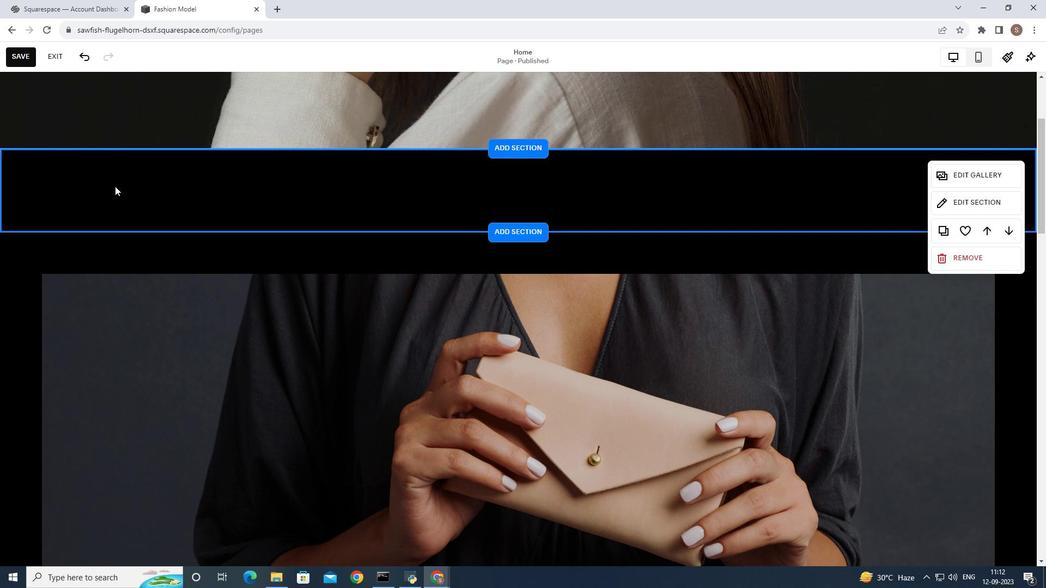 
Action: Mouse moved to (78, 178)
Screenshot: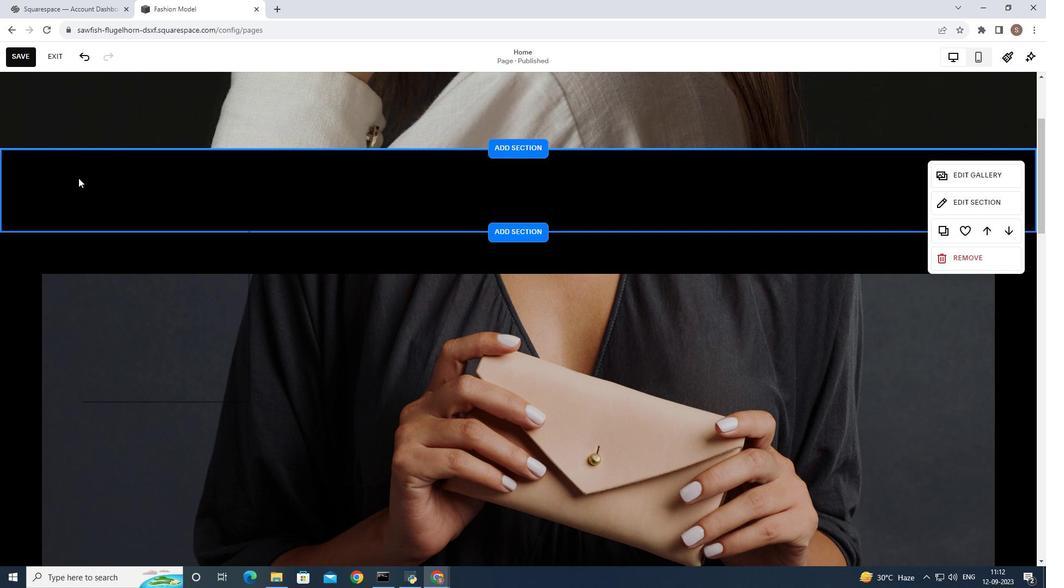 
Action: Mouse pressed right at (78, 178)
Screenshot: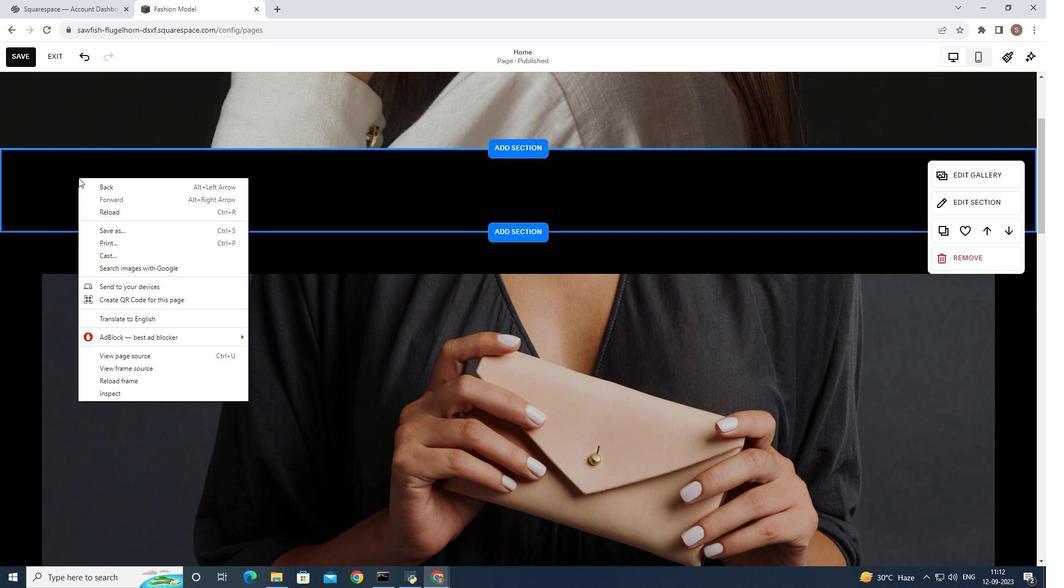 
Action: Mouse moved to (47, 173)
Screenshot: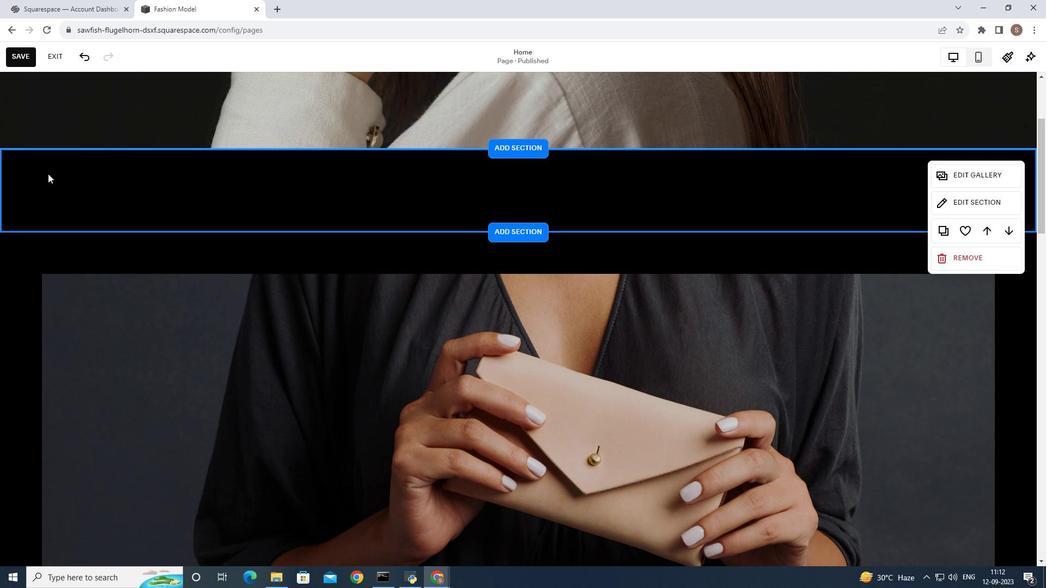 
Action: Mouse pressed left at (47, 173)
Screenshot: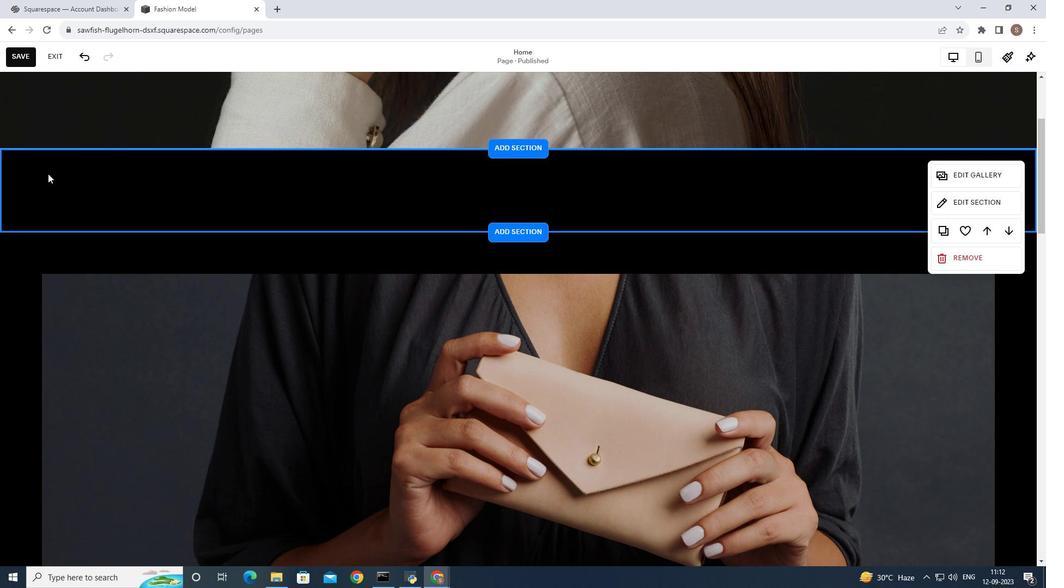 
Action: Mouse moved to (110, 273)
Screenshot: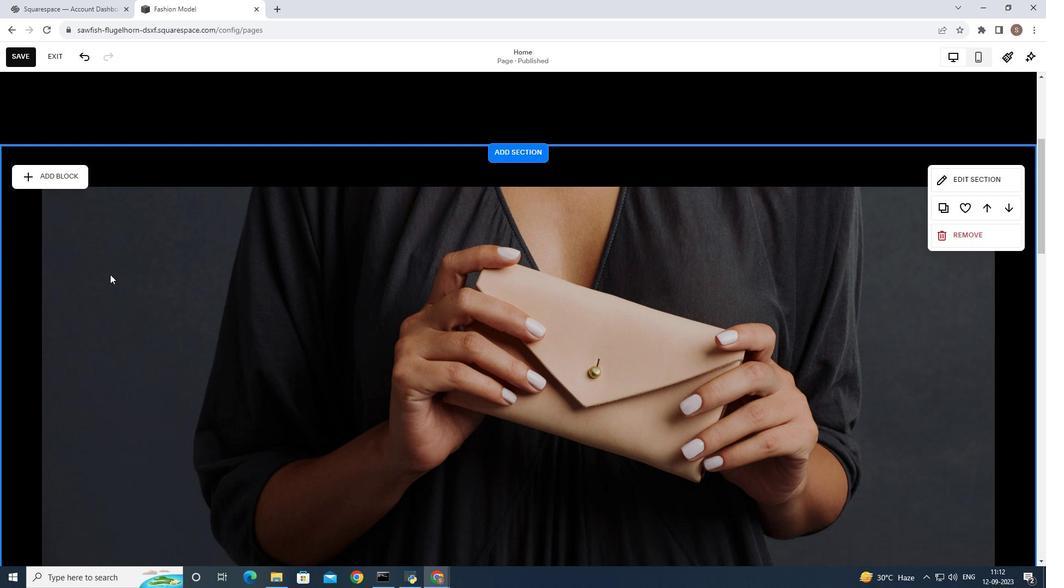 
Action: Mouse scrolled (110, 272) with delta (0, 0)
Screenshot: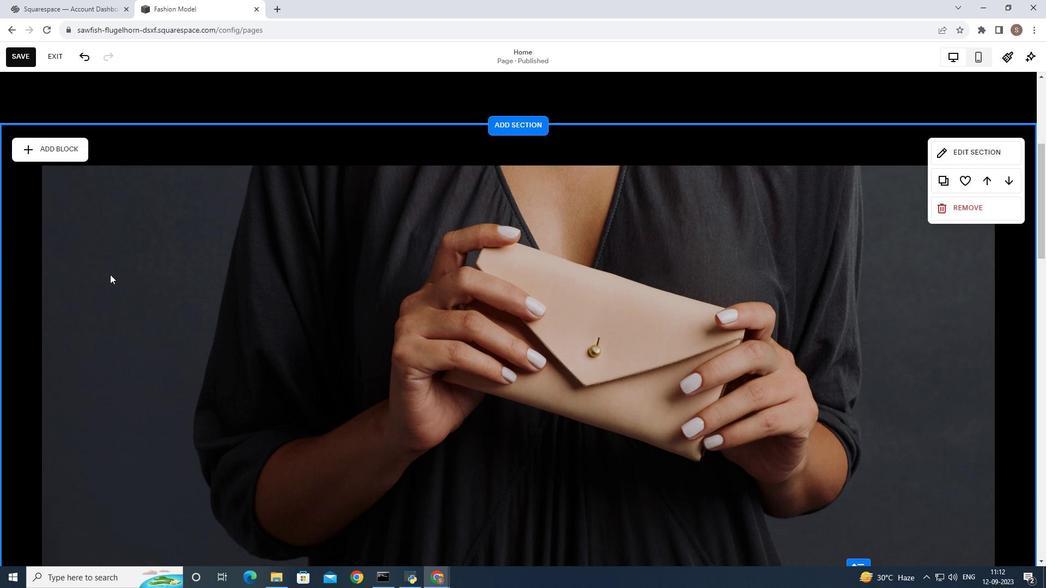
Action: Mouse moved to (110, 274)
Screenshot: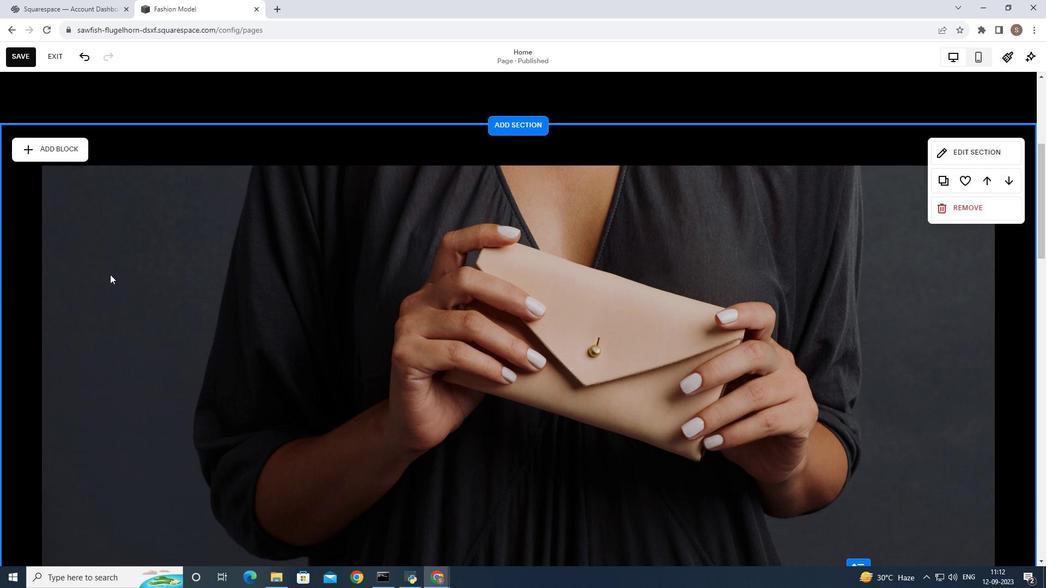 
Action: Mouse scrolled (110, 274) with delta (0, 0)
Screenshot: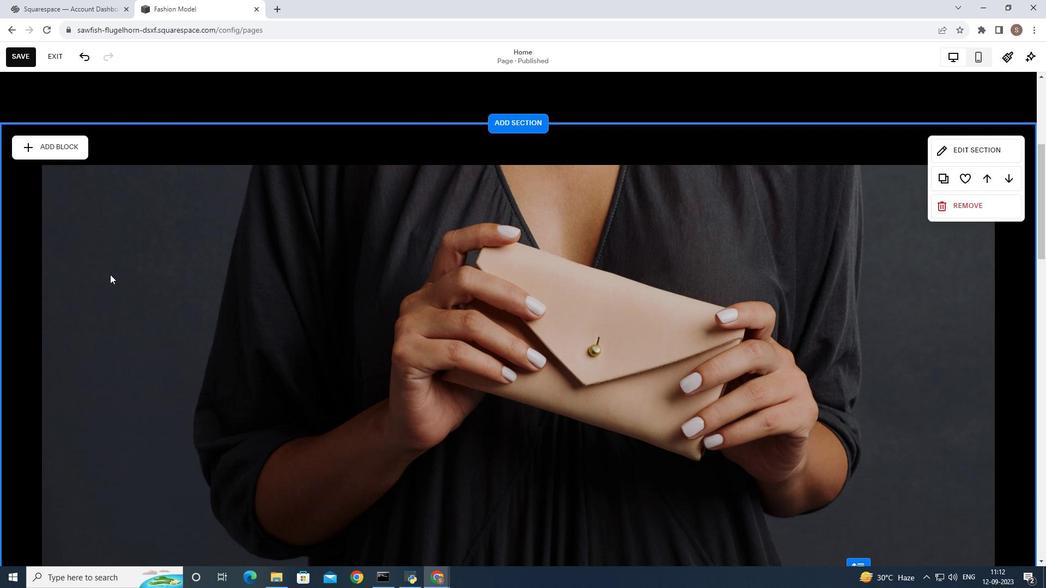 
Action: Mouse scrolled (110, 275) with delta (0, 0)
Screenshot: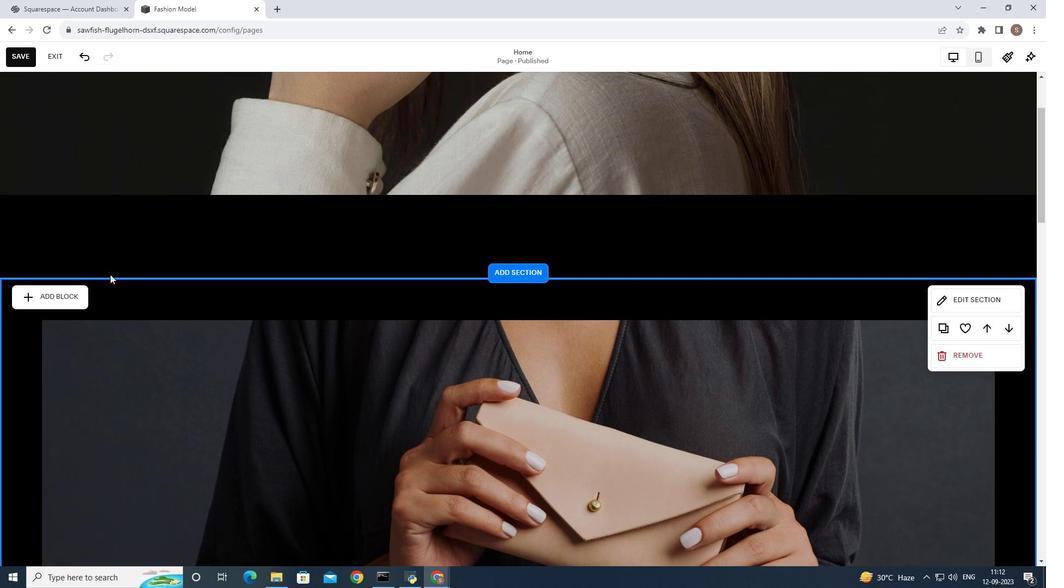
Action: Mouse scrolled (110, 275) with delta (0, 0)
Screenshot: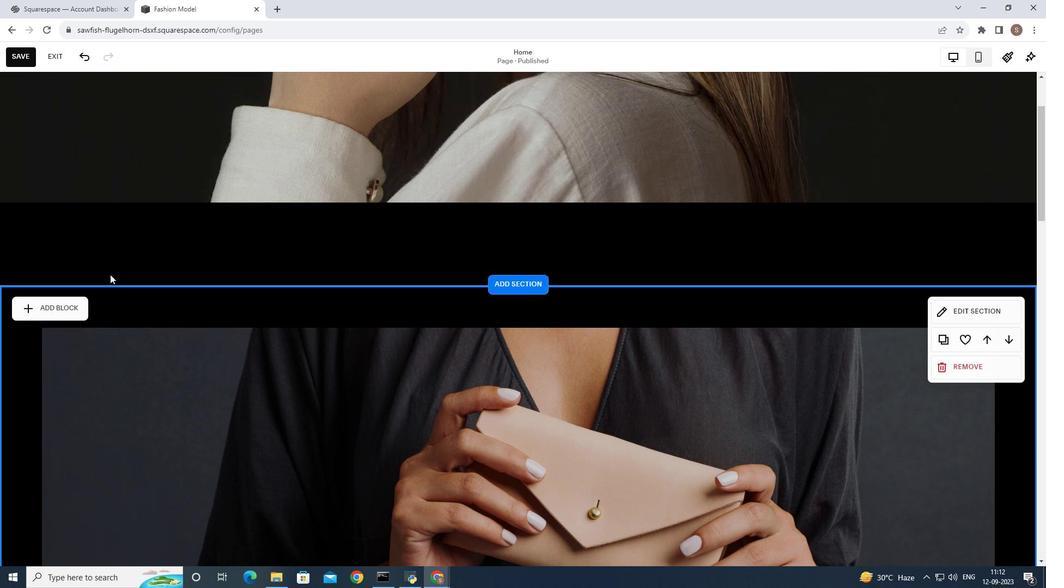 
Action: Mouse scrolled (110, 275) with delta (0, 0)
Screenshot: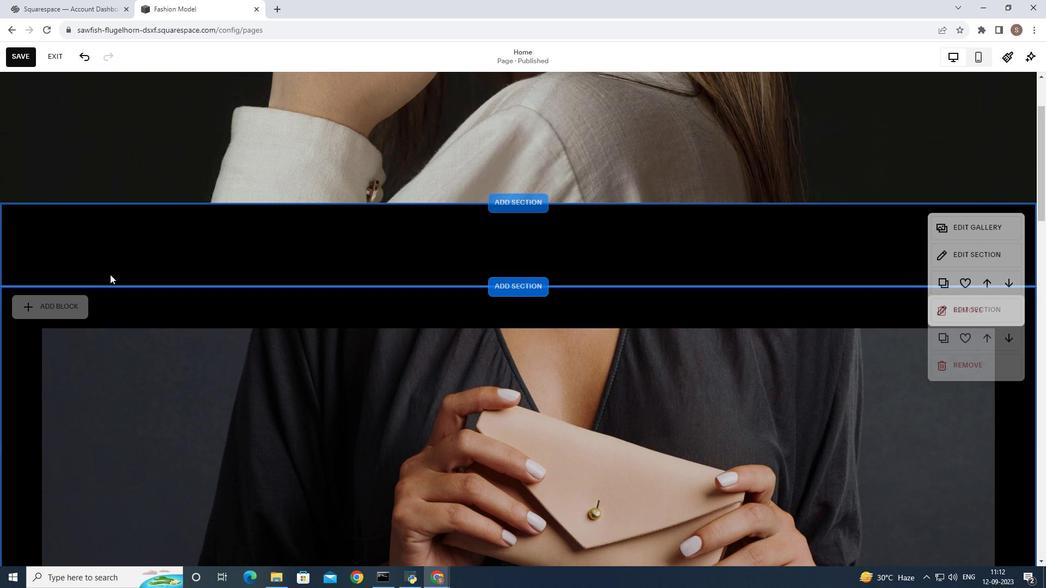 
Action: Mouse moved to (513, 208)
Screenshot: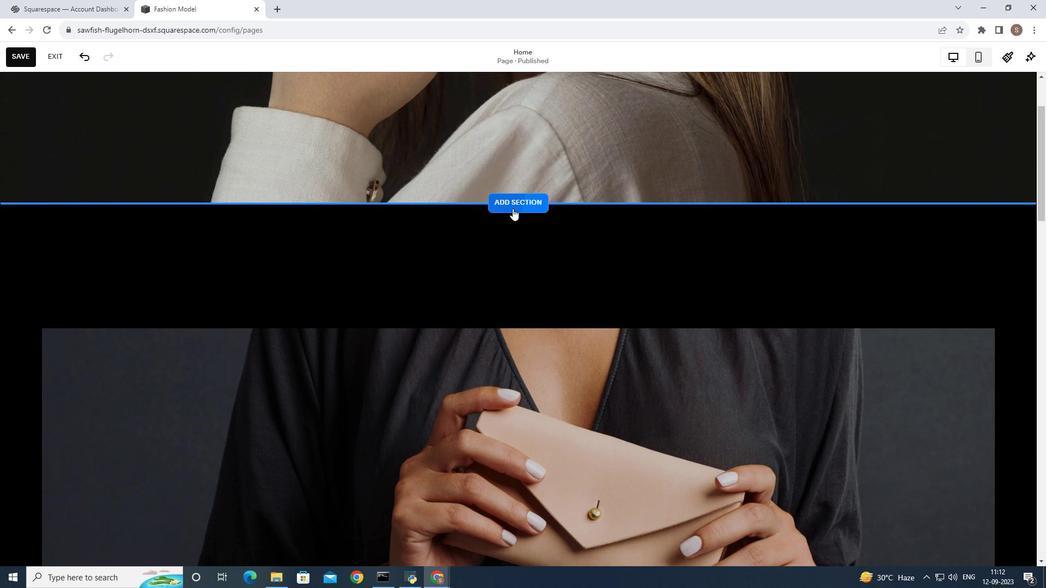 
Action: Mouse pressed left at (513, 208)
Screenshot: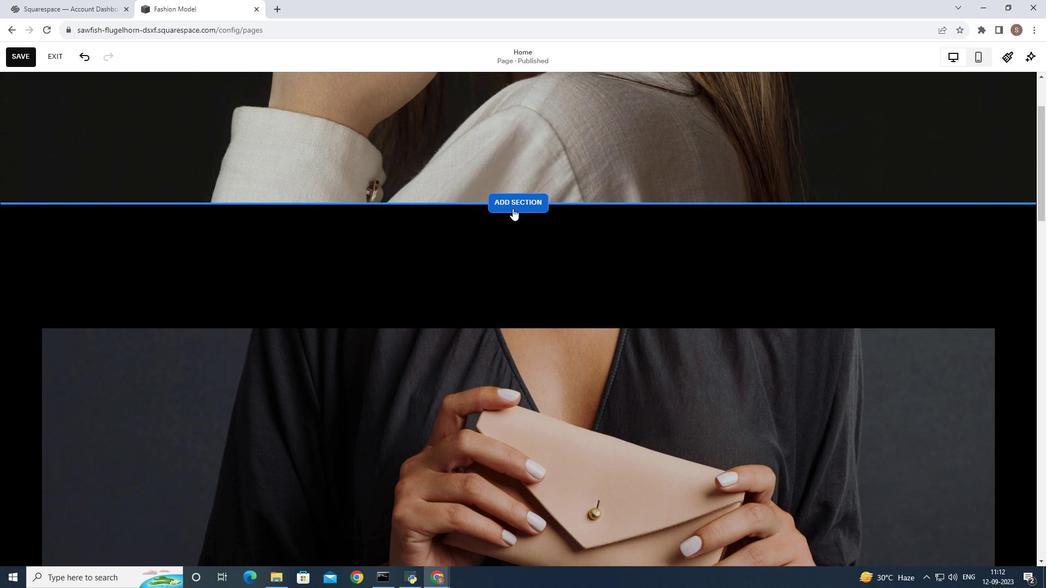 
Action: Mouse moved to (166, 299)
